 Task: Host a "Tool Tuesday" event to showcase and discuss new Marketplace tools.
Action: Mouse moved to (23, 84)
Screenshot: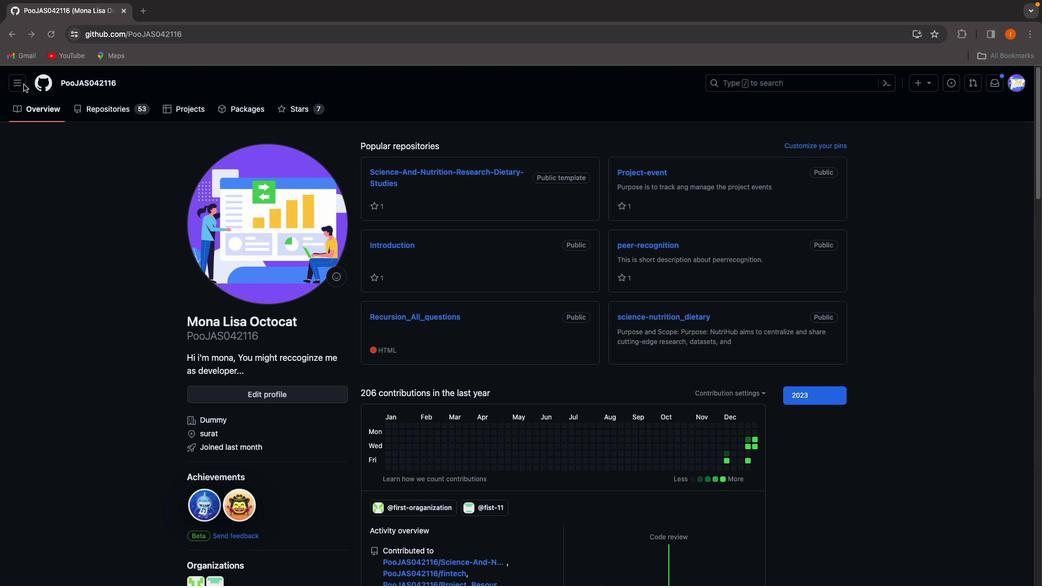 
Action: Mouse pressed left at (23, 84)
Screenshot: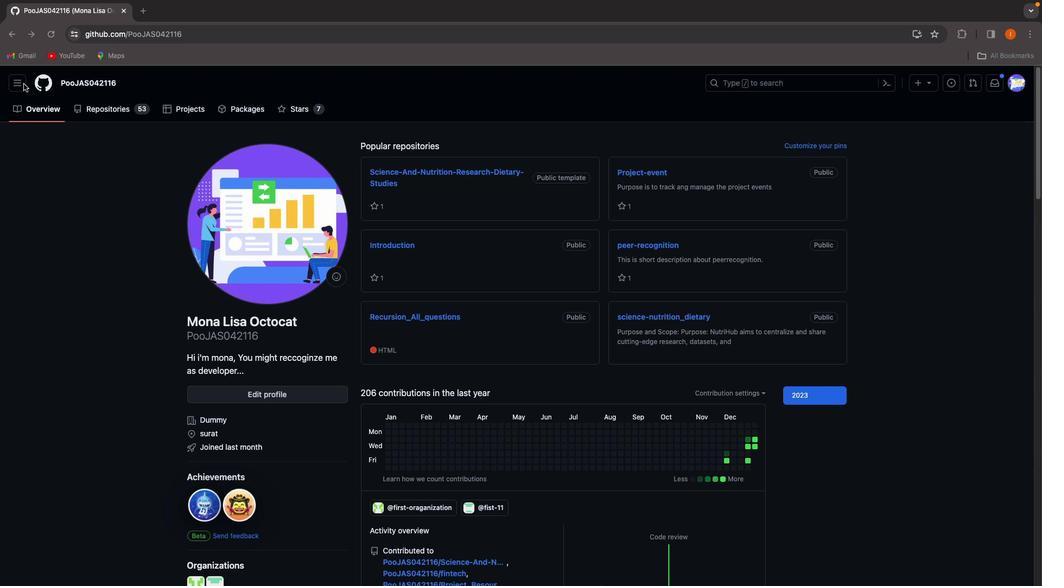 
Action: Mouse moved to (22, 82)
Screenshot: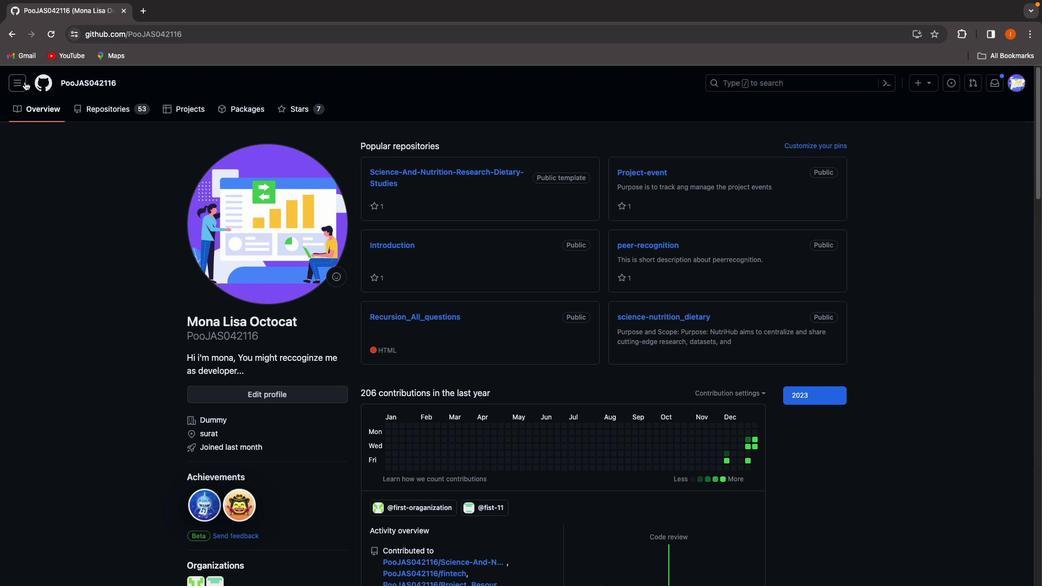 
Action: Mouse pressed left at (22, 82)
Screenshot: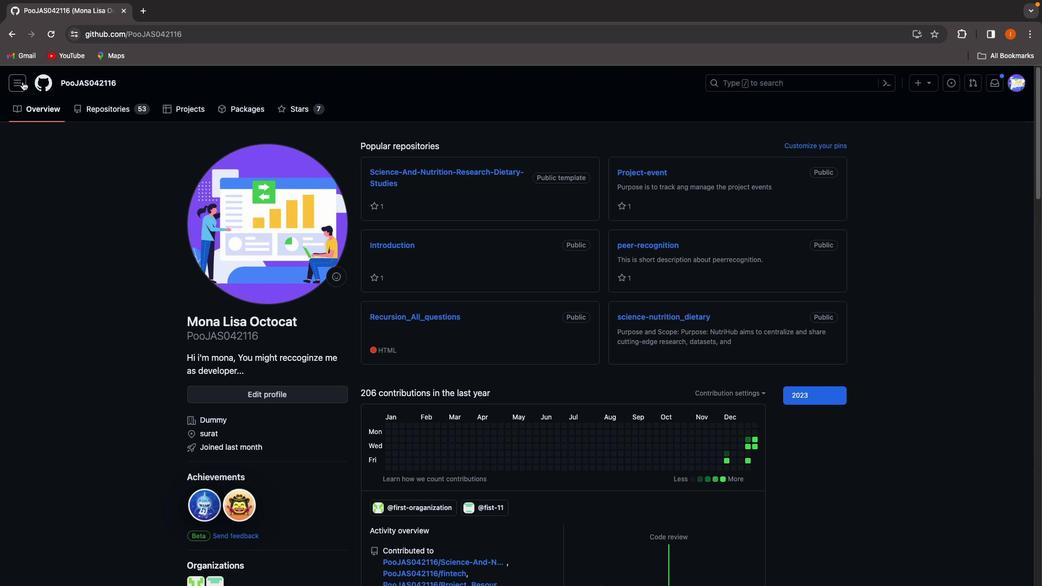 
Action: Mouse moved to (120, 348)
Screenshot: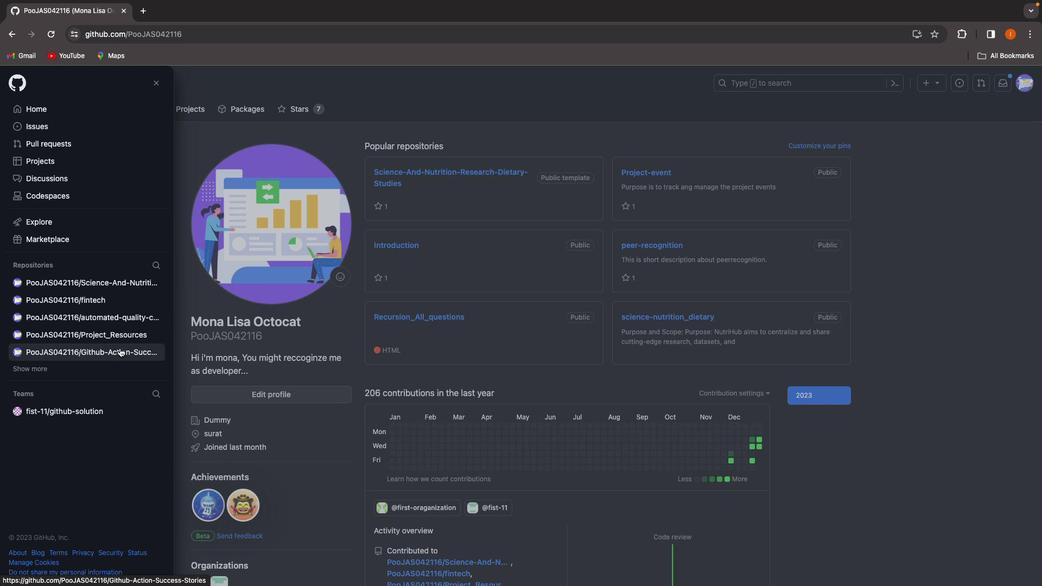 
Action: Mouse pressed left at (120, 348)
Screenshot: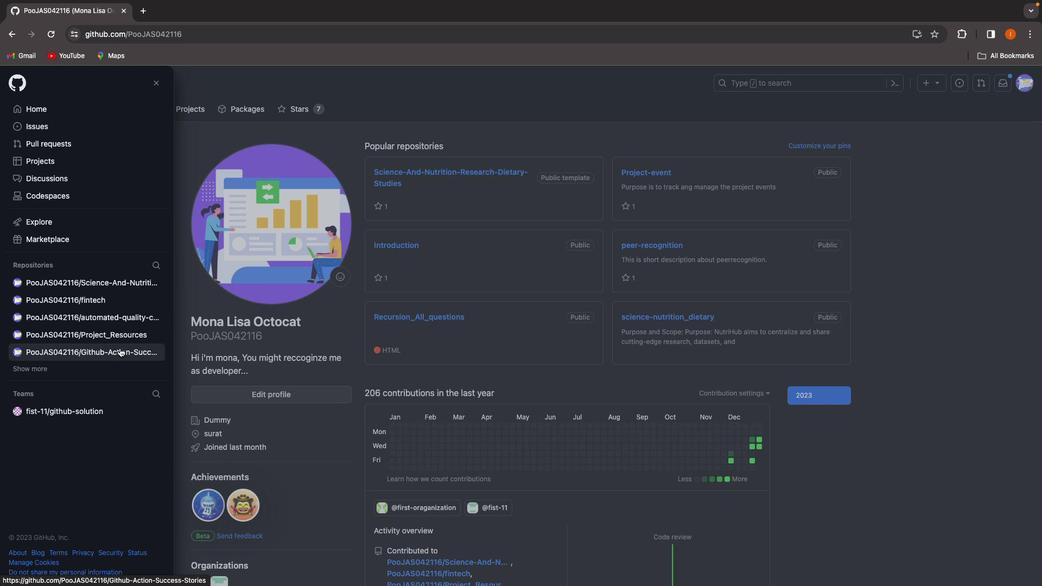 
Action: Mouse moved to (124, 349)
Screenshot: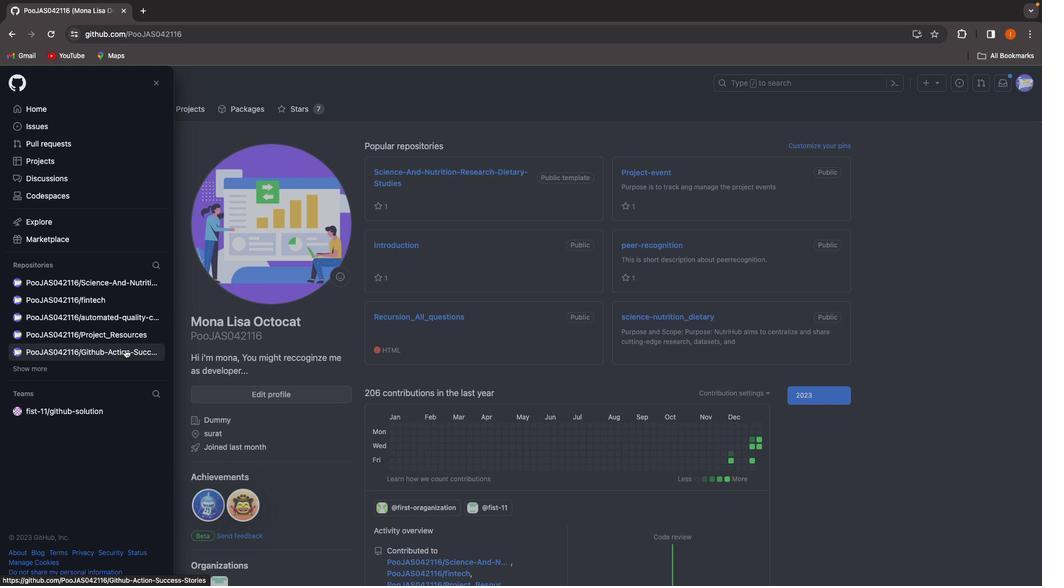 
Action: Mouse pressed left at (124, 349)
Screenshot: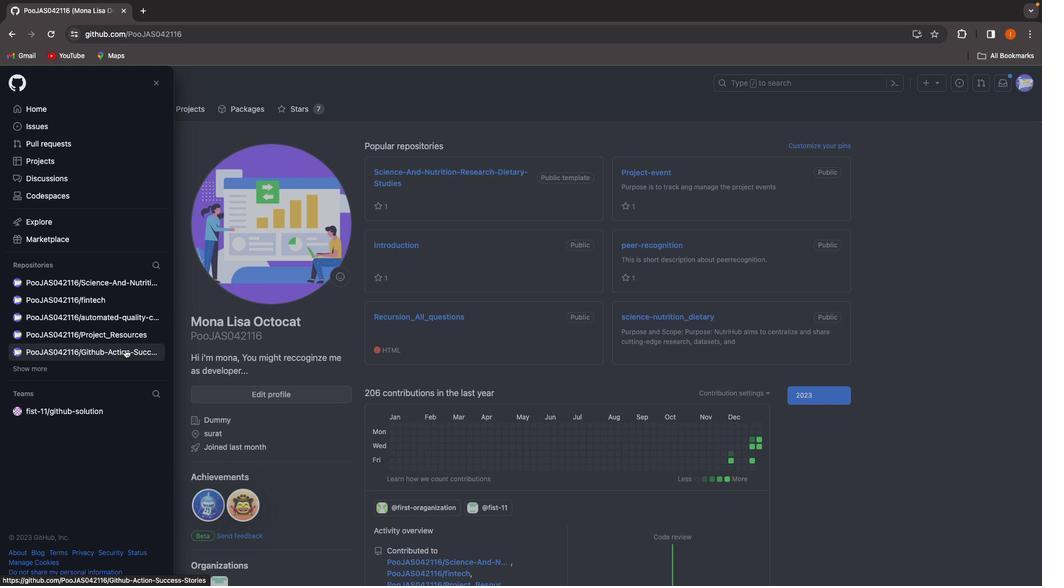 
Action: Mouse moved to (100, 353)
Screenshot: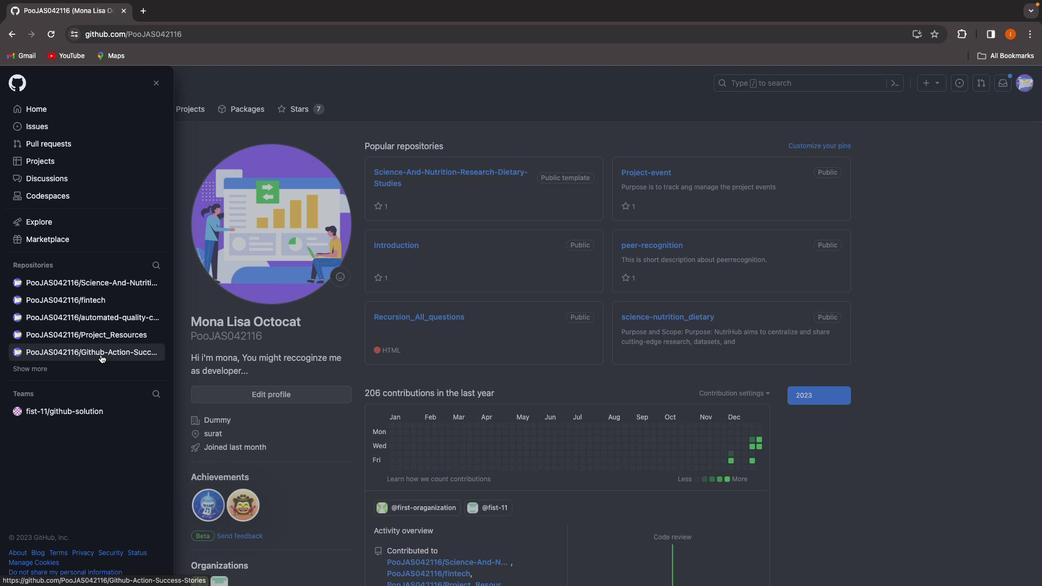 
Action: Mouse pressed left at (100, 353)
Screenshot: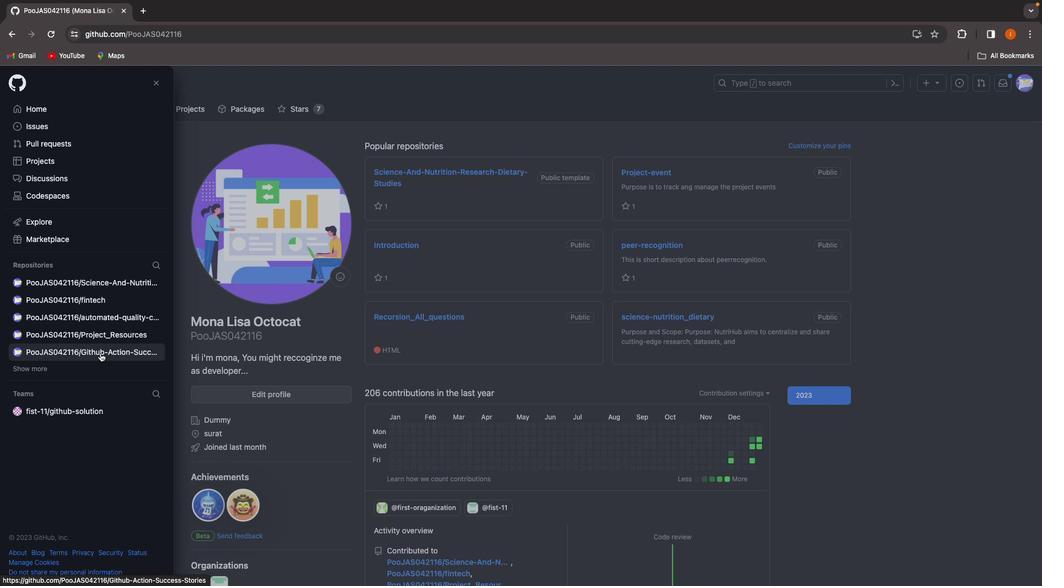 
Action: Mouse pressed left at (100, 353)
Screenshot: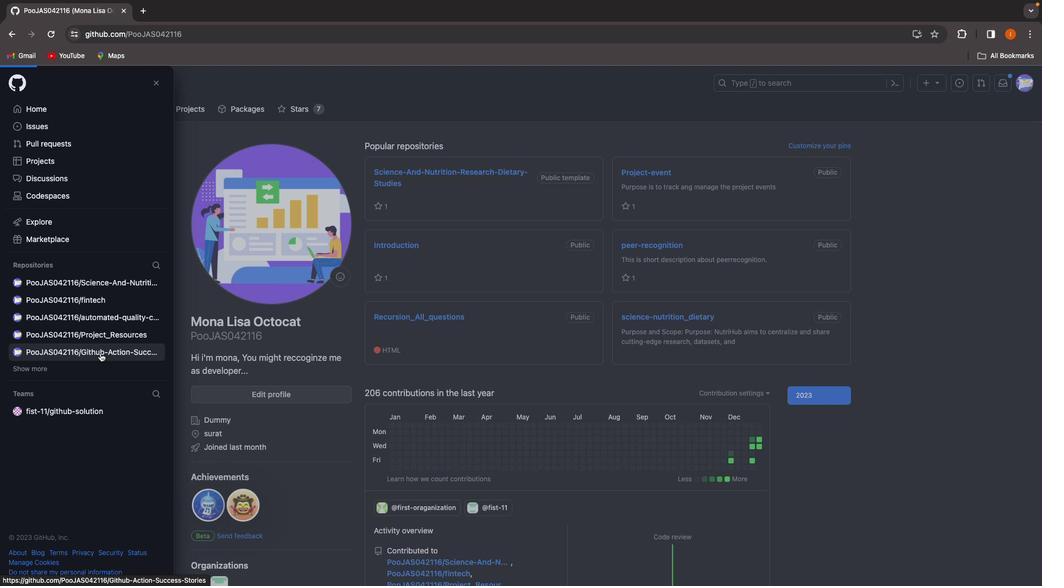 
Action: Mouse moved to (216, 116)
Screenshot: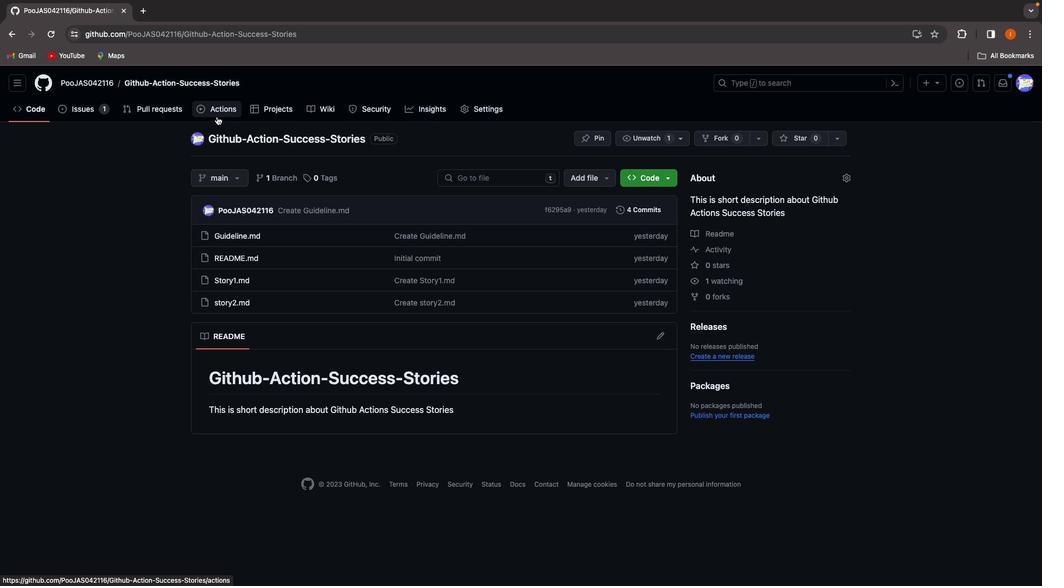 
Action: Mouse pressed left at (216, 116)
Screenshot: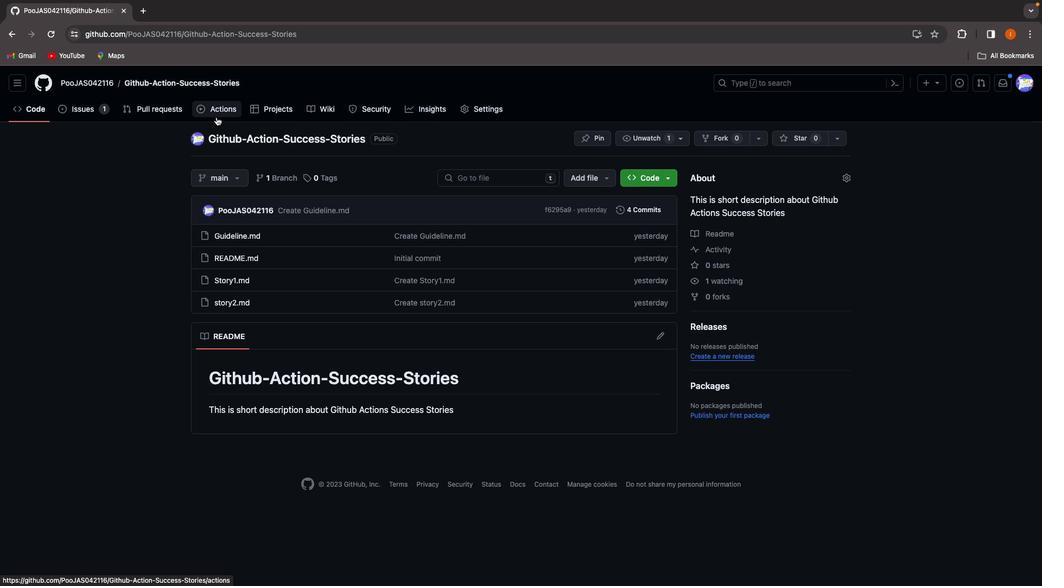 
Action: Mouse moved to (493, 108)
Screenshot: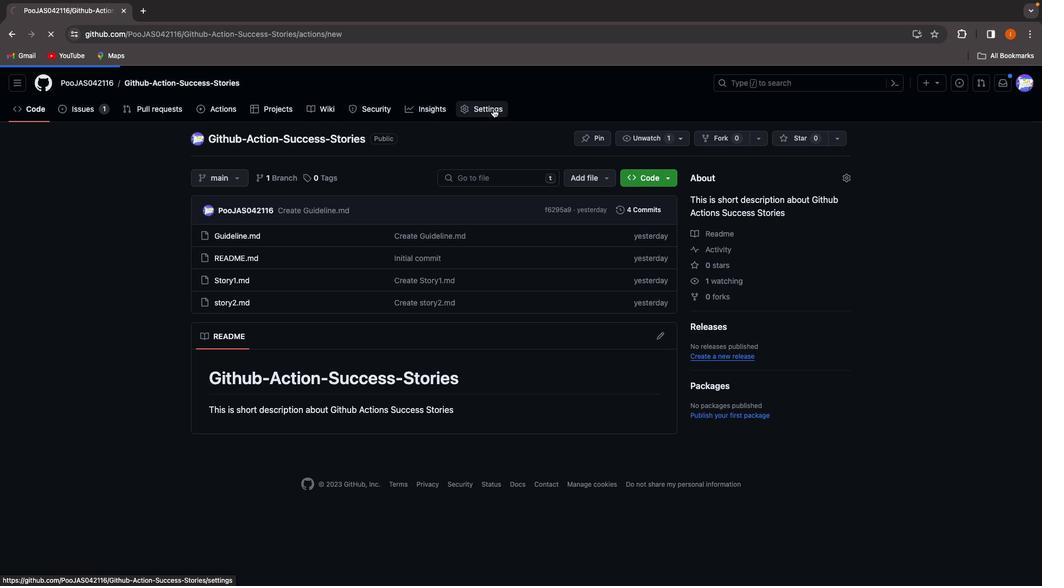 
Action: Mouse pressed left at (493, 108)
Screenshot: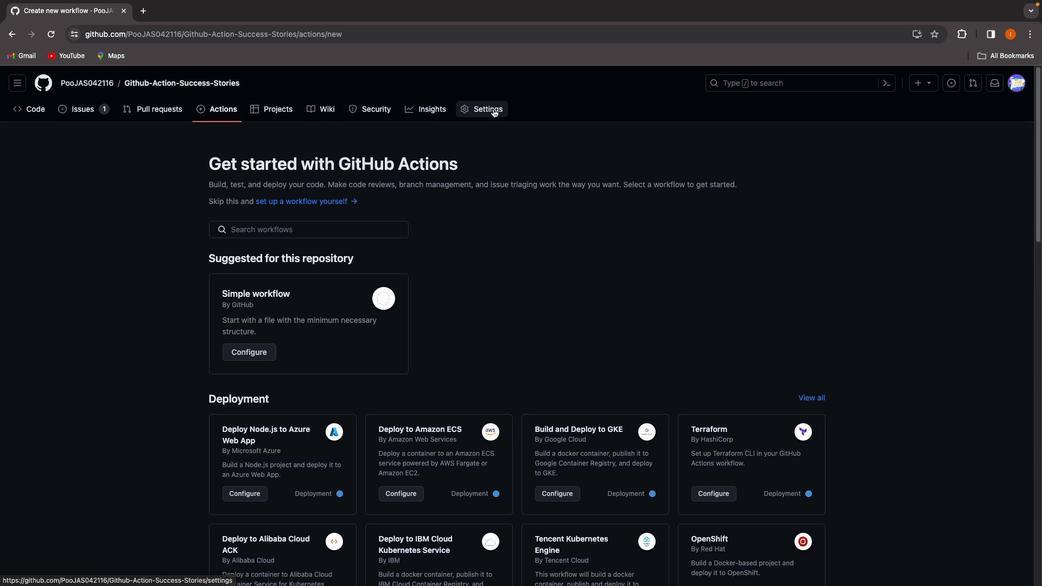 
Action: Mouse pressed left at (493, 108)
Screenshot: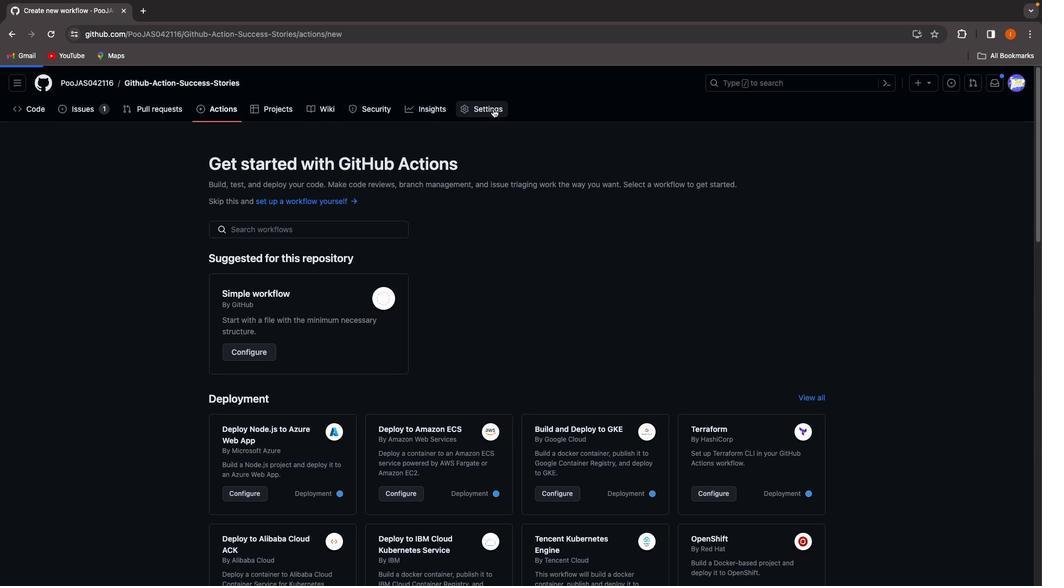 
Action: Mouse moved to (221, 317)
Screenshot: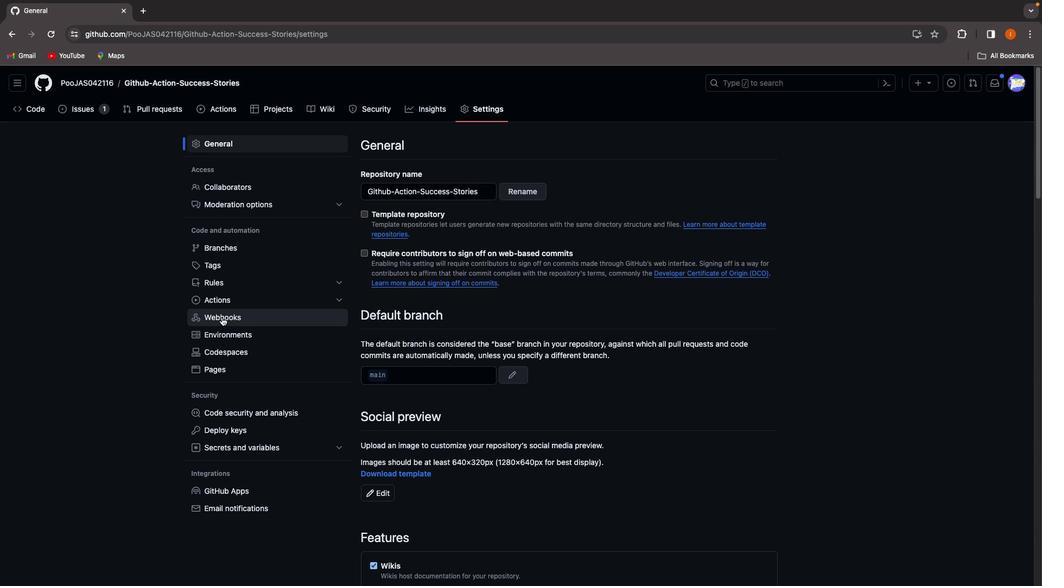 
Action: Mouse pressed left at (221, 317)
Screenshot: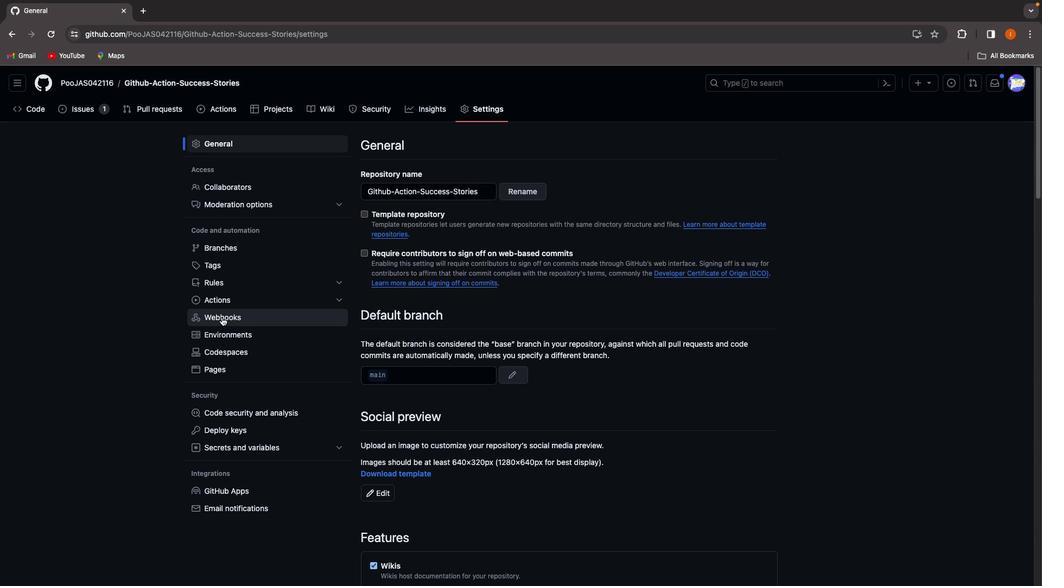 
Action: Mouse moved to (751, 149)
Screenshot: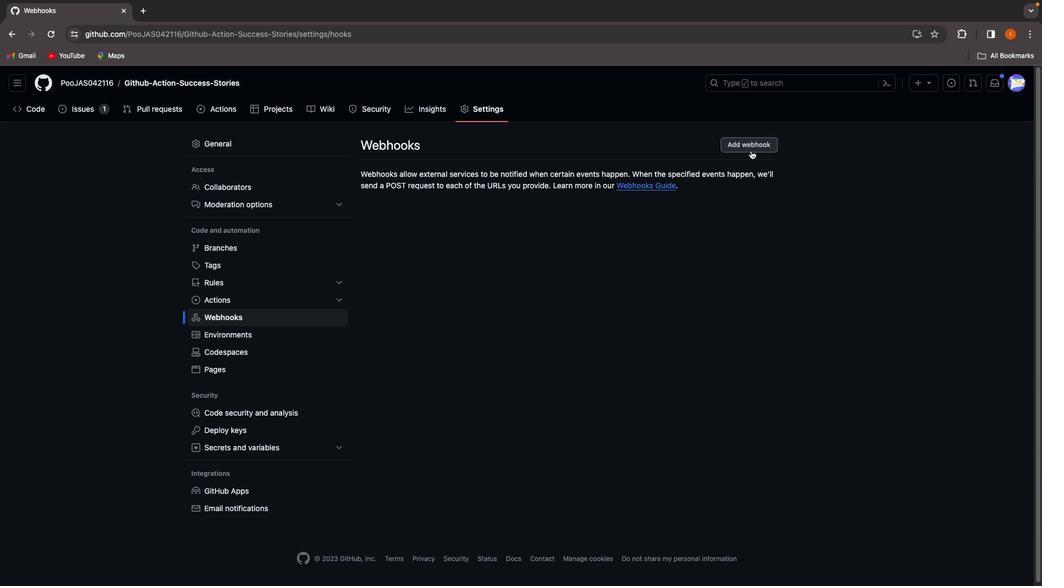 
Action: Mouse pressed left at (751, 149)
Screenshot: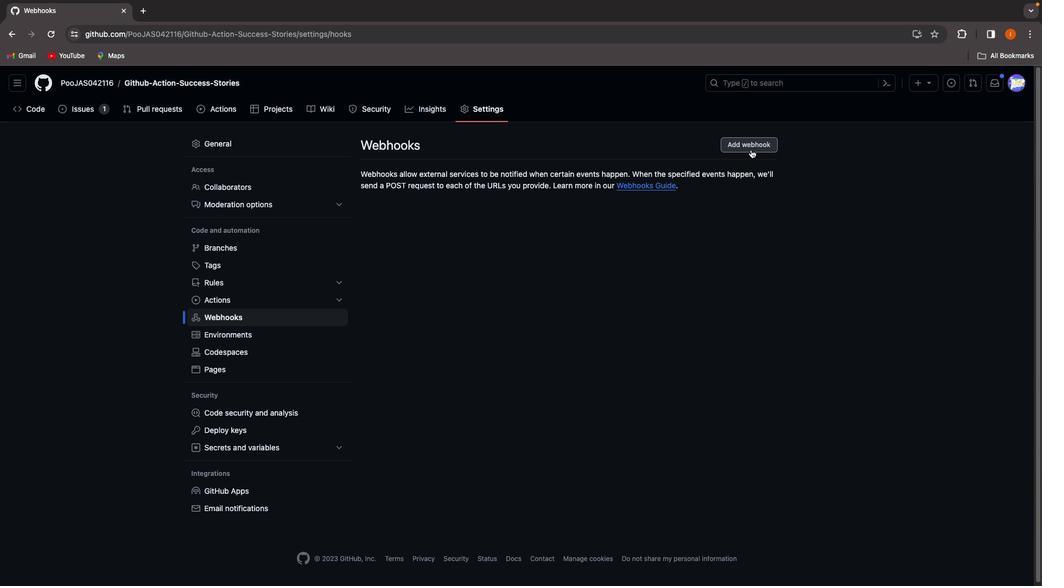 
Action: Mouse moved to (442, 331)
Screenshot: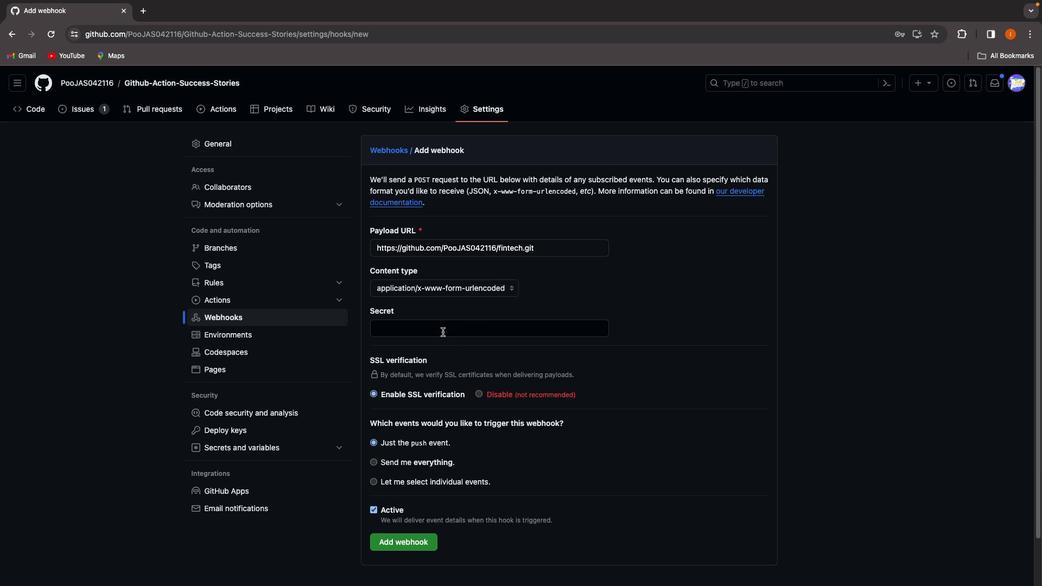 
Action: Mouse pressed left at (442, 331)
Screenshot: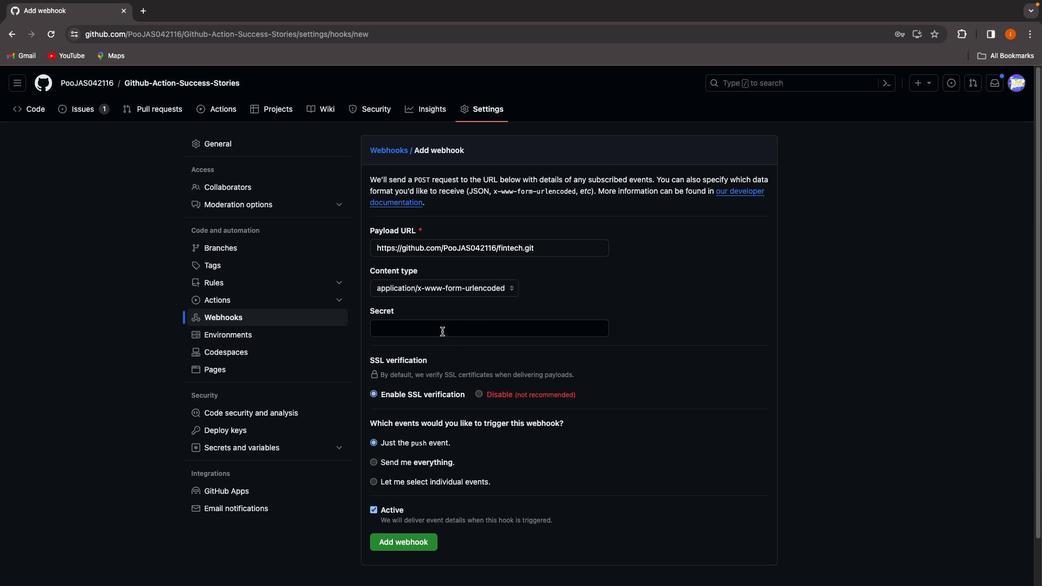 
Action: Mouse moved to (455, 331)
Screenshot: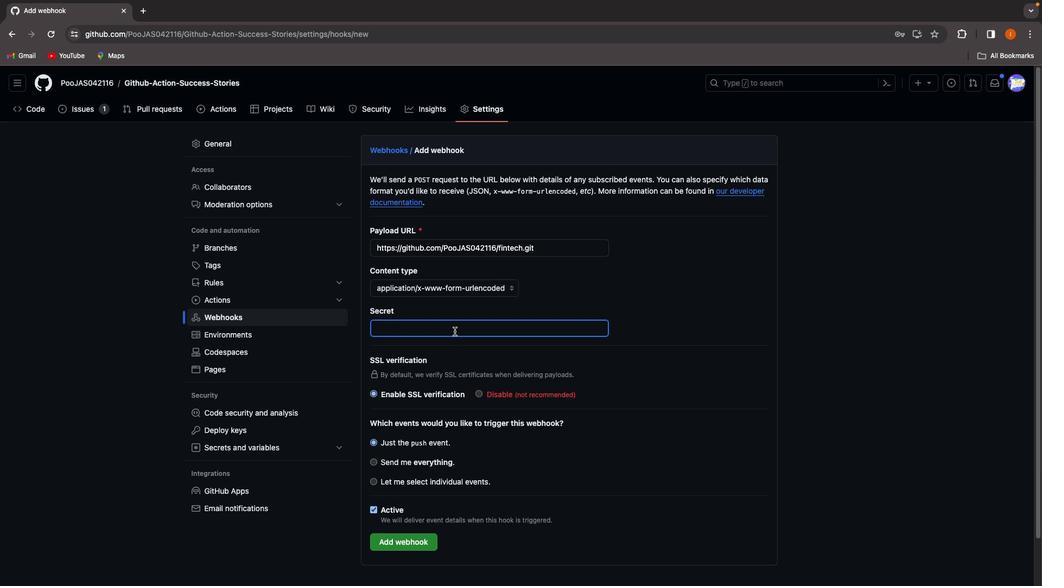 
Action: Key pressed Key.shift'T''o''o''l'Key.spaceKey.shift'T''u''e''s''d''a''y'
Screenshot: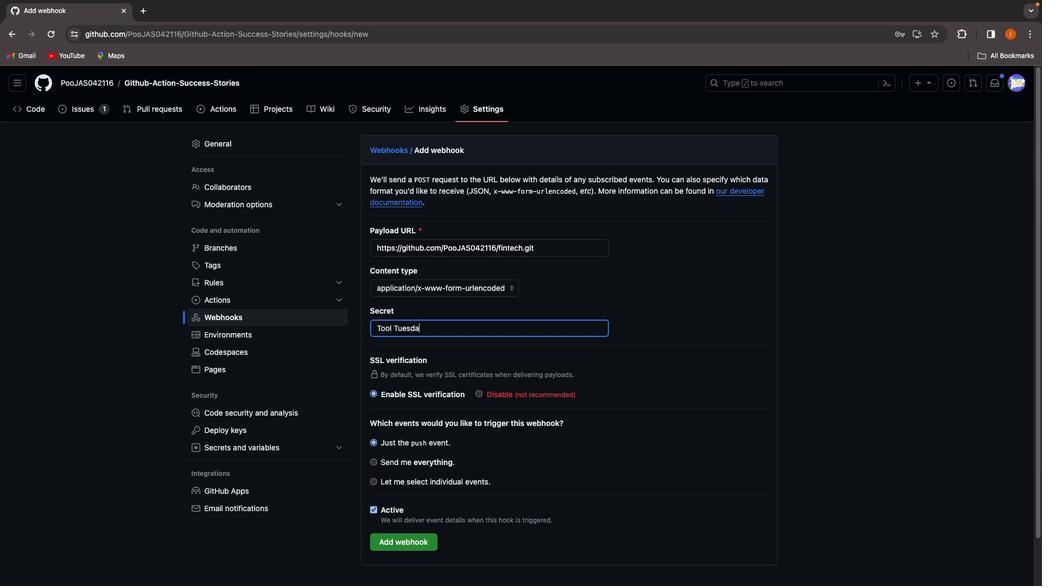 
Action: Mouse moved to (394, 543)
Screenshot: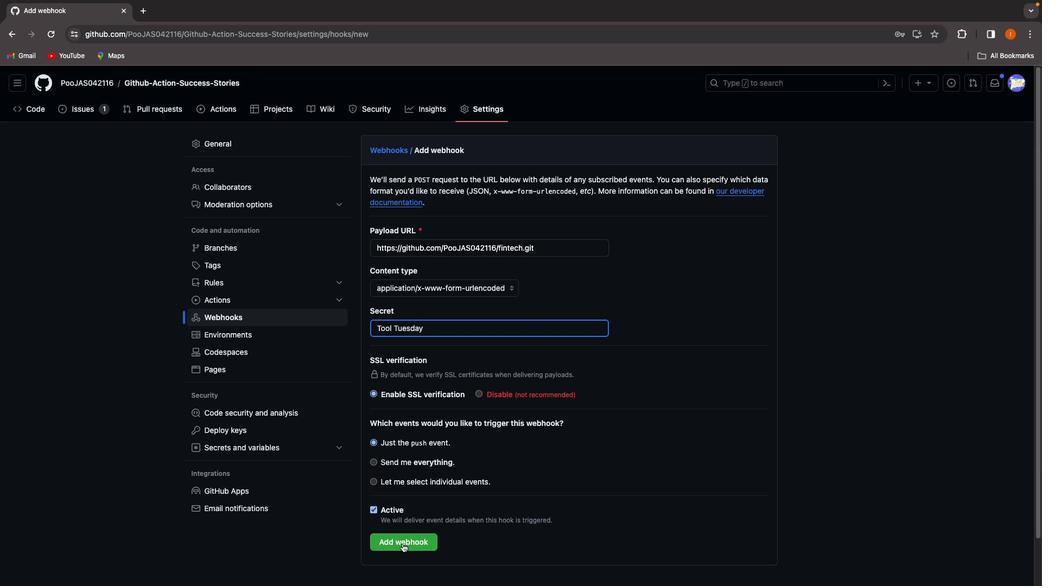 
Action: Mouse pressed left at (394, 543)
Screenshot: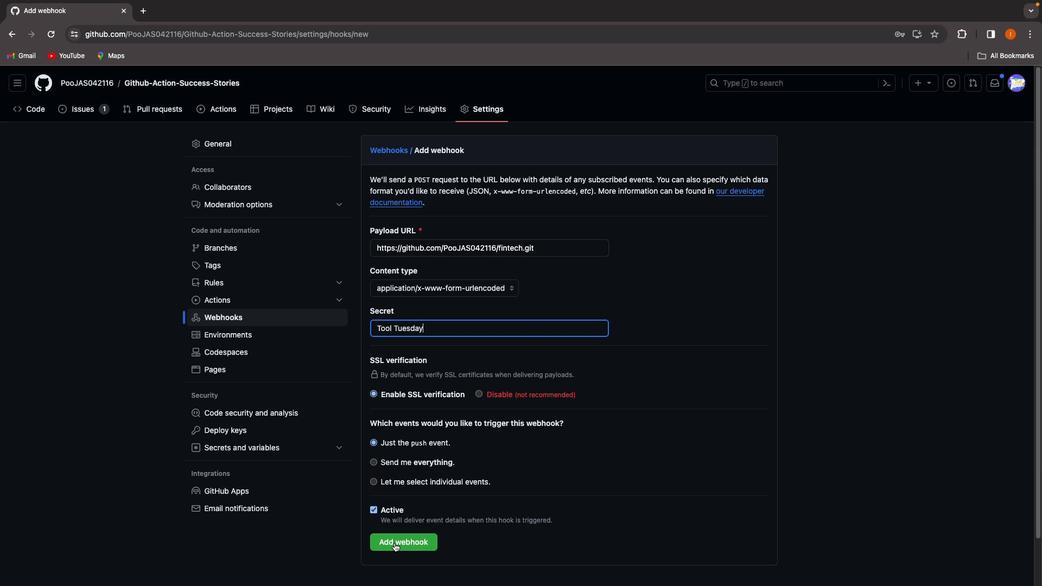 
Action: Mouse moved to (472, 293)
Screenshot: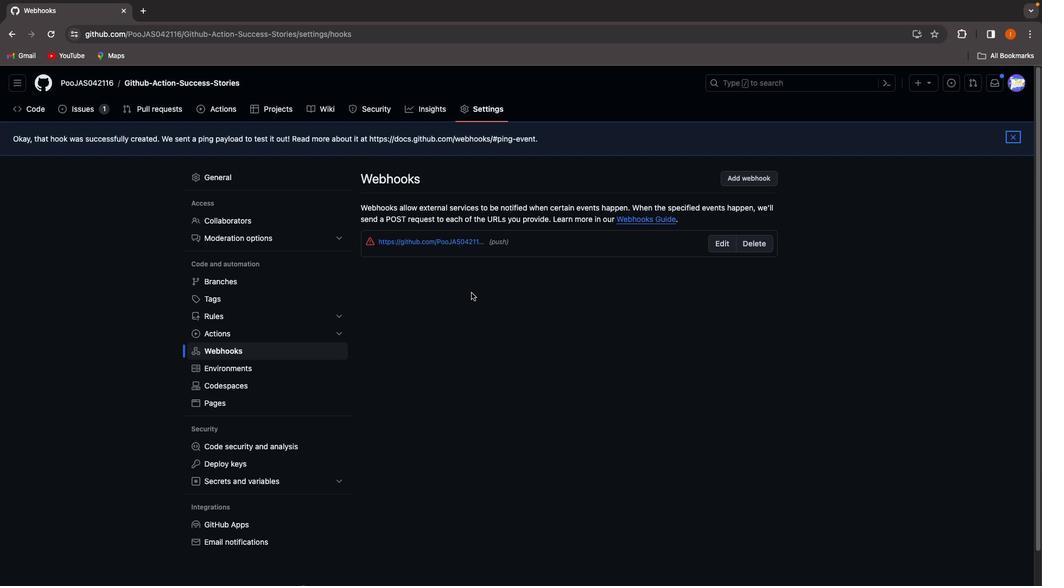 
Action: Mouse scrolled (472, 293) with delta (0, 0)
Screenshot: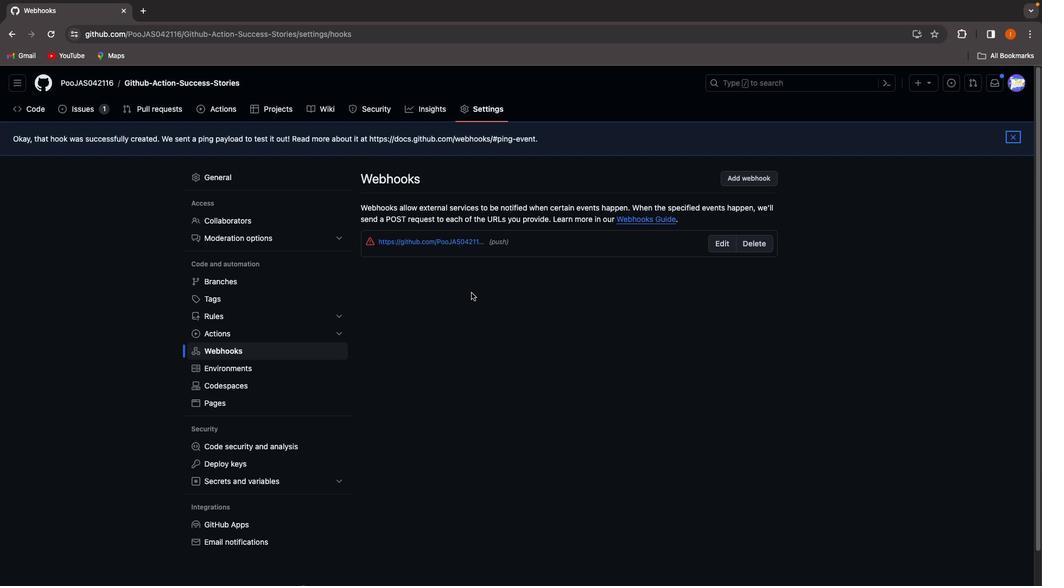 
Action: Mouse scrolled (472, 293) with delta (0, 0)
Screenshot: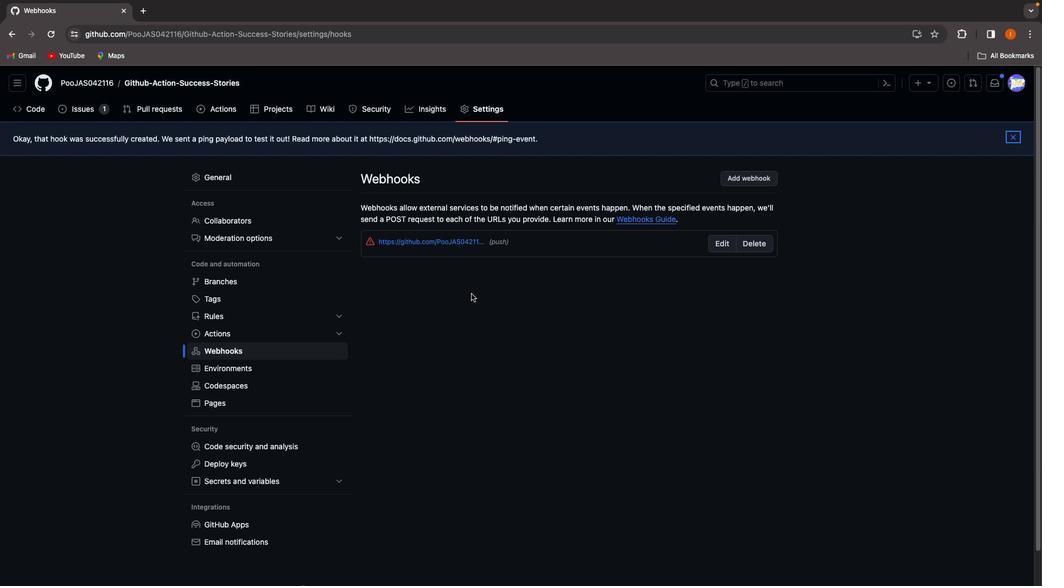 
Action: Mouse moved to (472, 315)
Screenshot: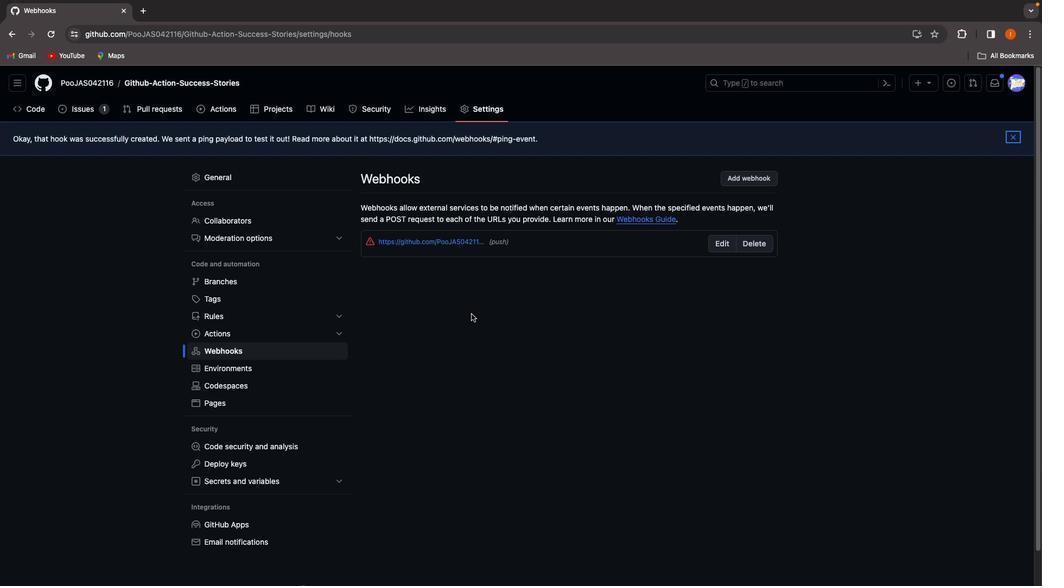 
Action: Mouse scrolled (472, 315) with delta (0, 0)
Screenshot: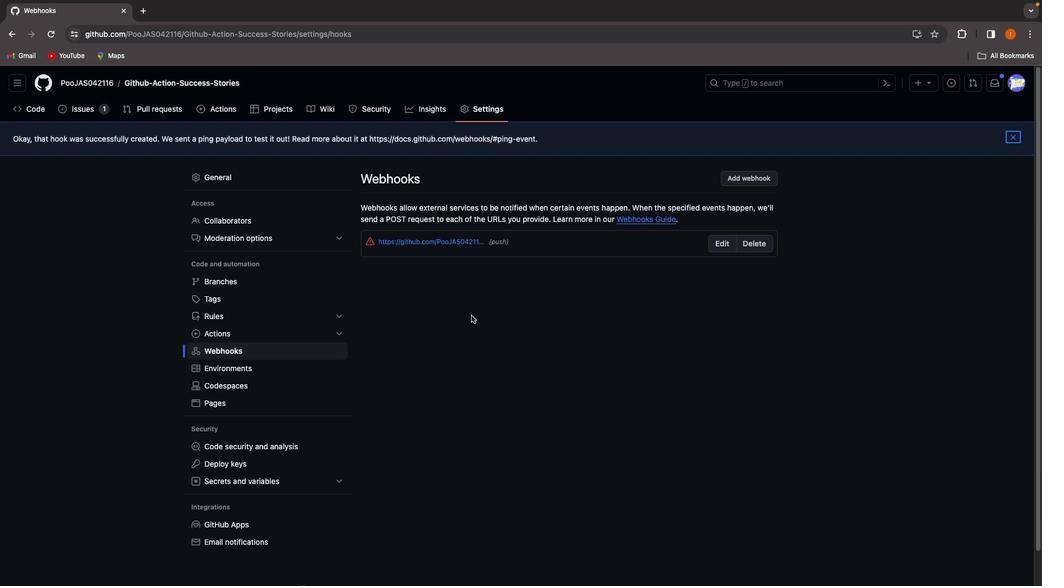 
Action: Mouse scrolled (472, 315) with delta (0, 0)
Screenshot: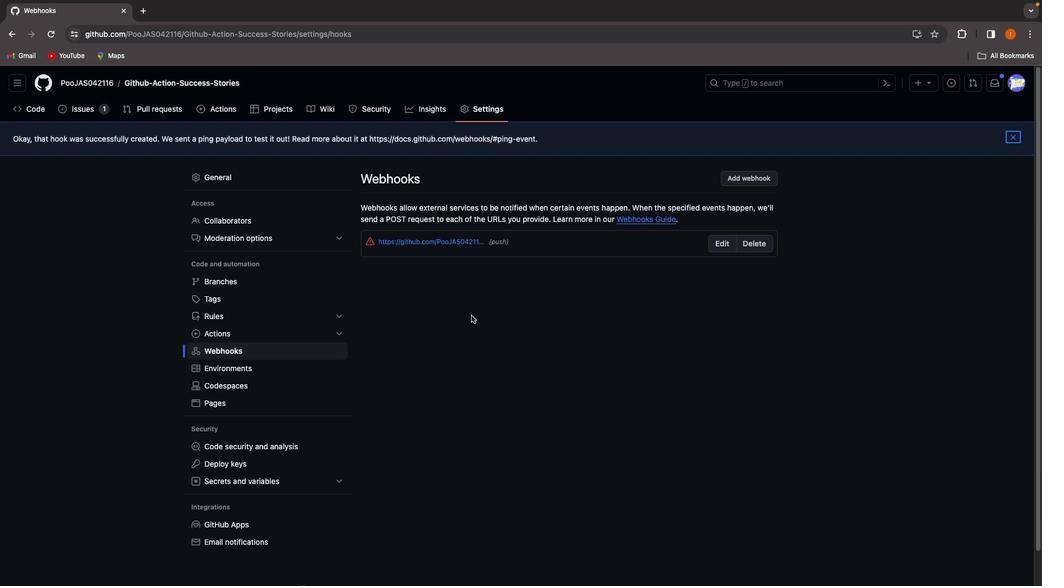 
Action: Mouse scrolled (472, 315) with delta (0, 1)
Screenshot: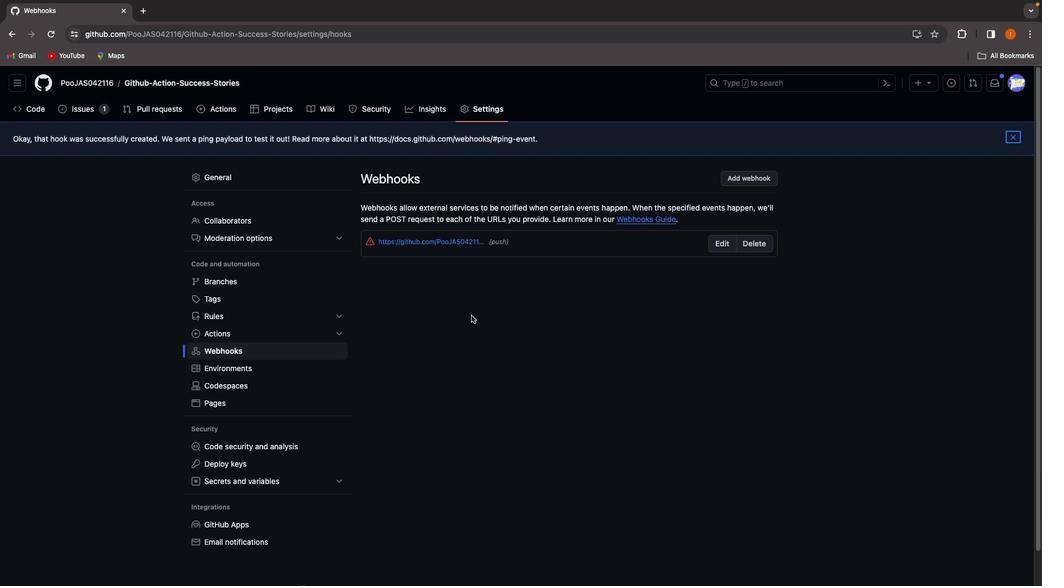 
Action: Mouse scrolled (472, 315) with delta (0, 2)
Screenshot: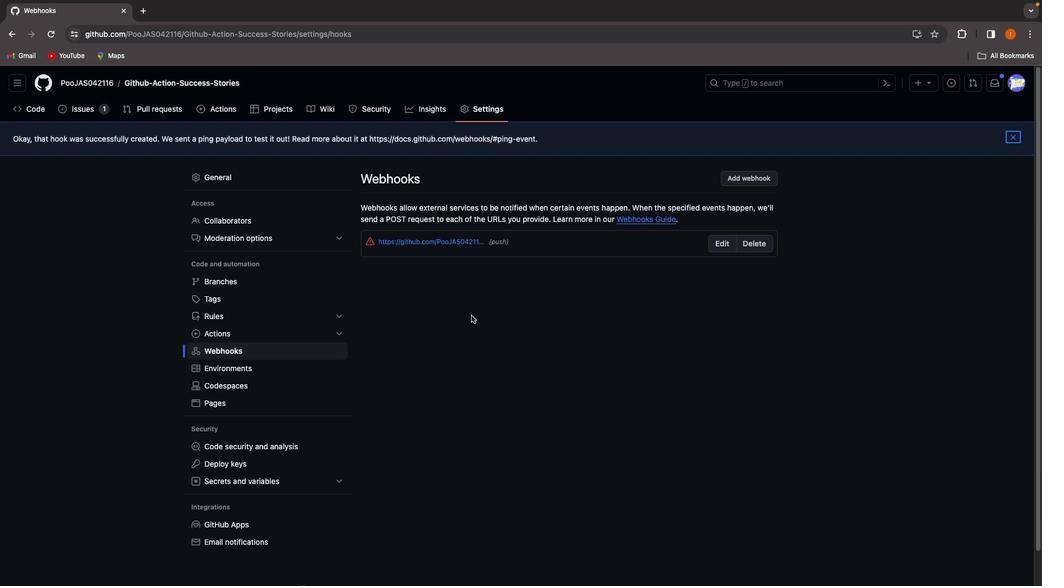 
Action: Mouse moved to (470, 318)
Screenshot: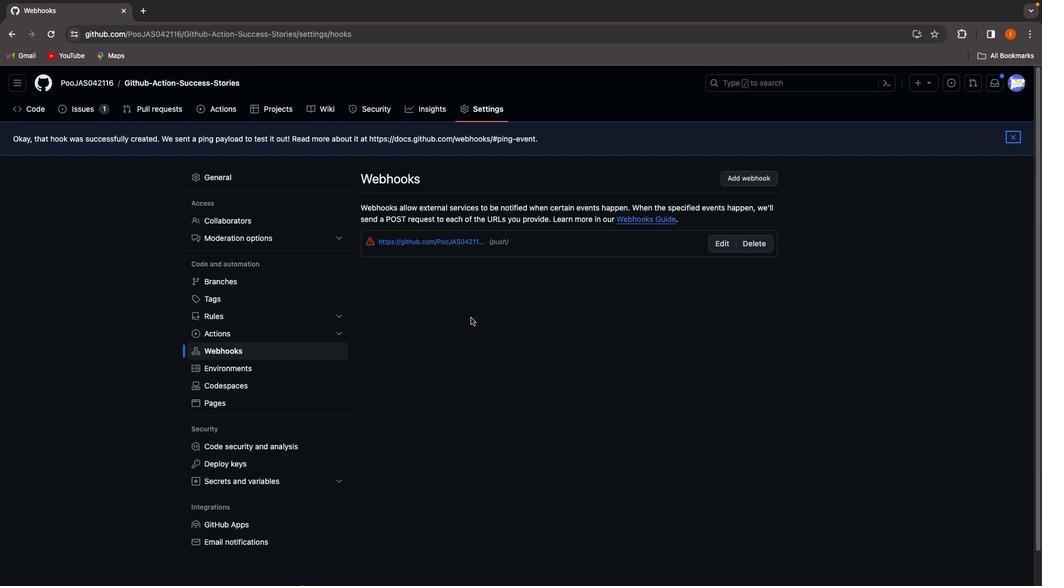 
Action: Mouse scrolled (470, 318) with delta (0, 0)
Screenshot: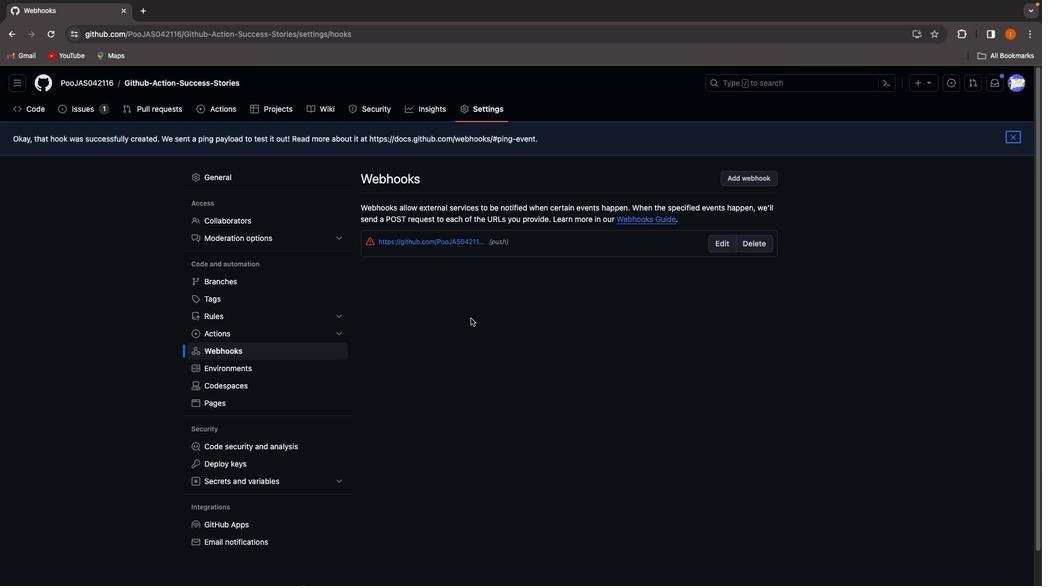
Action: Mouse scrolled (470, 318) with delta (0, 0)
Screenshot: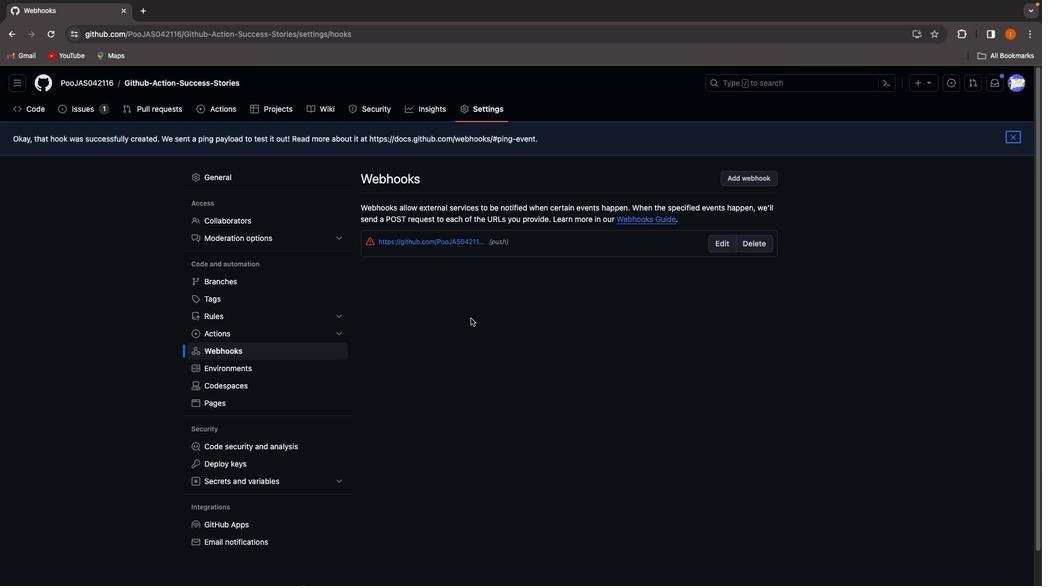 
Action: Mouse scrolled (470, 318) with delta (0, -1)
Screenshot: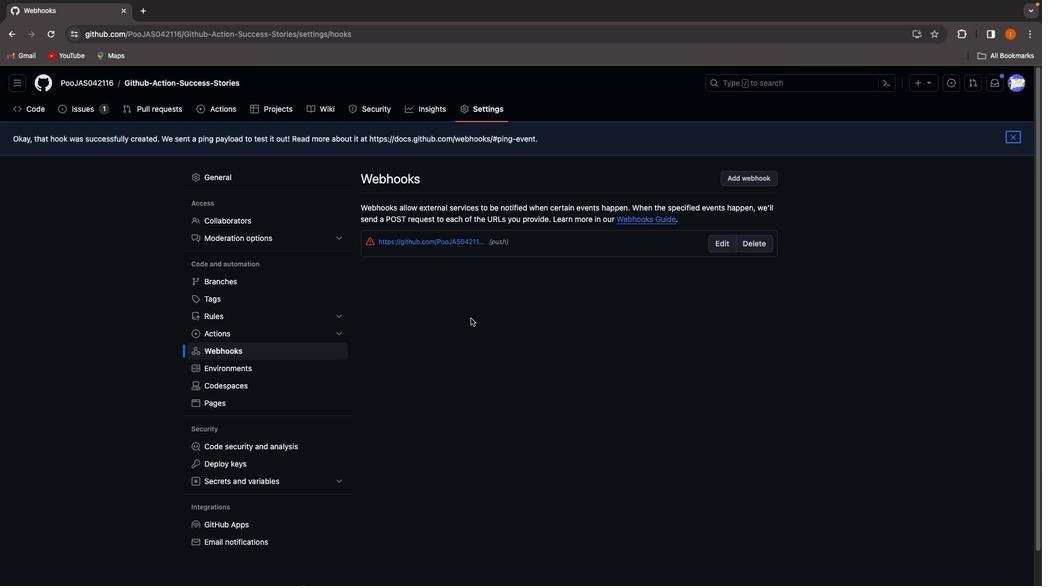 
Action: Mouse scrolled (470, 318) with delta (0, -1)
Screenshot: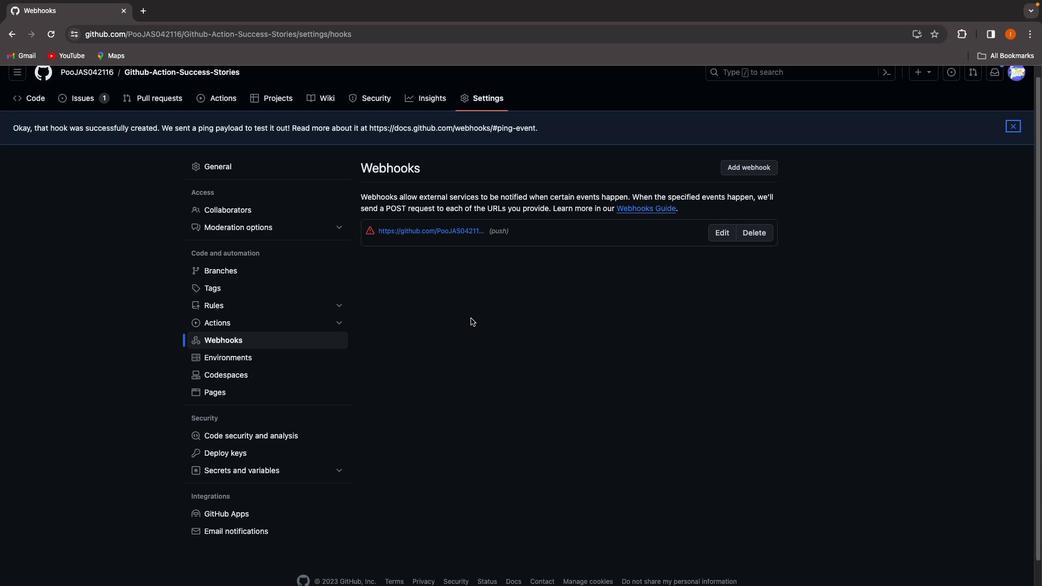 
Action: Mouse moved to (444, 312)
Screenshot: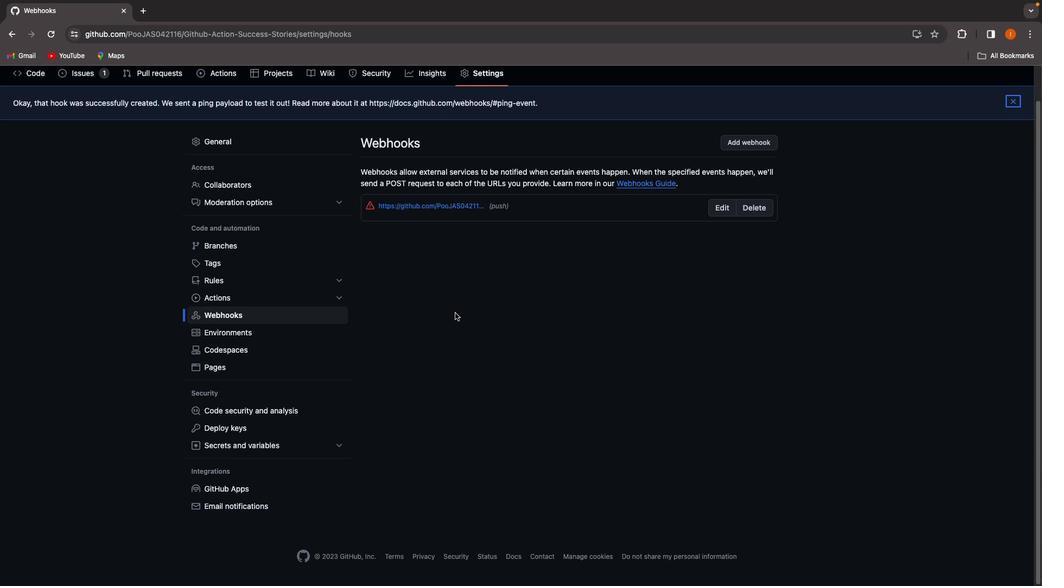 
Action: Mouse scrolled (444, 312) with delta (0, 0)
Screenshot: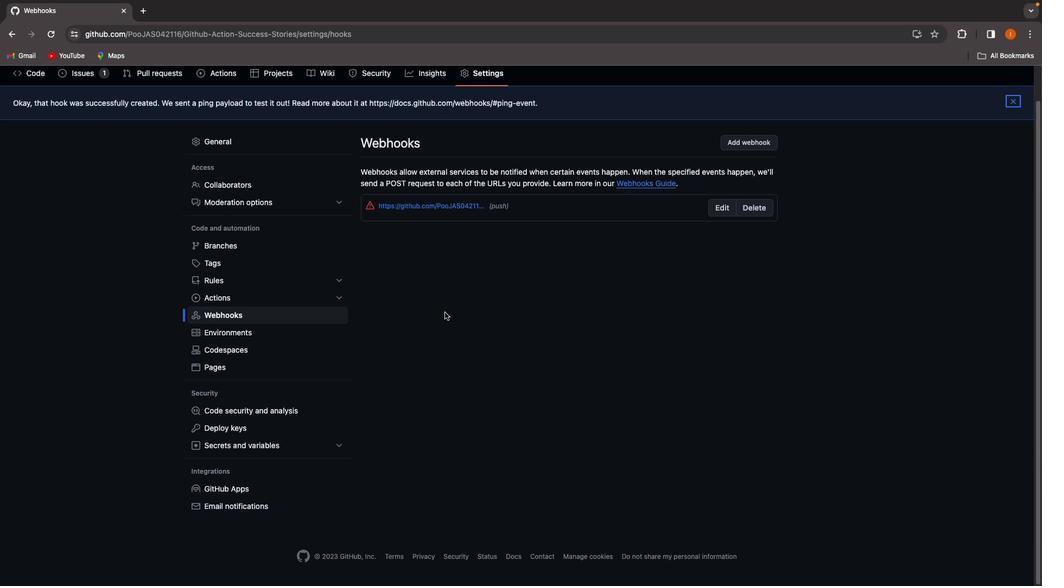 
Action: Mouse scrolled (444, 312) with delta (0, 0)
Screenshot: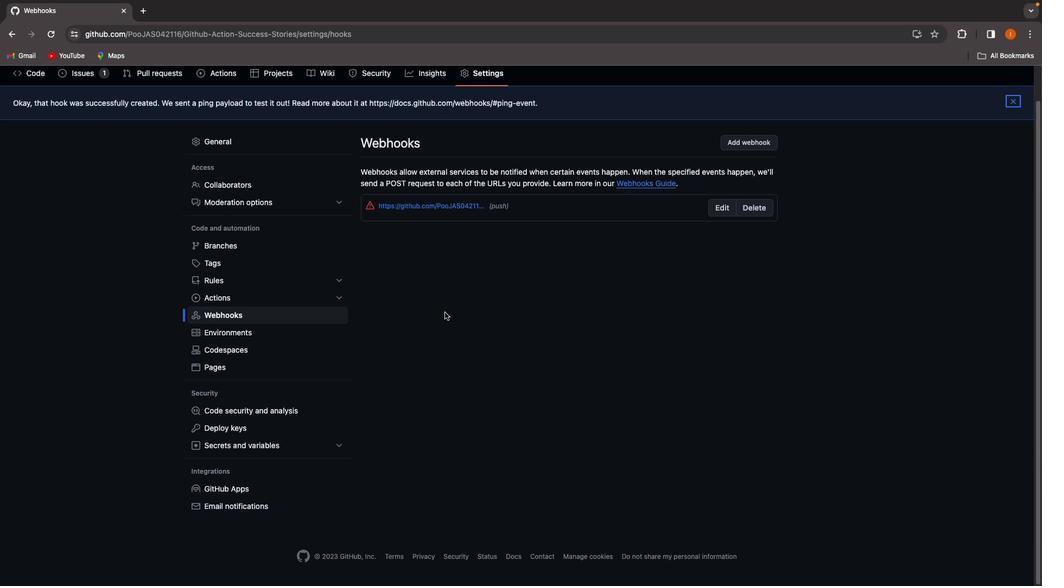 
Action: Mouse scrolled (444, 312) with delta (0, 1)
Screenshot: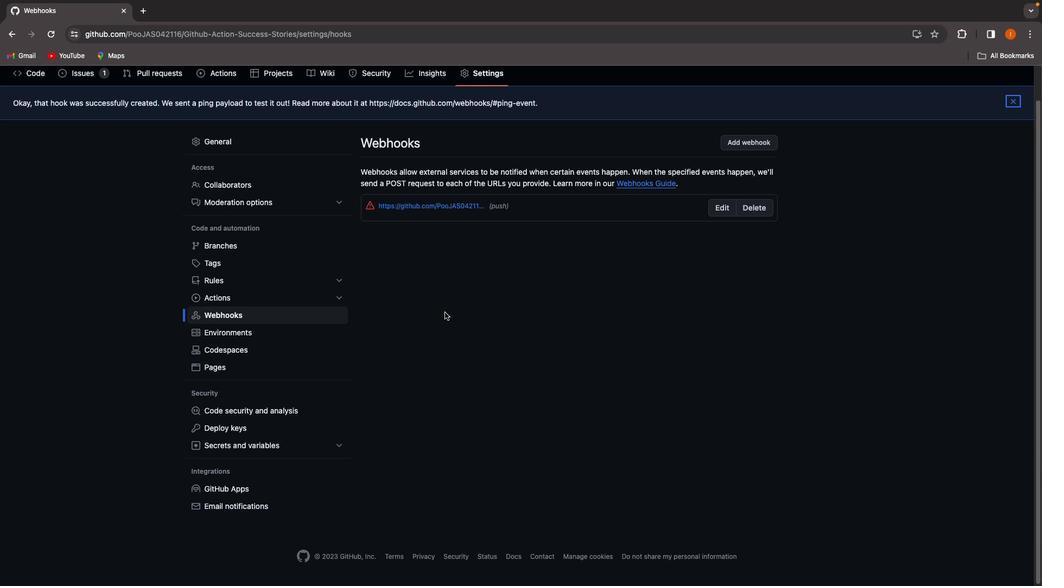 
Action: Mouse moved to (444, 312)
Screenshot: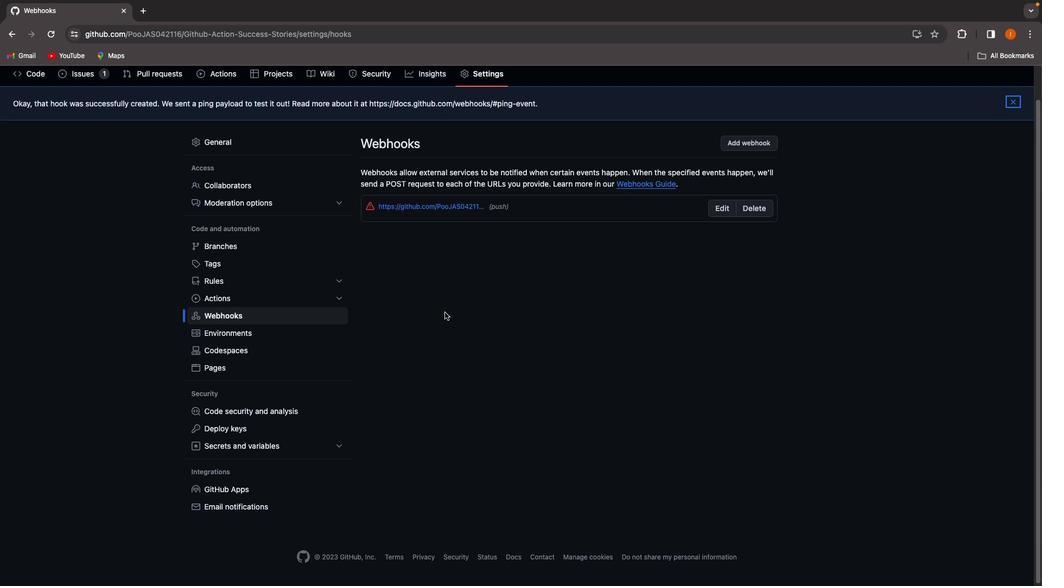 
Action: Mouse scrolled (444, 312) with delta (0, 2)
Screenshot: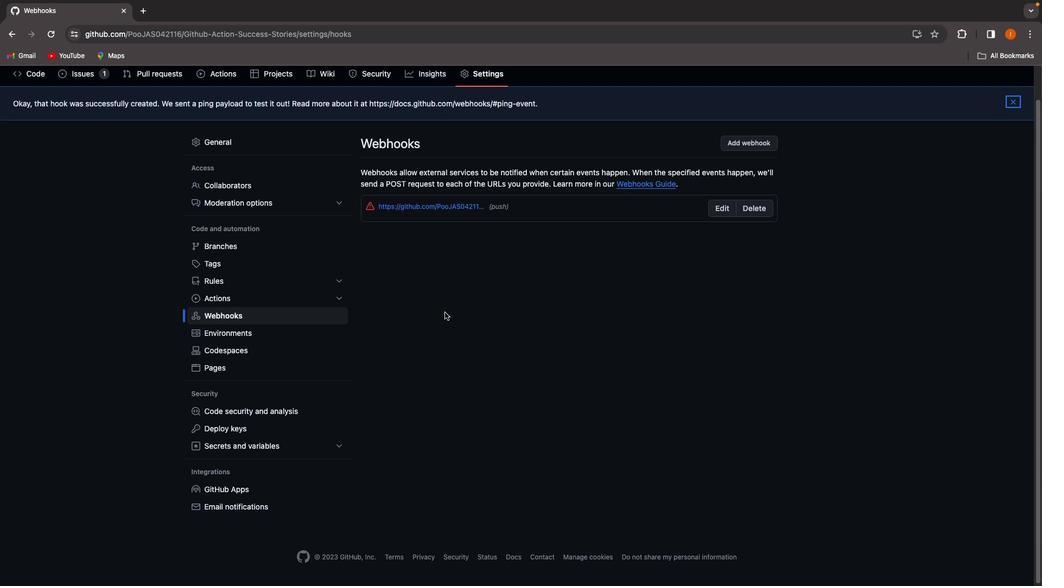 
Action: Mouse moved to (230, 111)
Screenshot: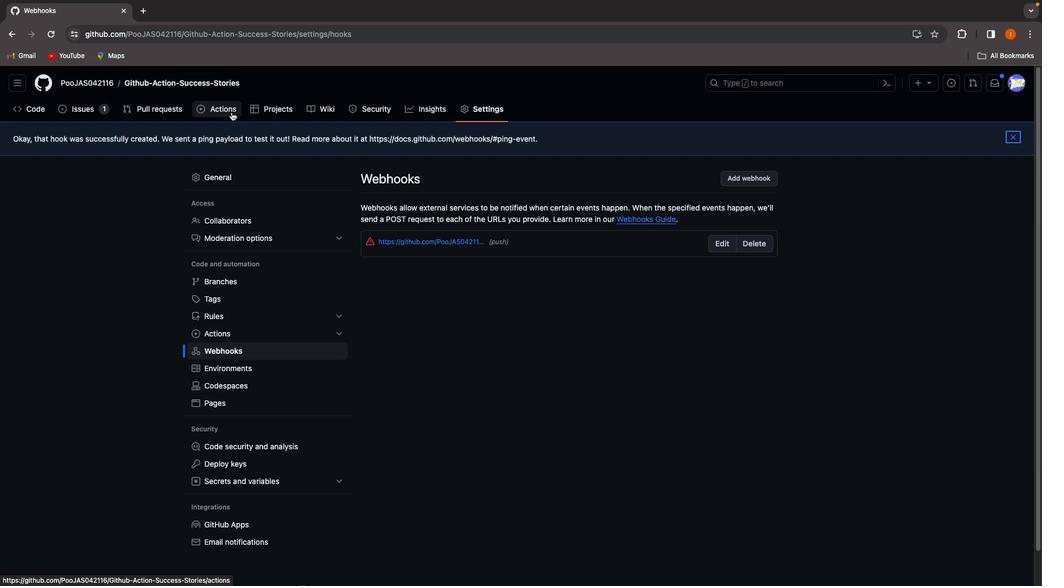 
Action: Mouse pressed left at (230, 111)
Screenshot: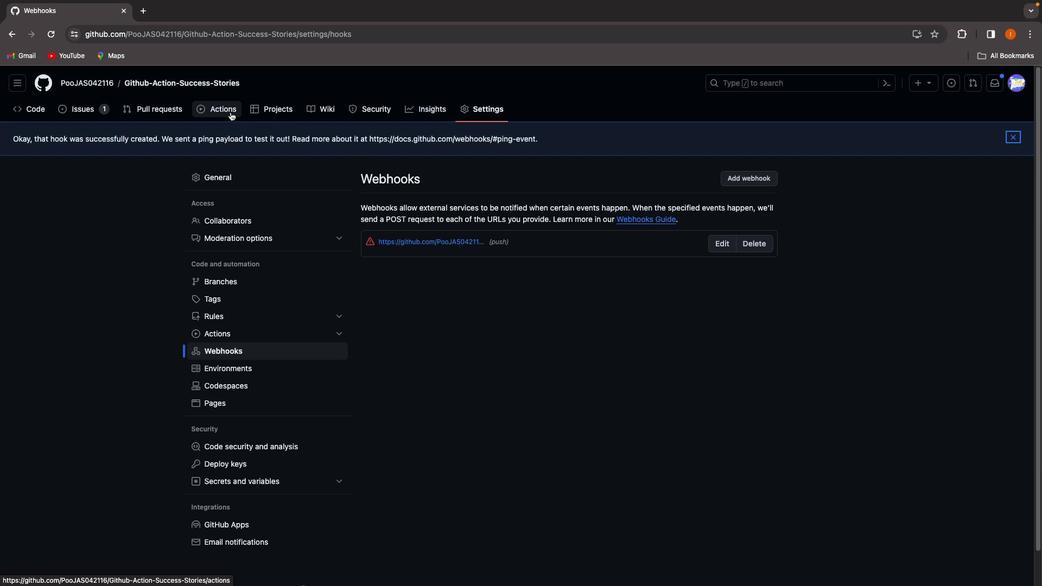 
Action: Mouse moved to (17, 85)
Screenshot: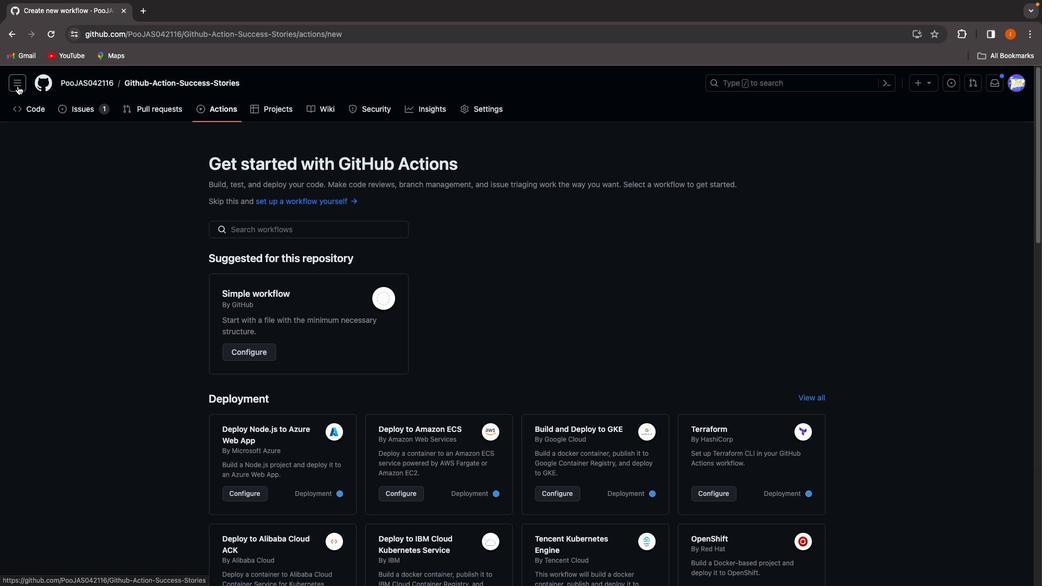 
Action: Mouse pressed left at (17, 85)
Screenshot: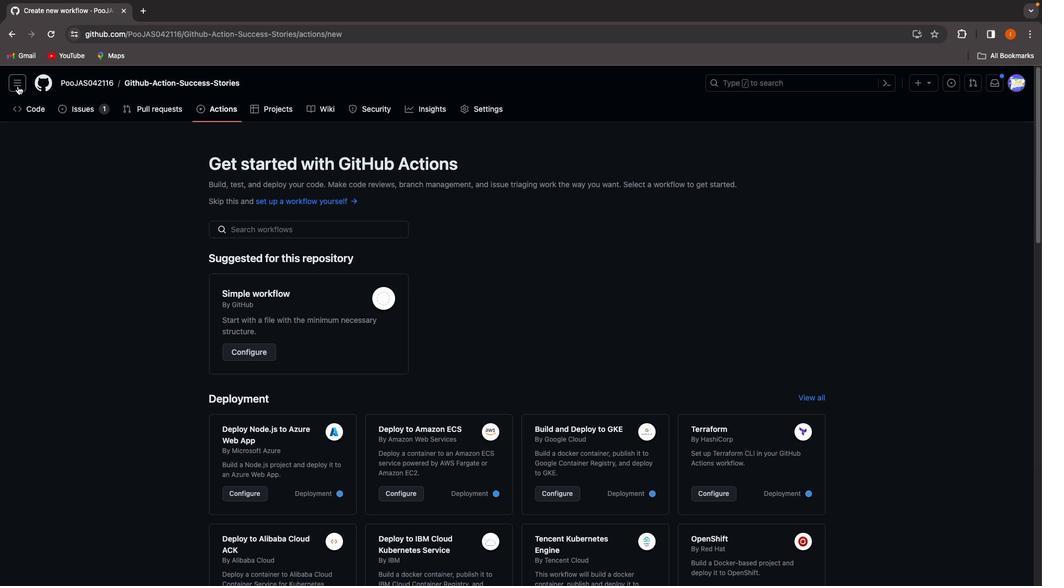 
Action: Mouse moved to (66, 223)
Screenshot: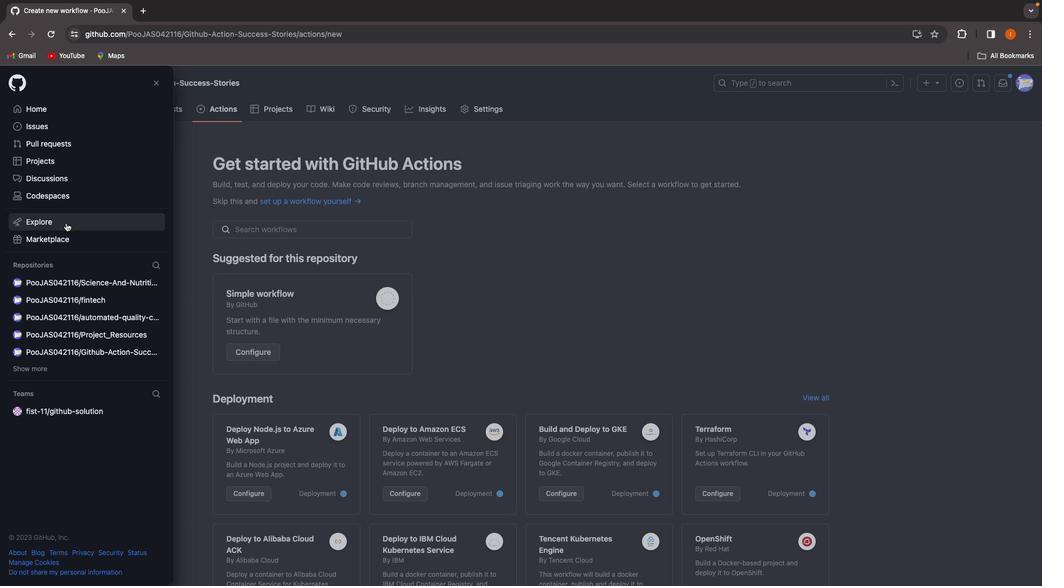 
Action: Mouse pressed left at (66, 223)
Screenshot: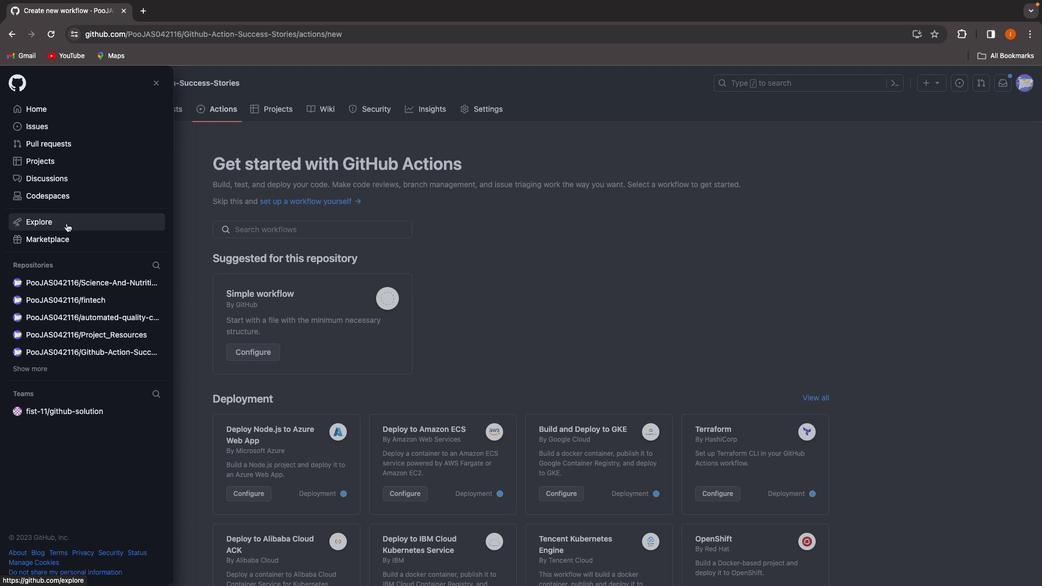 
Action: Mouse moved to (69, 240)
Screenshot: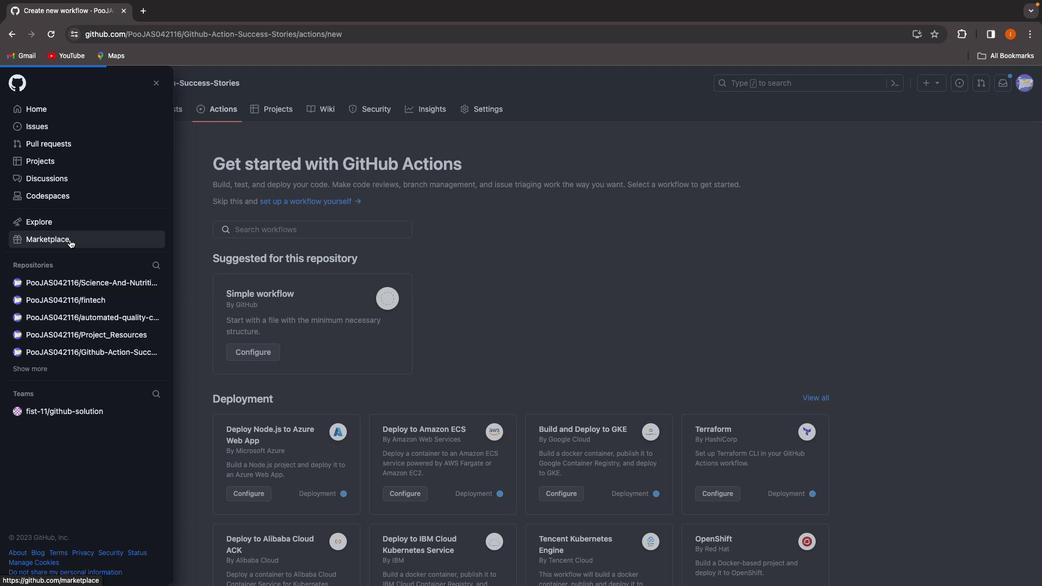 
Action: Mouse pressed left at (69, 240)
Screenshot: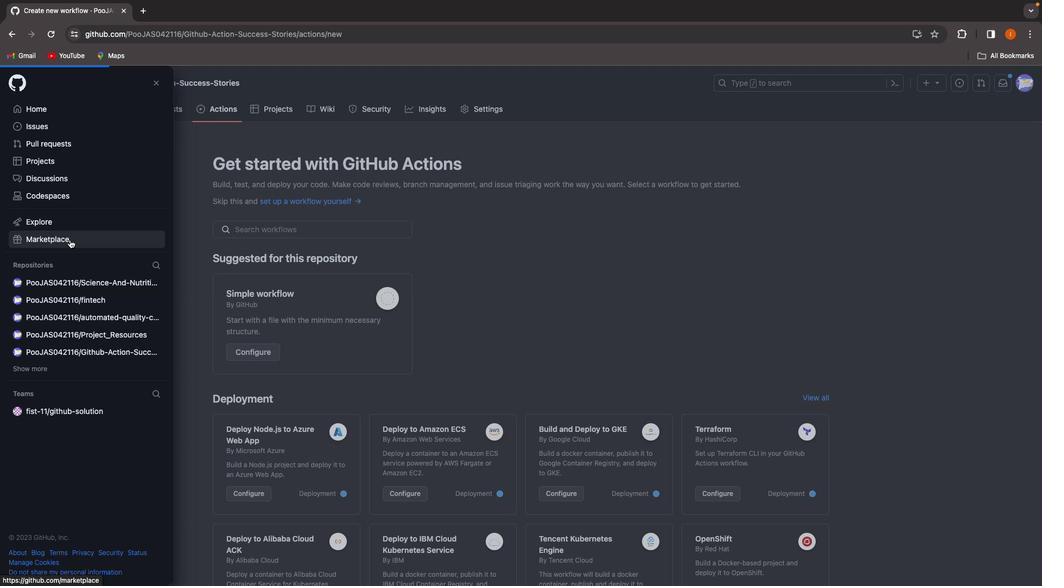 
Action: Mouse moved to (449, 368)
Screenshot: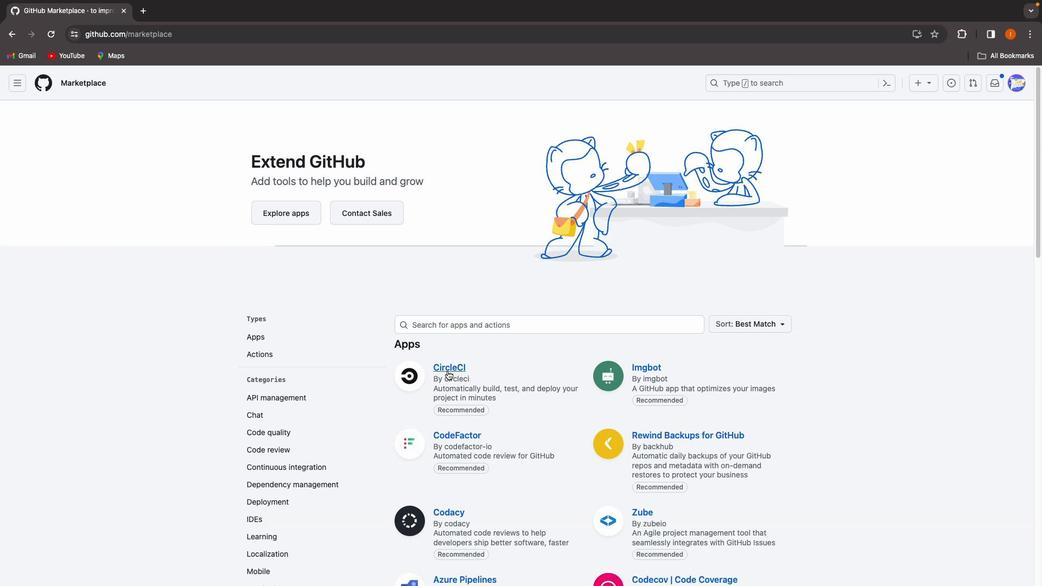 
Action: Mouse pressed left at (449, 368)
Screenshot: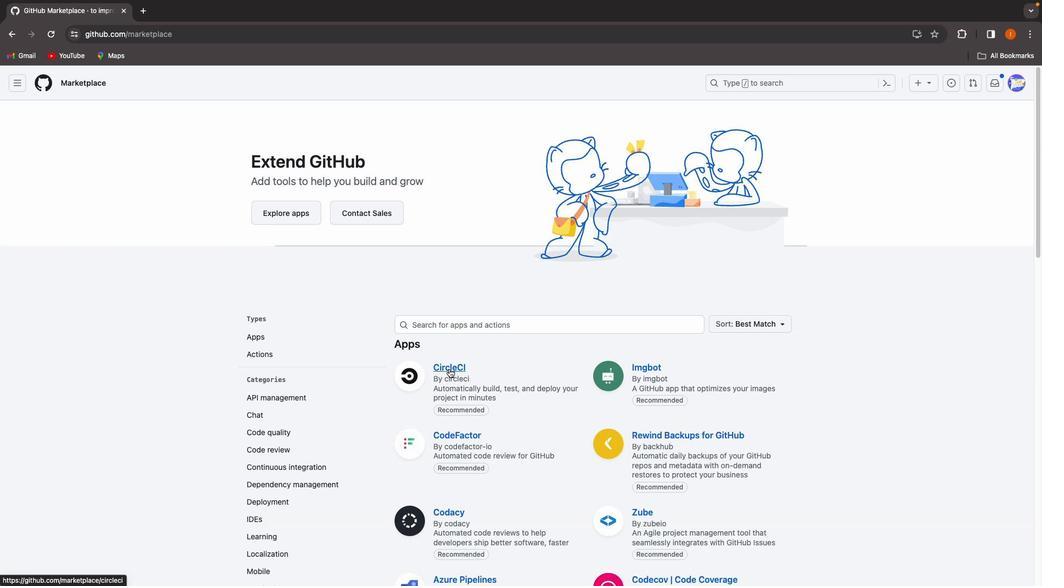 
Action: Mouse pressed left at (449, 368)
Screenshot: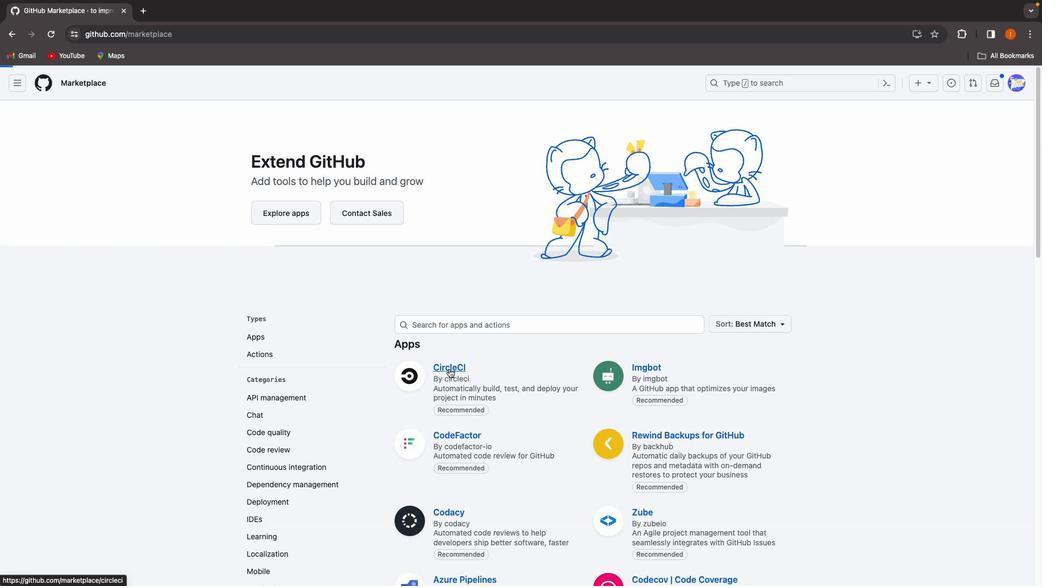 
Action: Mouse moved to (14, 33)
Screenshot: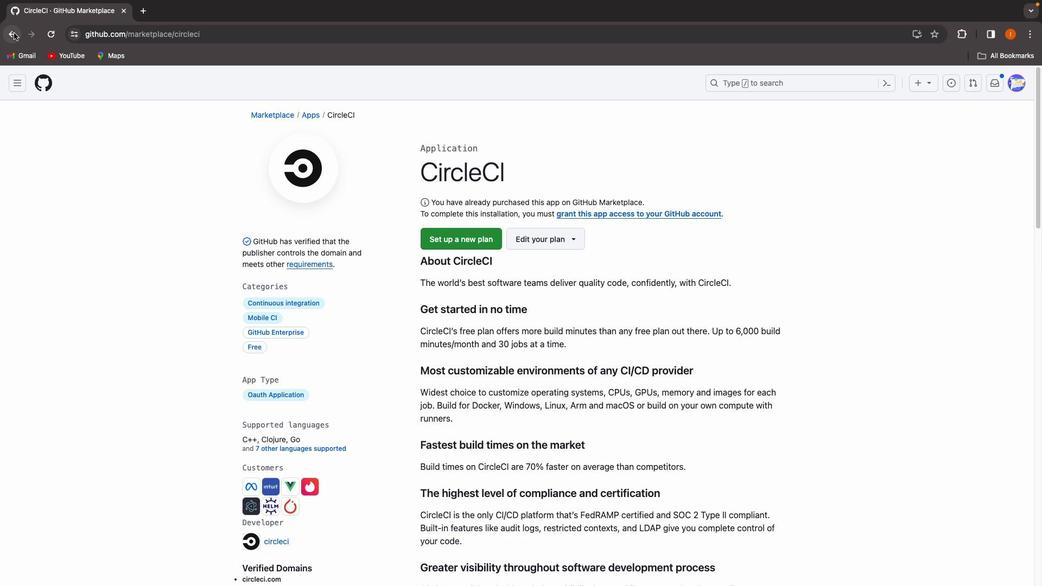 
Action: Mouse pressed left at (14, 33)
Screenshot: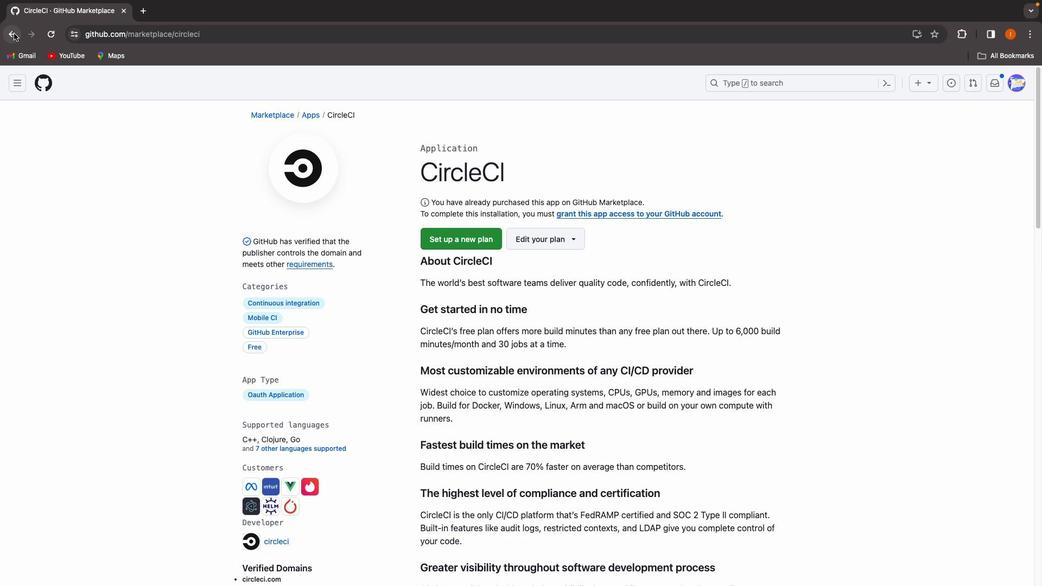 
Action: Mouse moved to (482, 444)
Screenshot: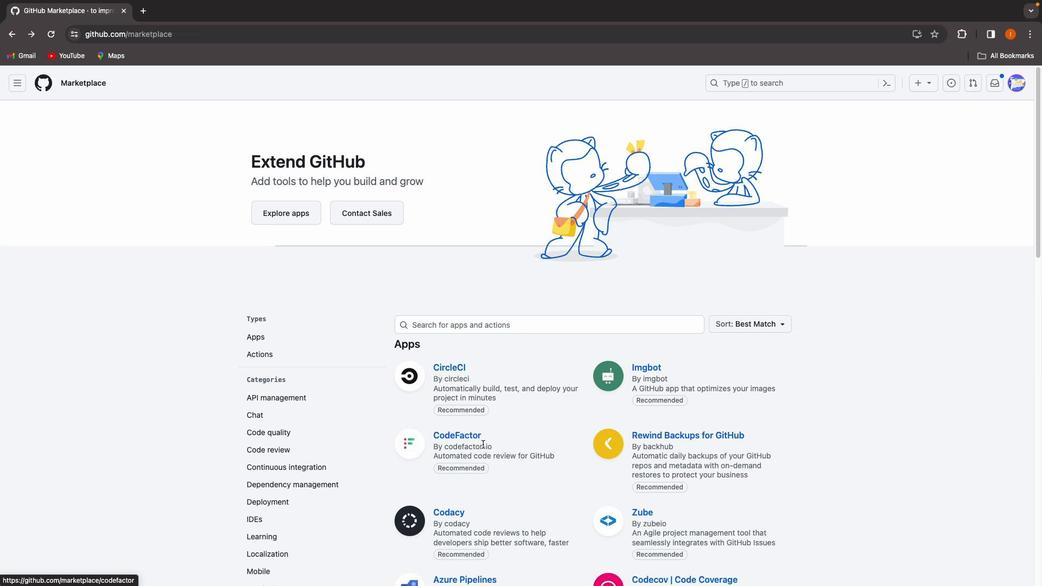 
Action: Mouse scrolled (482, 444) with delta (0, 0)
Screenshot: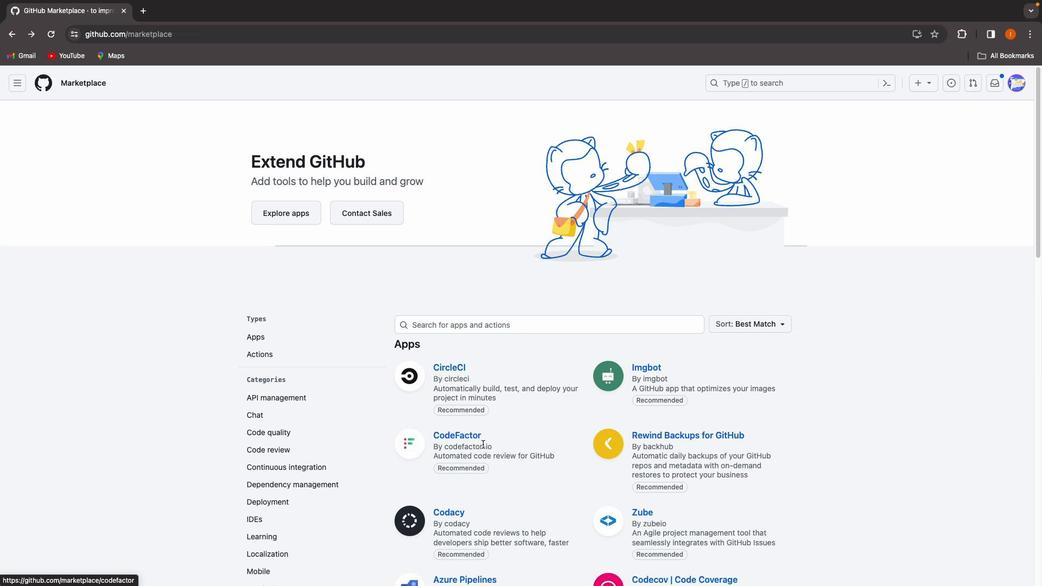 
Action: Mouse scrolled (482, 444) with delta (0, 0)
Screenshot: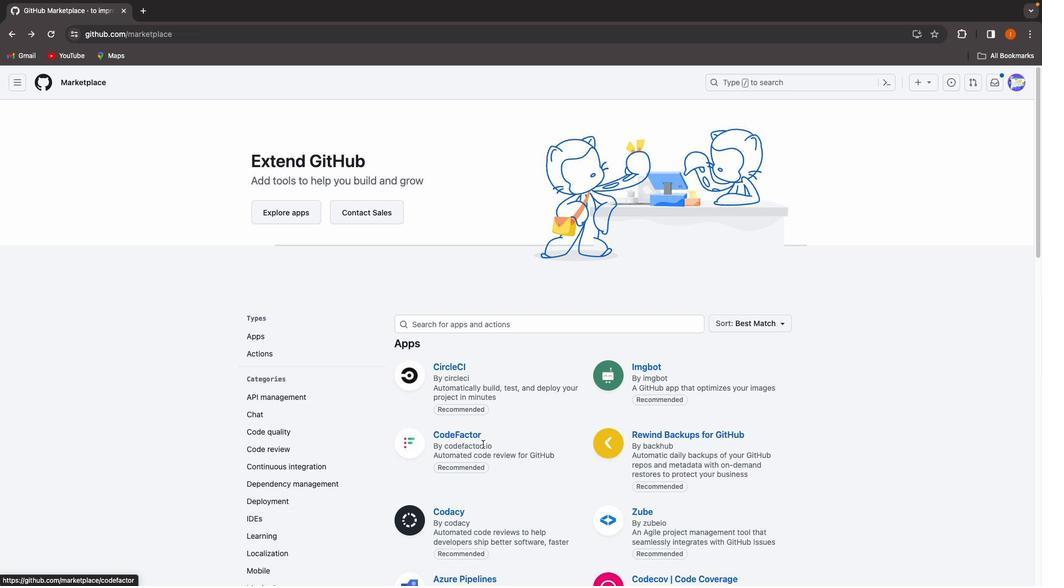 
Action: Mouse scrolled (482, 444) with delta (0, 0)
Screenshot: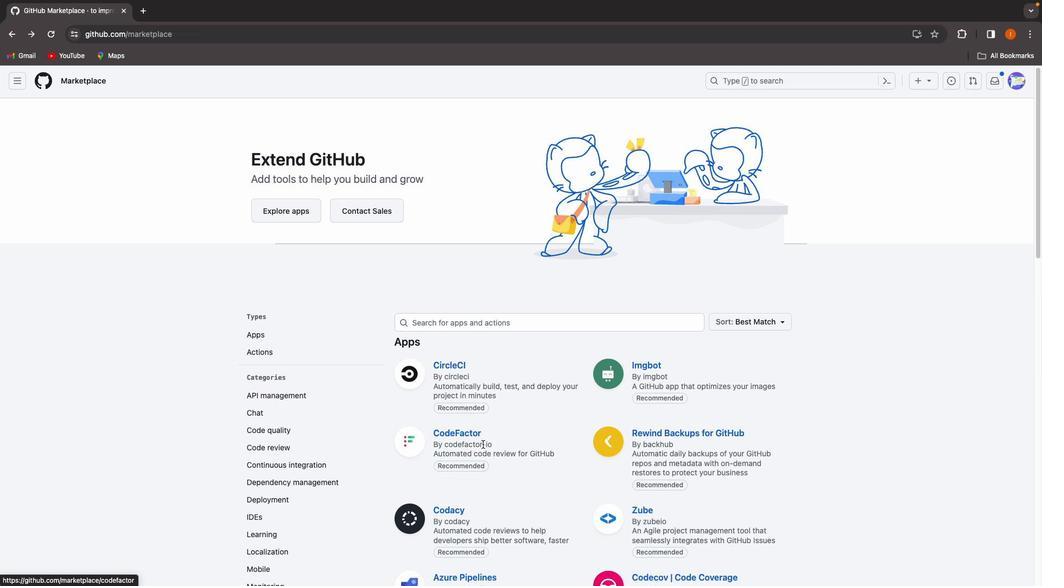 
Action: Mouse scrolled (482, 444) with delta (0, 0)
Screenshot: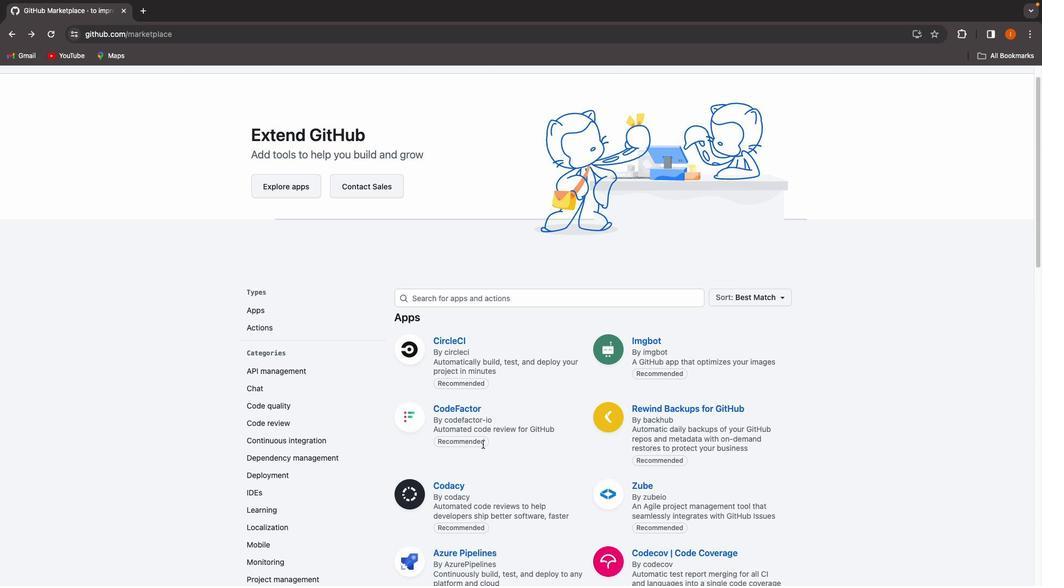 
Action: Mouse moved to (485, 442)
Screenshot: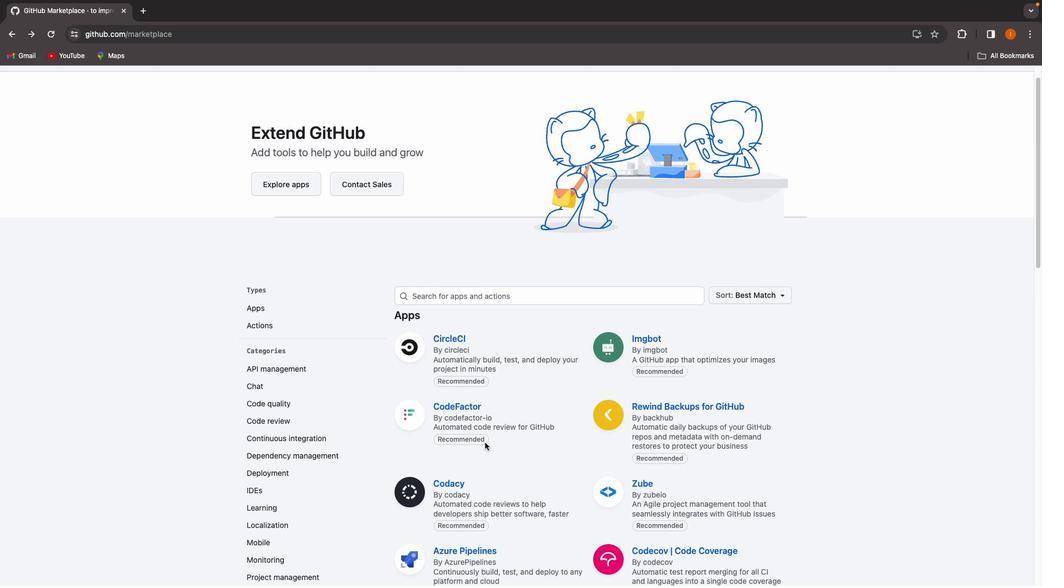 
Action: Mouse scrolled (485, 442) with delta (0, 0)
Screenshot: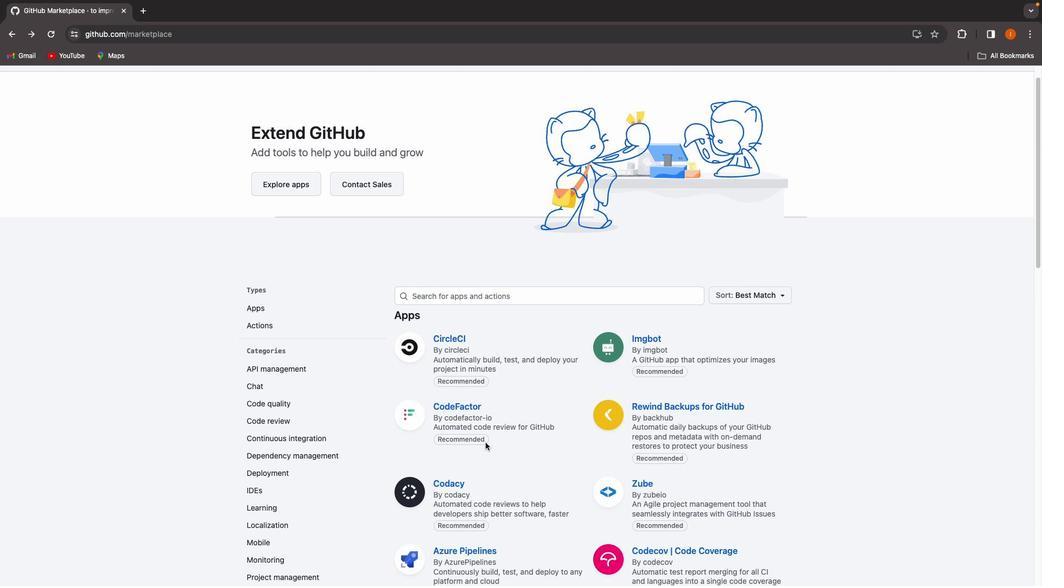 
Action: Mouse scrolled (485, 442) with delta (0, 0)
Screenshot: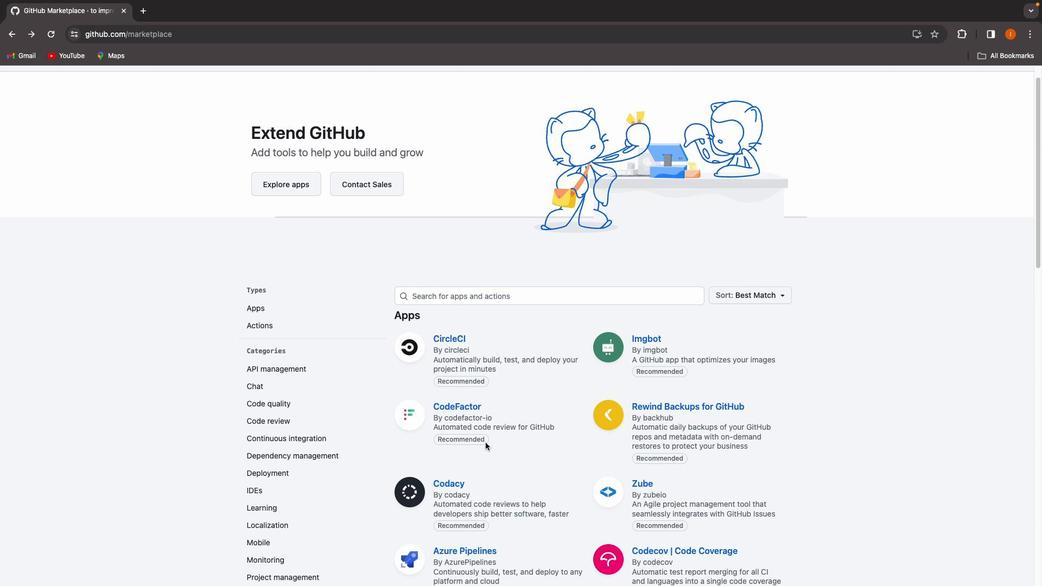 
Action: Mouse scrolled (485, 442) with delta (0, 0)
Screenshot: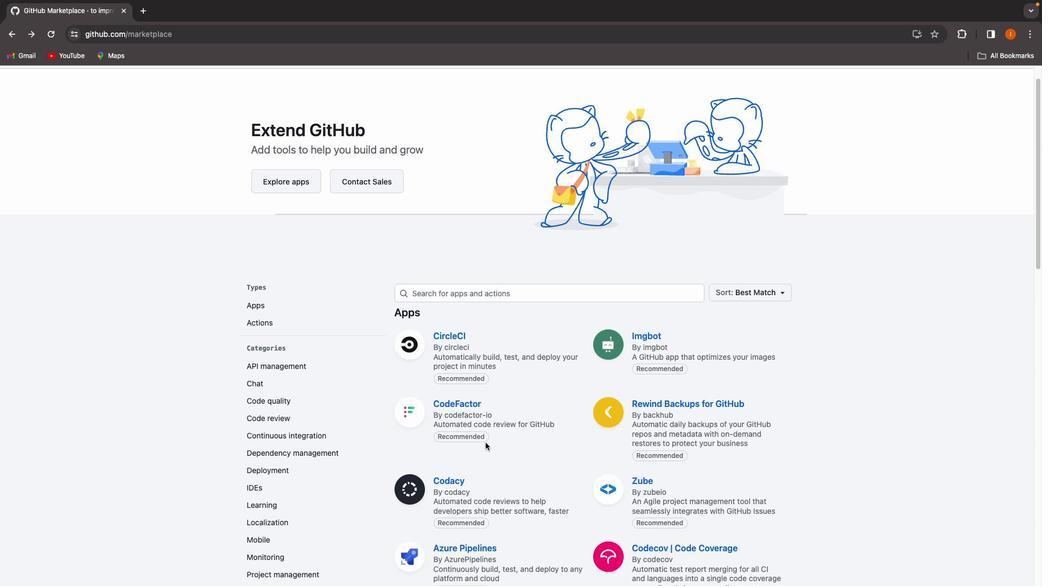 
Action: Mouse scrolled (485, 442) with delta (0, 0)
Screenshot: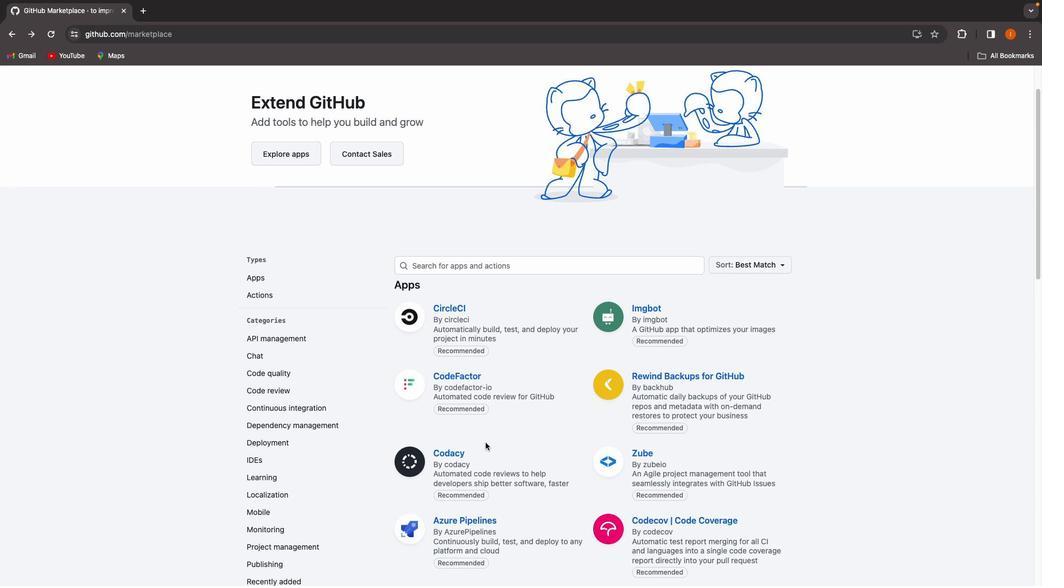 
Action: Mouse scrolled (485, 442) with delta (0, 0)
Screenshot: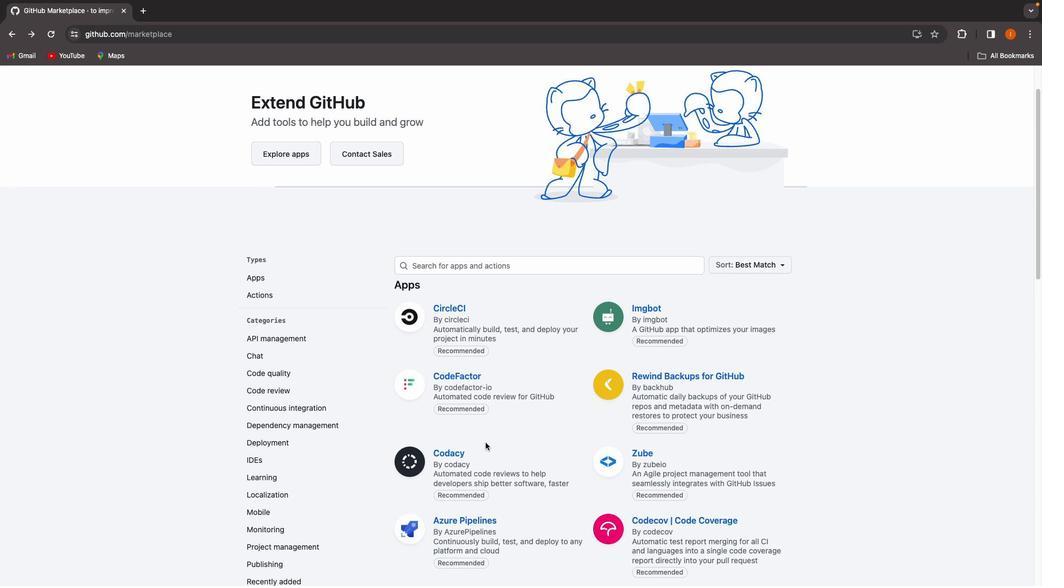 
Action: Mouse scrolled (485, 442) with delta (0, 0)
Screenshot: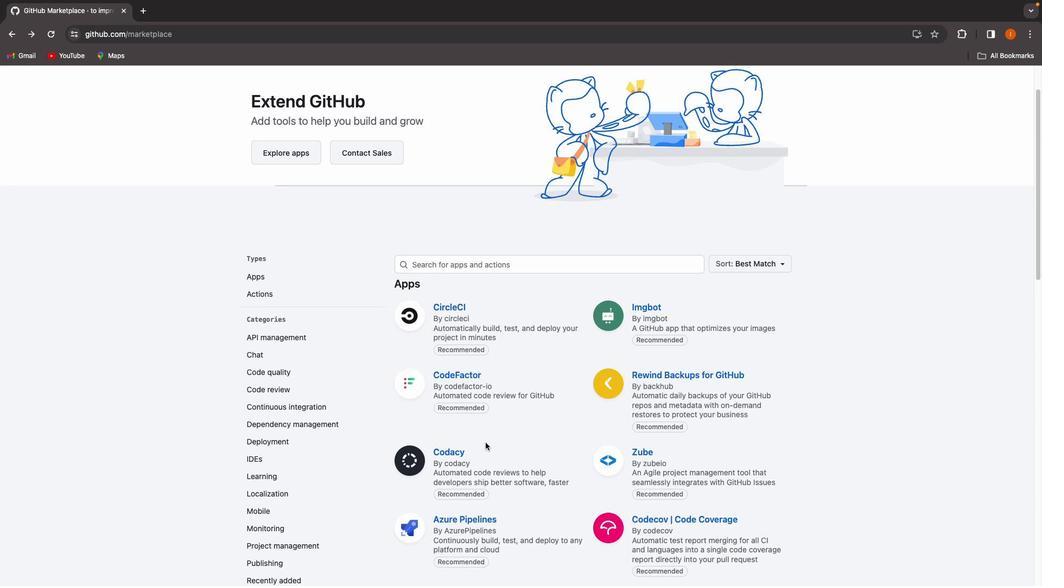 
Action: Mouse scrolled (485, 442) with delta (0, -1)
Screenshot: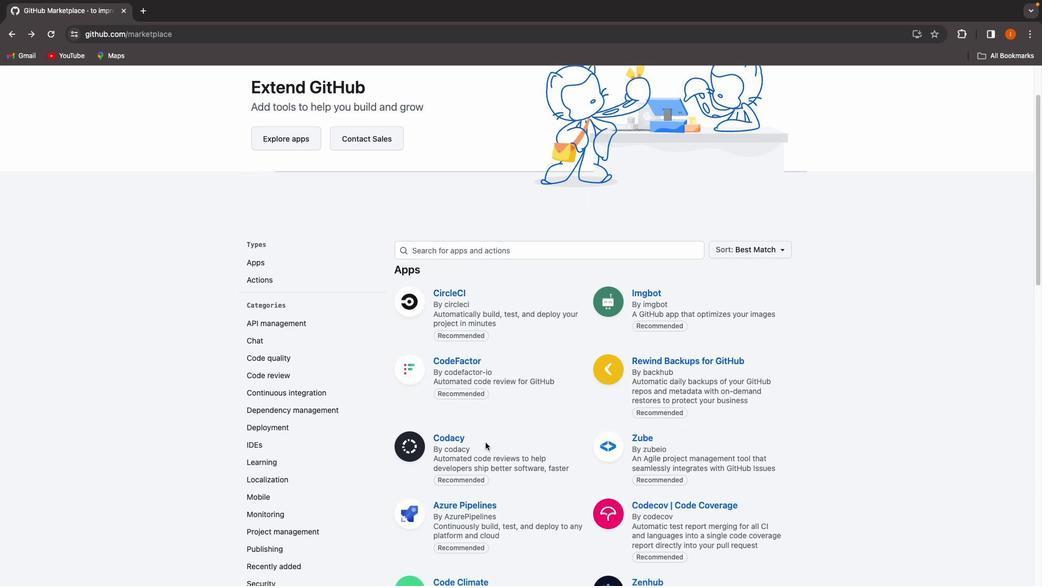 
Action: Mouse moved to (485, 436)
Screenshot: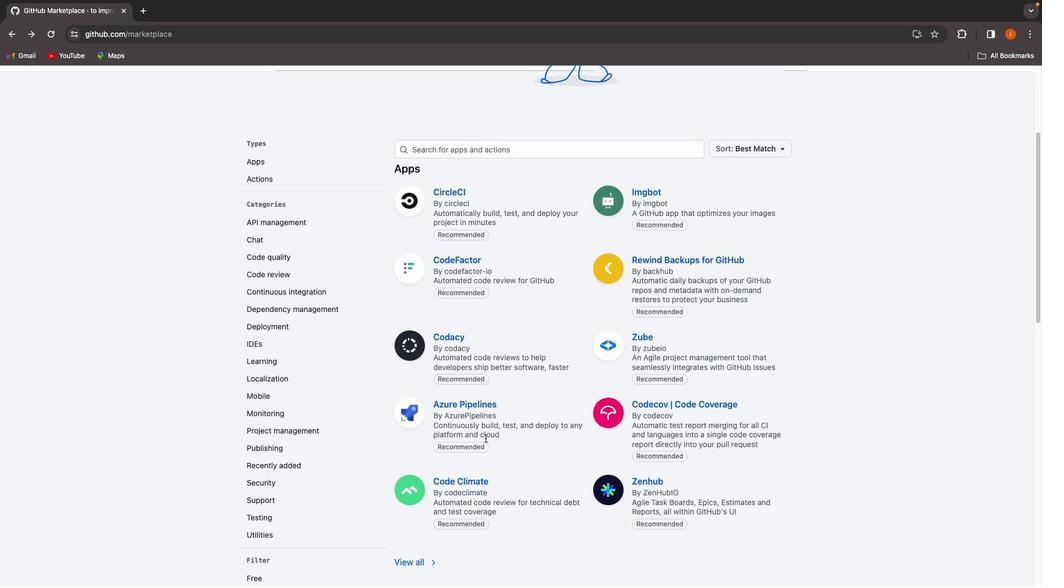 
Action: Mouse scrolled (485, 436) with delta (0, 0)
Screenshot: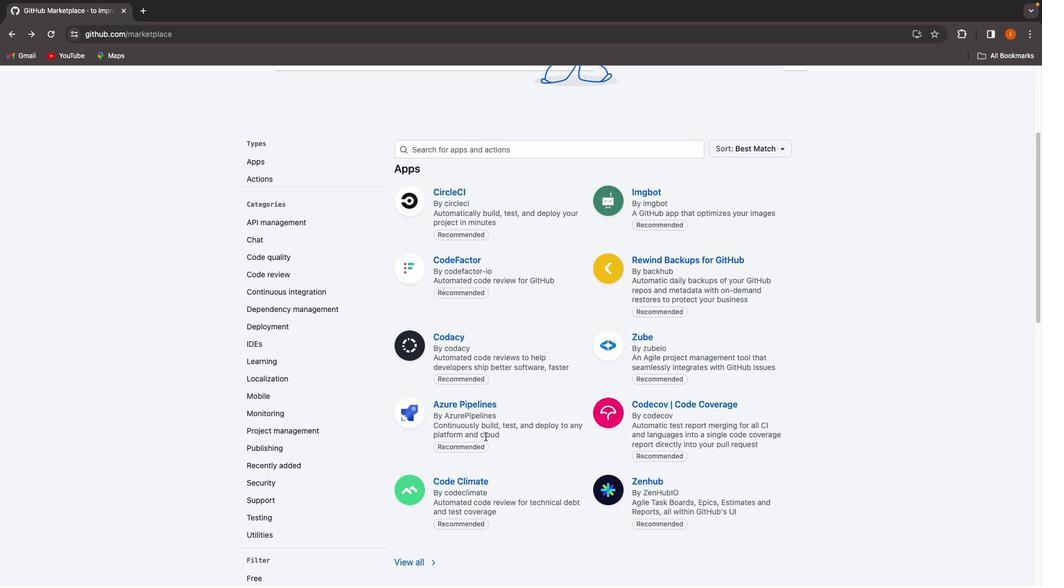 
Action: Mouse scrolled (485, 436) with delta (0, 0)
Screenshot: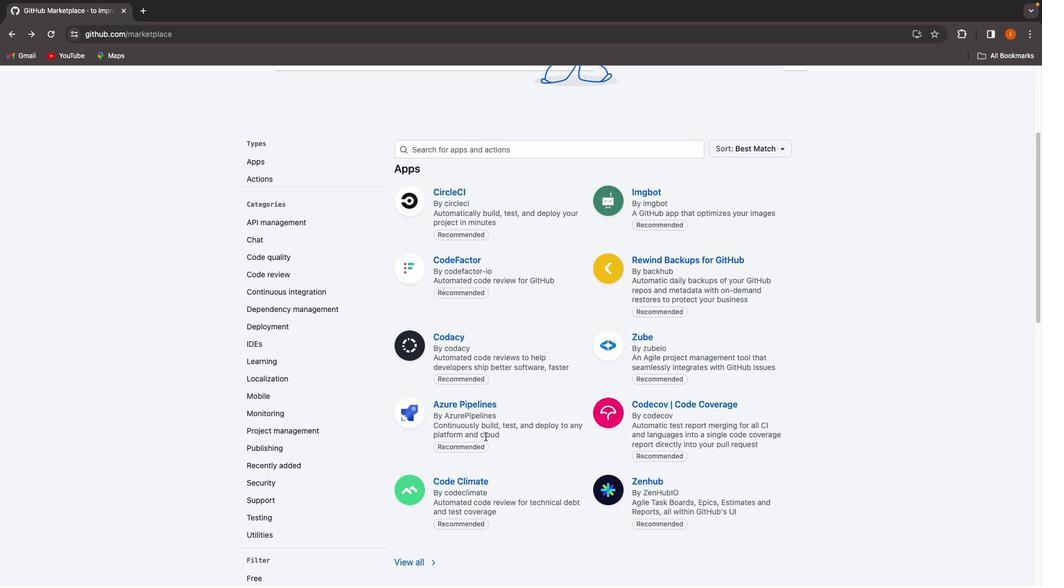 
Action: Mouse scrolled (485, 436) with delta (0, 1)
Screenshot: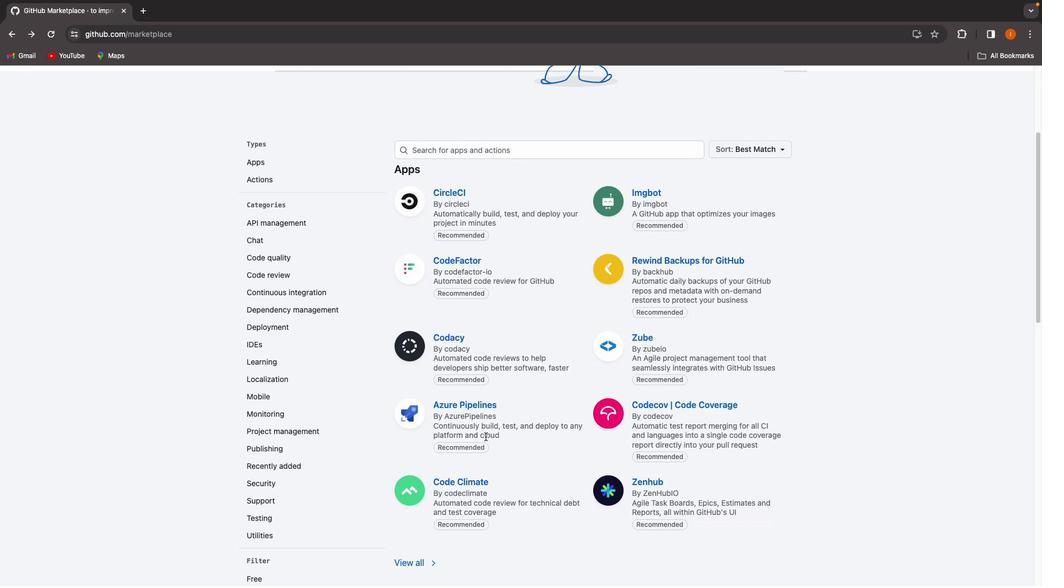 
Action: Mouse scrolled (485, 436) with delta (0, 2)
Screenshot: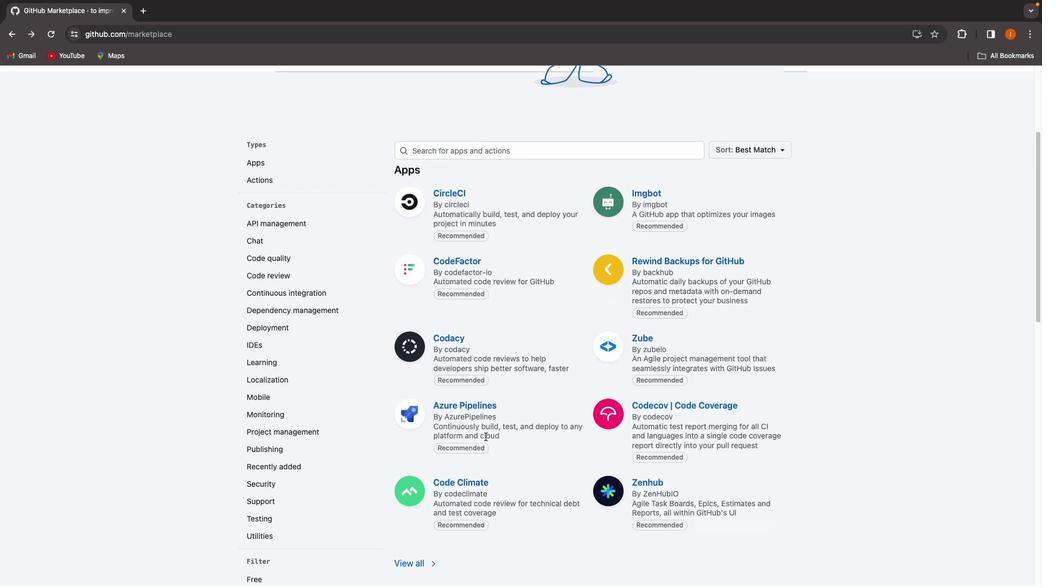 
Action: Mouse scrolled (485, 436) with delta (0, 2)
Screenshot: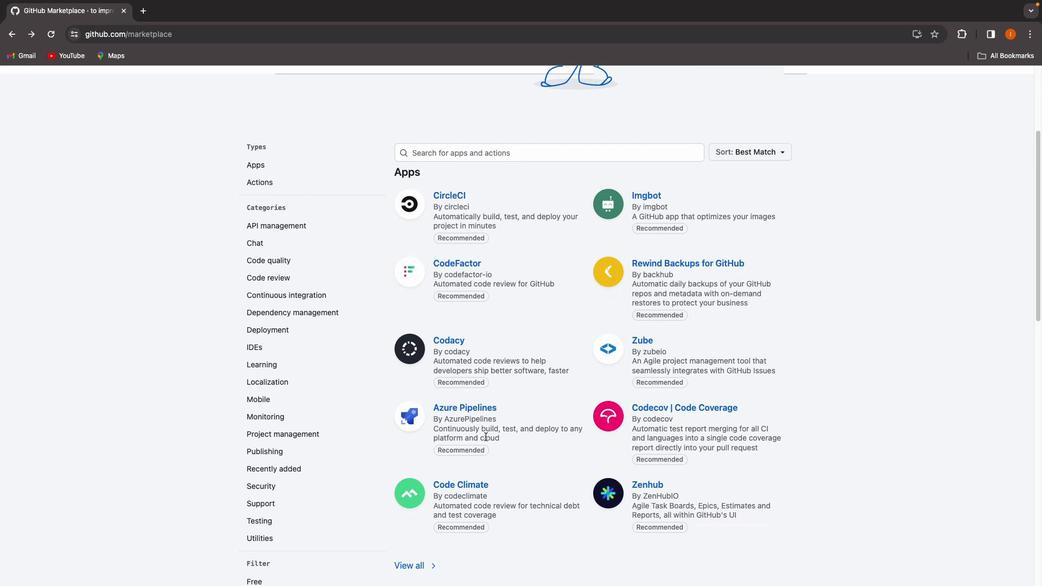 
Action: Mouse moved to (447, 369)
Screenshot: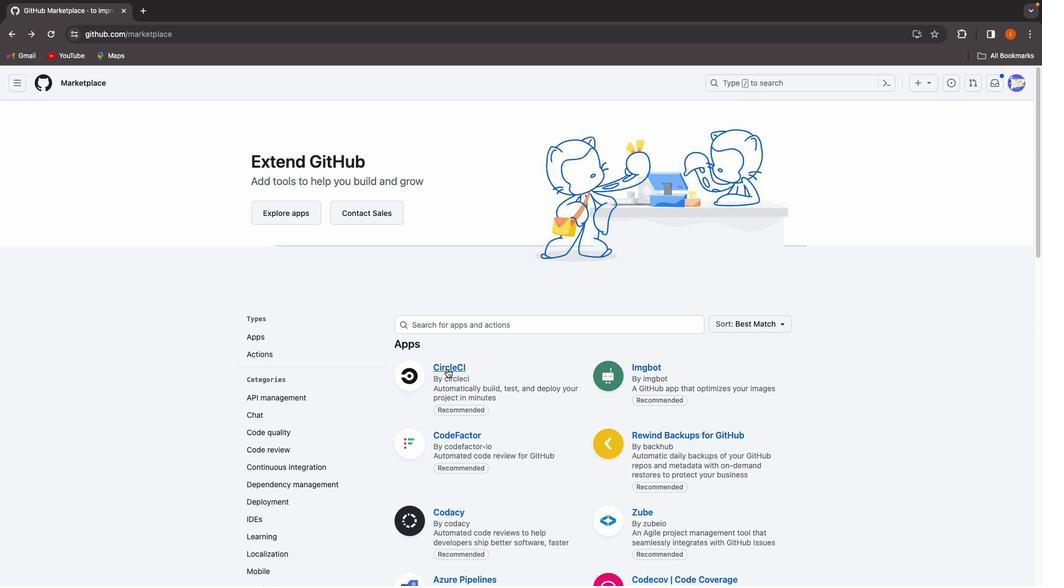 
Action: Mouse pressed left at (447, 369)
Screenshot: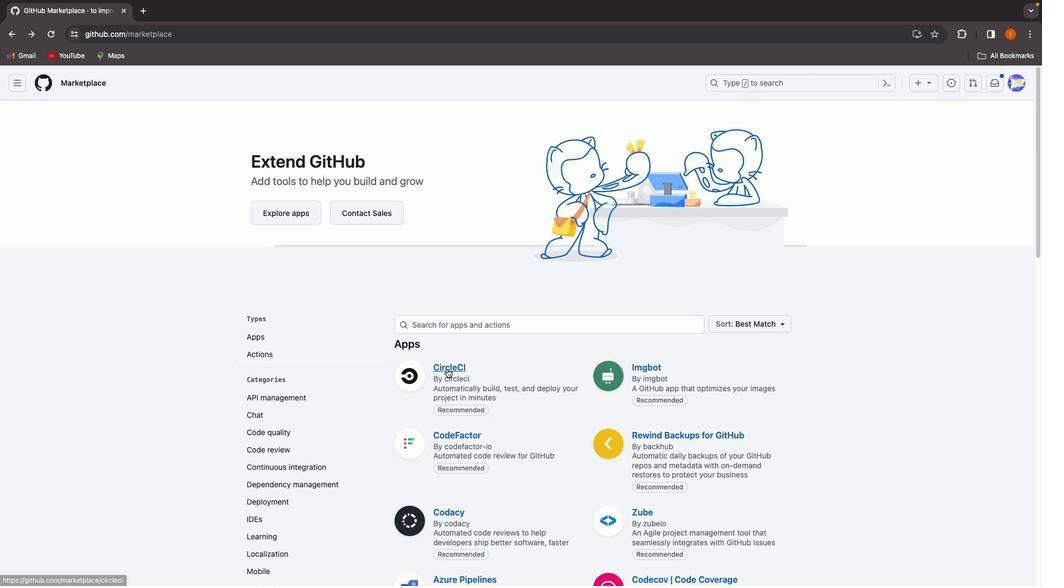 
Action: Mouse pressed left at (447, 369)
Screenshot: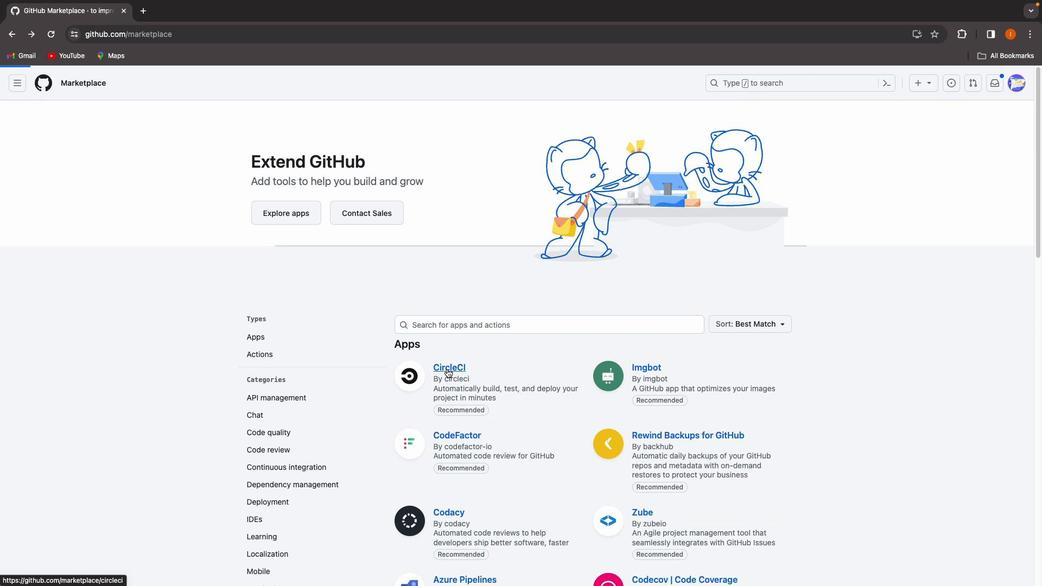 
Action: Mouse moved to (462, 234)
Screenshot: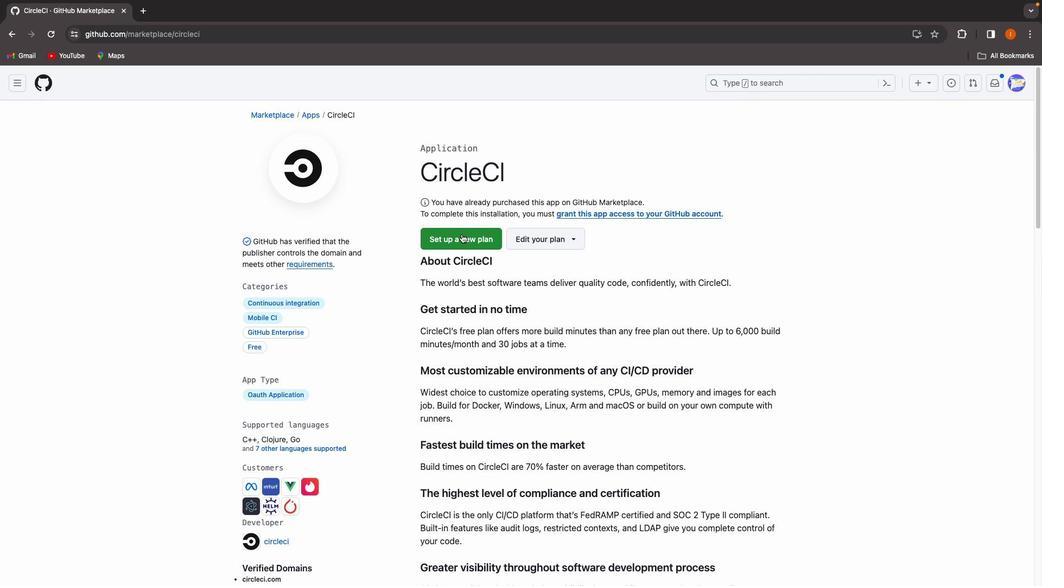 
Action: Mouse pressed left at (462, 234)
Screenshot: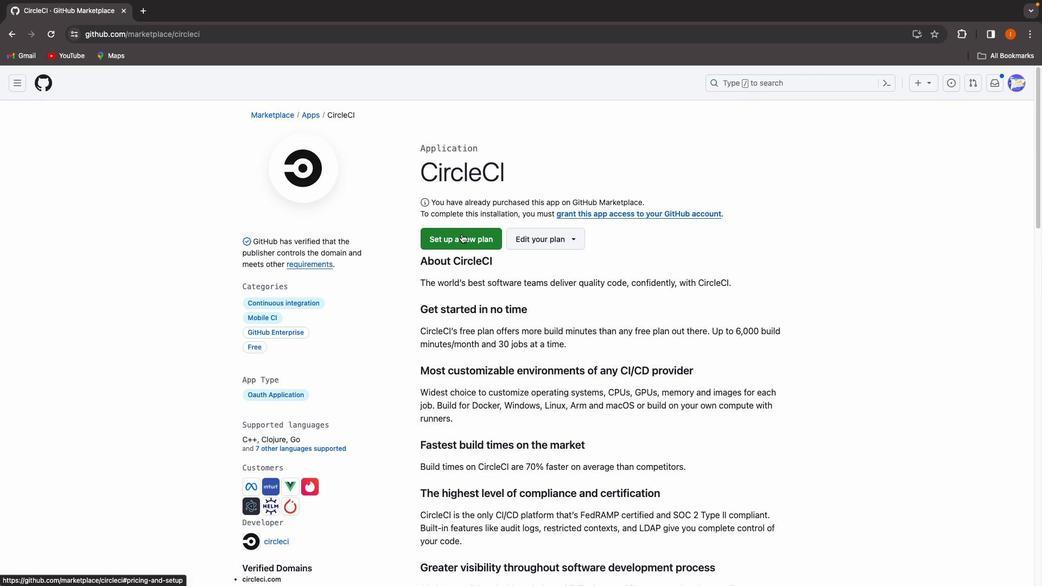 
Action: Mouse moved to (609, 423)
Screenshot: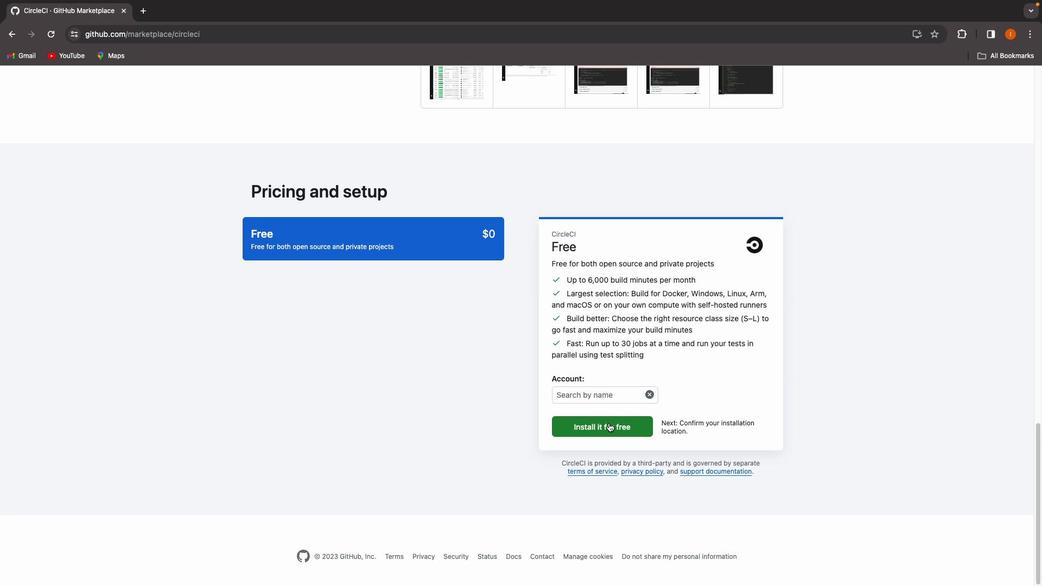 
Action: Mouse pressed left at (609, 423)
Screenshot: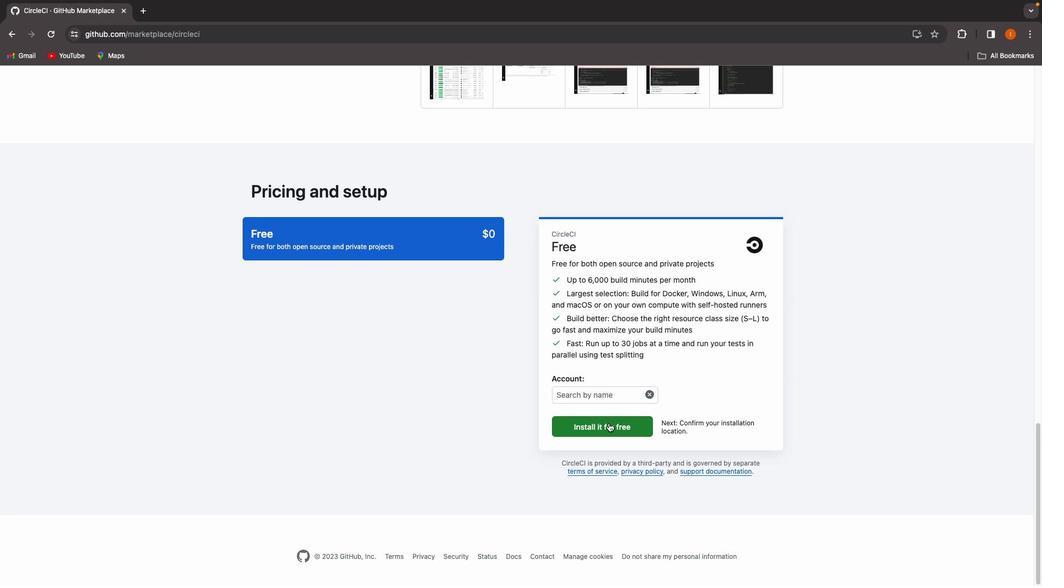 
Action: Mouse moved to (784, 227)
Screenshot: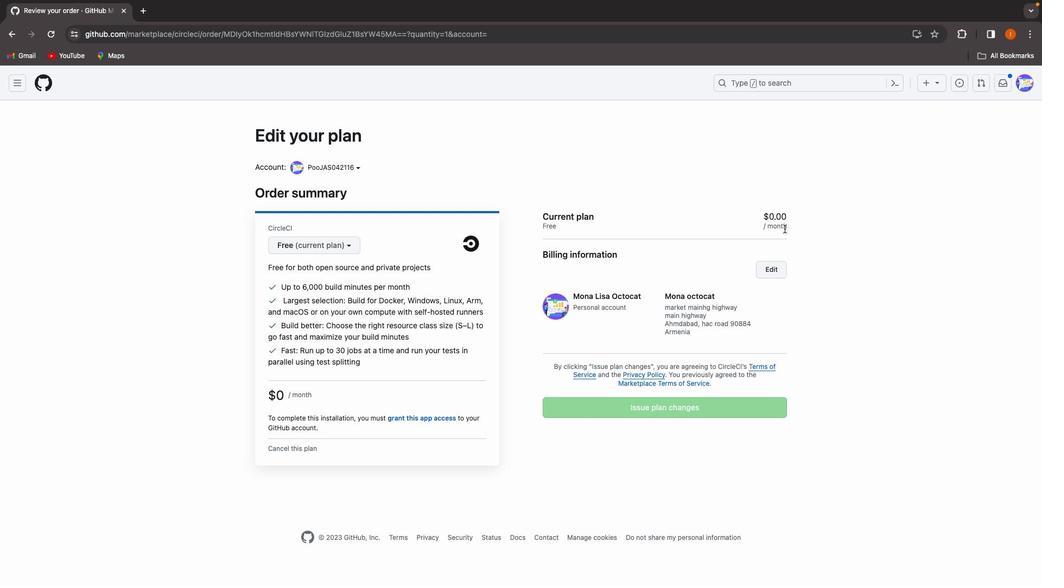 
Action: Mouse pressed left at (784, 227)
Screenshot: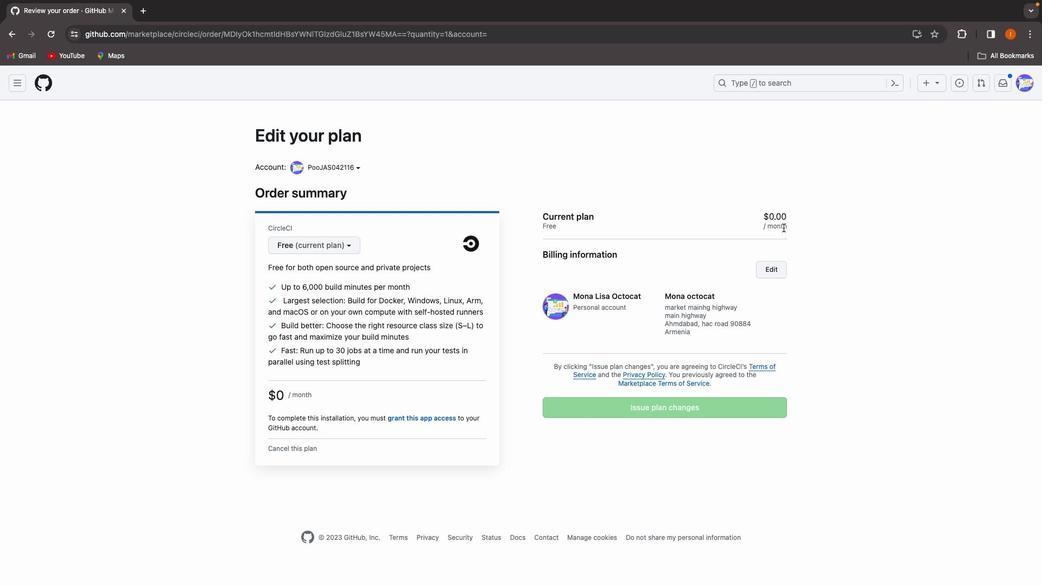 
Action: Mouse moved to (777, 271)
Screenshot: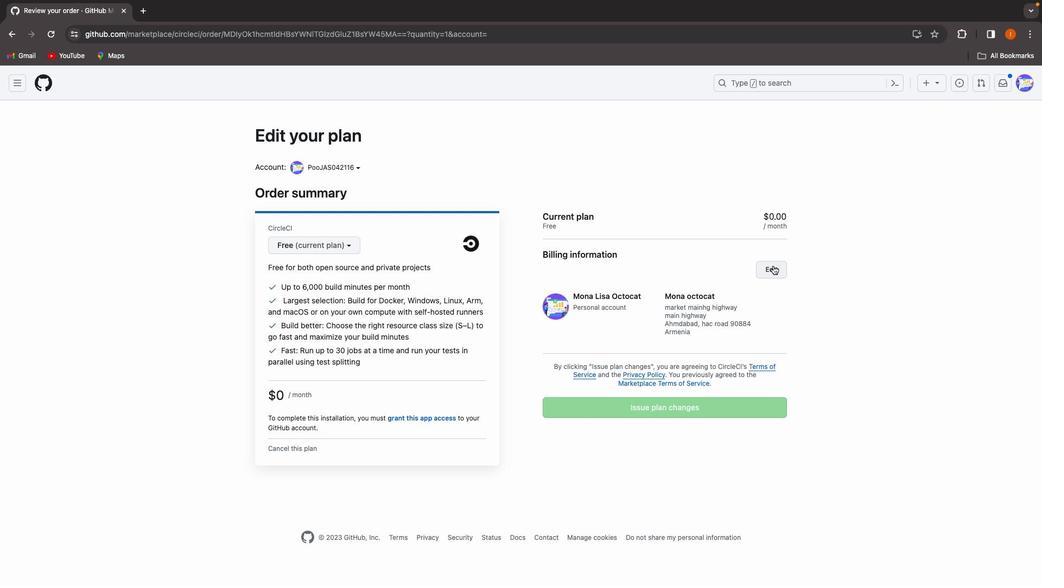 
Action: Mouse pressed left at (777, 271)
Screenshot: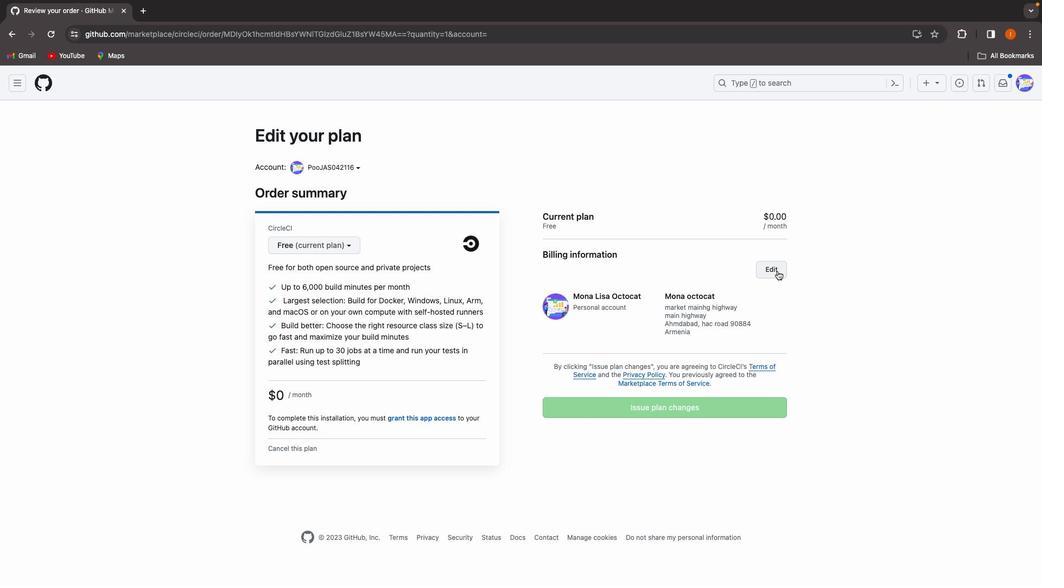 
Action: Mouse moved to (728, 536)
Screenshot: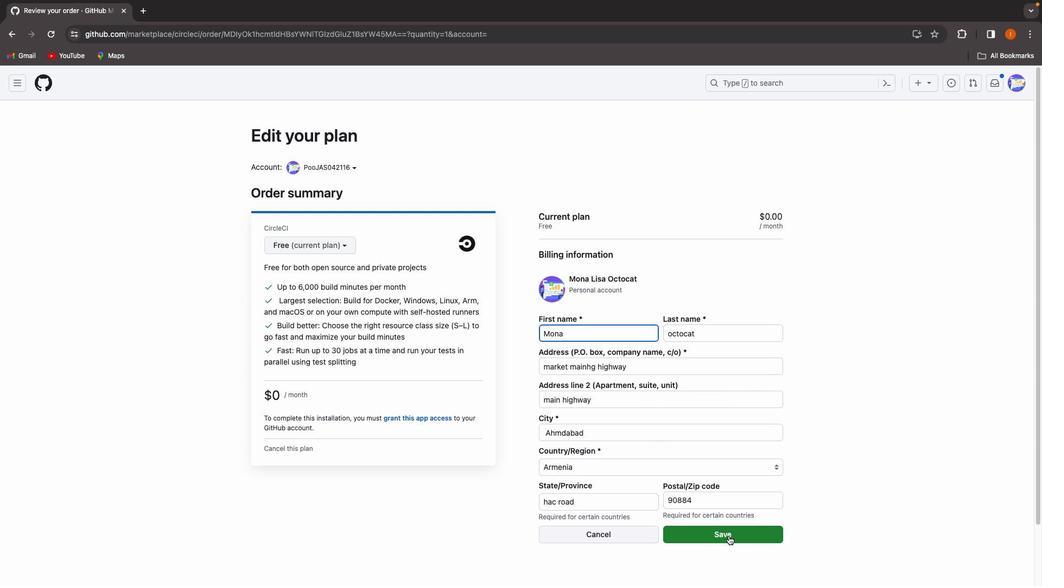 
Action: Mouse pressed left at (728, 536)
Screenshot: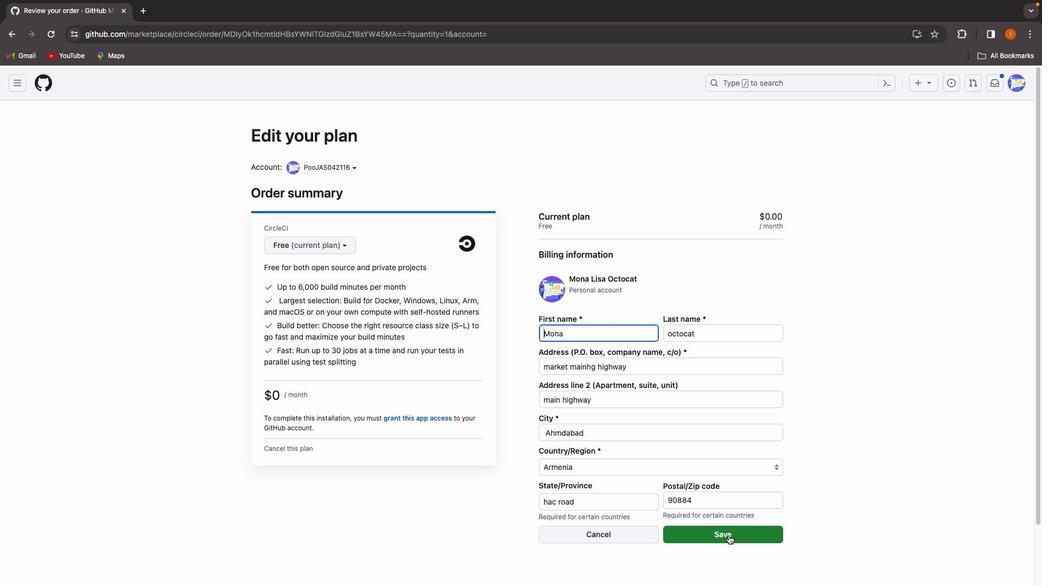 
Action: Mouse moved to (760, 306)
Screenshot: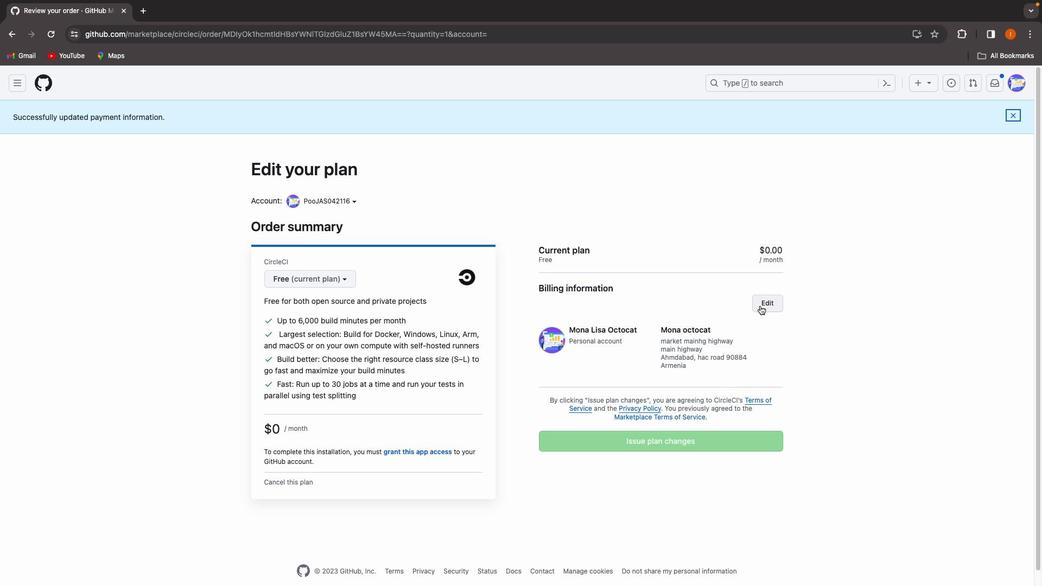 
Action: Mouse scrolled (760, 306) with delta (0, 0)
Screenshot: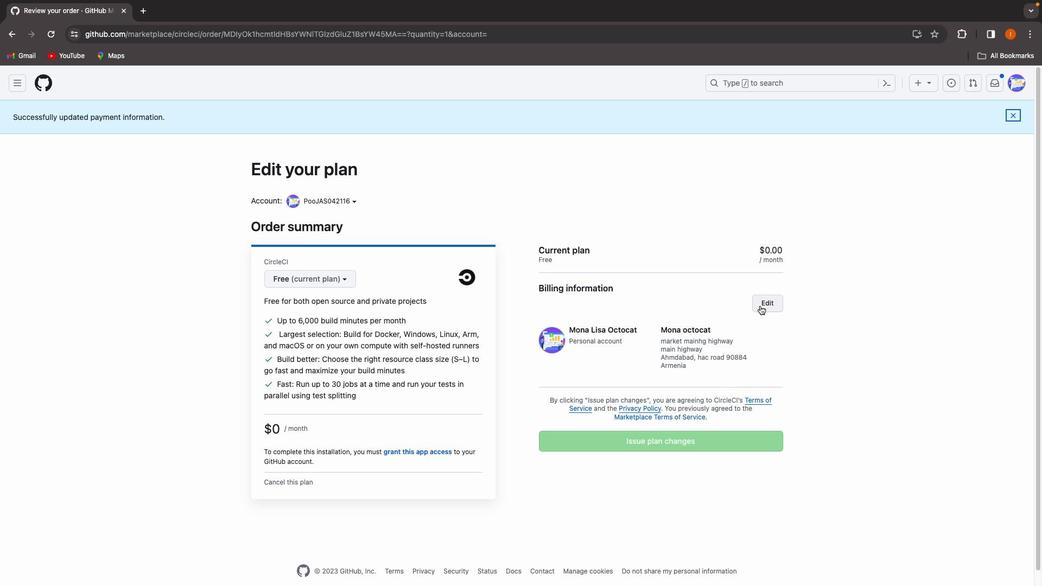 
Action: Mouse moved to (760, 306)
Screenshot: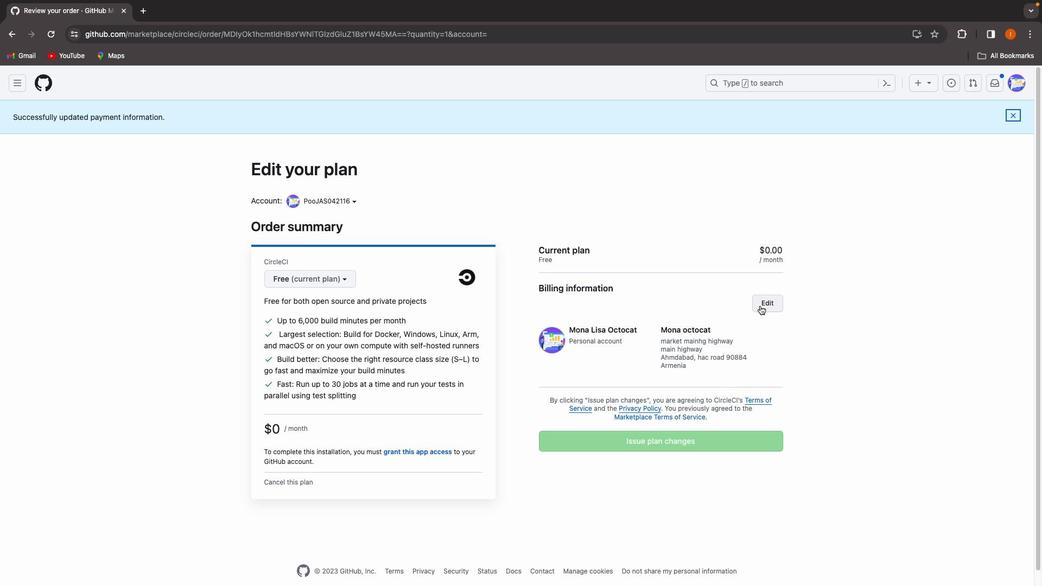 
Action: Mouse scrolled (760, 306) with delta (0, 0)
Screenshot: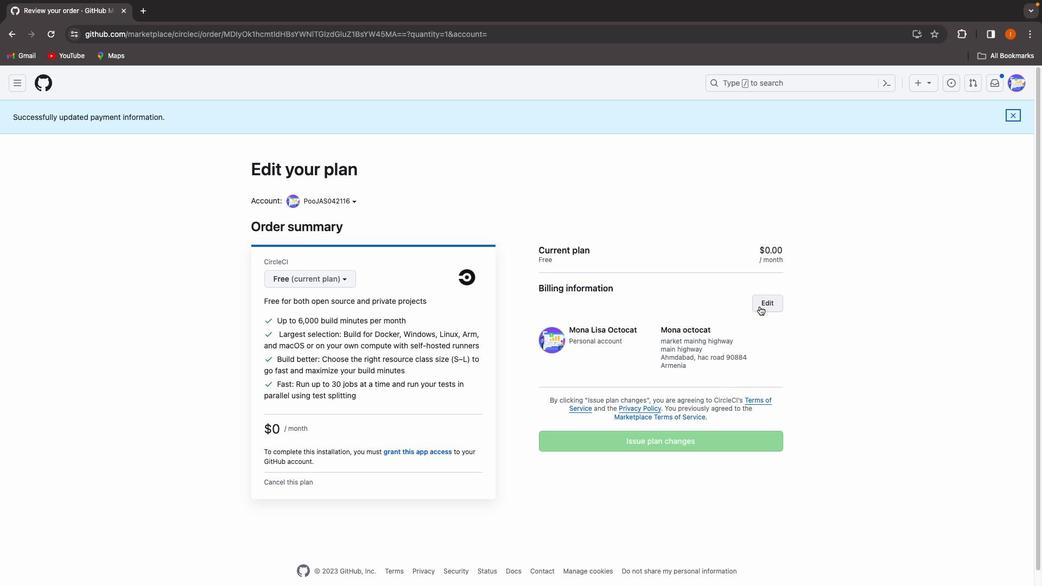 
Action: Mouse moved to (760, 306)
Screenshot: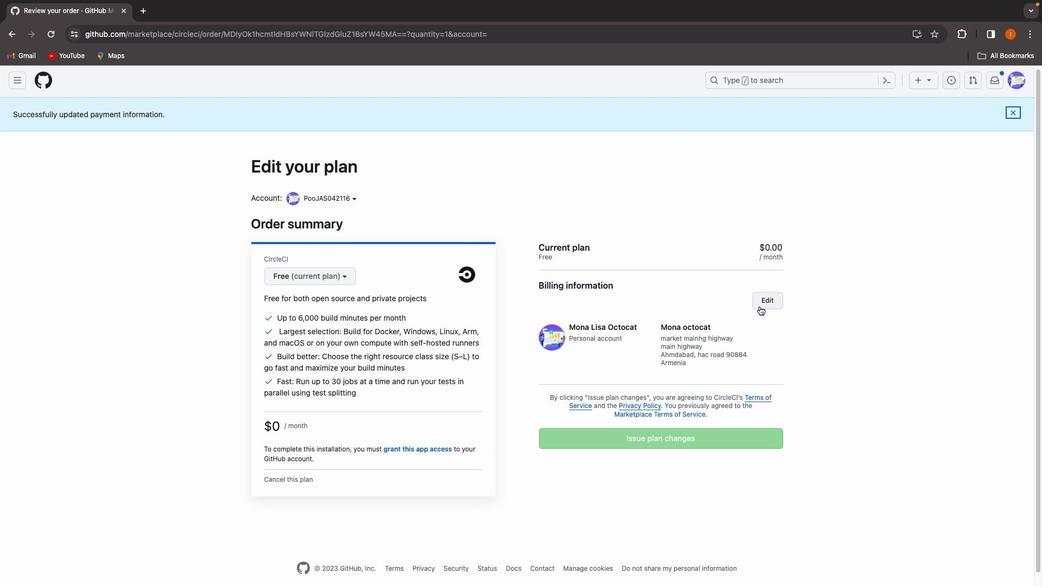
Action: Mouse scrolled (760, 306) with delta (0, 0)
Screenshot: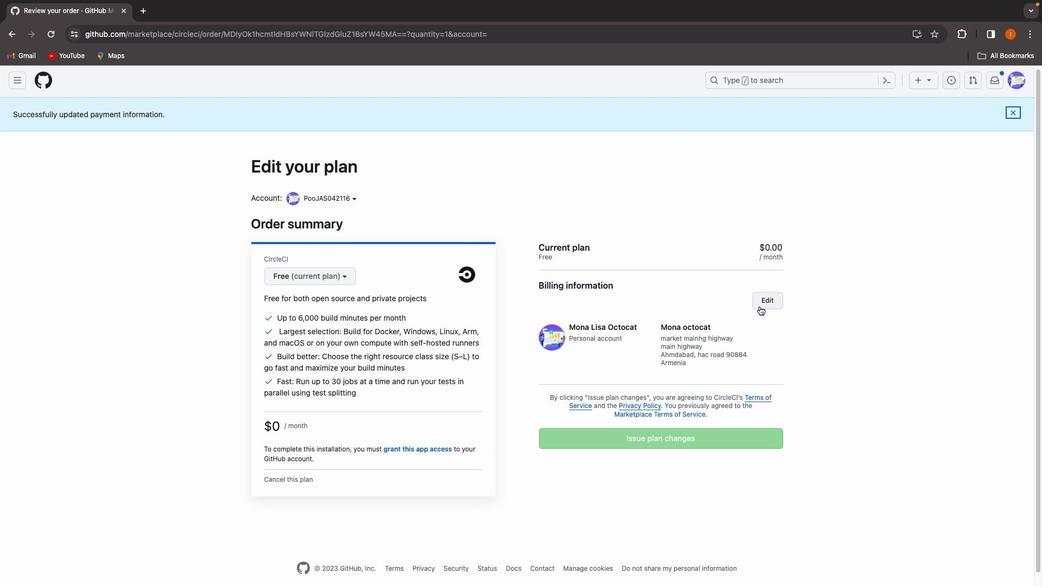 
Action: Mouse moved to (756, 318)
Screenshot: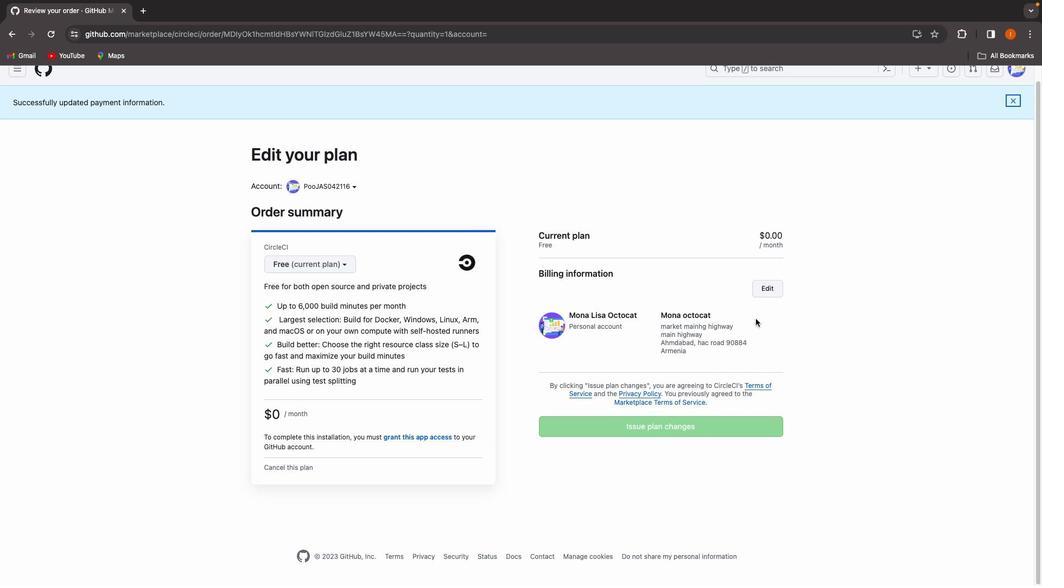 
Action: Mouse scrolled (756, 318) with delta (0, 0)
Screenshot: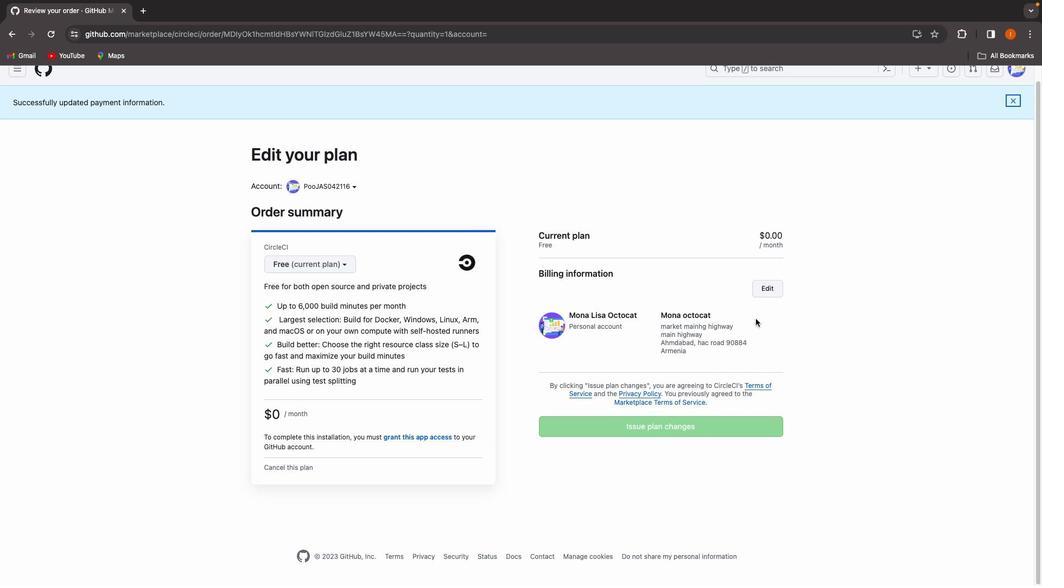 
Action: Mouse scrolled (756, 318) with delta (0, 0)
Screenshot: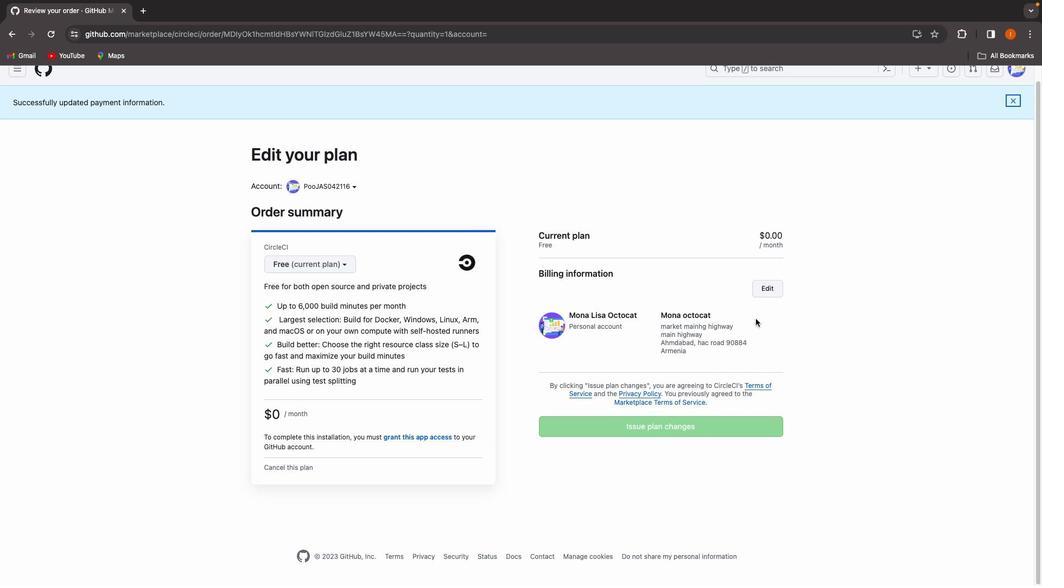 
Action: Mouse scrolled (756, 318) with delta (0, -1)
Screenshot: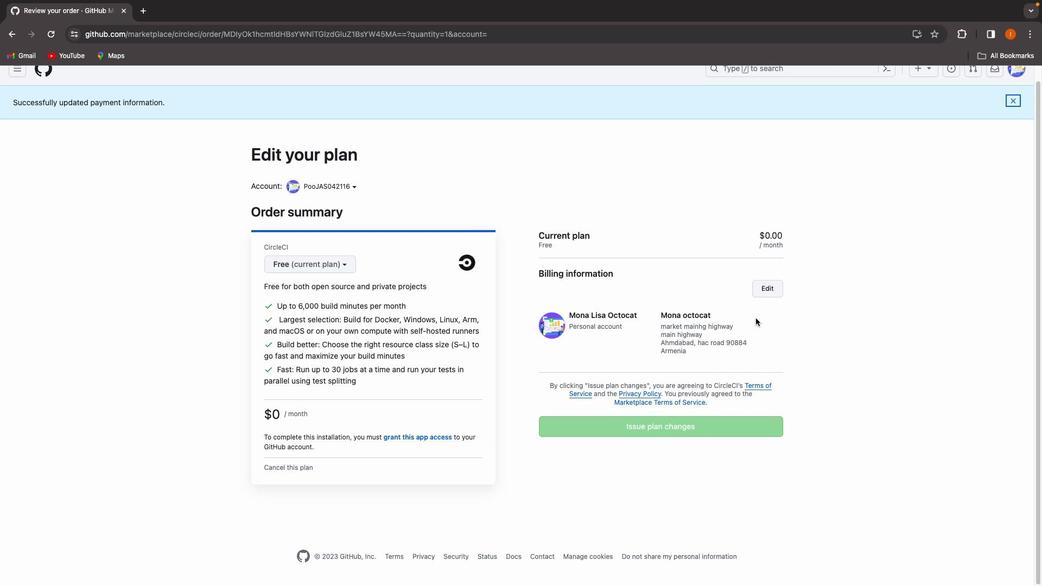 
Action: Mouse scrolled (756, 318) with delta (0, 0)
Screenshot: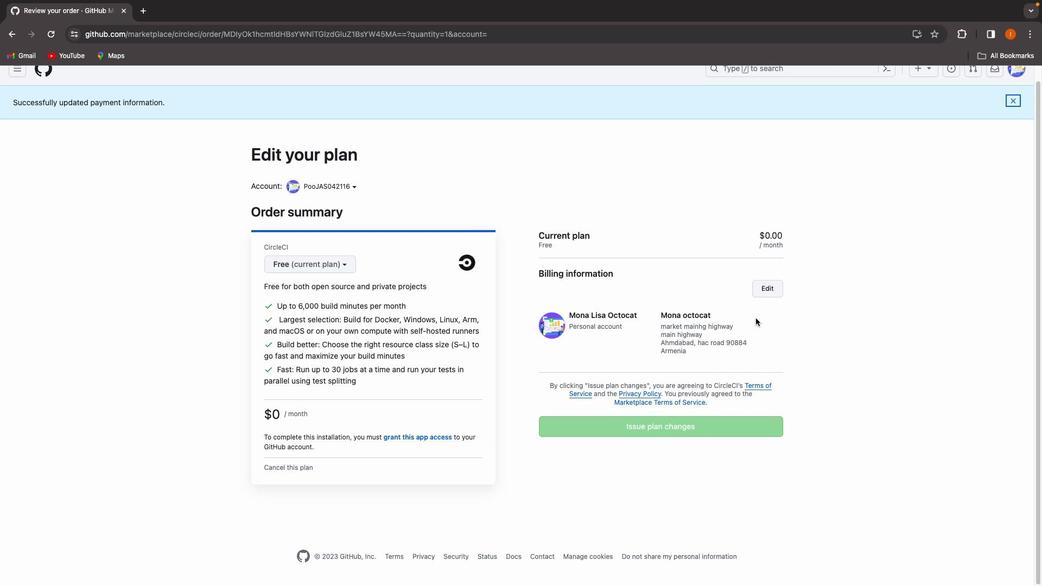 
Action: Mouse moved to (756, 318)
Screenshot: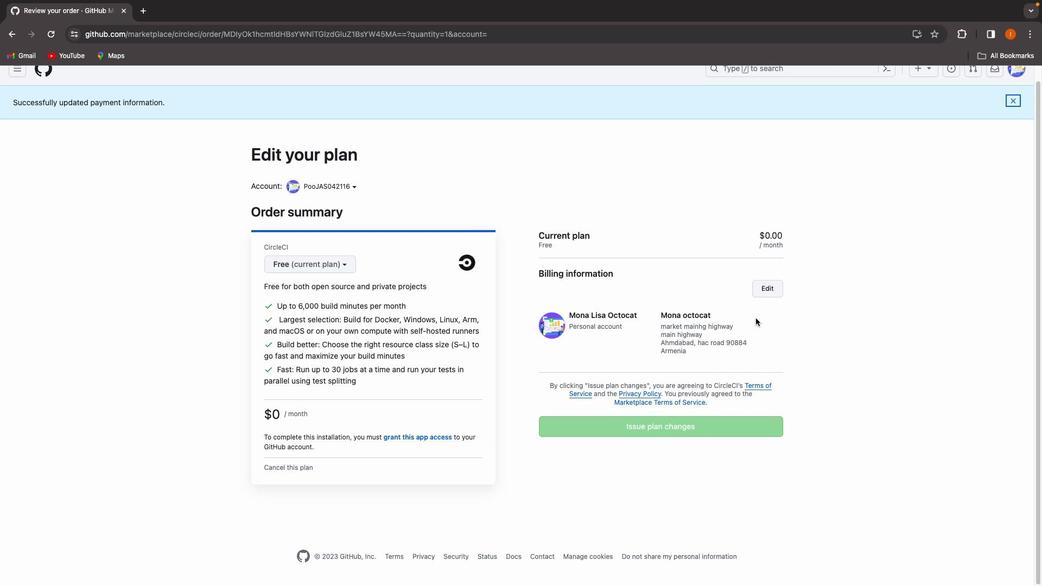 
Action: Mouse scrolled (756, 318) with delta (0, 0)
Screenshot: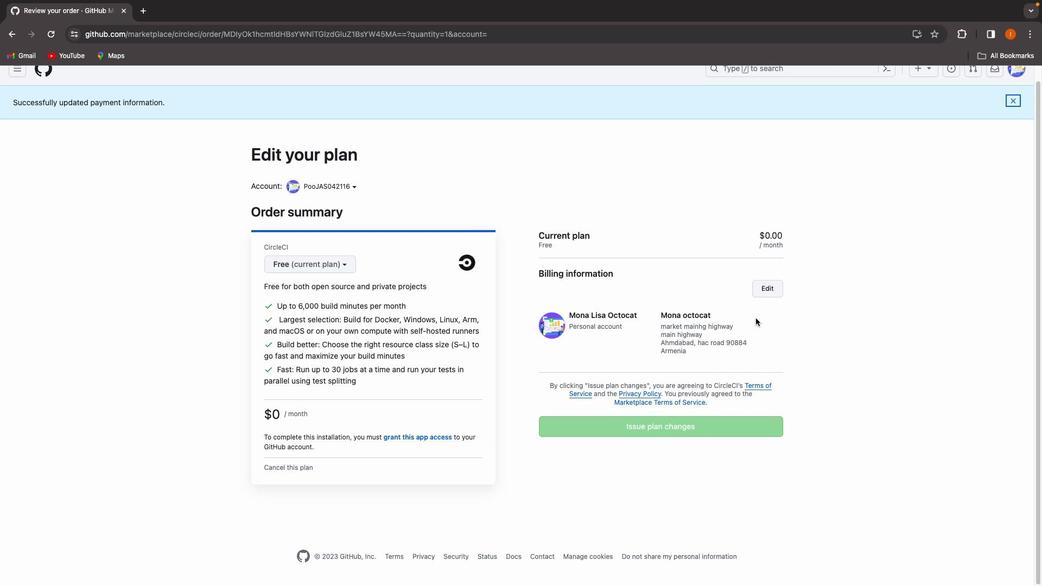 
Action: Mouse scrolled (756, 318) with delta (0, -1)
Screenshot: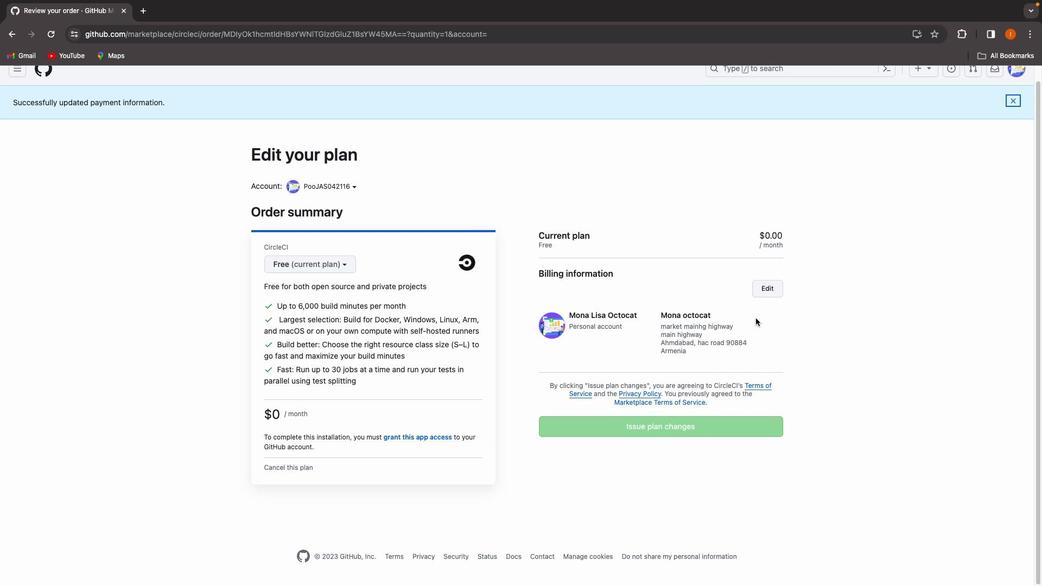
Action: Mouse scrolled (756, 318) with delta (0, -2)
Screenshot: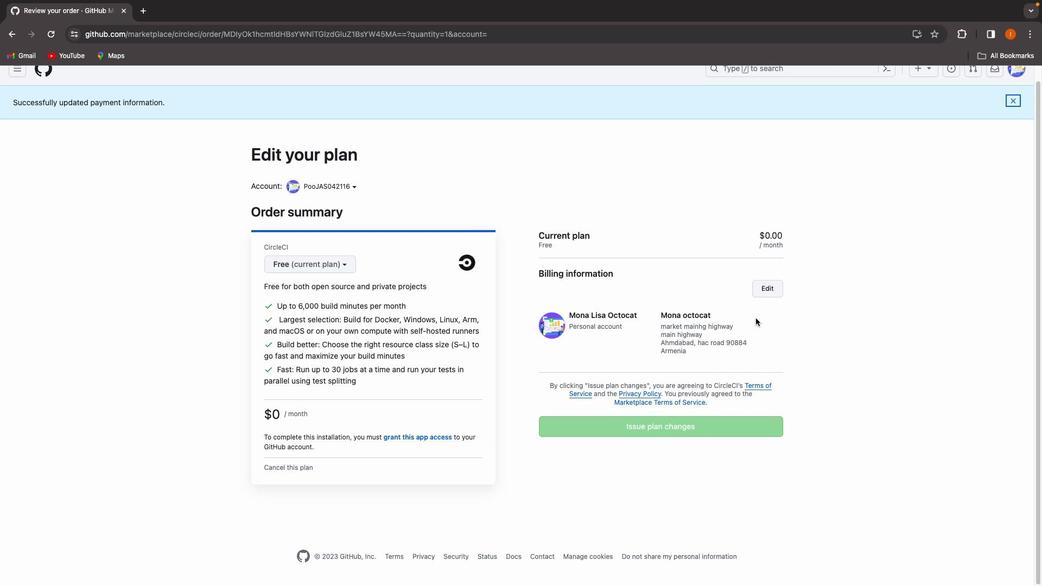 
Action: Mouse scrolled (756, 318) with delta (0, 0)
Screenshot: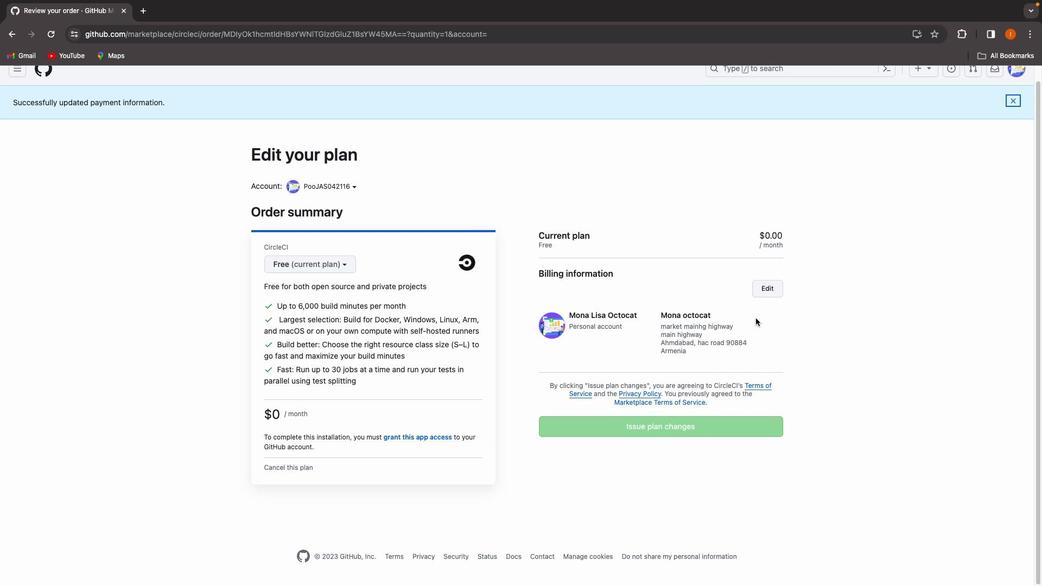 
Action: Mouse scrolled (756, 318) with delta (0, 0)
Screenshot: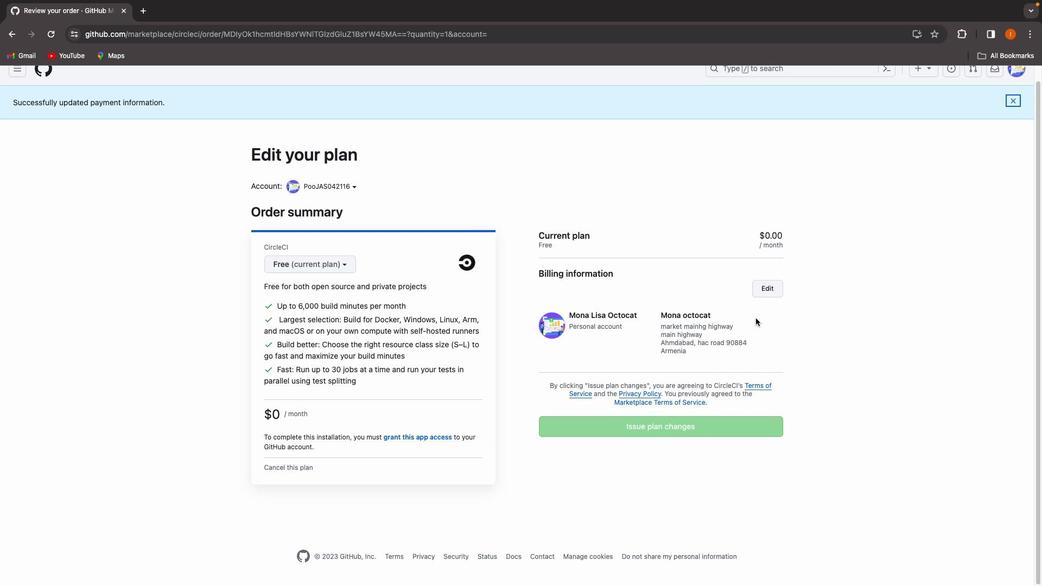 
Action: Mouse moved to (756, 318)
Screenshot: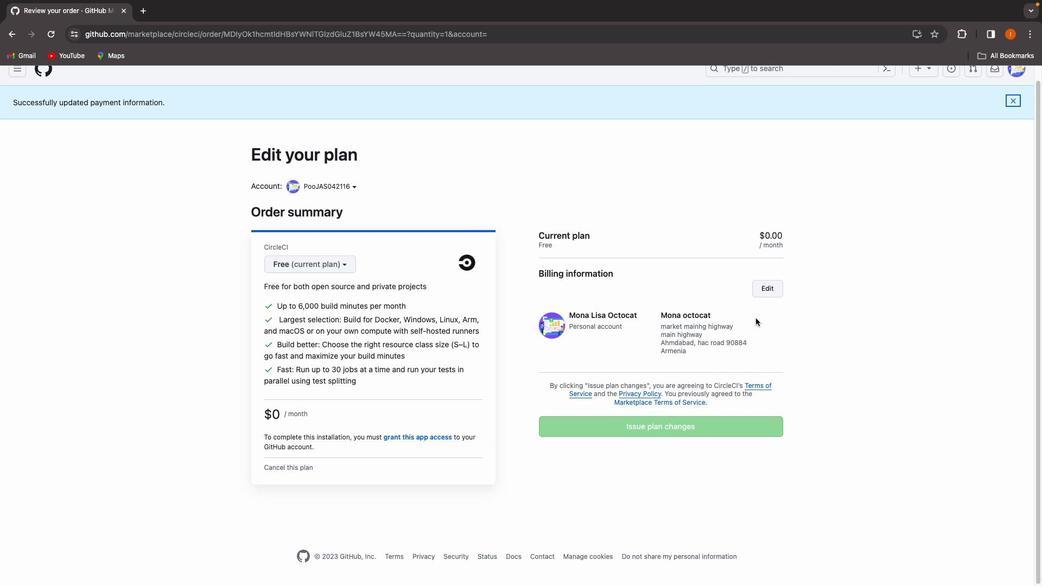 
Action: Mouse scrolled (756, 318) with delta (0, 1)
Screenshot: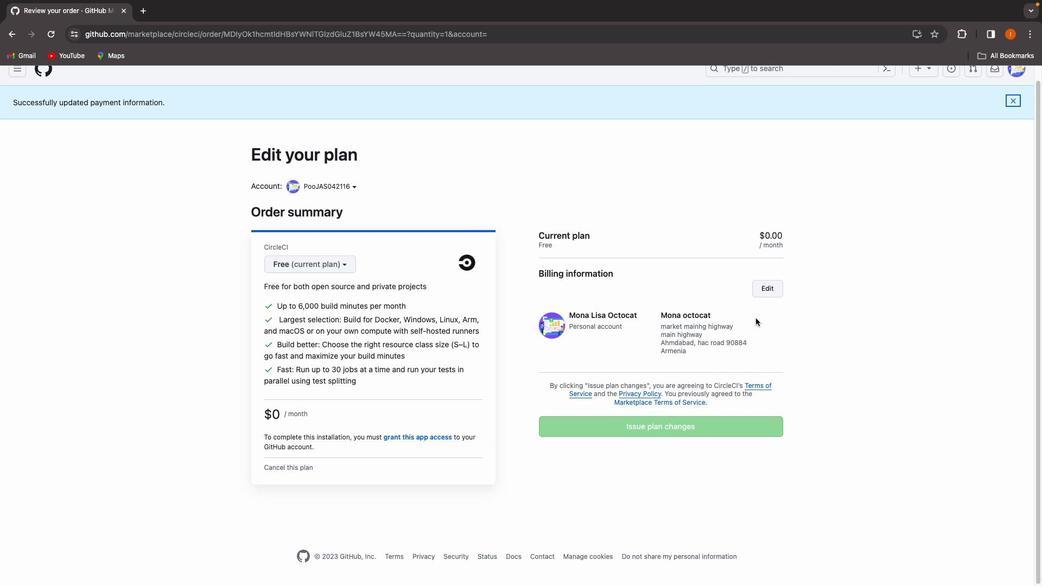 
Action: Mouse moved to (756, 318)
Screenshot: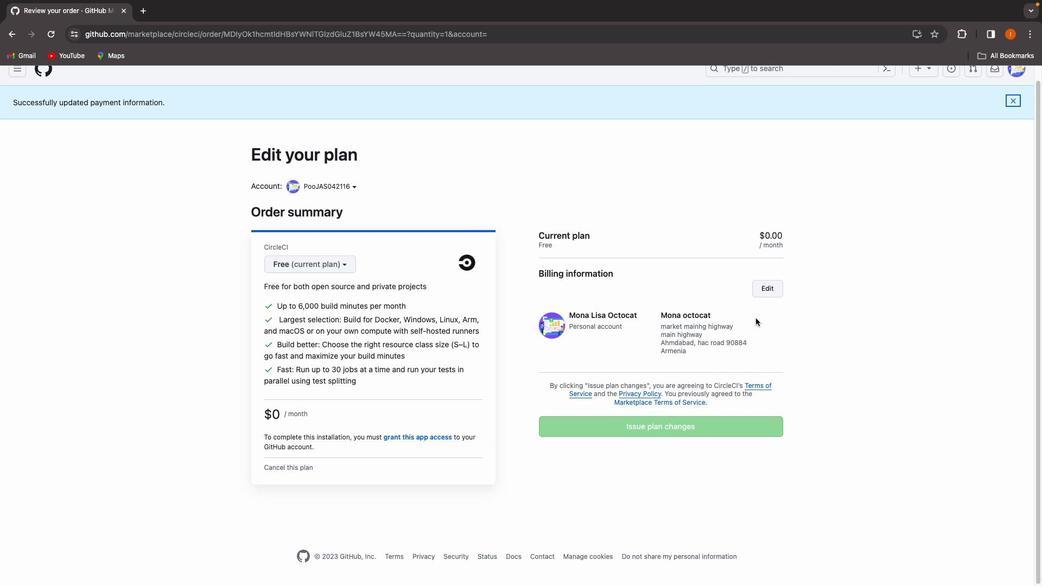 
Action: Mouse scrolled (756, 318) with delta (0, 2)
Screenshot: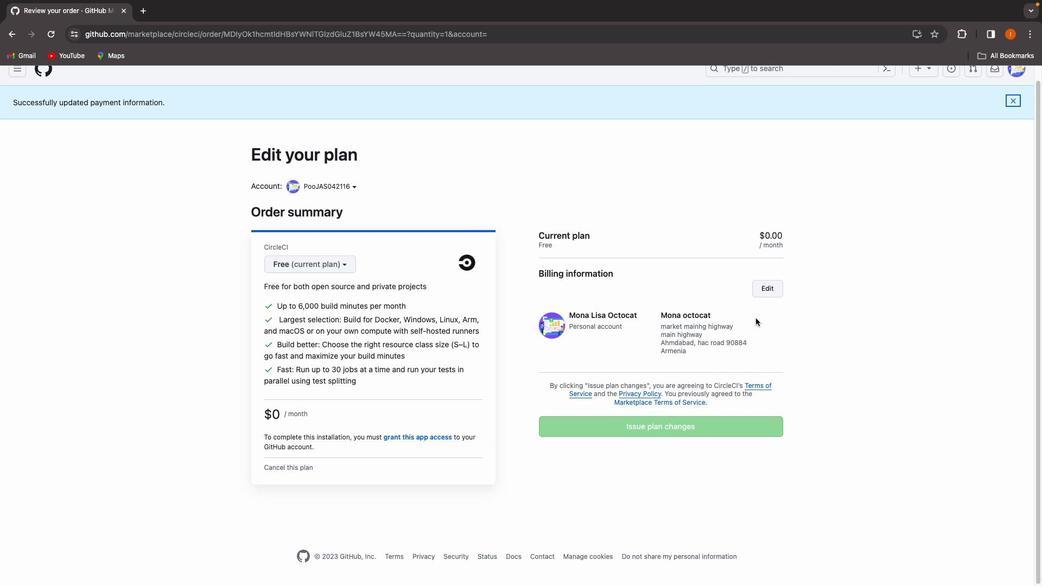 
Action: Mouse moved to (756, 318)
Screenshot: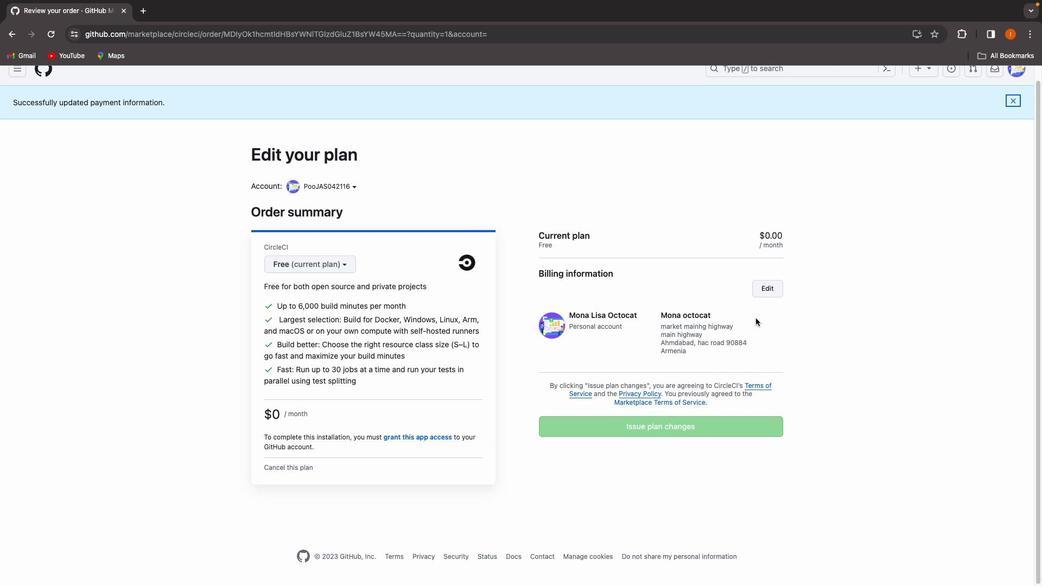 
Action: Mouse scrolled (756, 318) with delta (0, 3)
Screenshot: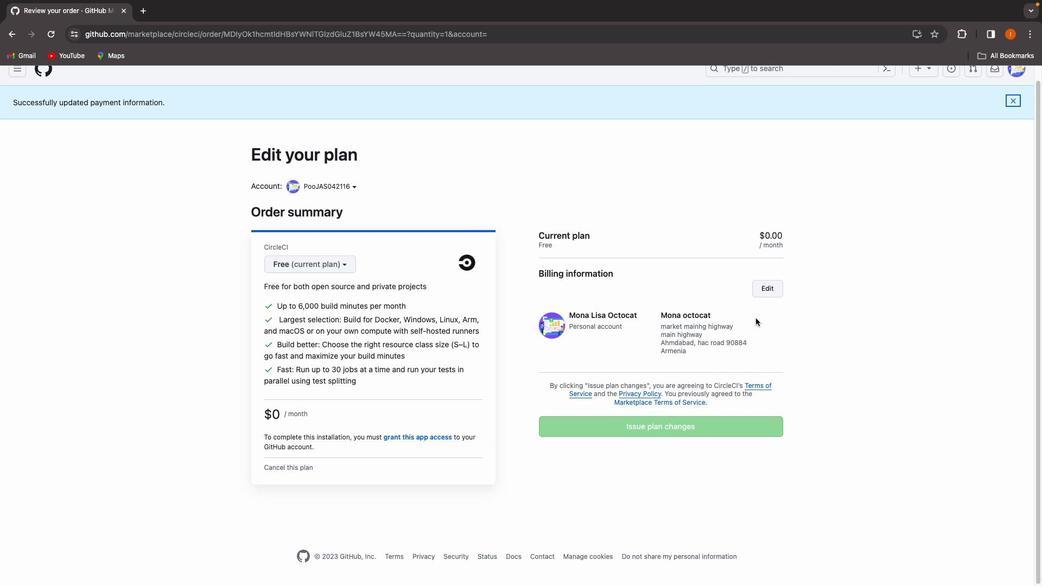 
Action: Mouse moved to (751, 321)
Screenshot: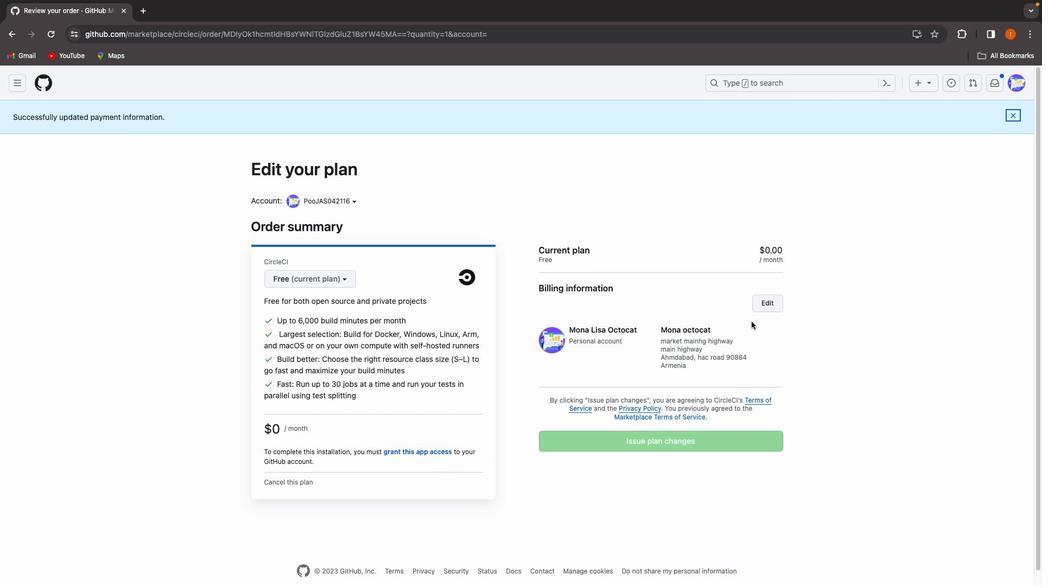 
Action: Mouse scrolled (751, 321) with delta (0, 0)
Screenshot: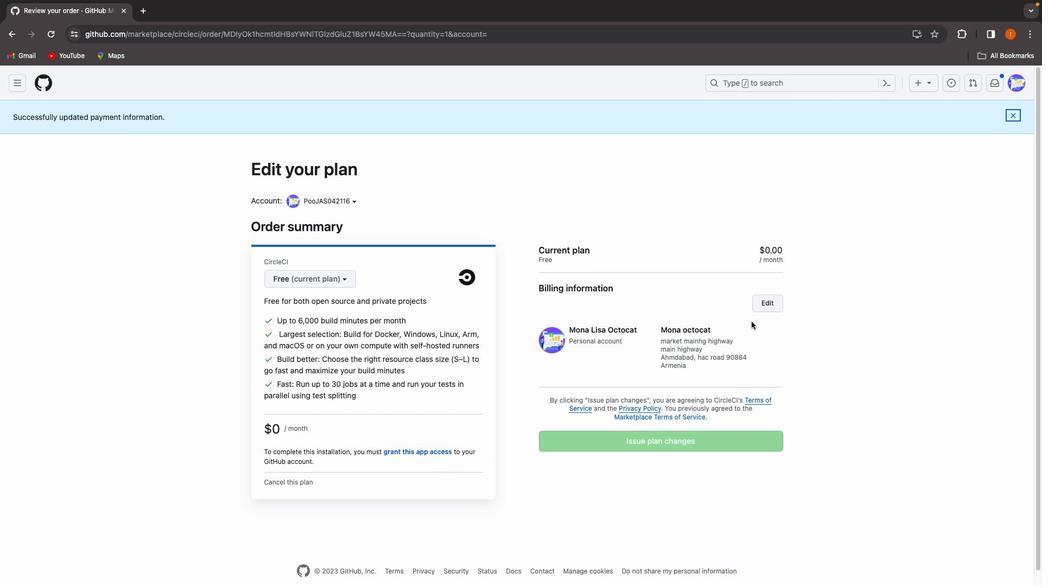 
Action: Mouse scrolled (751, 321) with delta (0, 0)
Screenshot: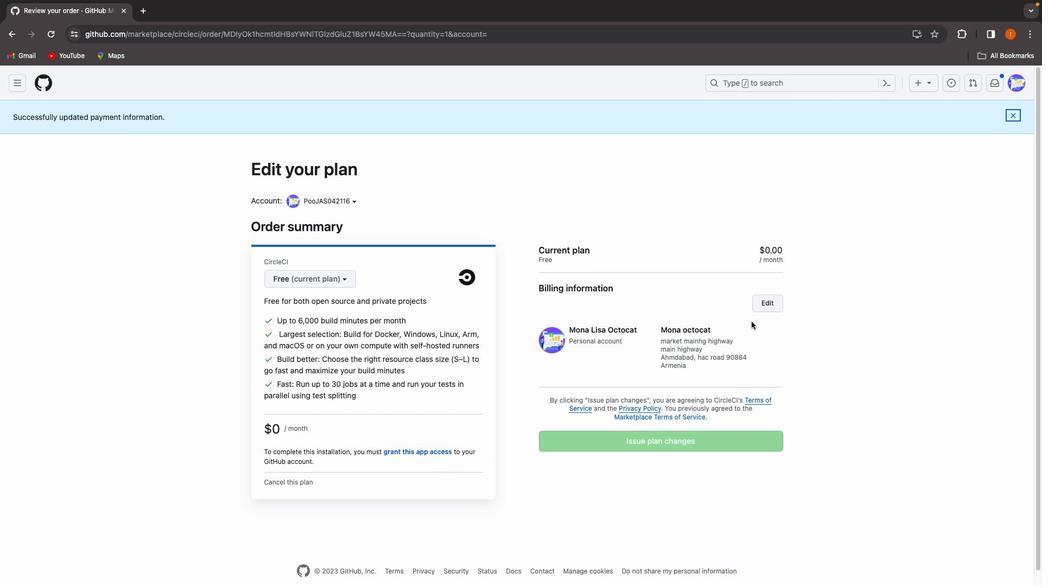 
Action: Mouse scrolled (751, 321) with delta (0, 1)
Screenshot: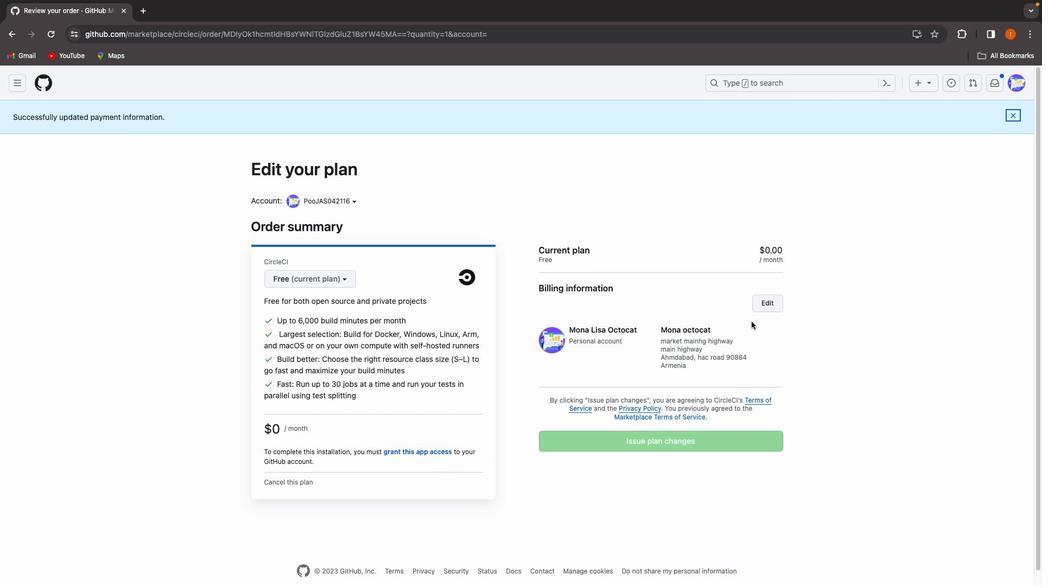 
Action: Mouse scrolled (751, 321) with delta (0, 2)
Screenshot: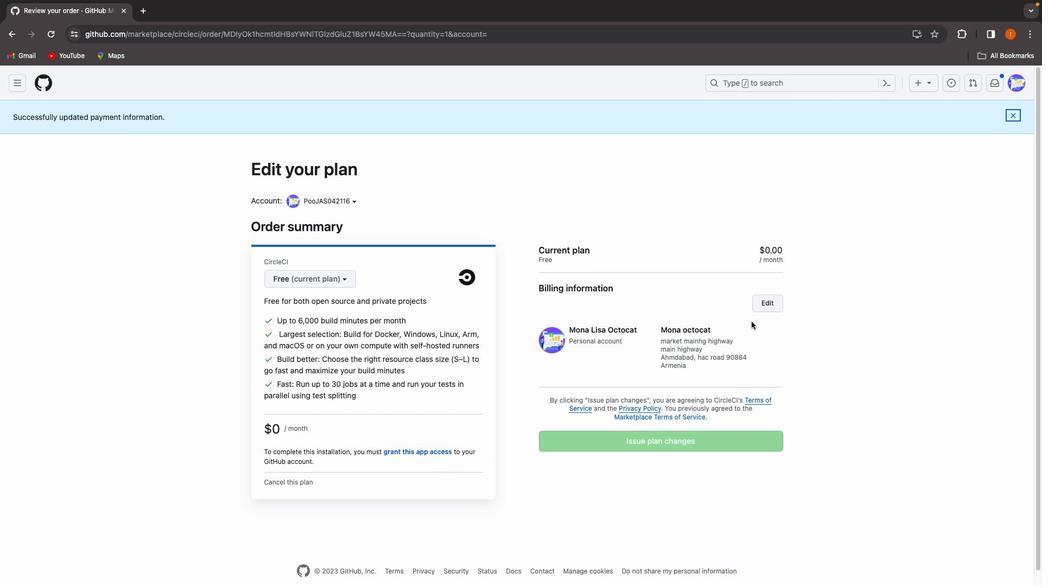 
Action: Mouse scrolled (751, 321) with delta (0, 3)
Screenshot: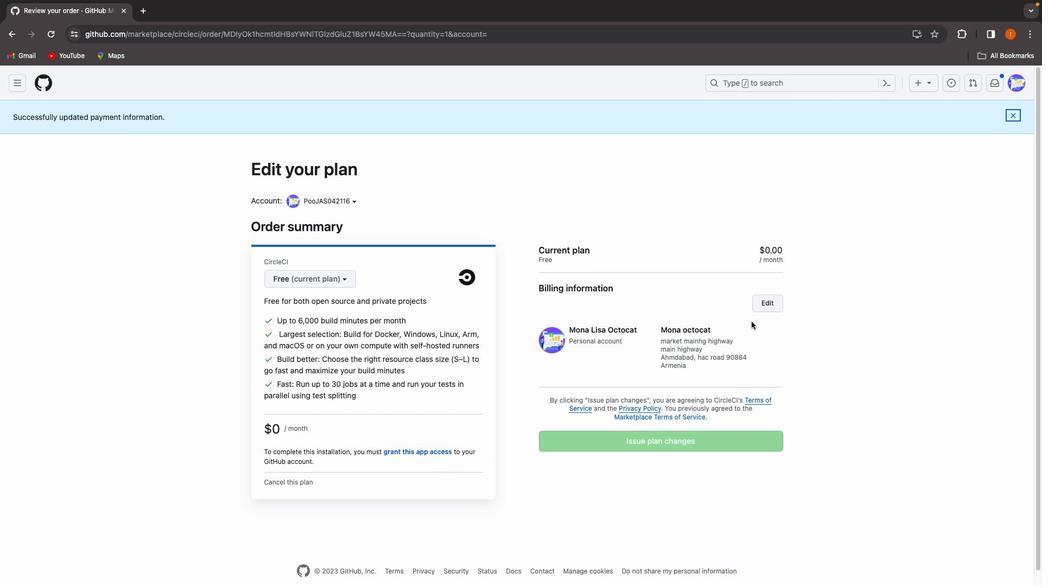 
Action: Mouse moved to (744, 344)
Screenshot: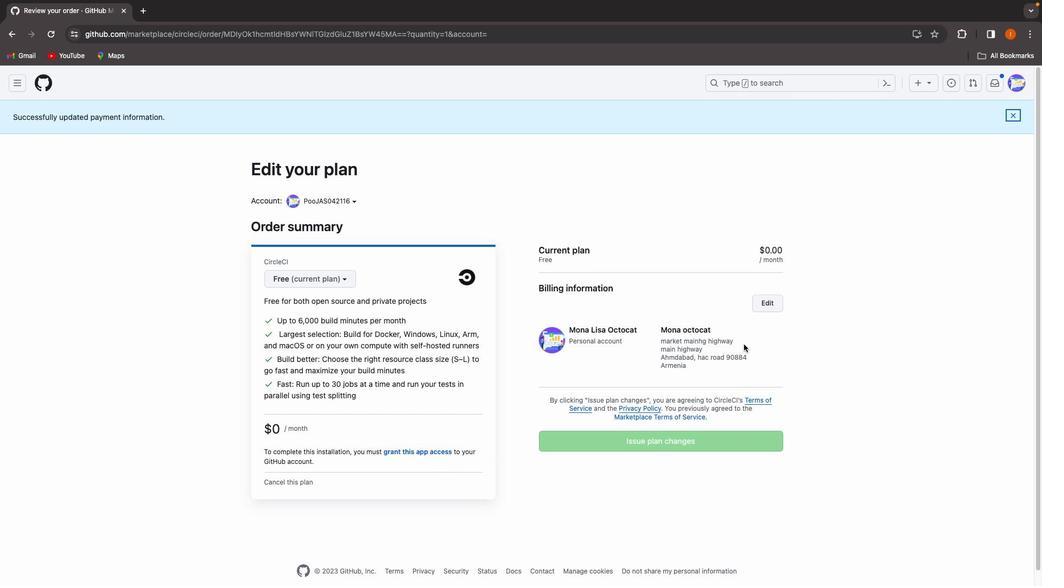 
Action: Mouse scrolled (744, 344) with delta (0, 0)
Screenshot: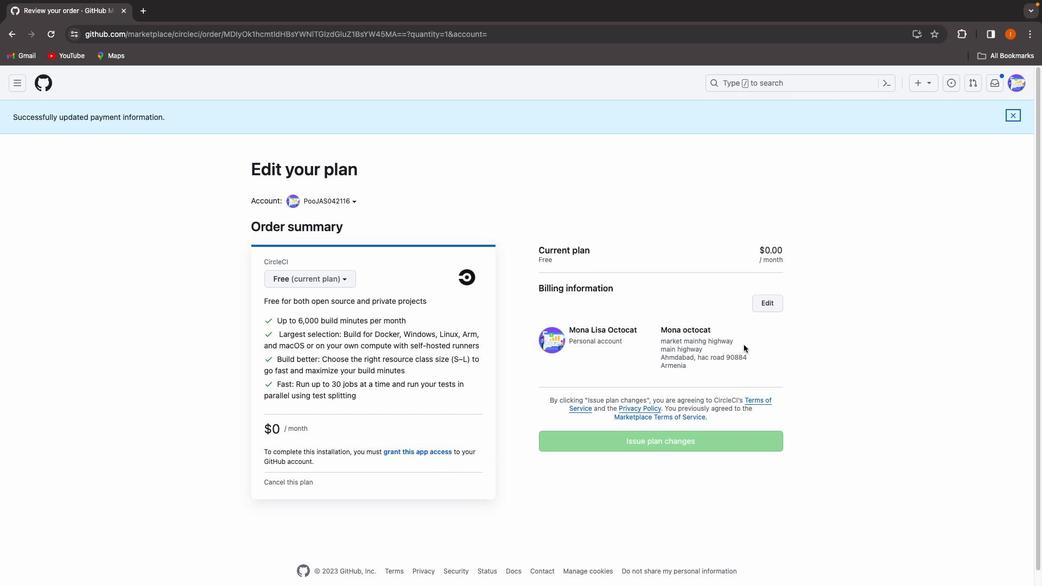 
Action: Mouse scrolled (744, 344) with delta (0, 0)
Screenshot: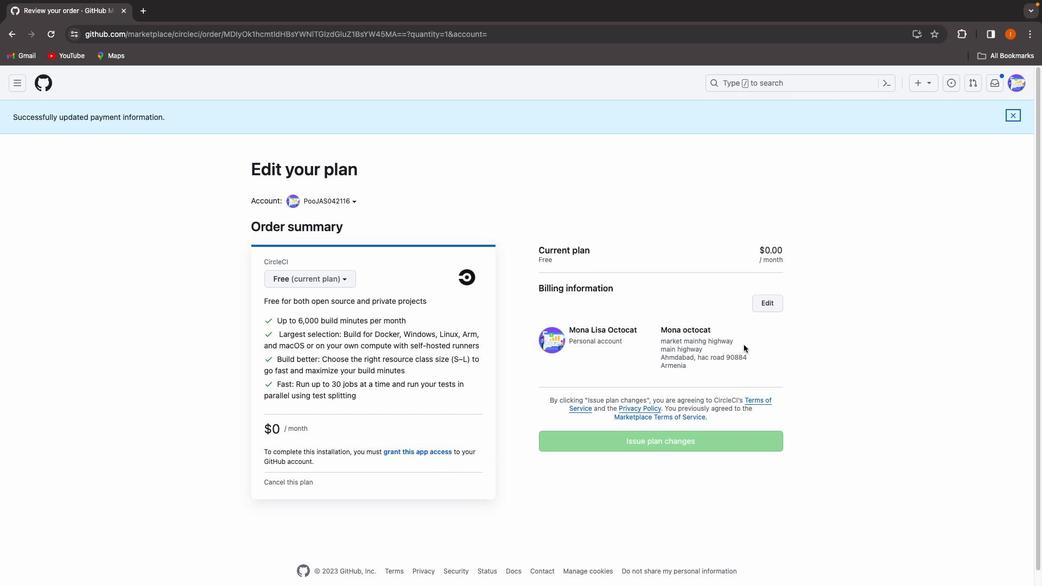 
Action: Mouse scrolled (744, 344) with delta (0, 1)
Screenshot: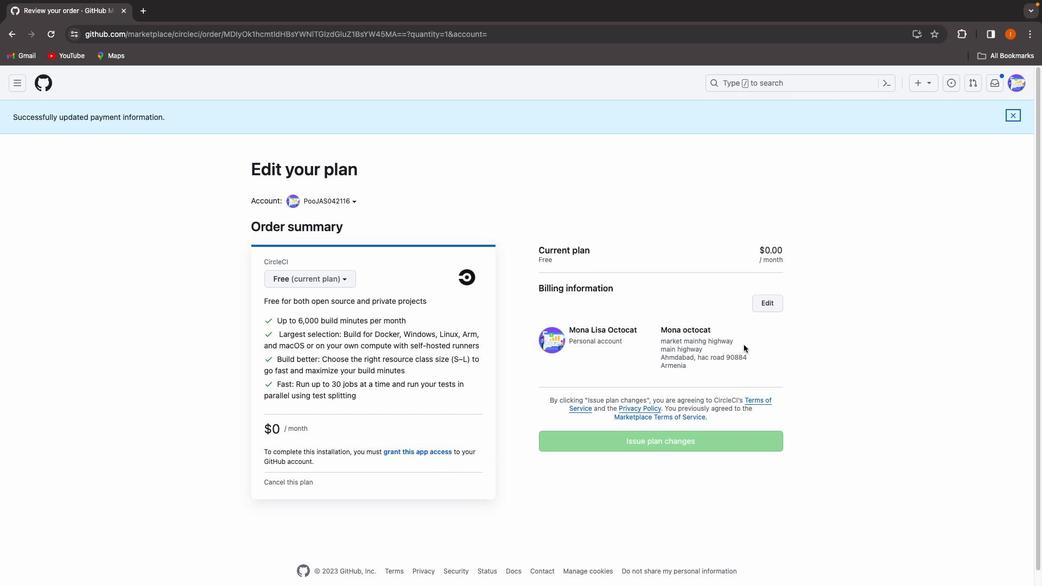 
Action: Mouse scrolled (744, 344) with delta (0, 2)
Screenshot: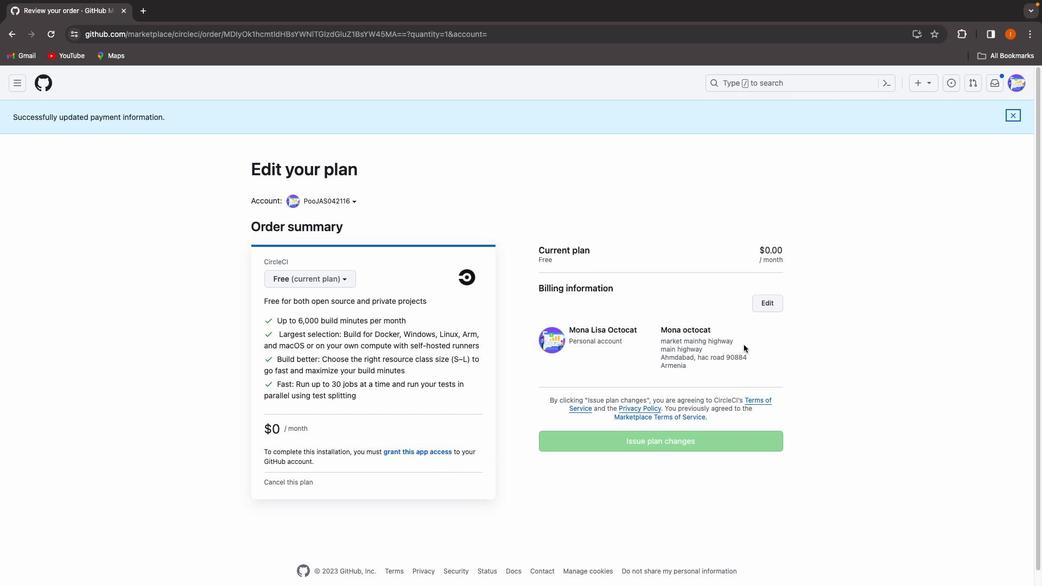 
Action: Mouse scrolled (744, 344) with delta (0, 3)
Screenshot: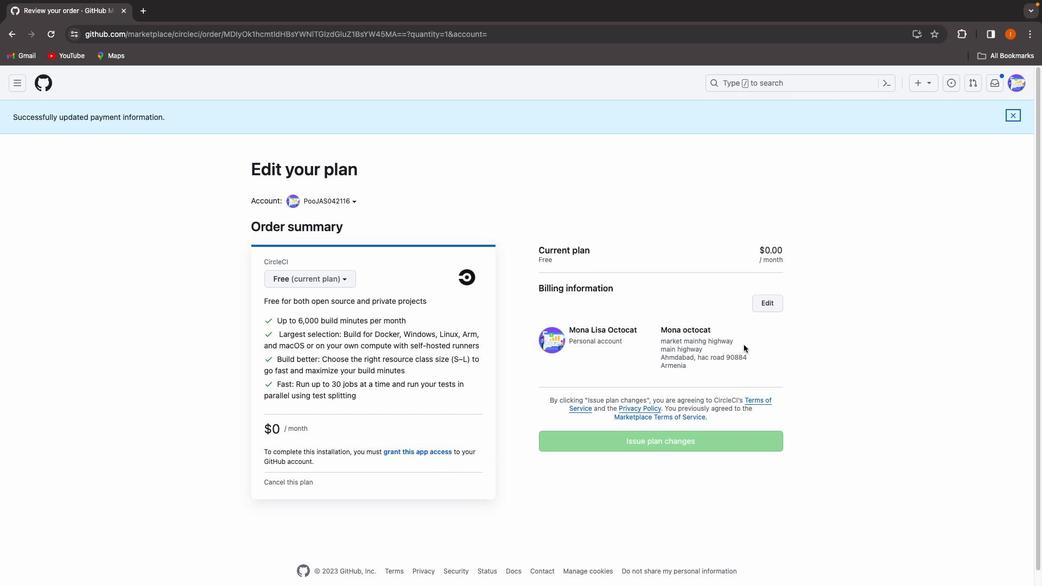 
Action: Mouse moved to (737, 348)
Screenshot: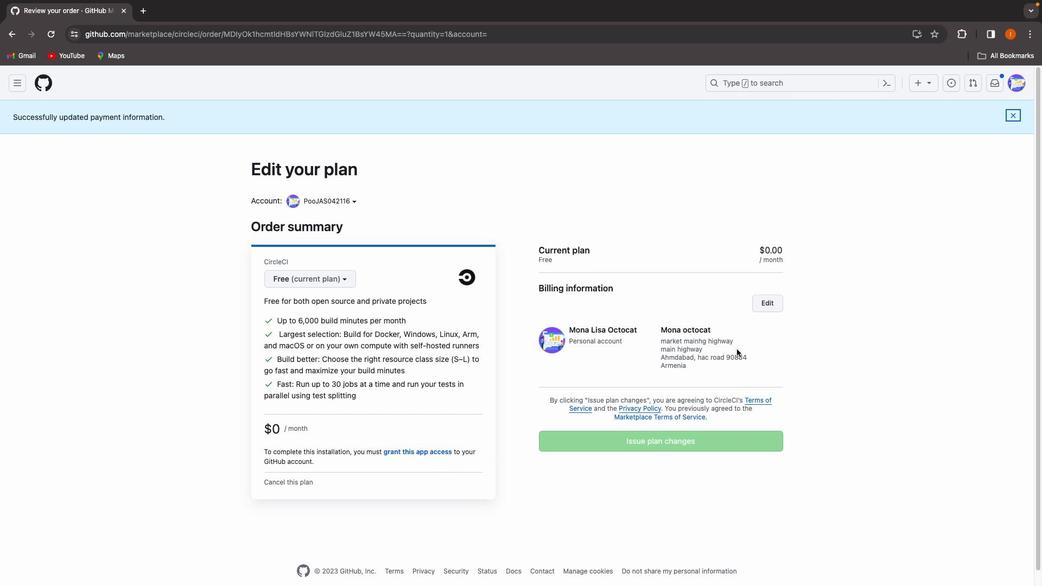 
Action: Mouse scrolled (737, 348) with delta (0, 0)
Screenshot: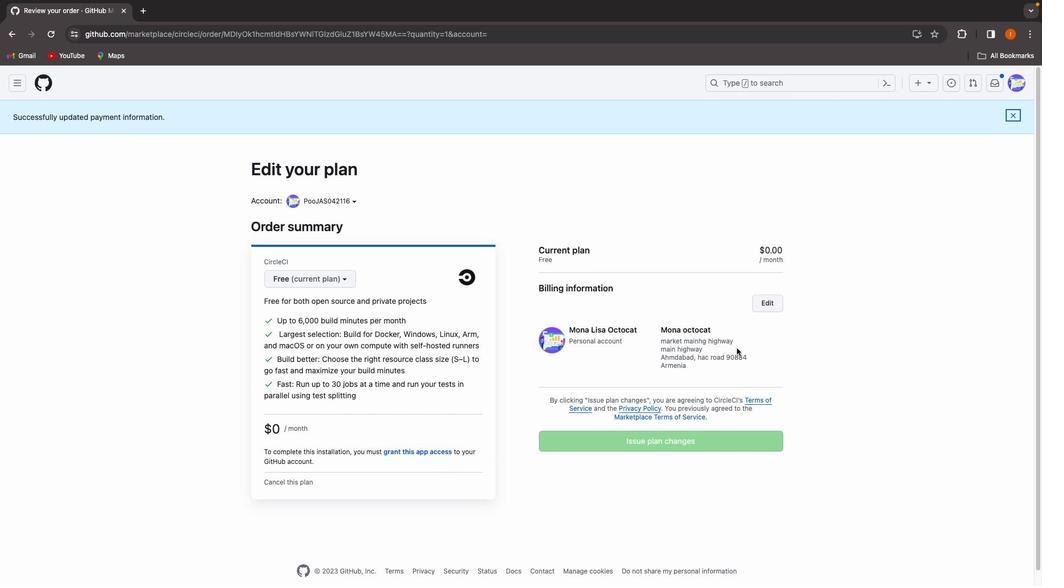 
Action: Mouse scrolled (737, 348) with delta (0, 0)
Screenshot: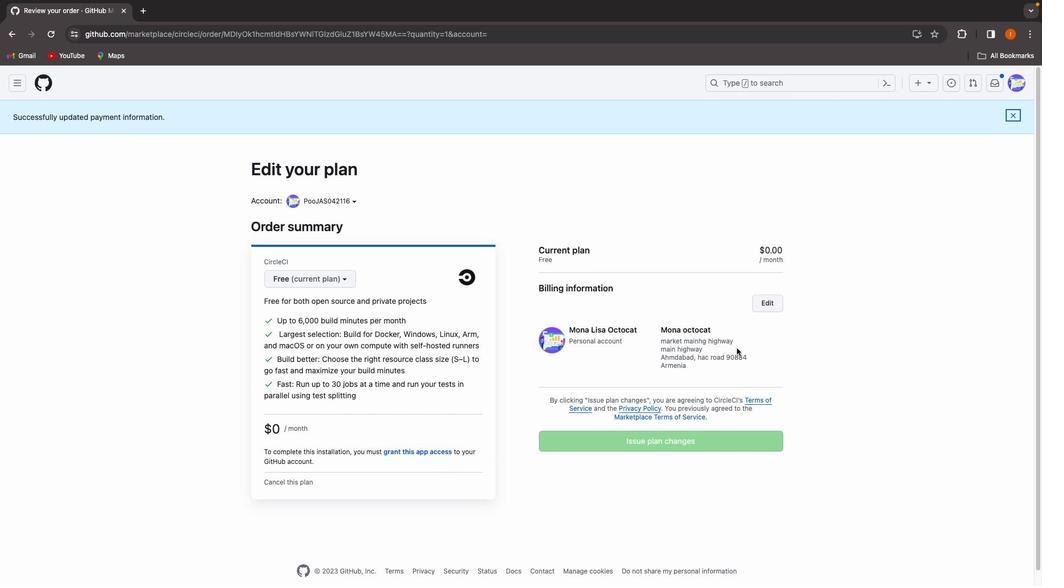 
Action: Mouse scrolled (737, 348) with delta (0, 1)
Screenshot: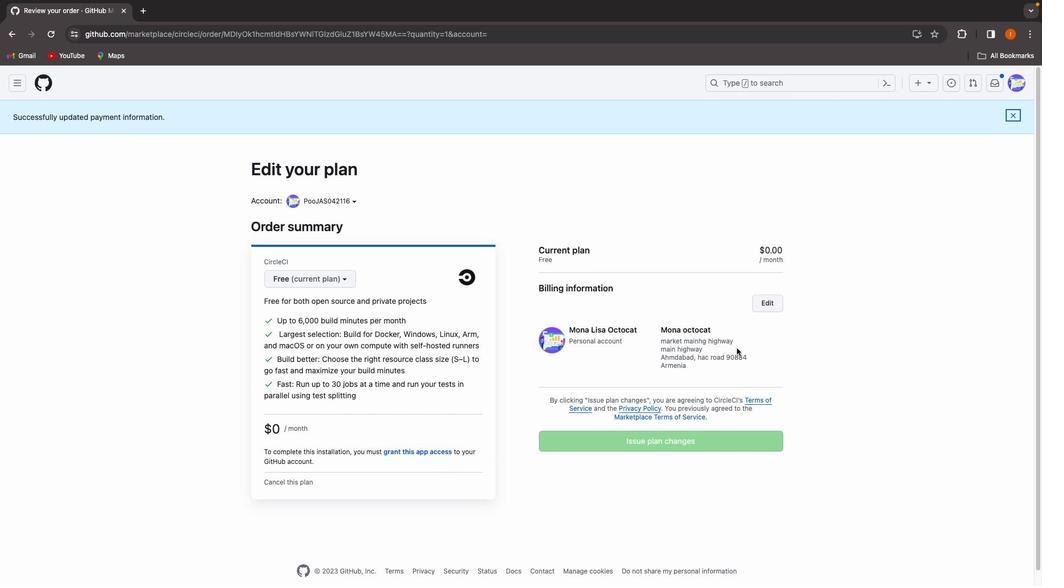 
Action: Mouse scrolled (737, 348) with delta (0, 2)
Screenshot: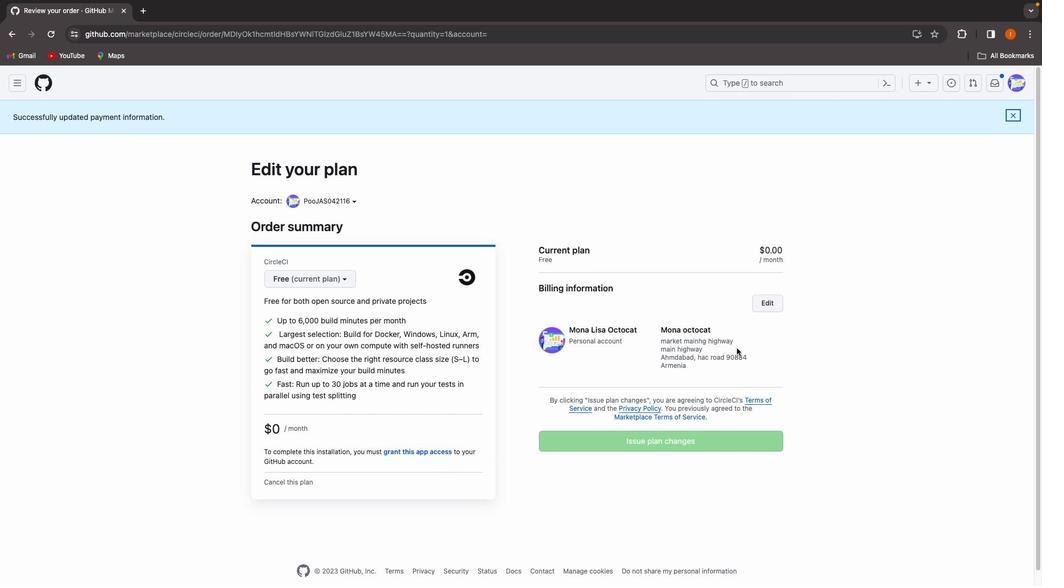 
Action: Mouse moved to (13, 35)
Screenshot: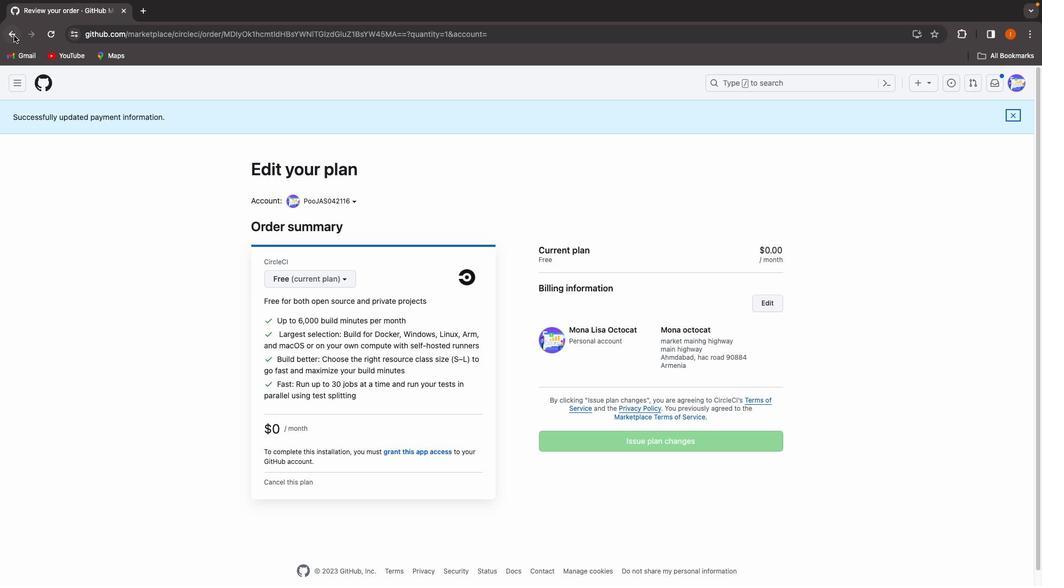 
Action: Mouse pressed left at (13, 35)
Screenshot: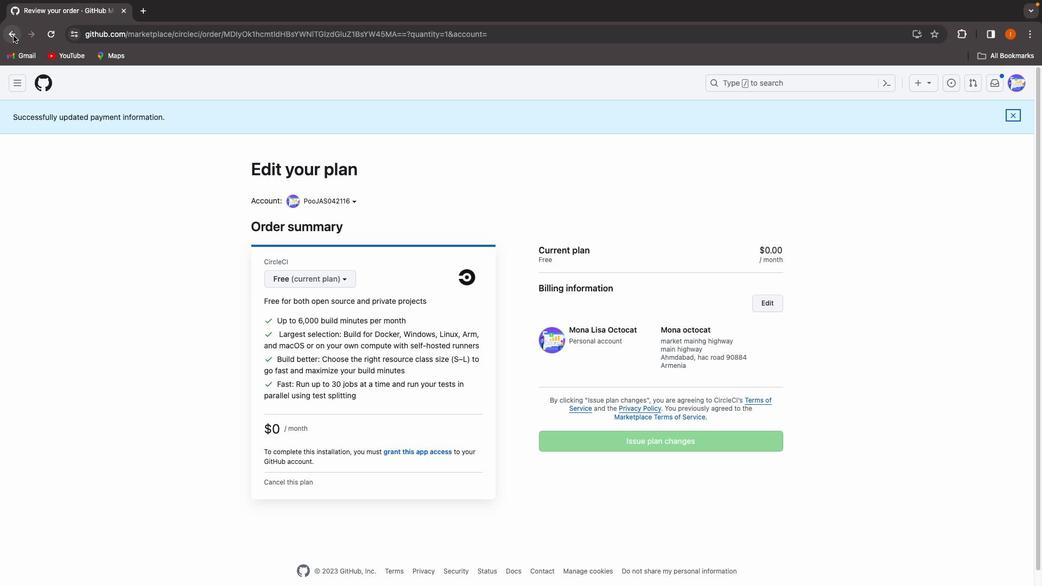 
Action: Mouse moved to (11, 34)
Screenshot: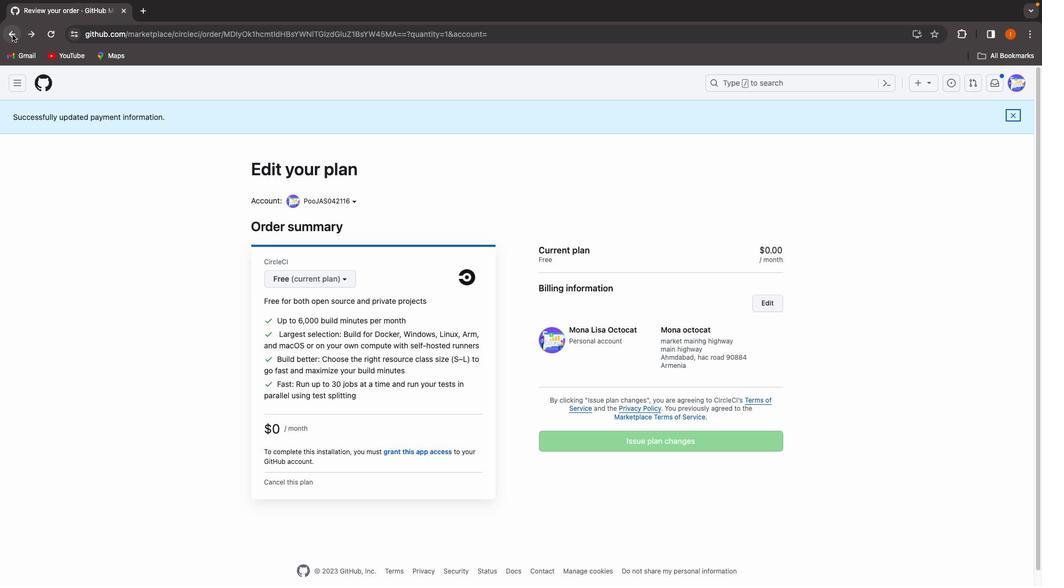 
Action: Mouse pressed left at (11, 34)
Screenshot: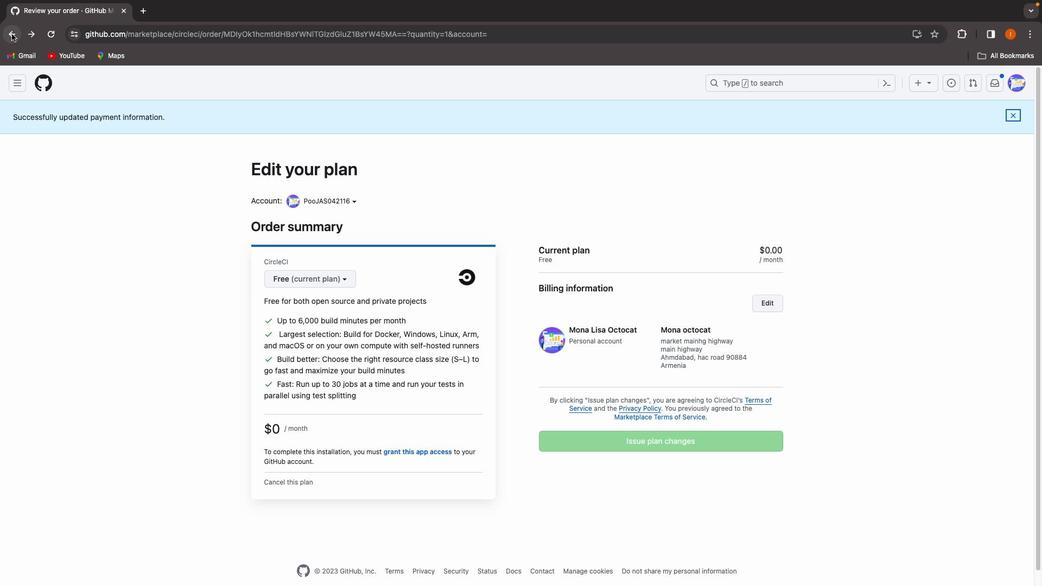 
Action: Mouse moved to (614, 431)
Screenshot: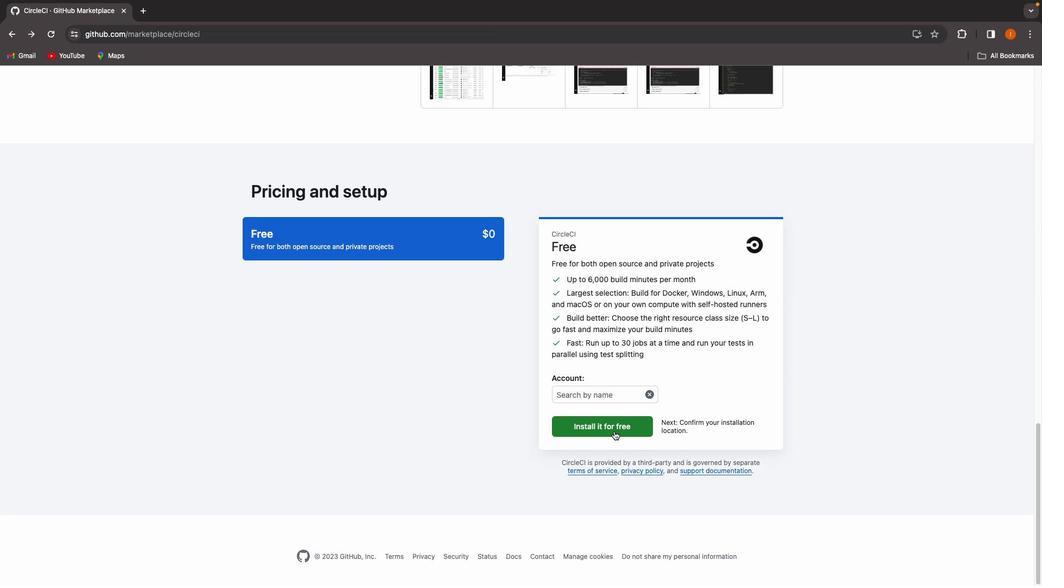 
Action: Mouse pressed left at (614, 431)
Screenshot: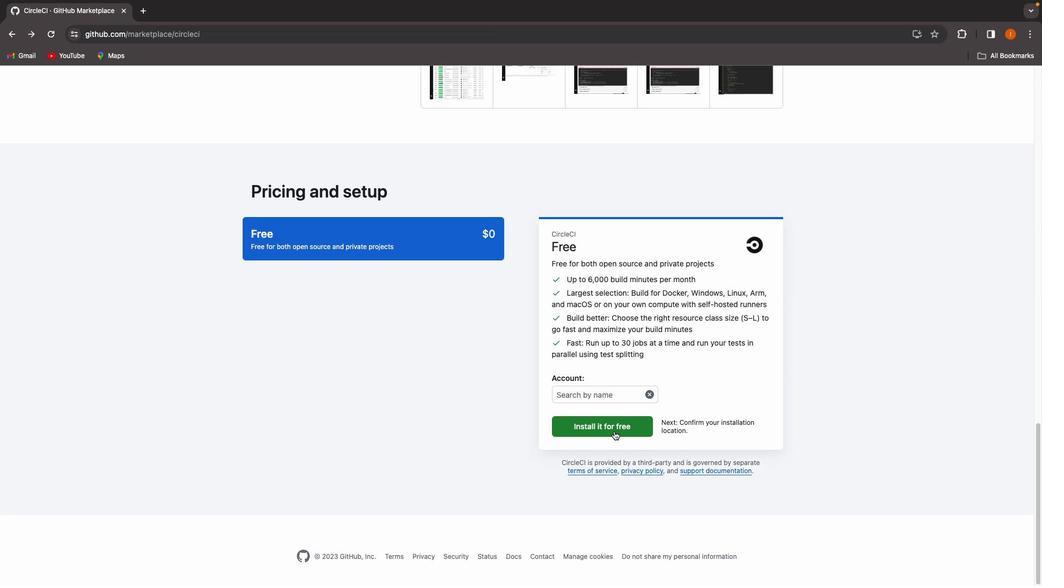 
Action: Mouse moved to (633, 228)
Screenshot: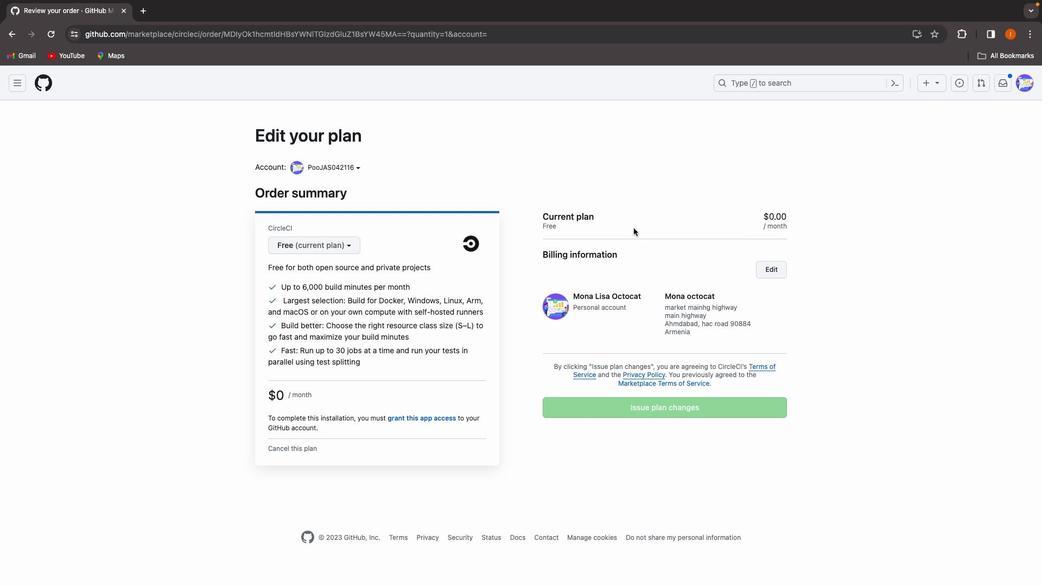 
Action: Mouse pressed left at (633, 228)
Screenshot: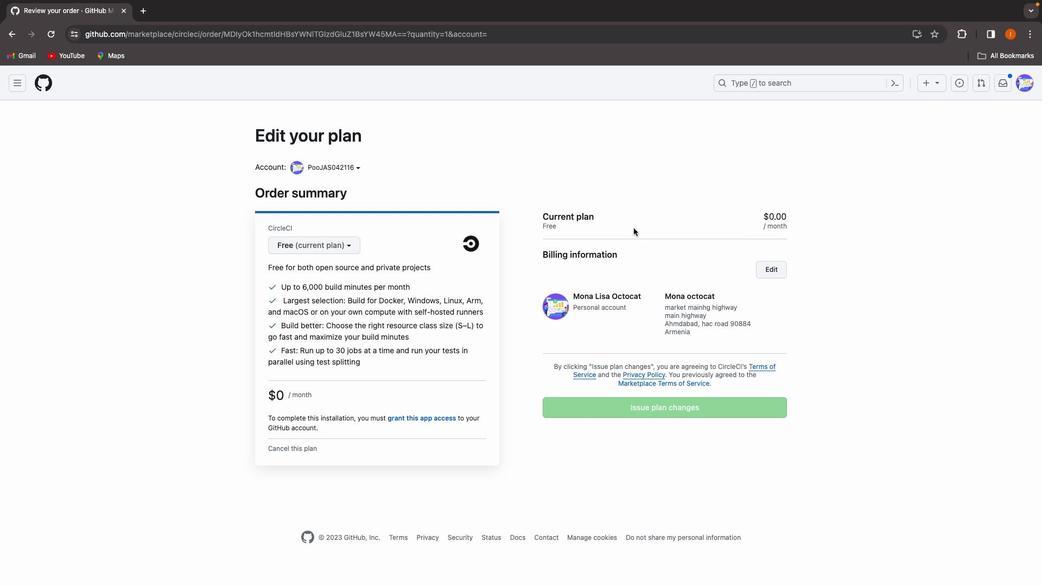 
Action: Mouse moved to (770, 222)
Screenshot: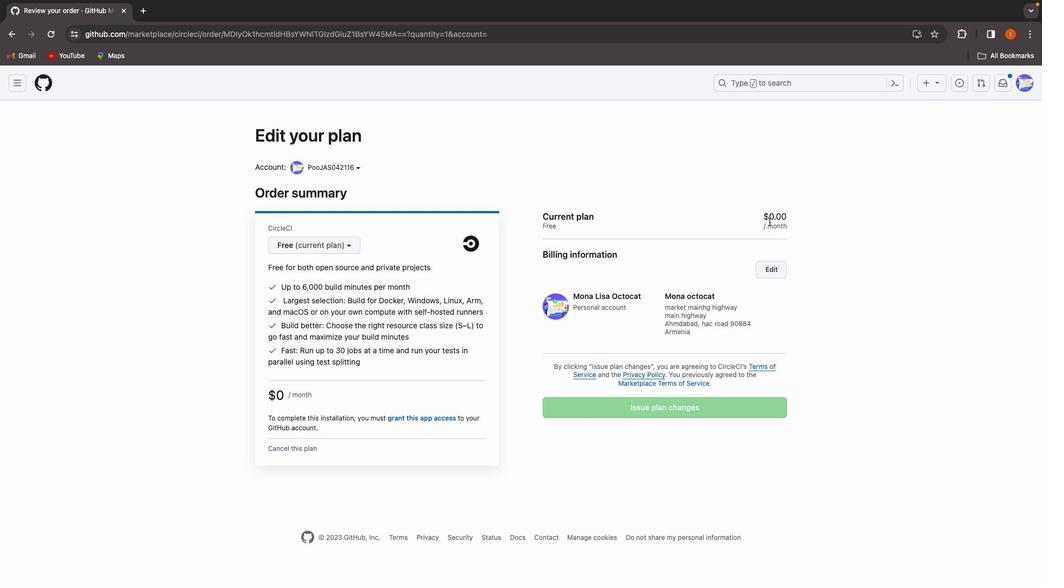 
Action: Mouse pressed left at (770, 222)
Screenshot: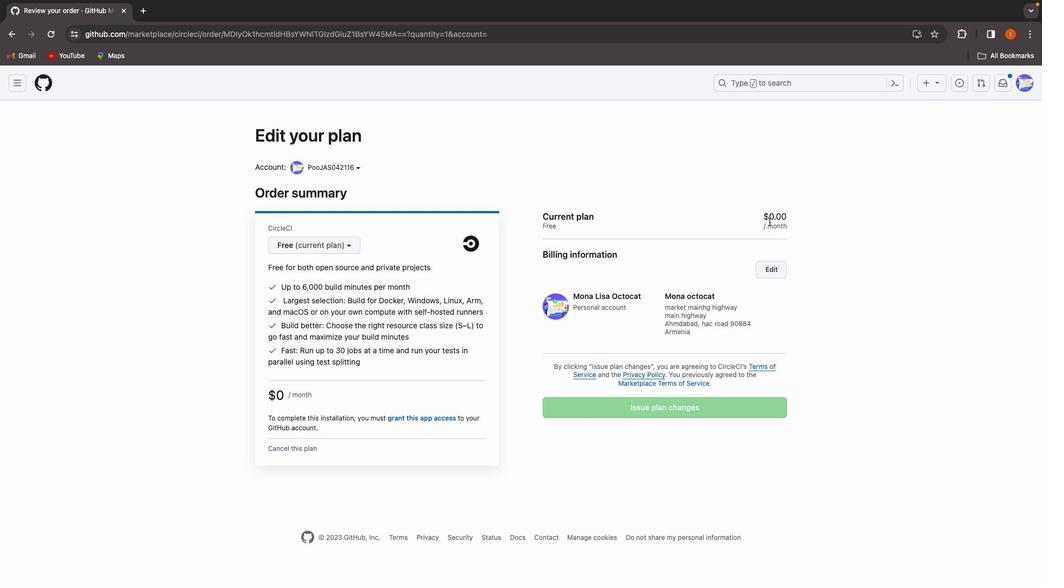 
Action: Mouse moved to (693, 468)
Screenshot: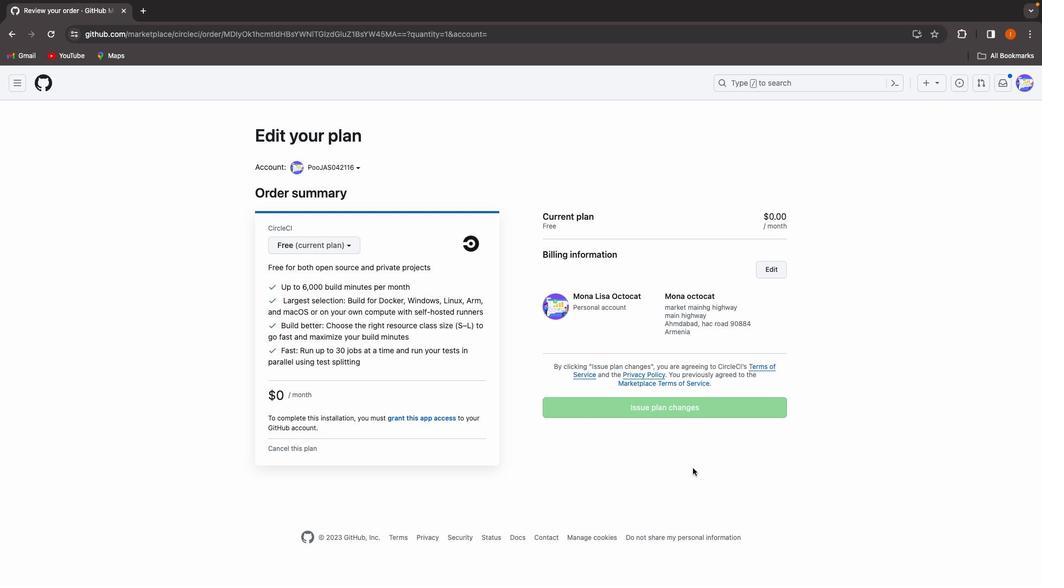 
Action: Mouse scrolled (693, 468) with delta (0, 0)
Screenshot: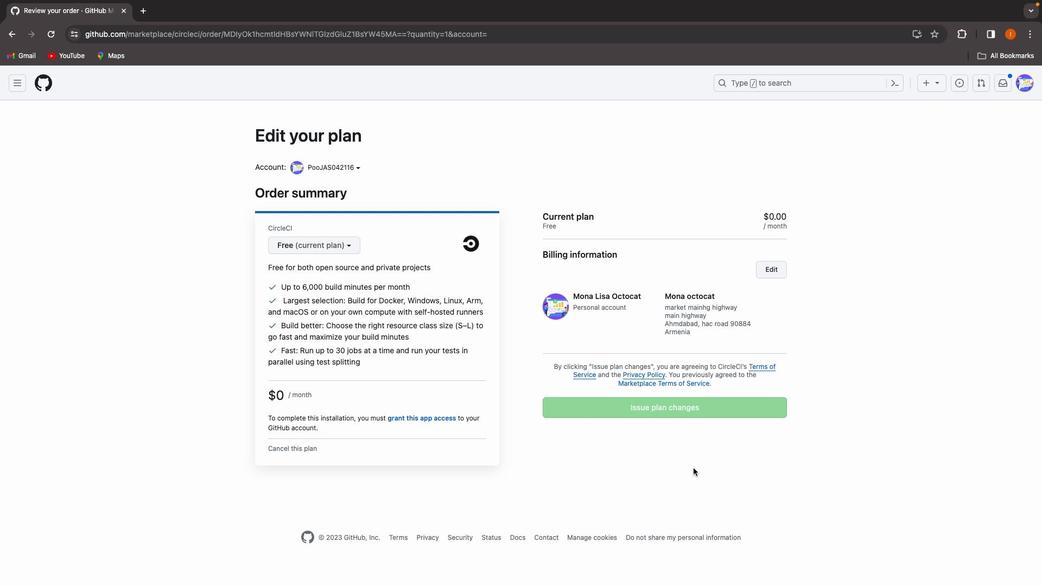 
Action: Mouse moved to (693, 468)
Screenshot: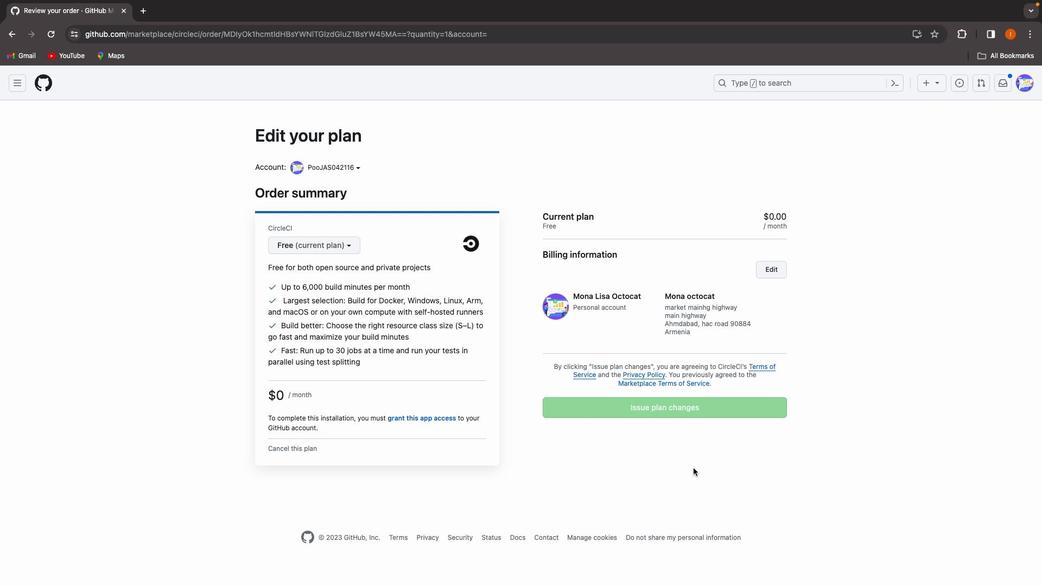 
Action: Mouse scrolled (693, 468) with delta (0, 0)
Screenshot: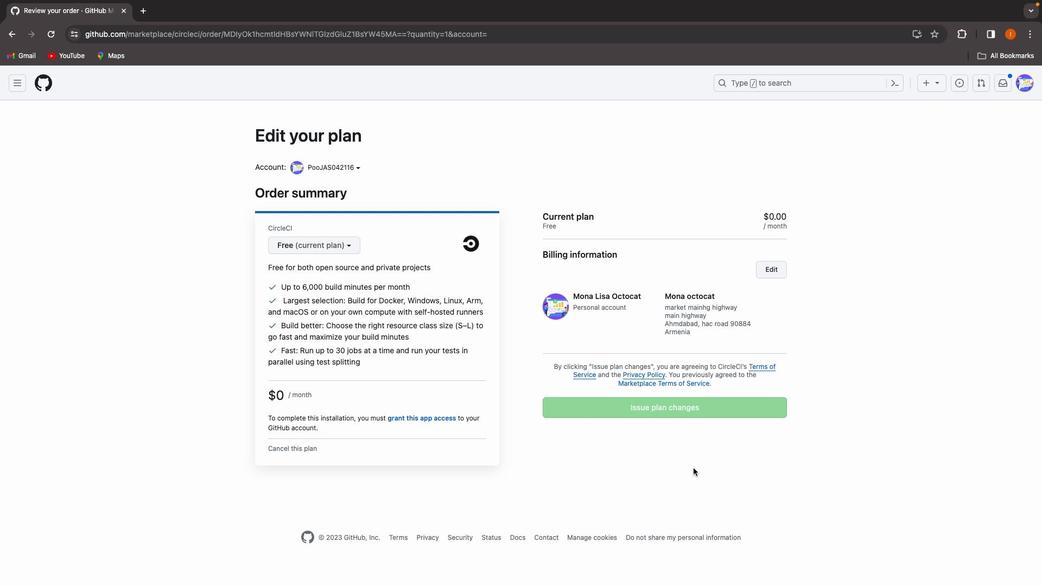 
Action: Mouse moved to (693, 468)
Screenshot: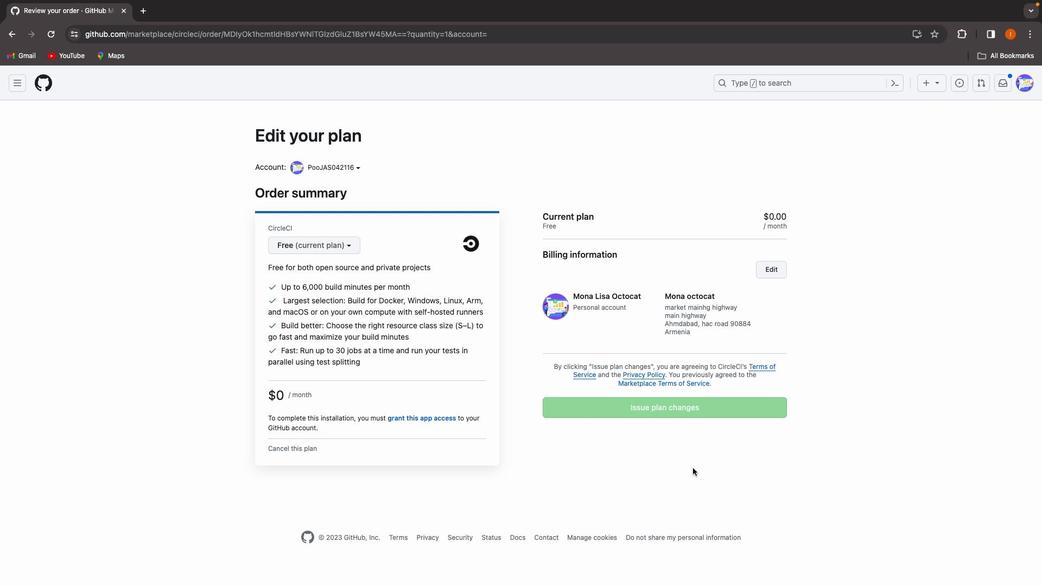 
Action: Mouse scrolled (693, 468) with delta (0, 1)
Screenshot: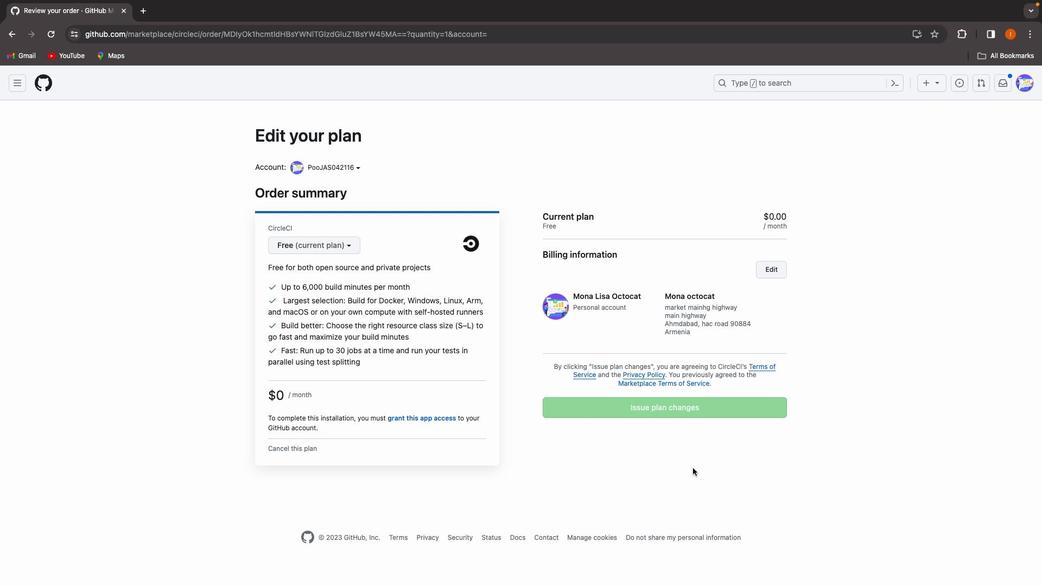 
Action: Mouse moved to (693, 468)
Screenshot: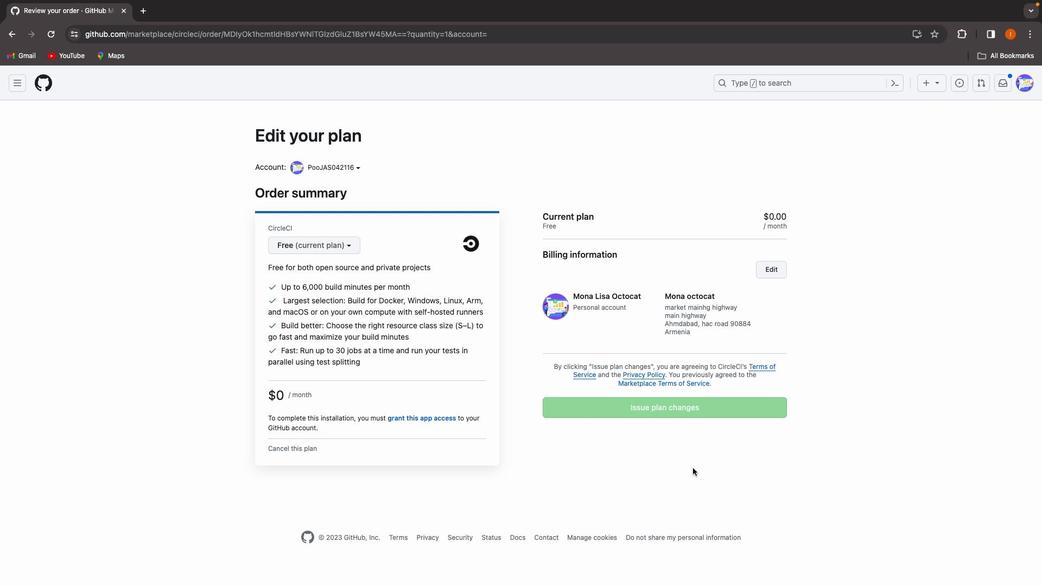 
Action: Mouse scrolled (693, 468) with delta (0, 2)
Screenshot: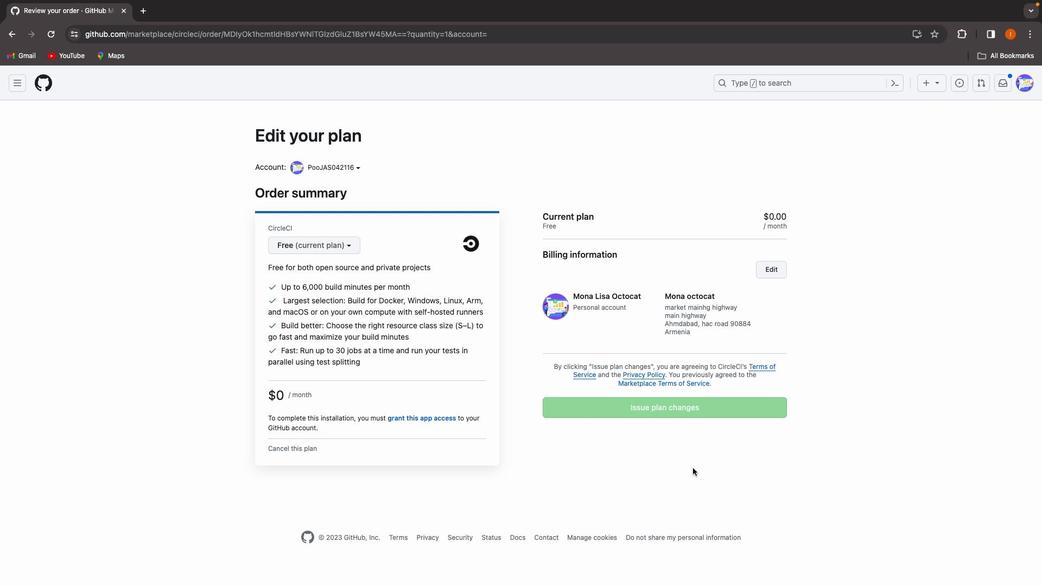 
Action: Mouse moved to (693, 468)
Screenshot: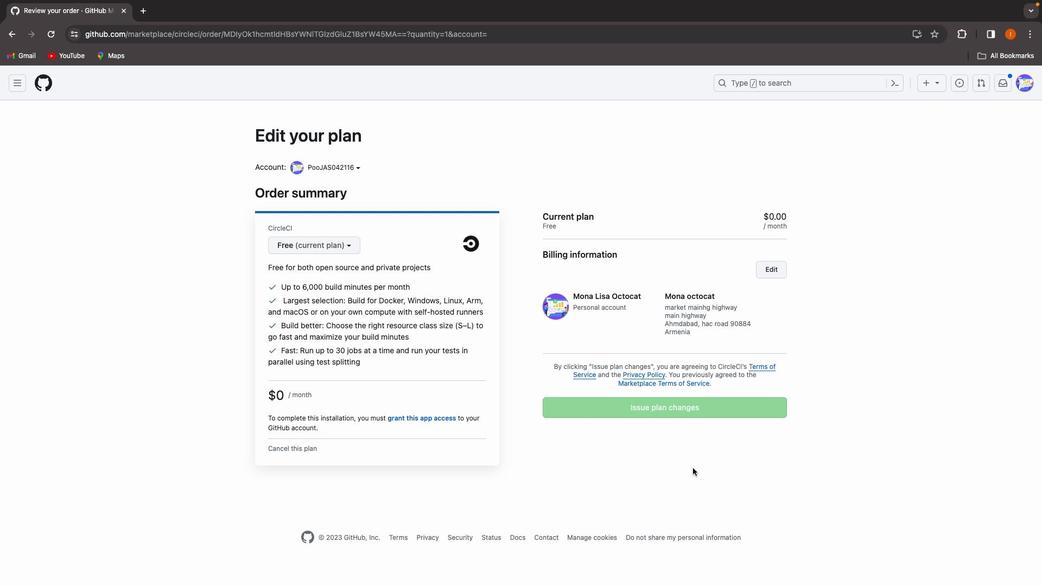 
Action: Mouse scrolled (693, 468) with delta (0, 3)
Screenshot: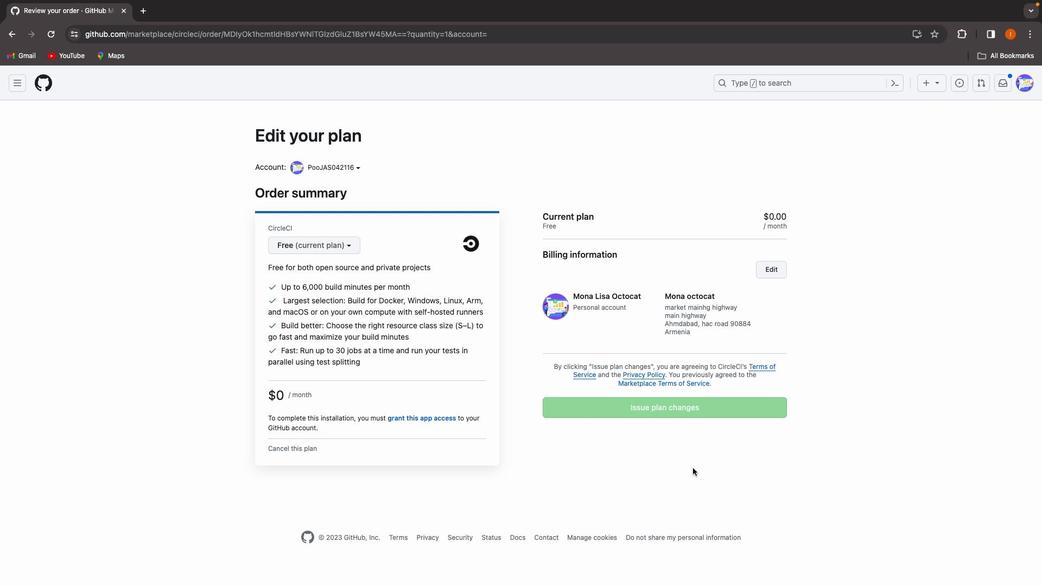 
Action: Mouse moved to (693, 468)
Screenshot: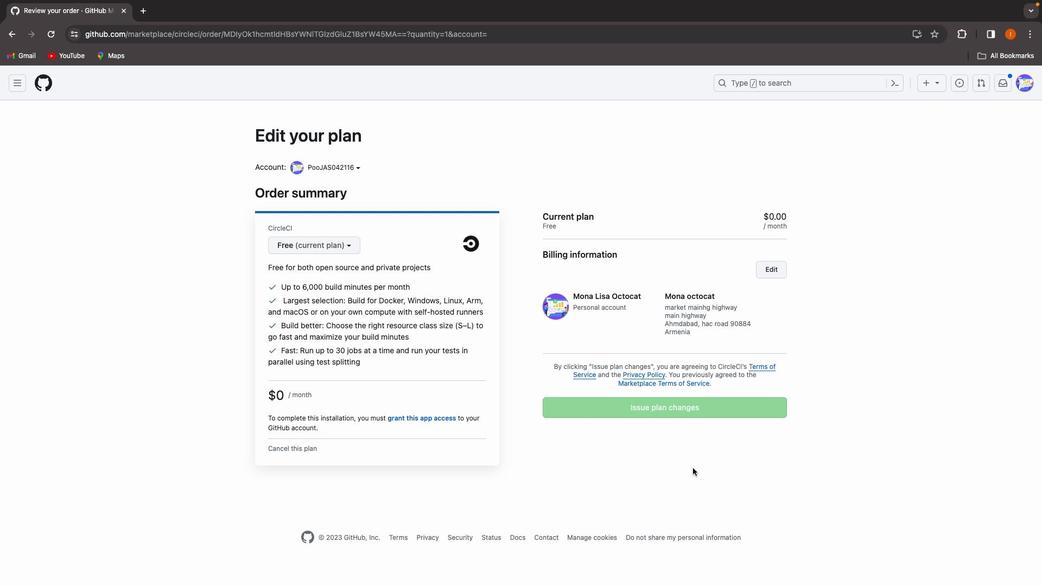 
Action: Mouse scrolled (693, 468) with delta (0, 3)
Screenshot: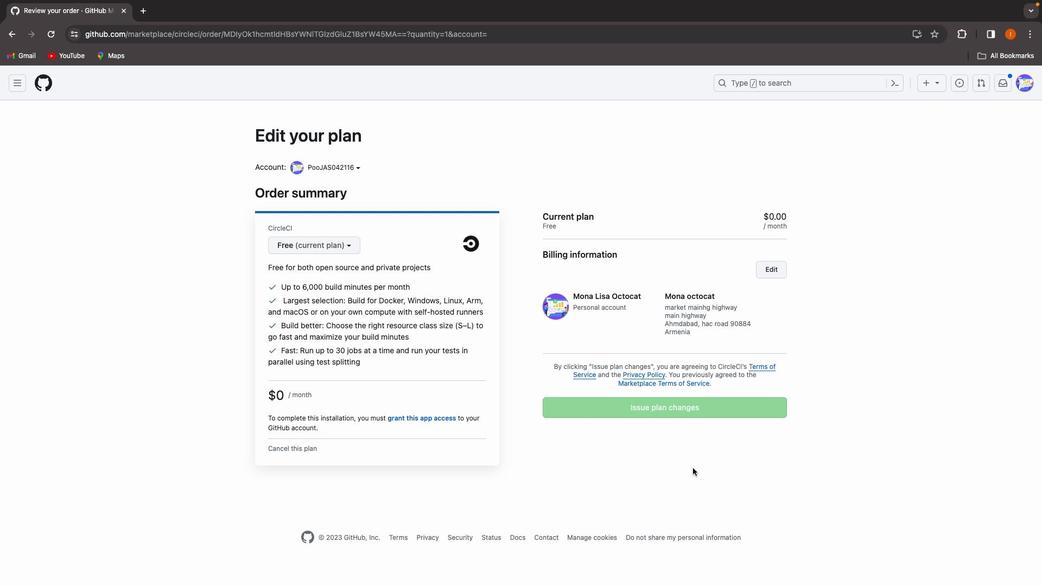
Action: Mouse moved to (694, 468)
Screenshot: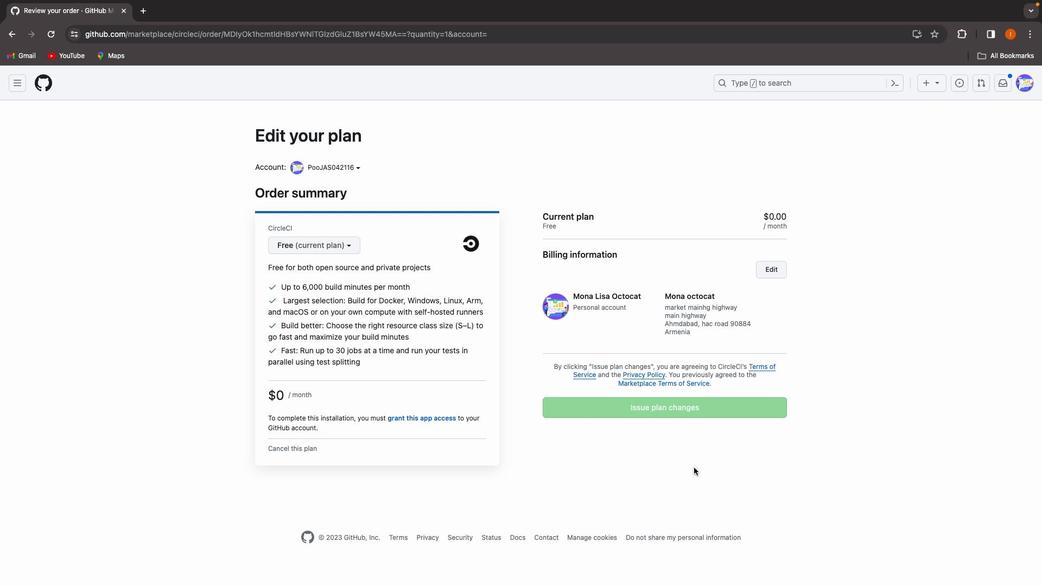 
Action: Mouse scrolled (694, 468) with delta (0, 0)
Screenshot: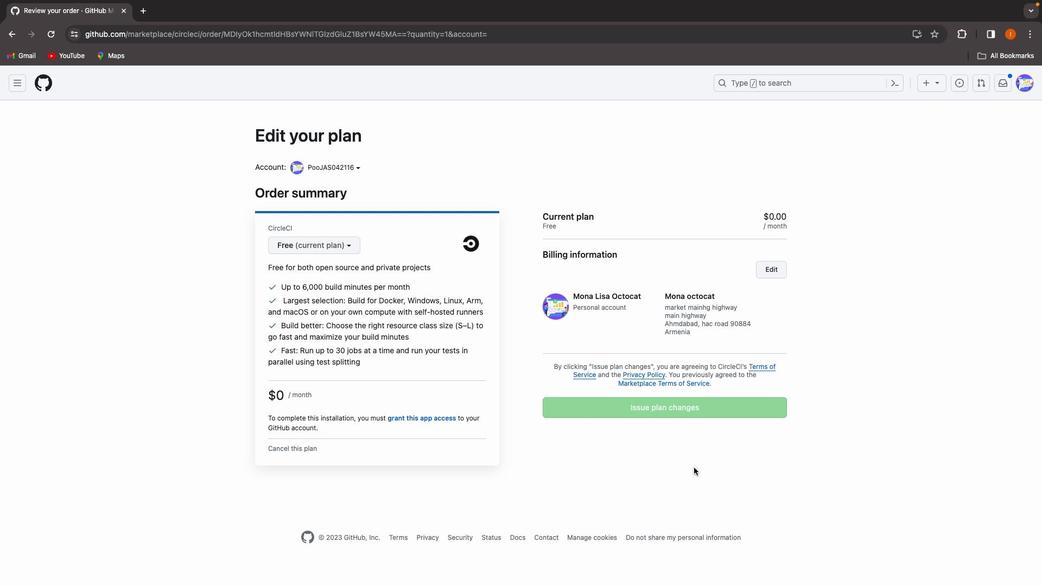 
Action: Mouse scrolled (694, 468) with delta (0, 0)
Screenshot: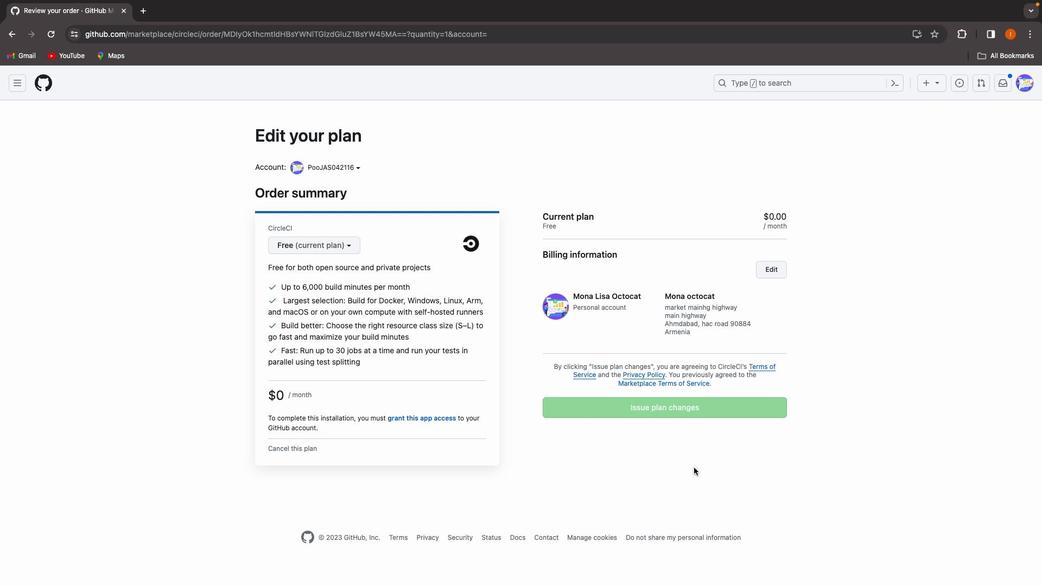
Action: Mouse scrolled (694, 468) with delta (0, 1)
Screenshot: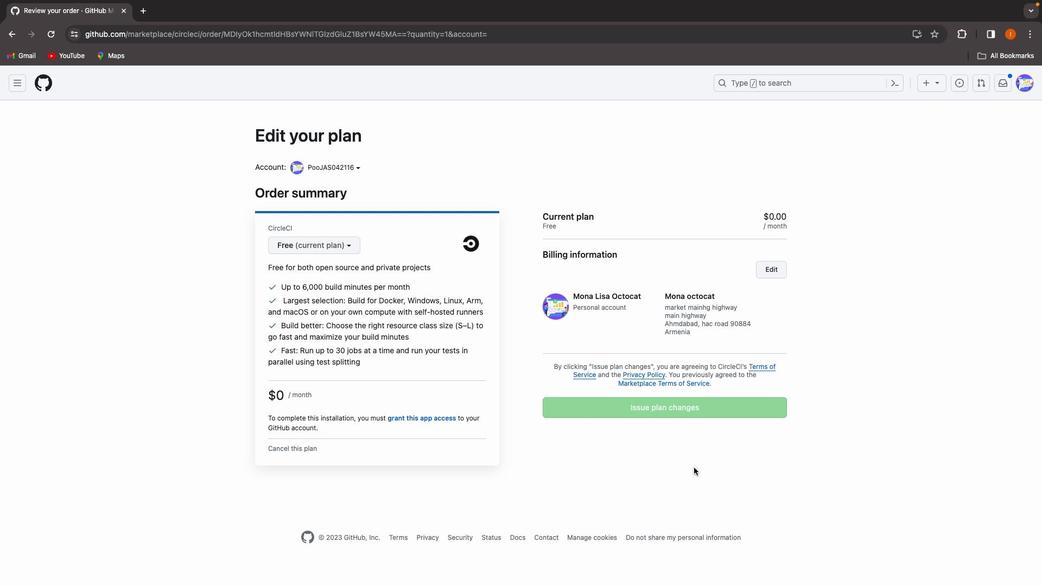 
Action: Mouse scrolled (694, 468) with delta (0, 2)
Screenshot: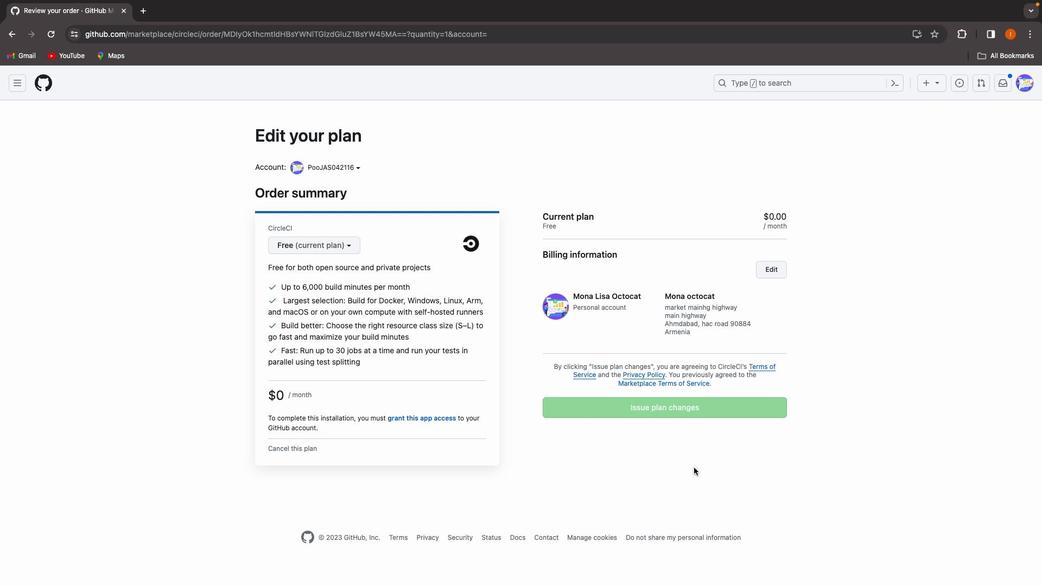 
Action: Mouse moved to (369, 345)
Screenshot: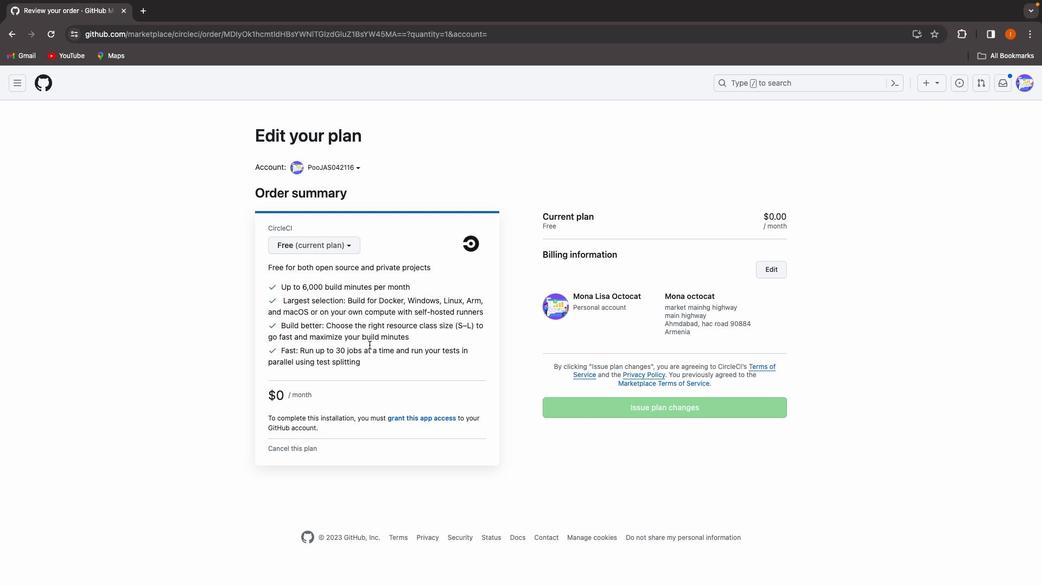 
Action: Mouse scrolled (369, 345) with delta (0, 0)
Screenshot: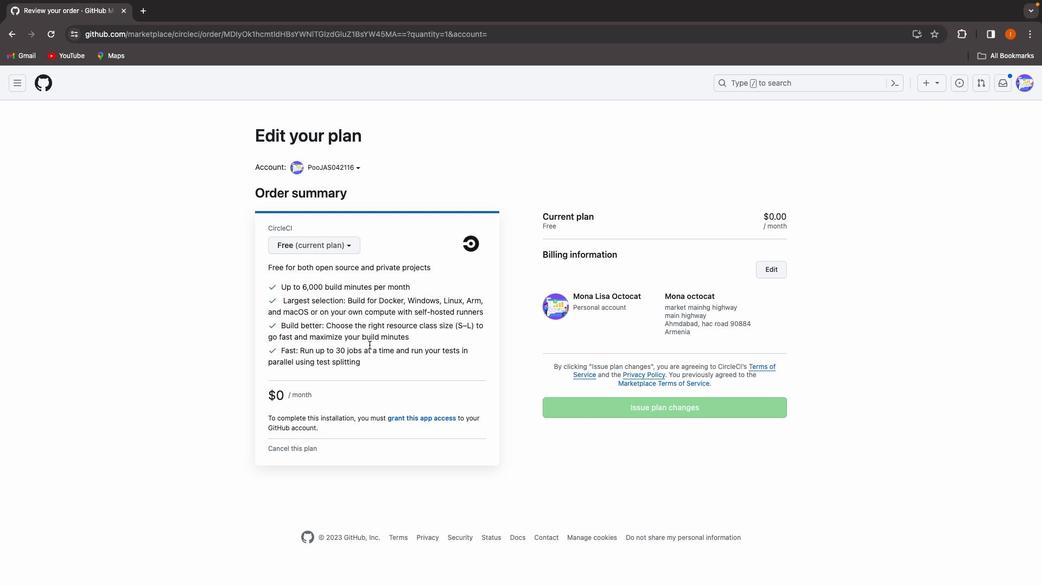 
Action: Mouse scrolled (369, 345) with delta (0, 0)
Screenshot: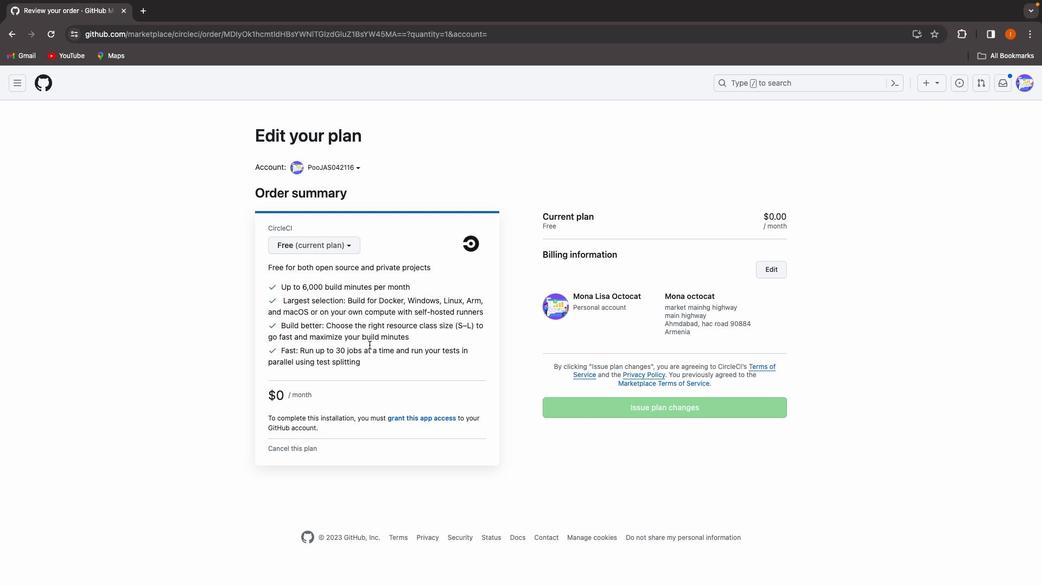 
Action: Mouse scrolled (369, 345) with delta (0, 1)
Screenshot: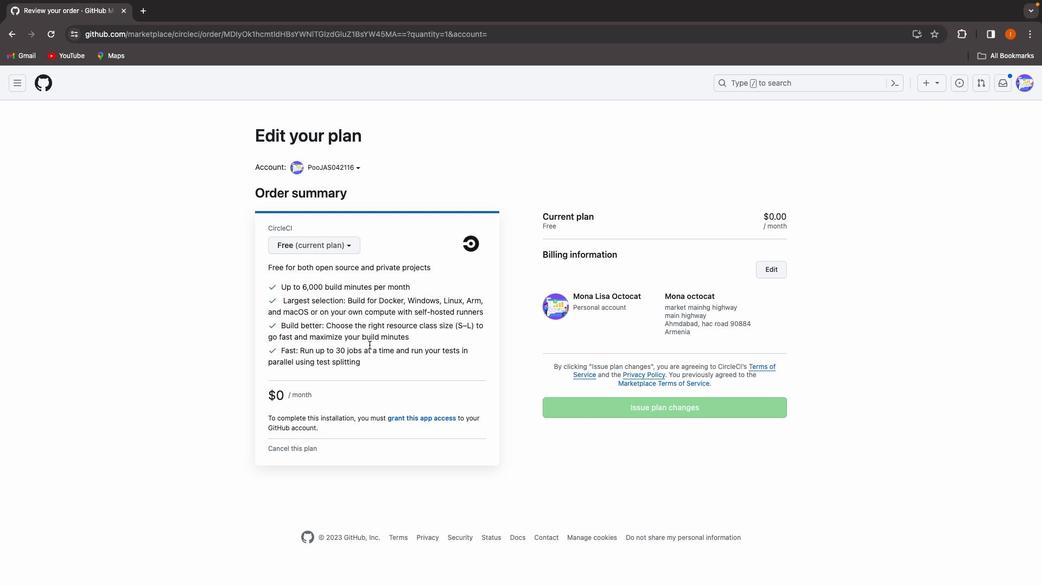 
Action: Mouse scrolled (369, 345) with delta (0, 2)
Screenshot: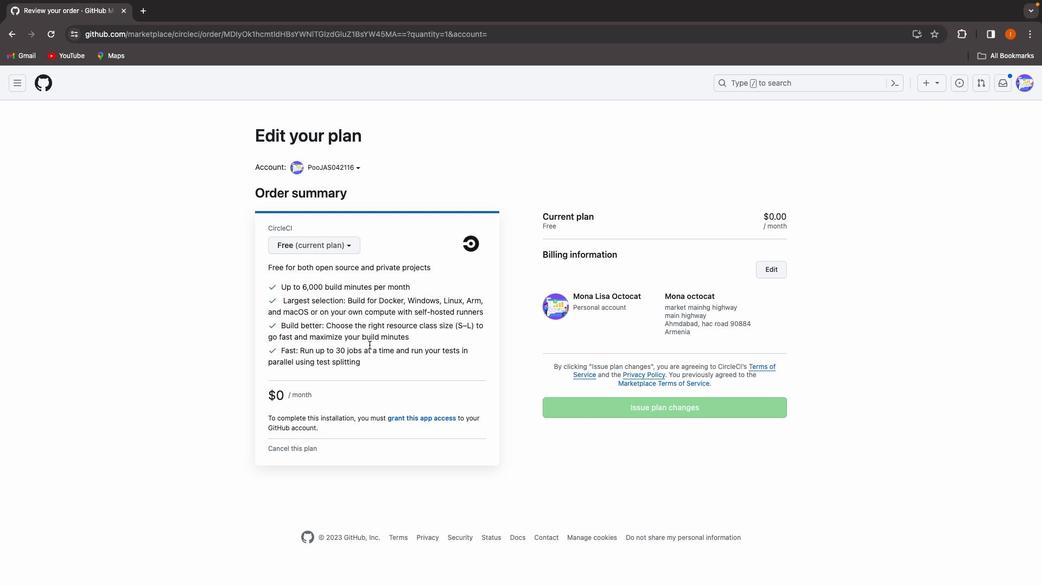 
Action: Mouse moved to (366, 351)
Screenshot: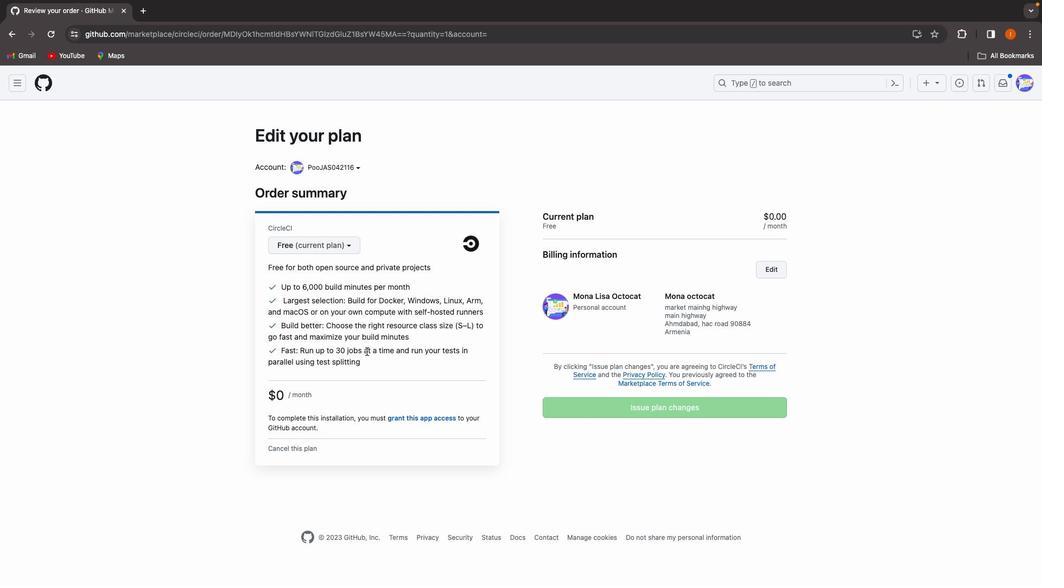 
Action: Mouse scrolled (366, 351) with delta (0, 0)
Screenshot: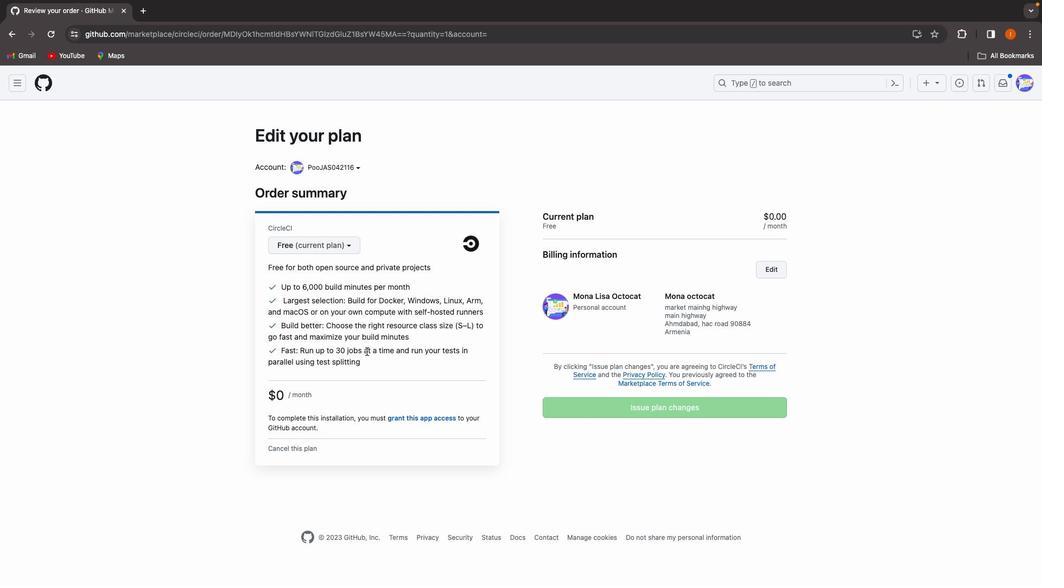 
Action: Mouse scrolled (366, 351) with delta (0, 0)
Screenshot: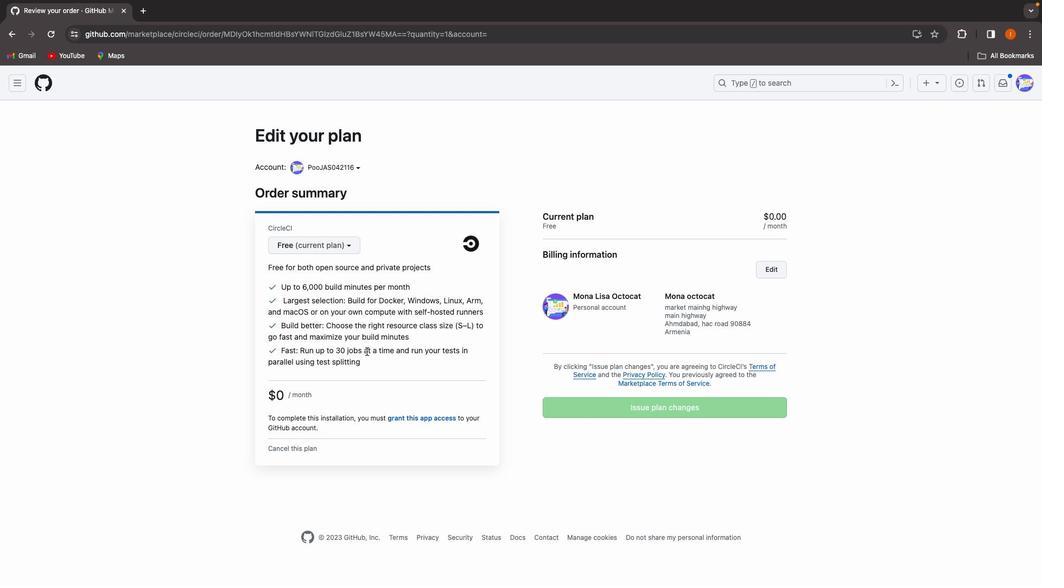 
Action: Mouse scrolled (366, 351) with delta (0, -1)
Screenshot: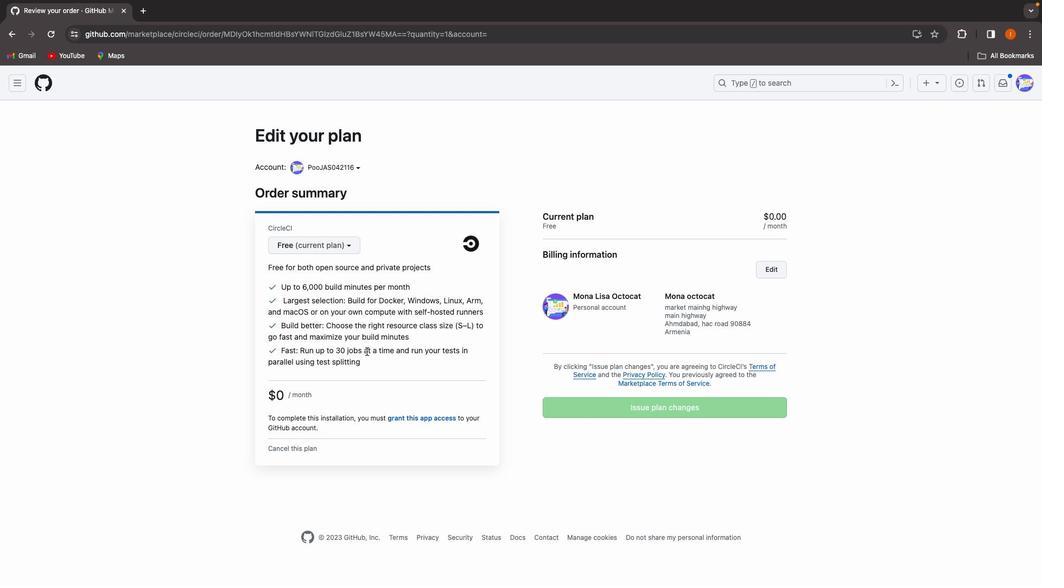 
Action: Mouse scrolled (366, 351) with delta (0, -2)
Screenshot: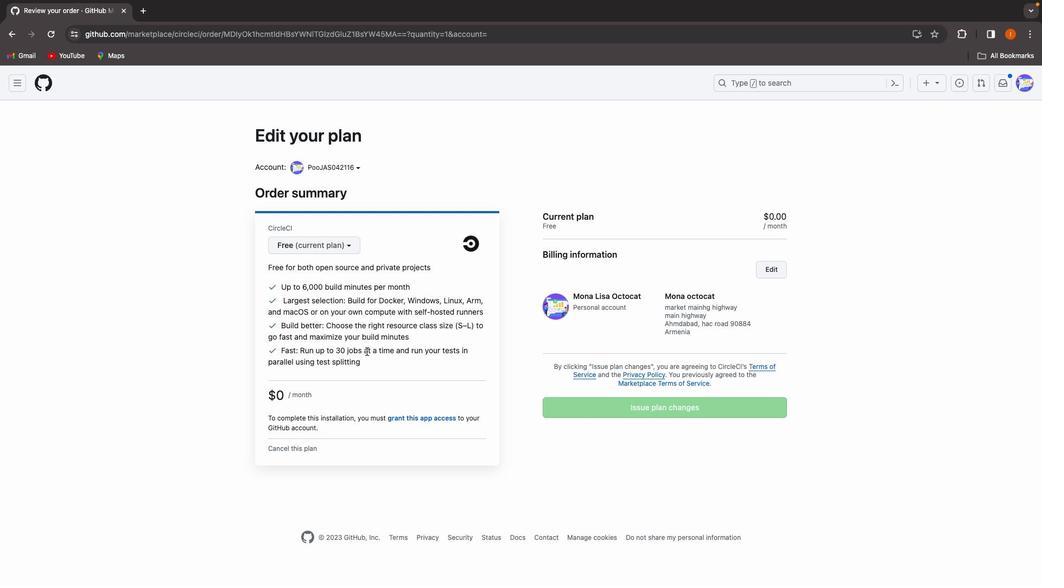
Action: Mouse moved to (325, 192)
Screenshot: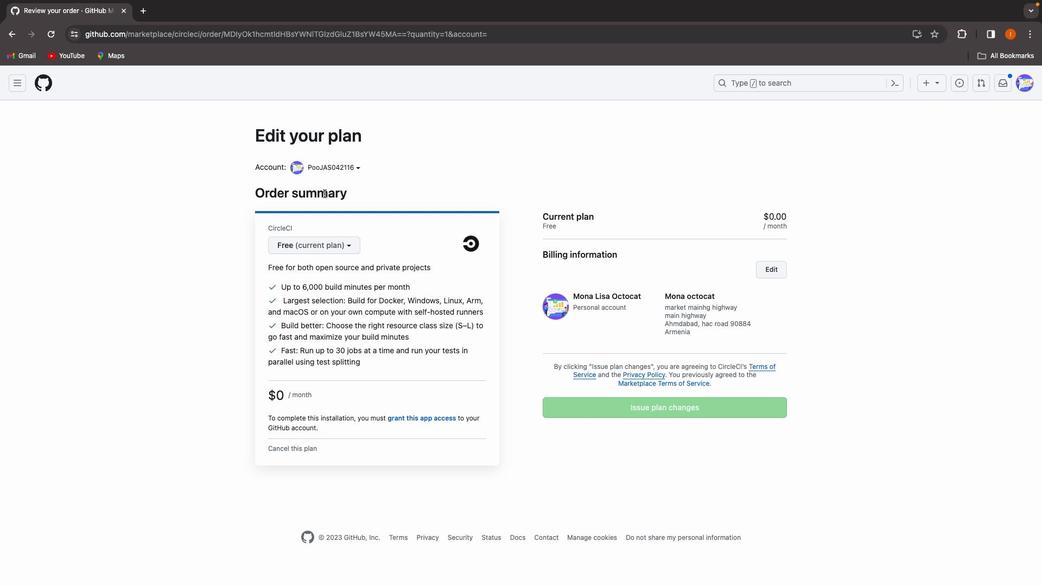 
Action: Mouse pressed left at (325, 192)
Screenshot: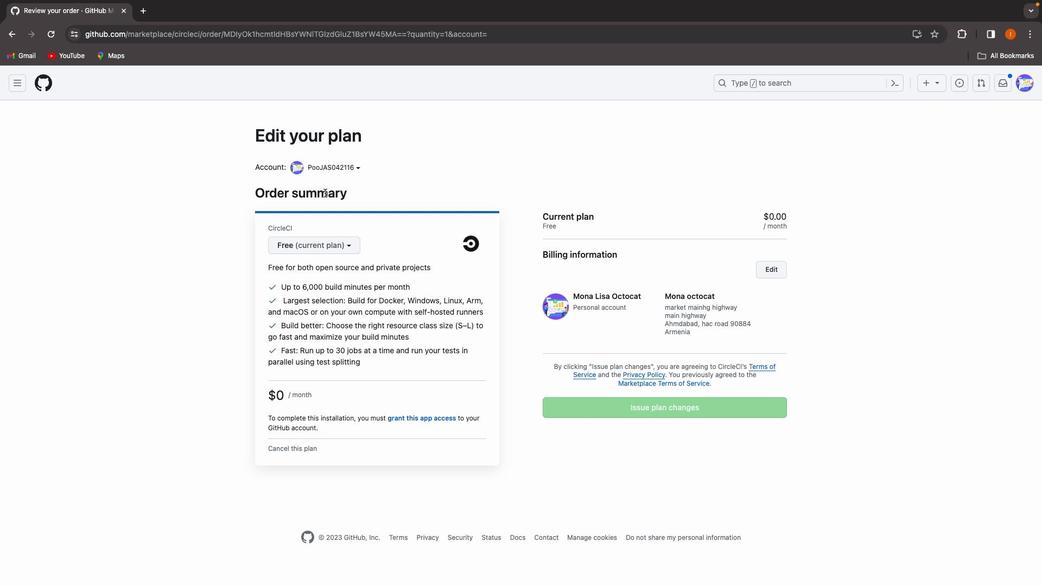 
Action: Mouse moved to (378, 337)
Screenshot: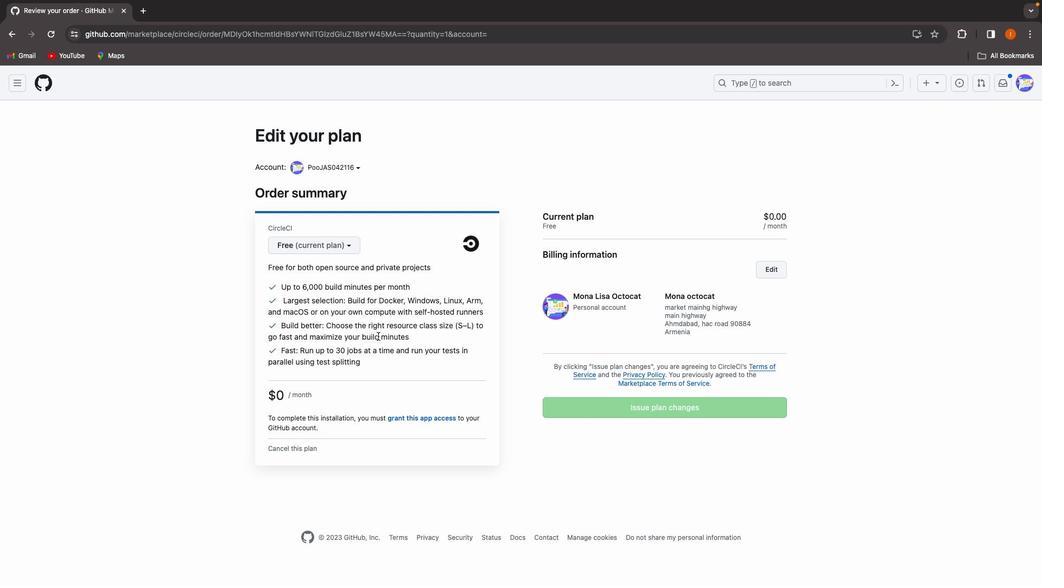 
Action: Mouse pressed left at (378, 337)
Screenshot: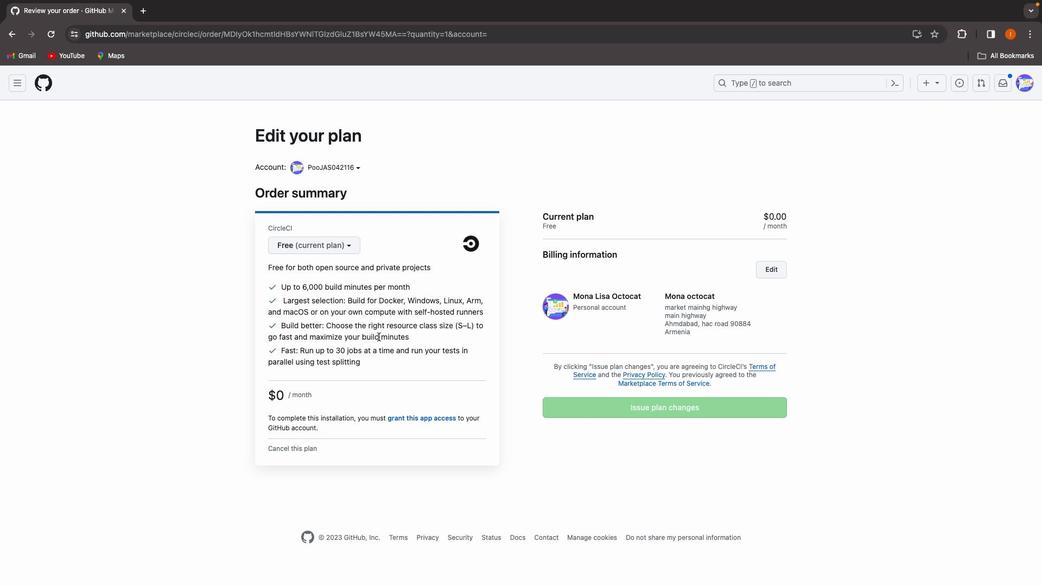 
Action: Mouse moved to (335, 282)
Screenshot: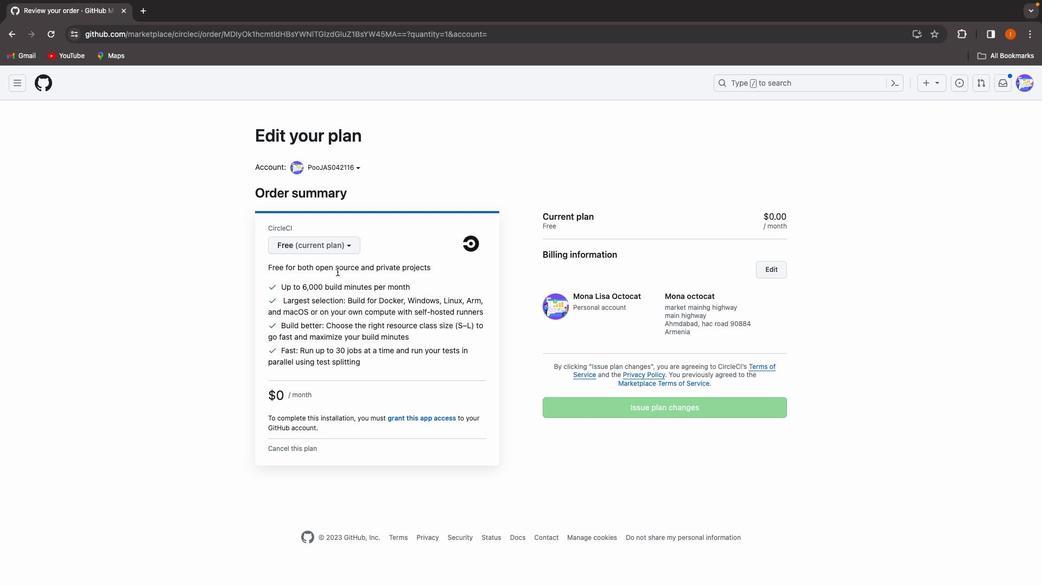 
Action: Mouse scrolled (335, 282) with delta (0, 0)
Screenshot: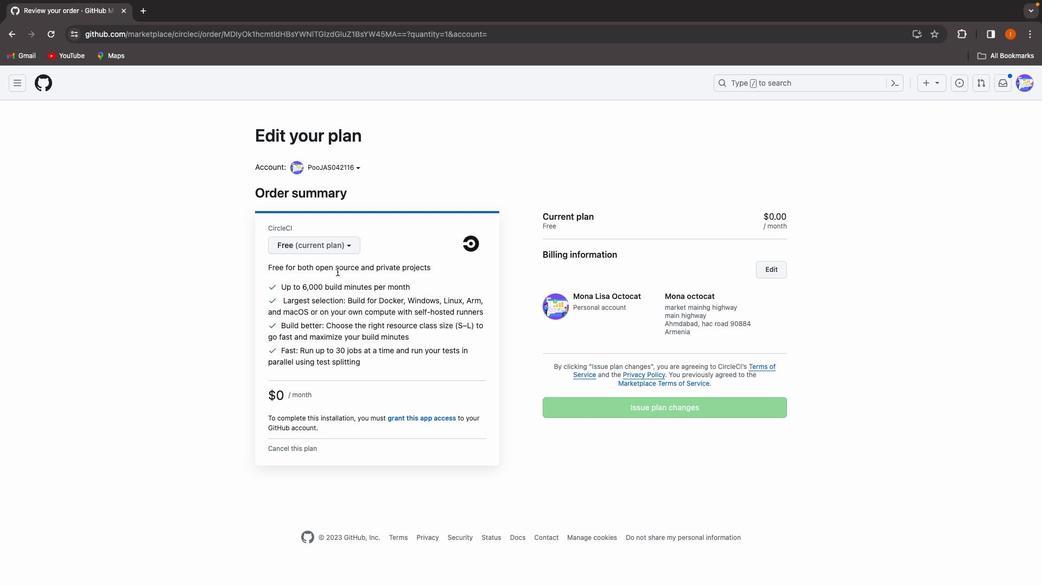 
Action: Mouse moved to (335, 285)
Screenshot: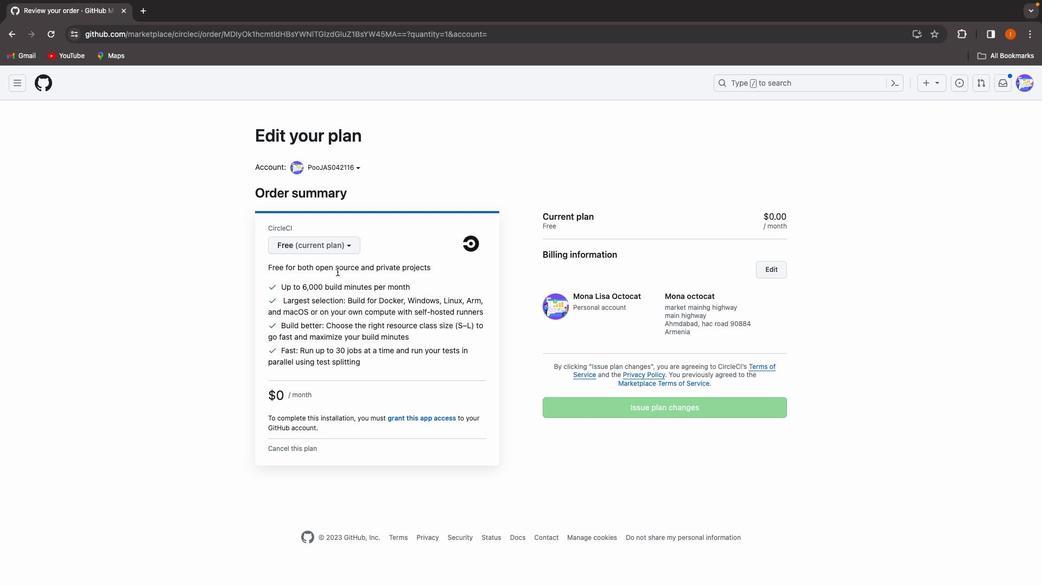 
Action: Mouse scrolled (335, 285) with delta (0, 0)
Screenshot: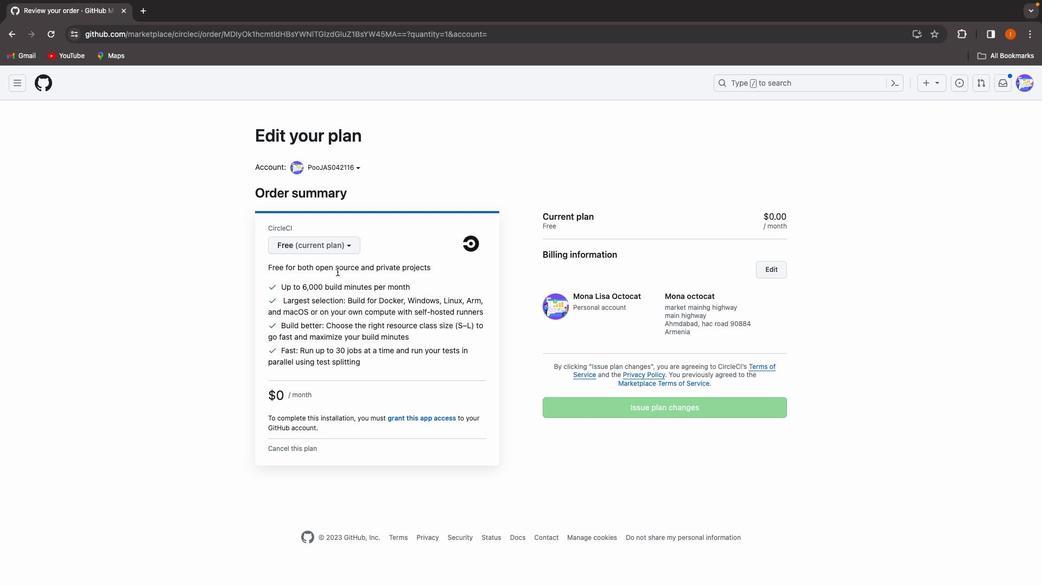 
Action: Mouse moved to (335, 287)
Screenshot: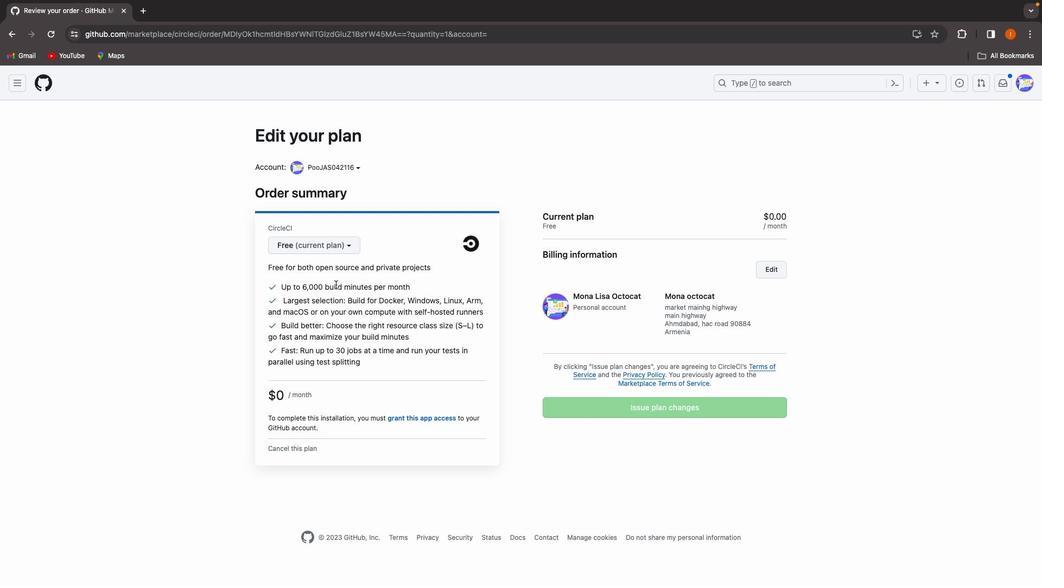 
Action: Mouse scrolled (335, 287) with delta (0, 2)
Screenshot: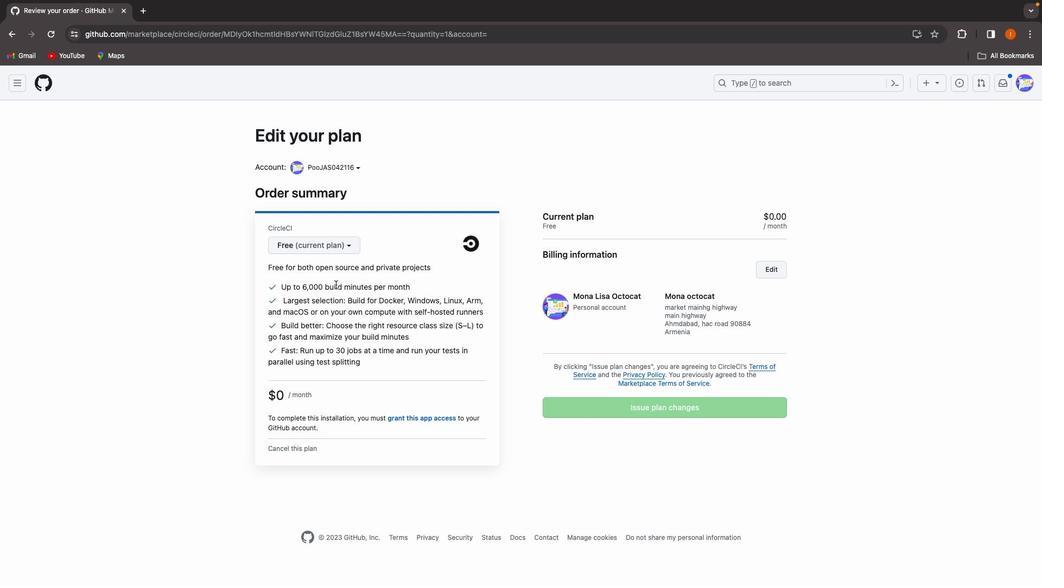 
Action: Mouse moved to (335, 288)
Screenshot: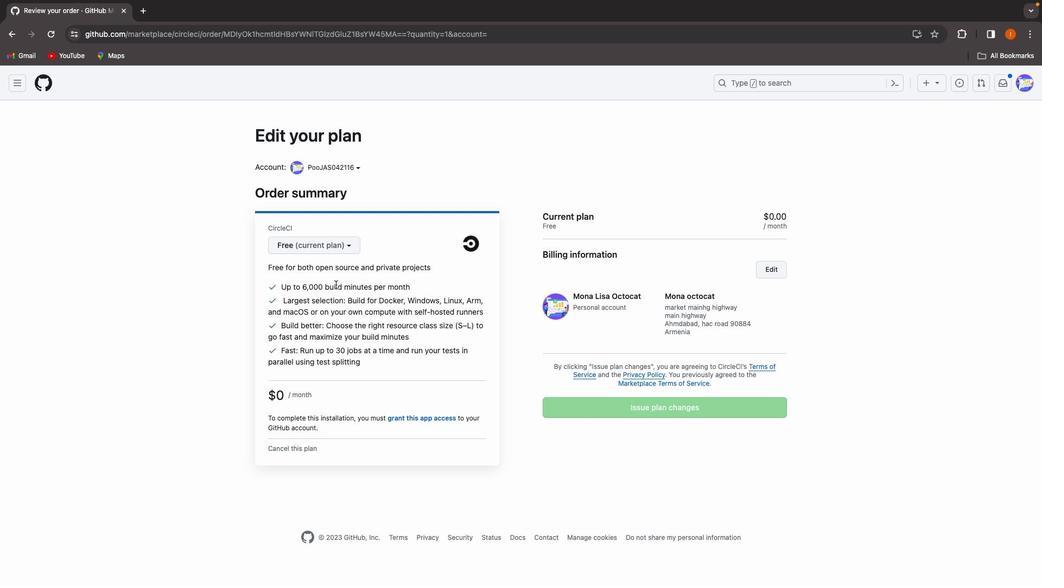 
Action: Mouse scrolled (335, 288) with delta (0, 2)
Screenshot: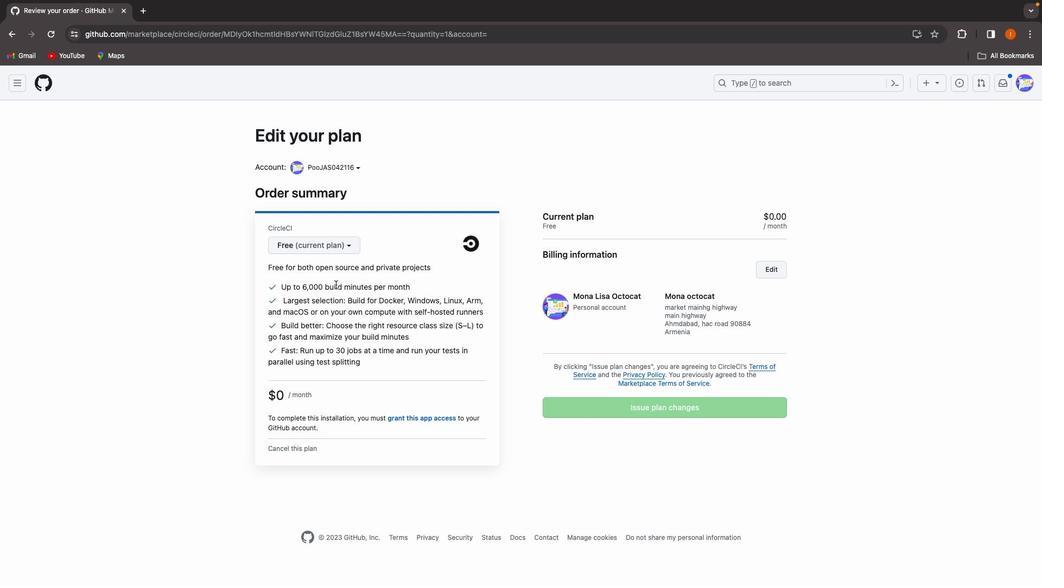 
Action: Mouse moved to (16, 34)
Screenshot: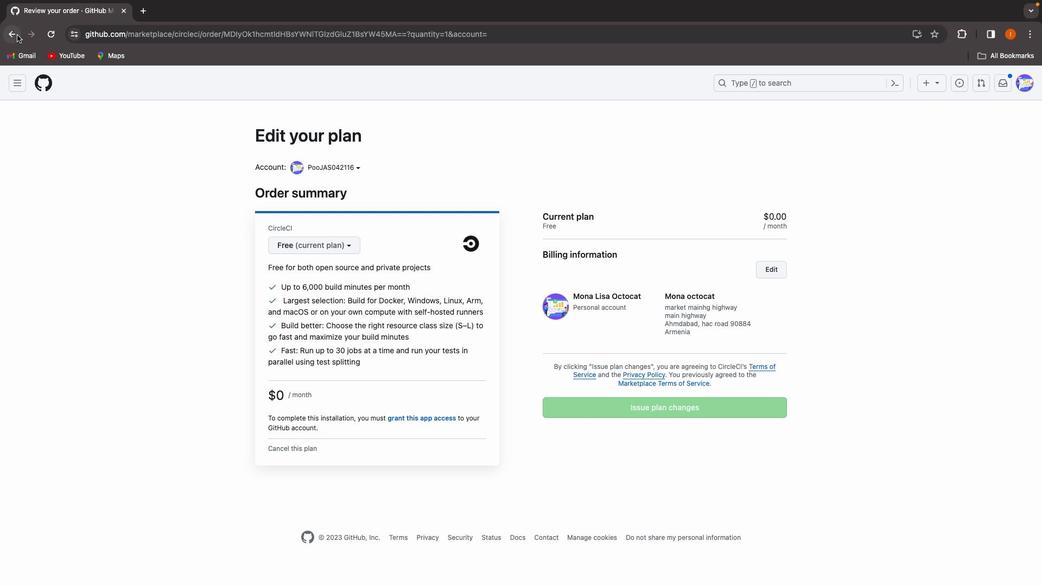 
Action: Mouse pressed left at (16, 34)
Screenshot: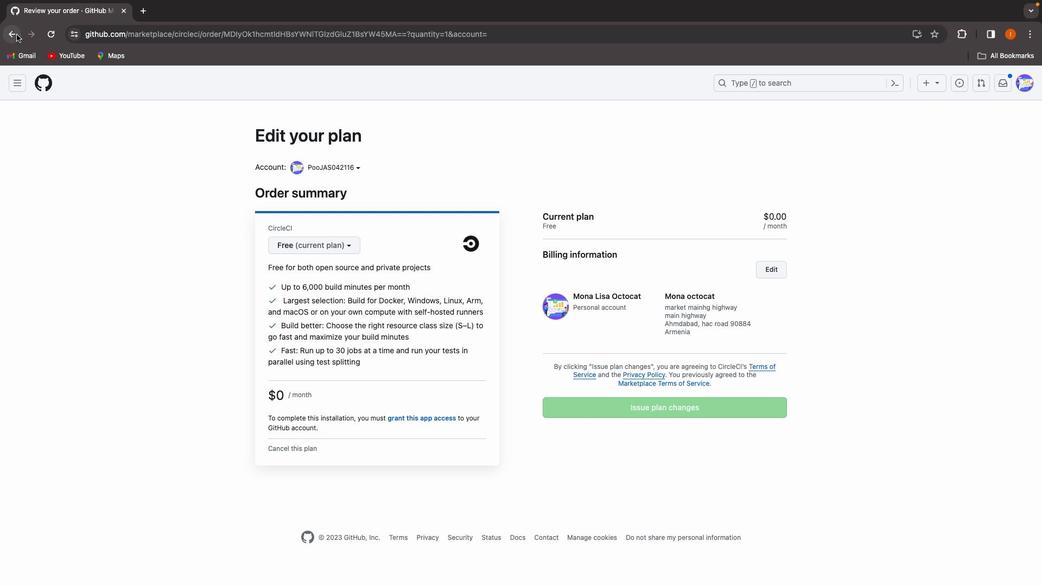 
Action: Mouse moved to (368, 236)
Screenshot: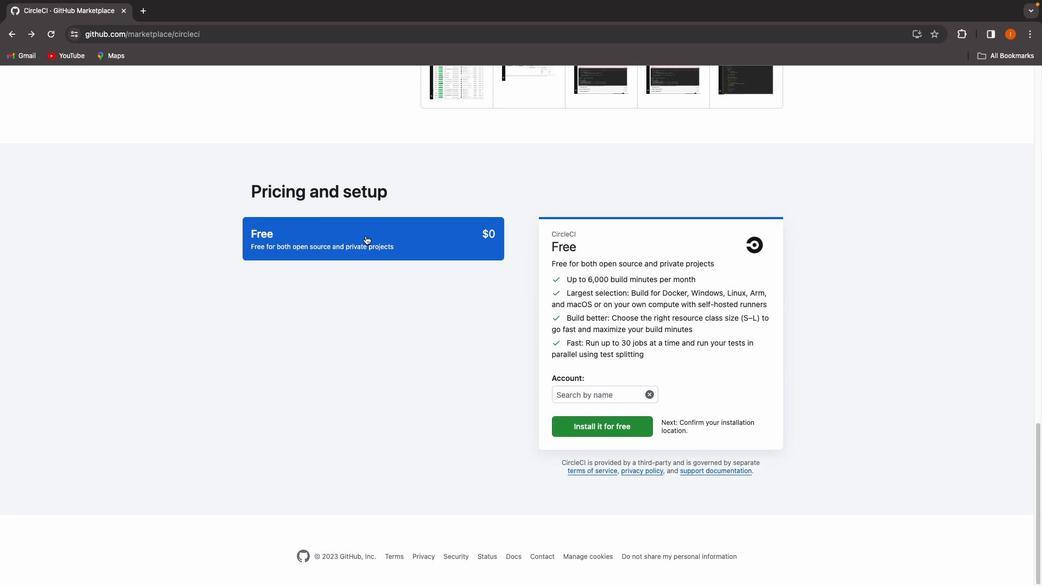 
Action: Mouse scrolled (368, 236) with delta (0, 0)
Screenshot: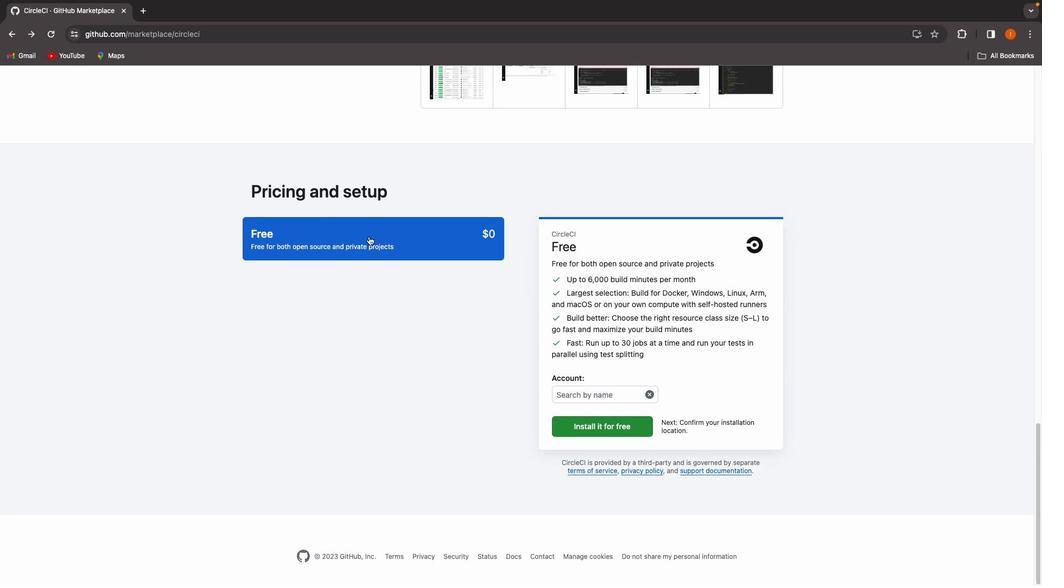 
Action: Mouse moved to (372, 242)
Screenshot: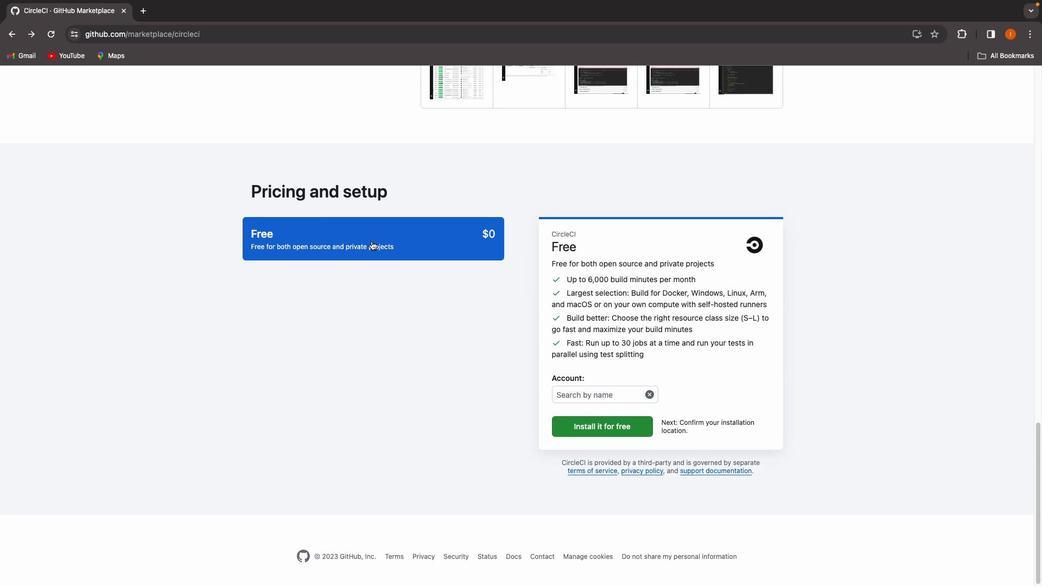 
Action: Mouse scrolled (372, 242) with delta (0, 0)
Screenshot: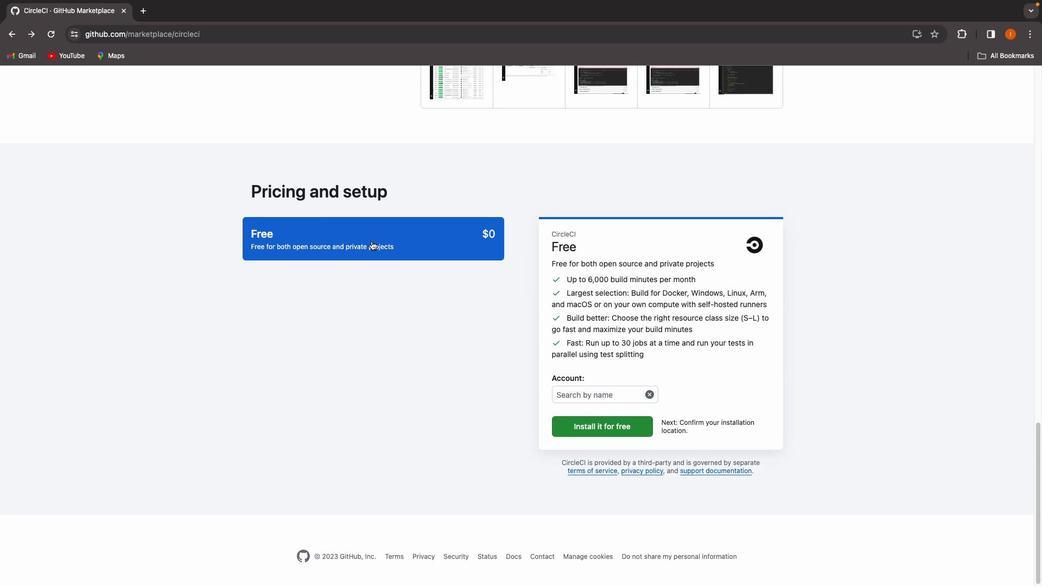 
Action: Mouse moved to (372, 242)
Screenshot: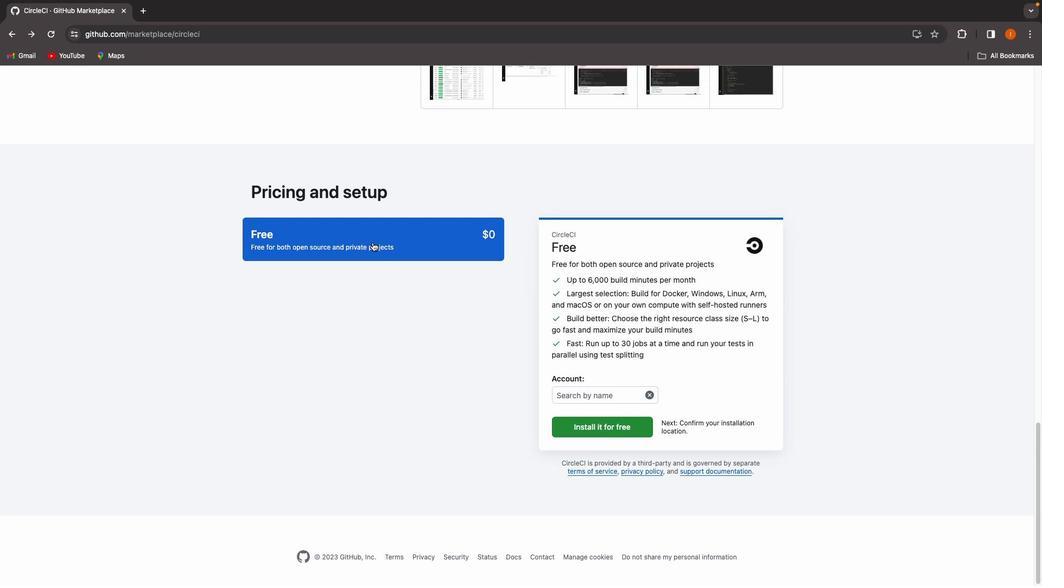 
Action: Mouse scrolled (372, 242) with delta (0, 0)
Screenshot: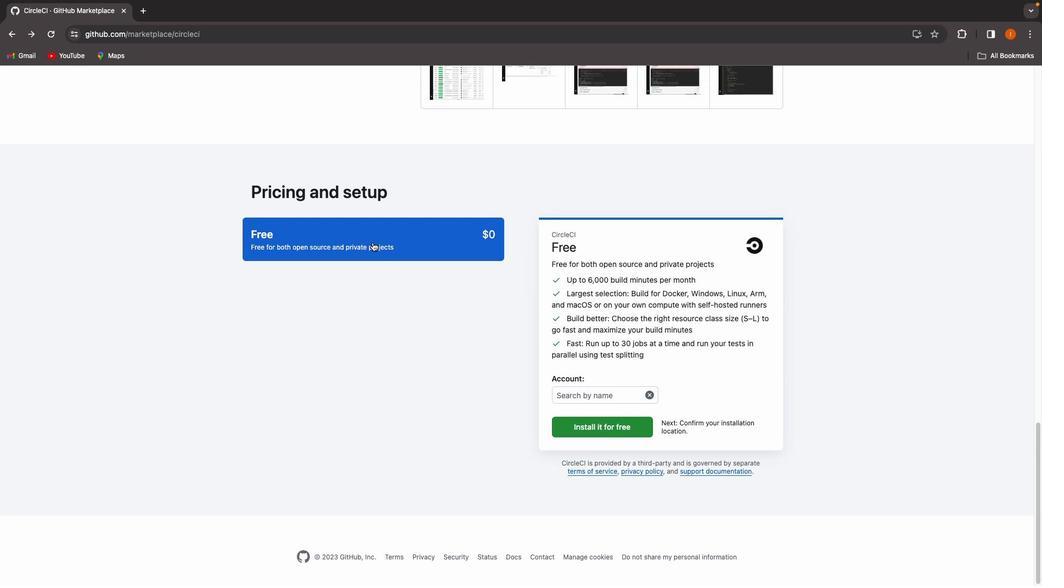 
Action: Mouse moved to (373, 243)
Screenshot: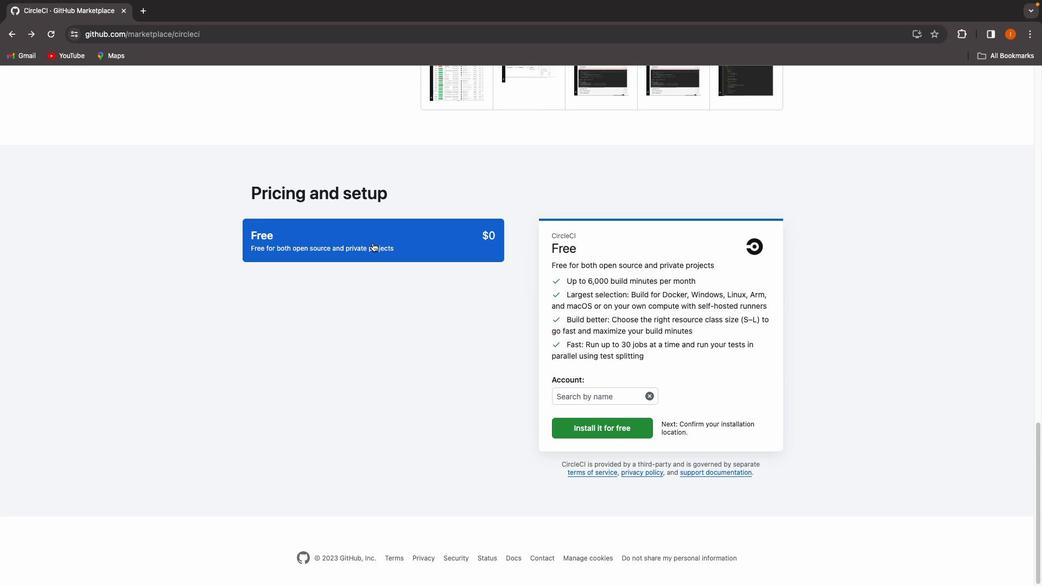 
Action: Mouse scrolled (373, 243) with delta (0, 1)
Screenshot: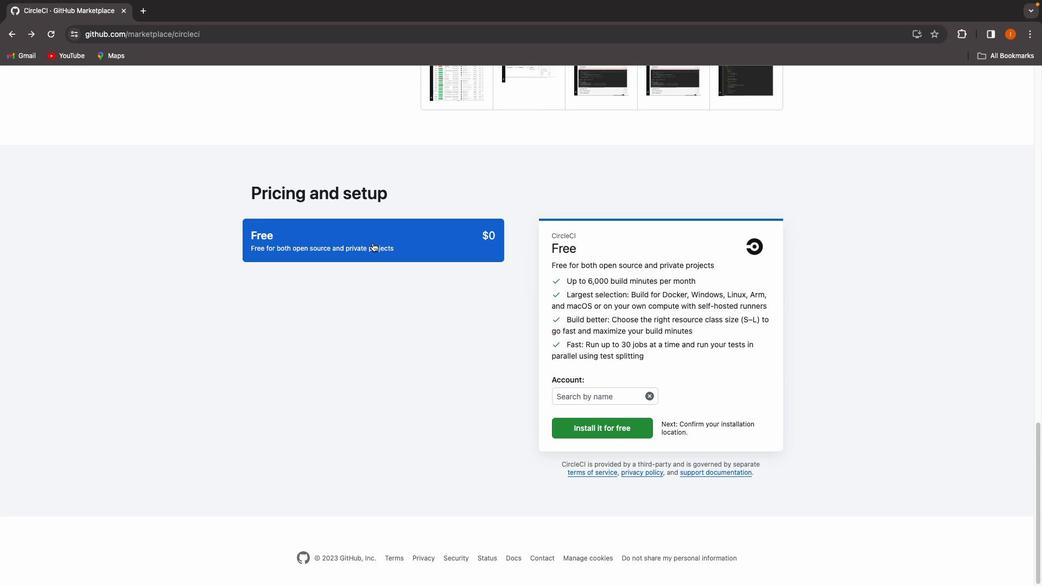
Action: Mouse moved to (588, 525)
Screenshot: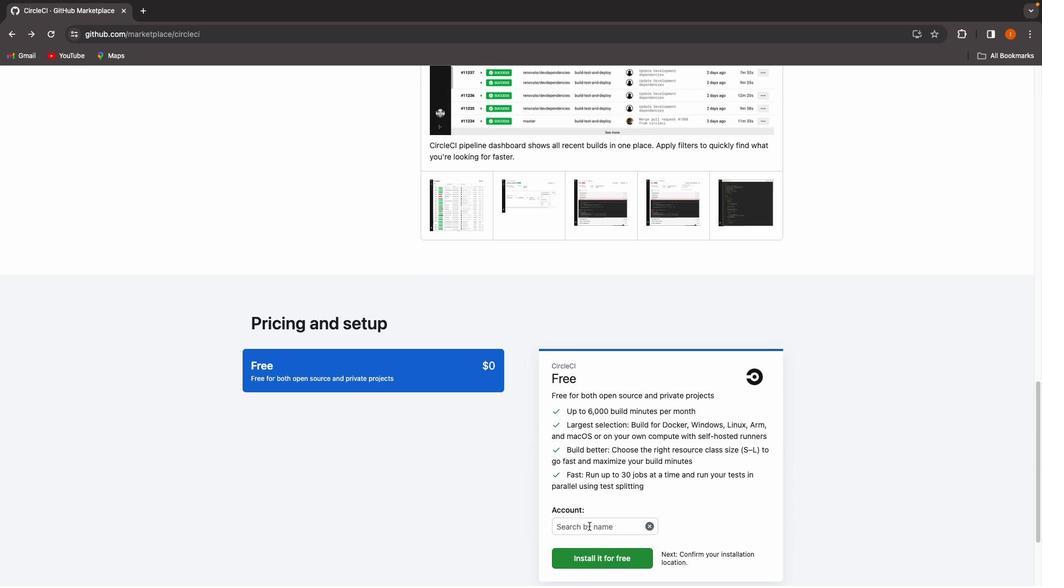 
Action: Mouse pressed left at (588, 525)
Screenshot: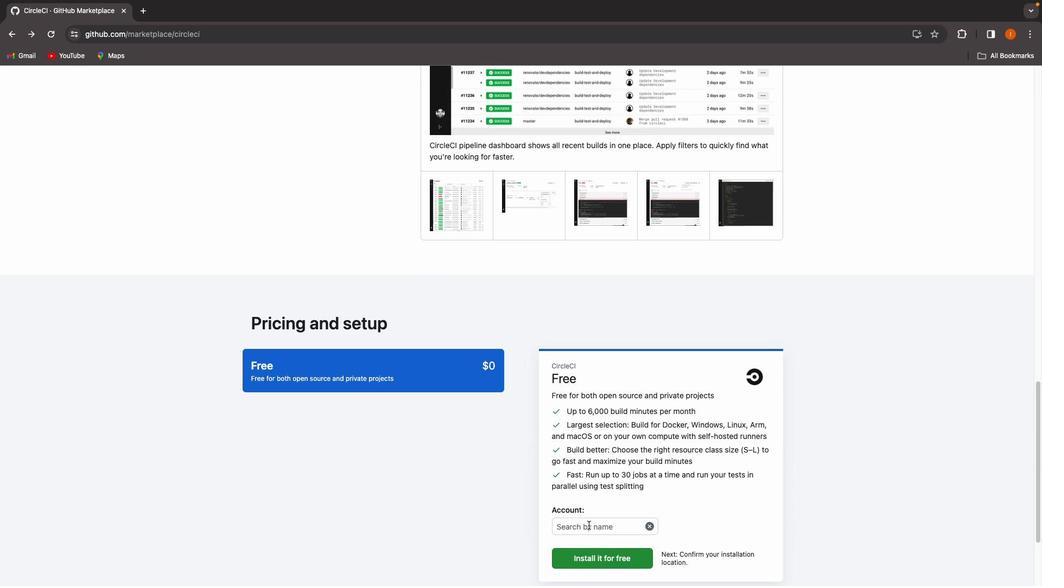 
Action: Mouse moved to (610, 533)
Screenshot: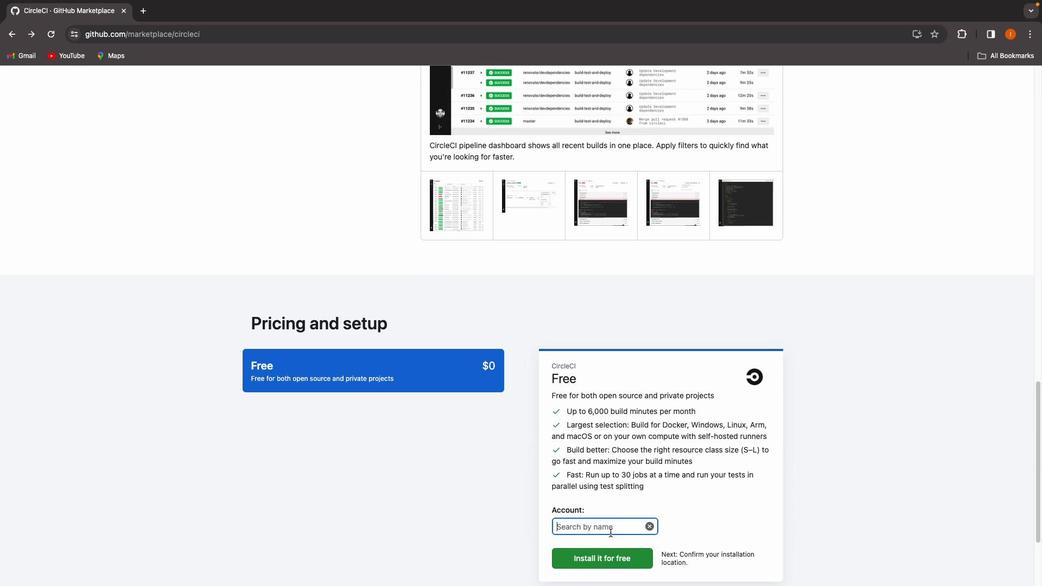 
Action: Mouse pressed left at (610, 533)
Screenshot: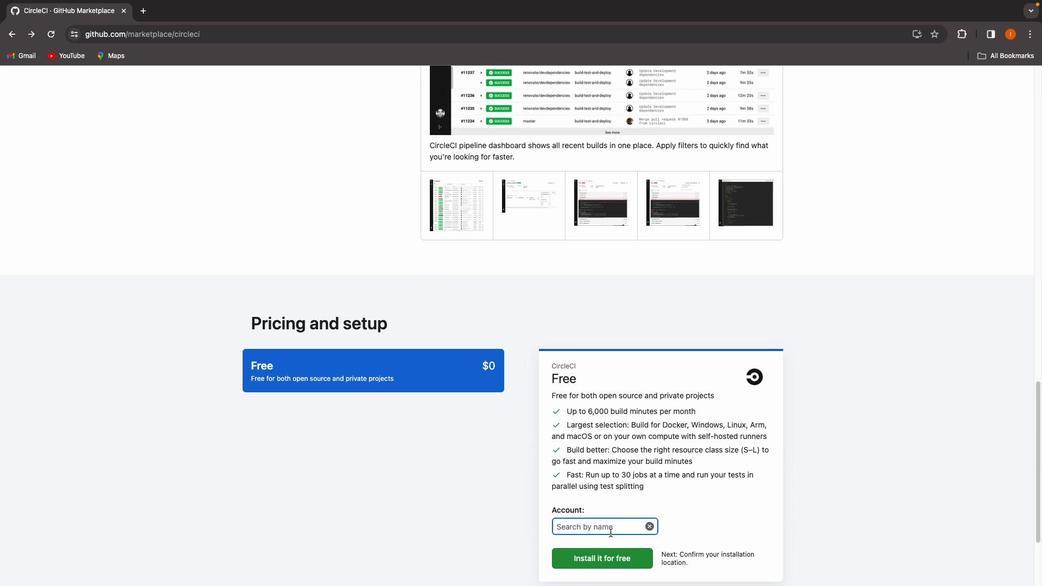 
Action: Mouse moved to (514, 466)
Screenshot: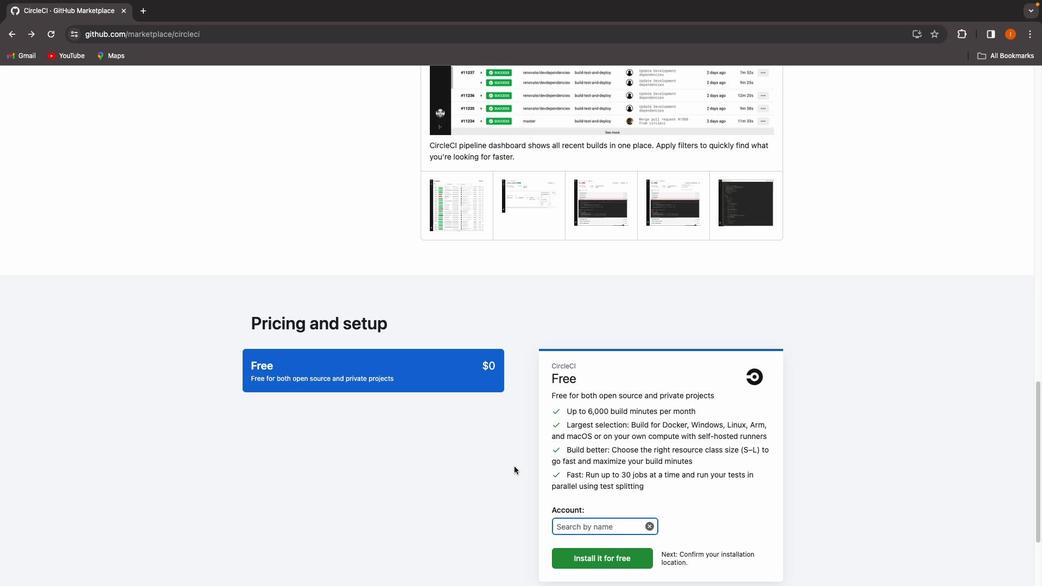 
Action: Mouse scrolled (514, 466) with delta (0, 0)
Screenshot: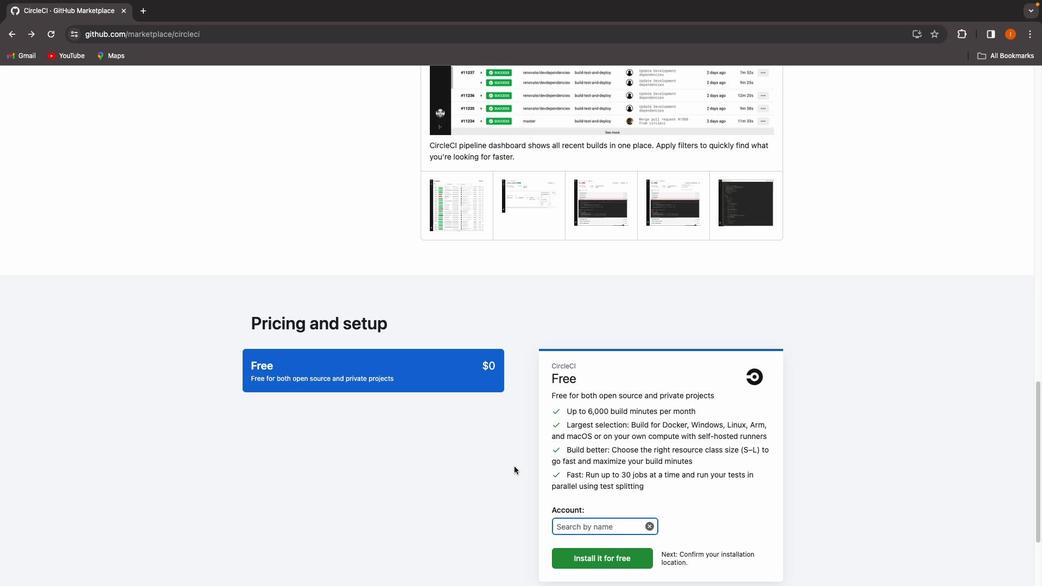 
Action: Mouse moved to (514, 466)
Screenshot: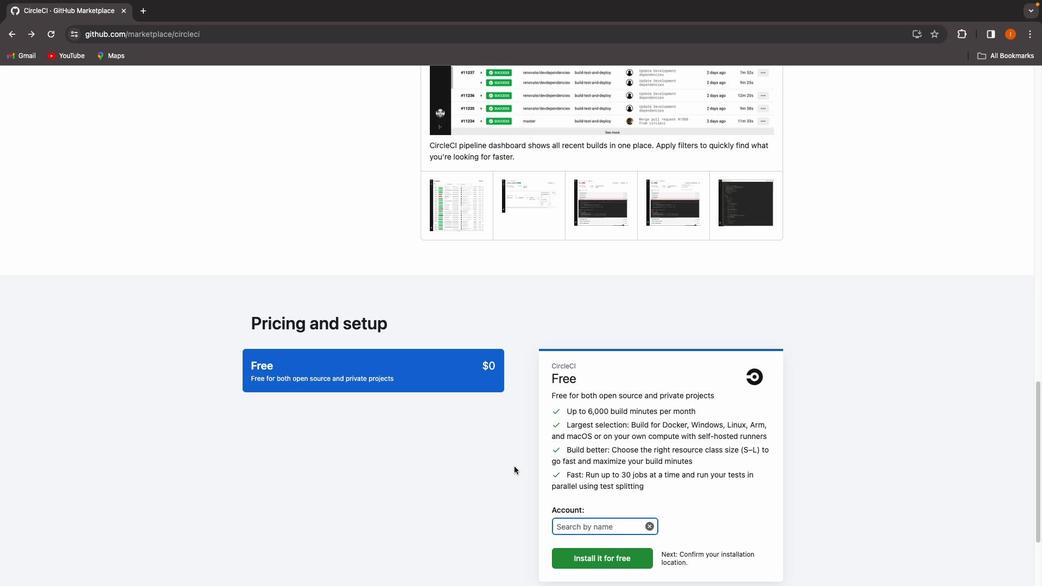 
Action: Mouse scrolled (514, 466) with delta (0, 0)
Screenshot: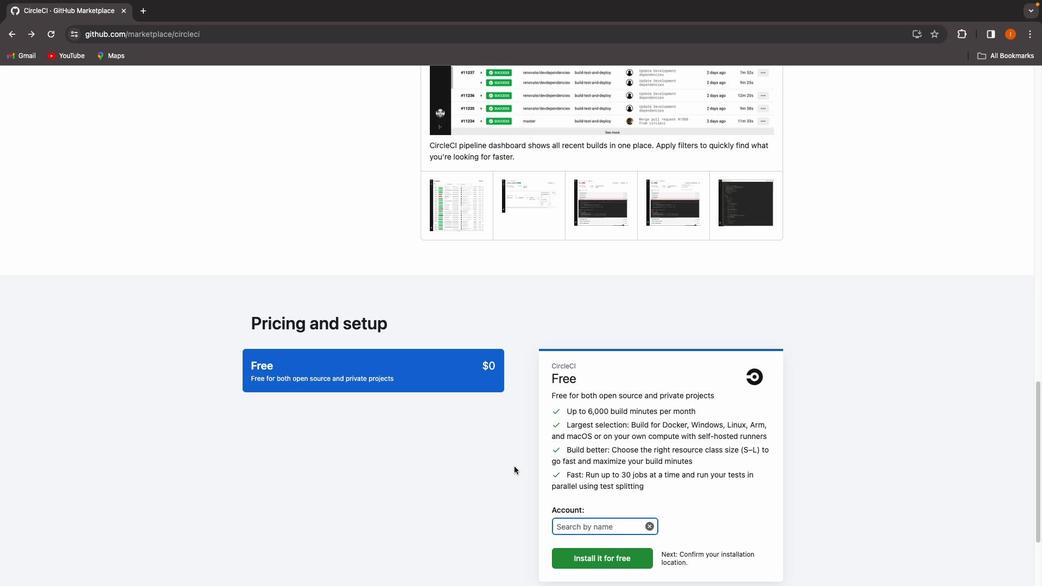 
Action: Mouse moved to (515, 466)
Screenshot: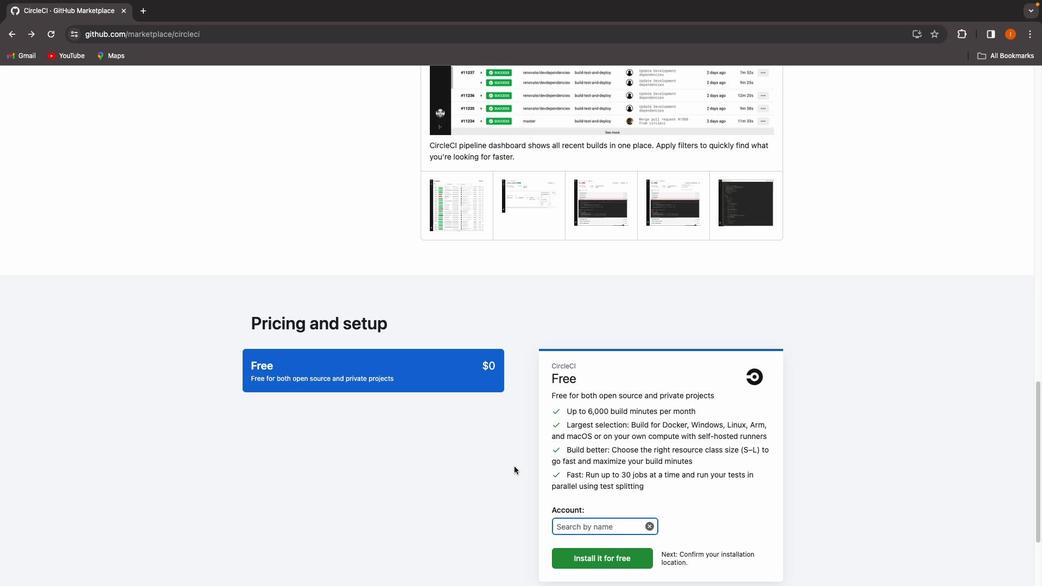 
Action: Mouse scrolled (515, 466) with delta (0, 1)
Screenshot: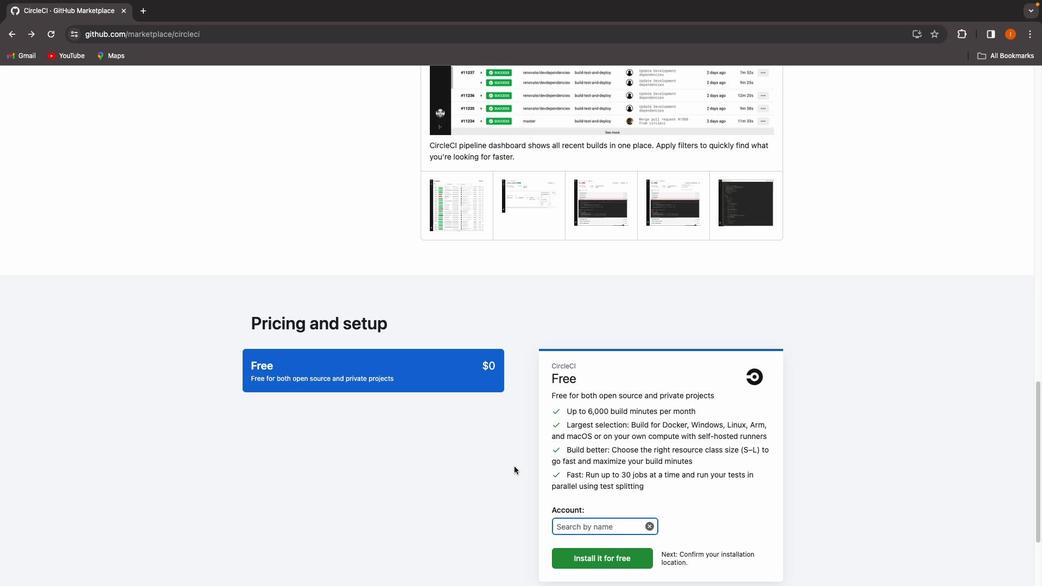 
Action: Mouse moved to (515, 466)
Screenshot: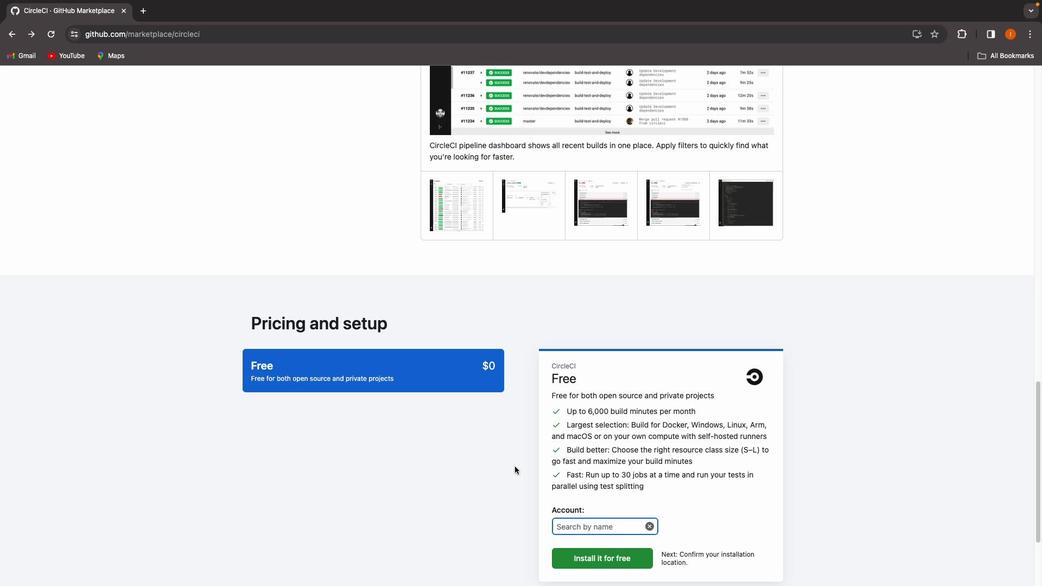 
Action: Mouse scrolled (515, 466) with delta (0, 2)
Screenshot: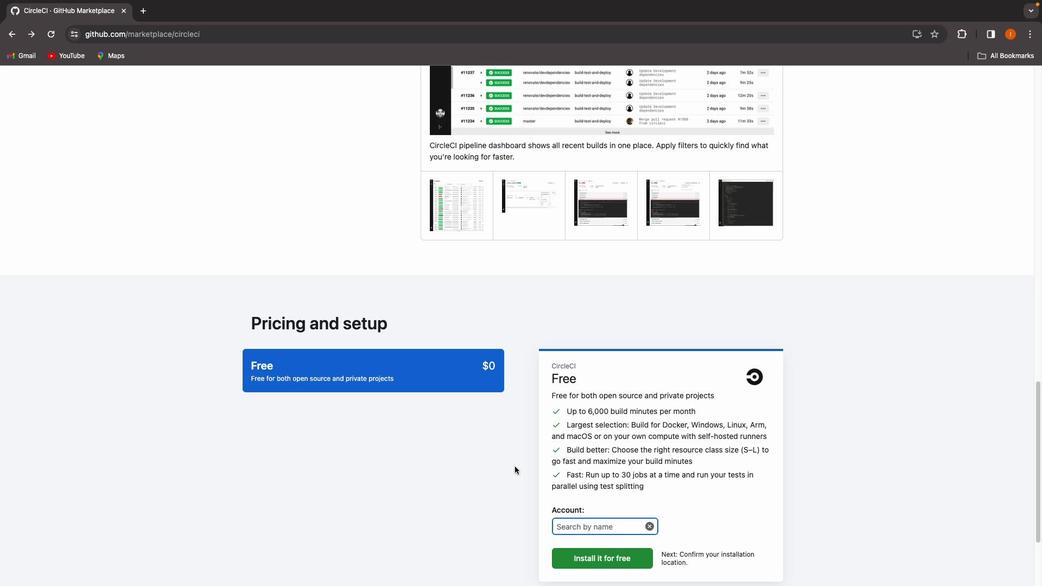 
Action: Mouse moved to (516, 467)
Screenshot: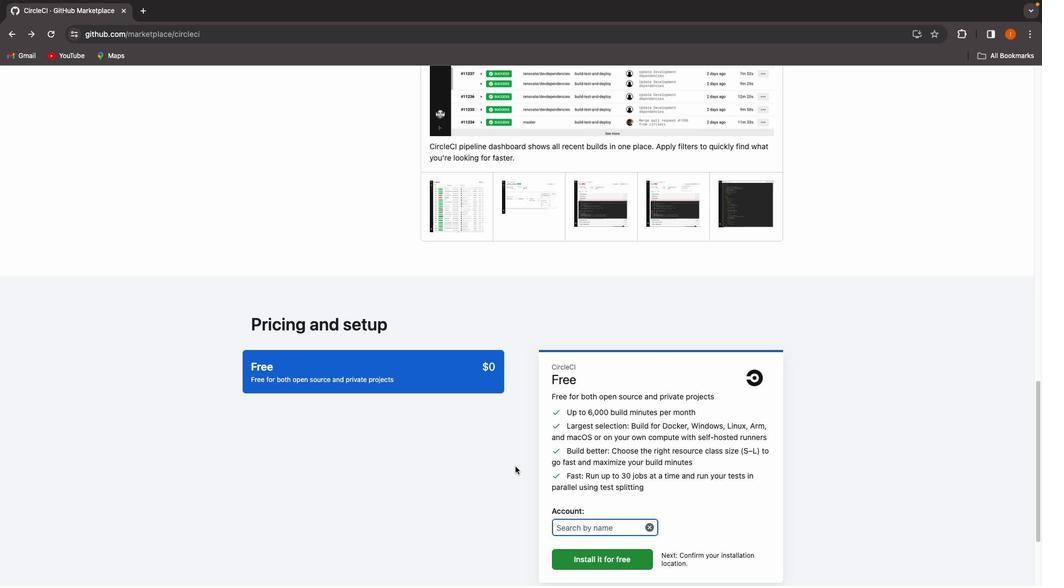 
Action: Mouse scrolled (516, 467) with delta (0, 3)
Screenshot: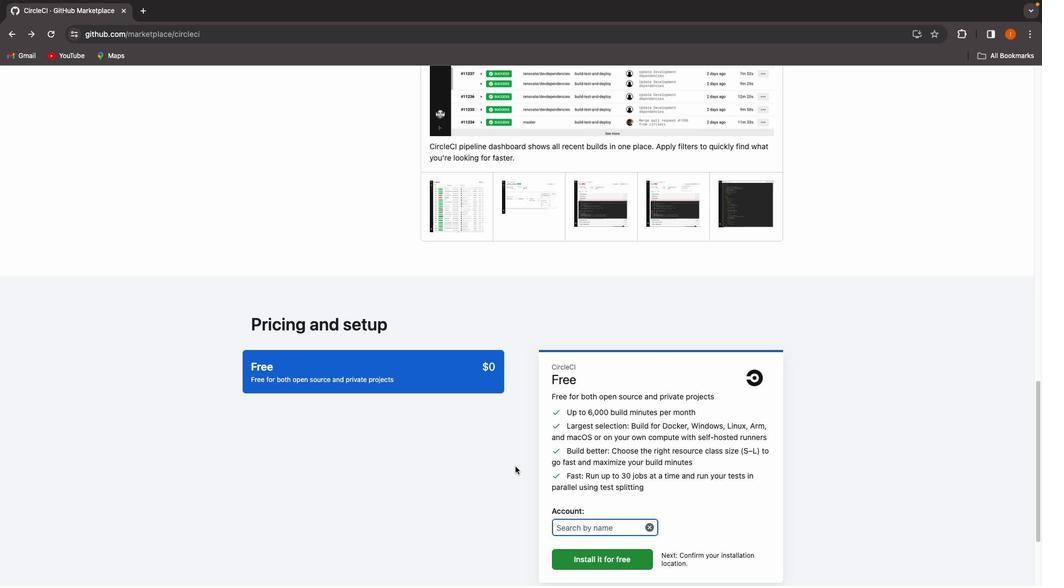 
Action: Mouse moved to (516, 466)
Screenshot: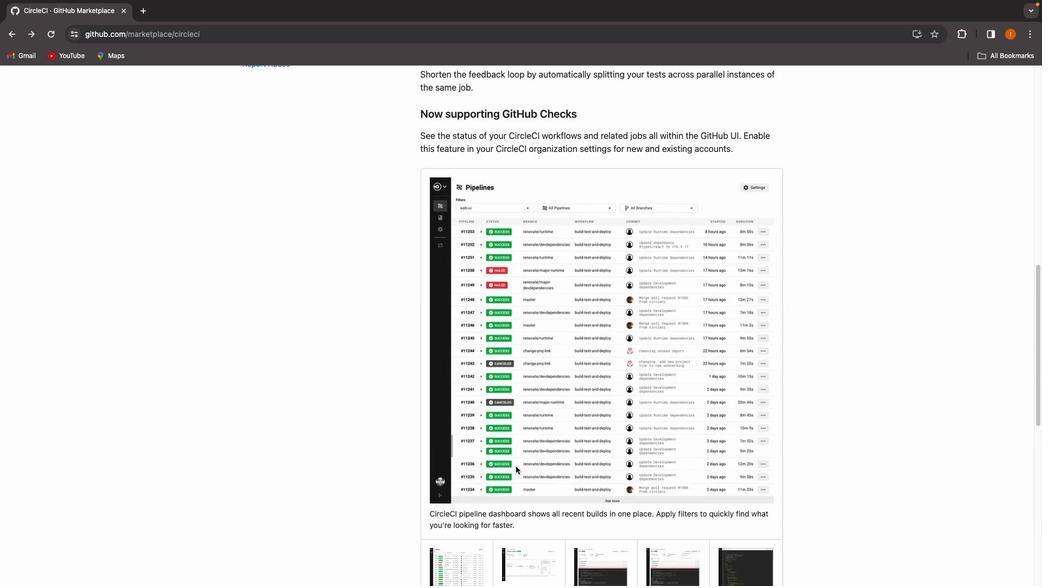 
Action: Mouse scrolled (516, 466) with delta (0, 0)
Screenshot: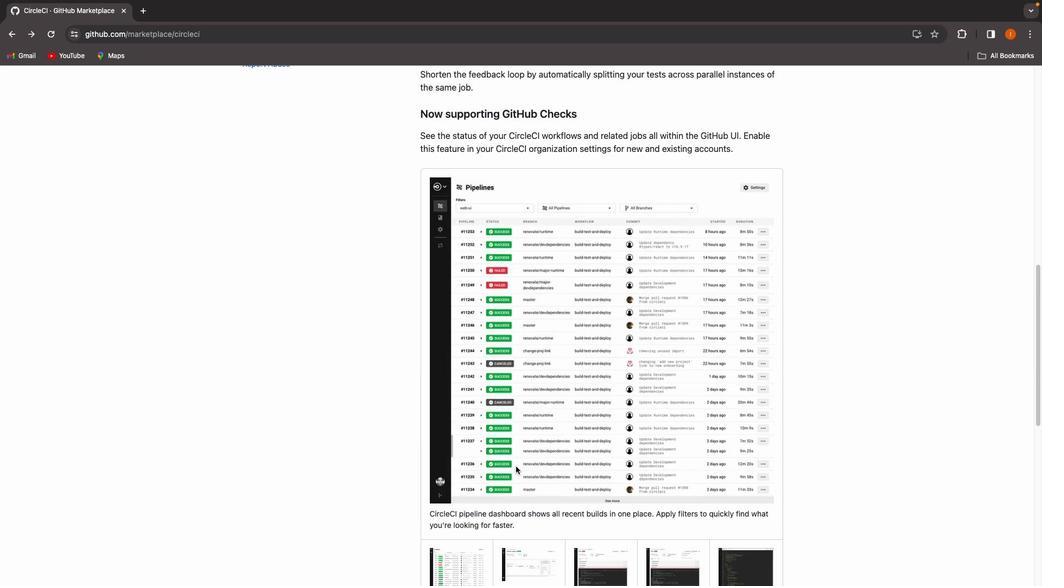 
Action: Mouse scrolled (516, 466) with delta (0, 0)
Screenshot: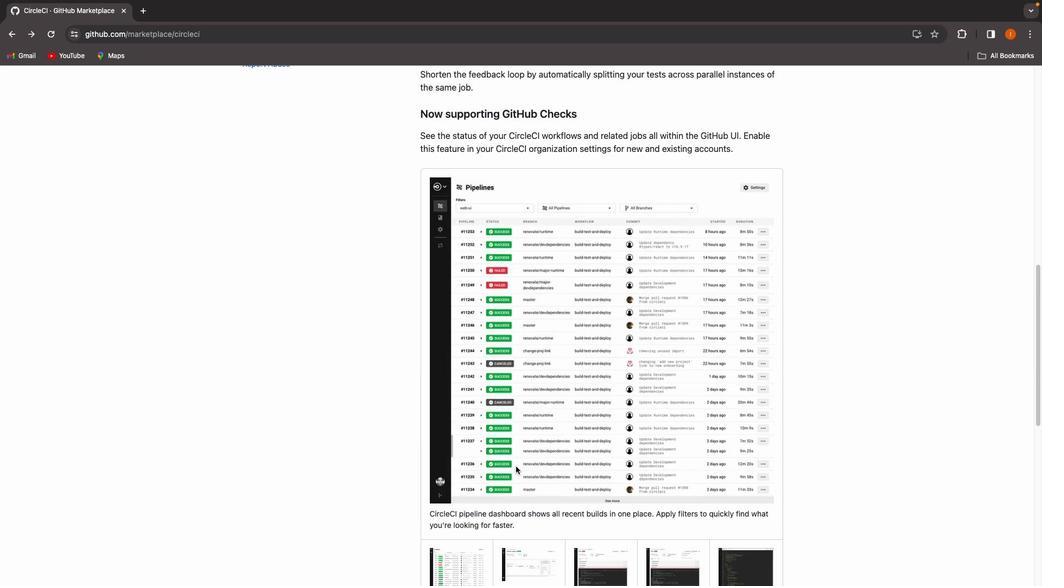 
Action: Mouse scrolled (516, 466) with delta (0, 1)
Screenshot: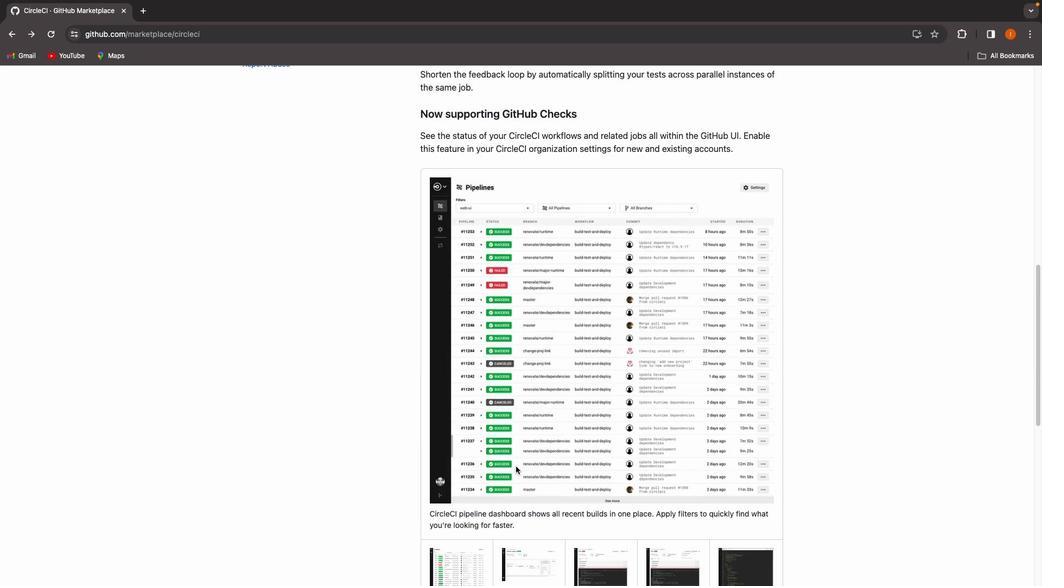 
Action: Mouse scrolled (516, 466) with delta (0, 2)
Screenshot: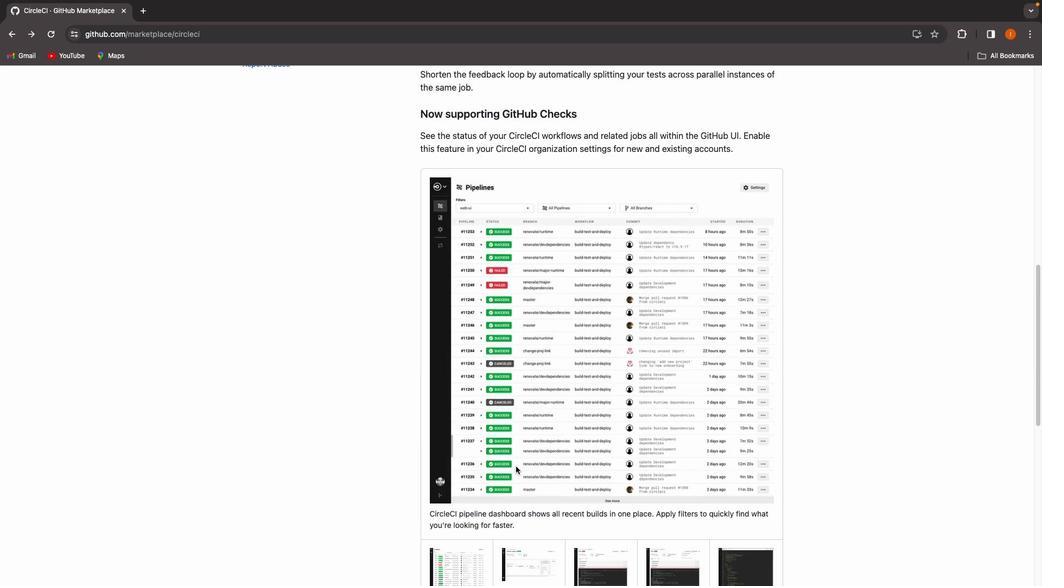 
Action: Mouse moved to (516, 466)
Screenshot: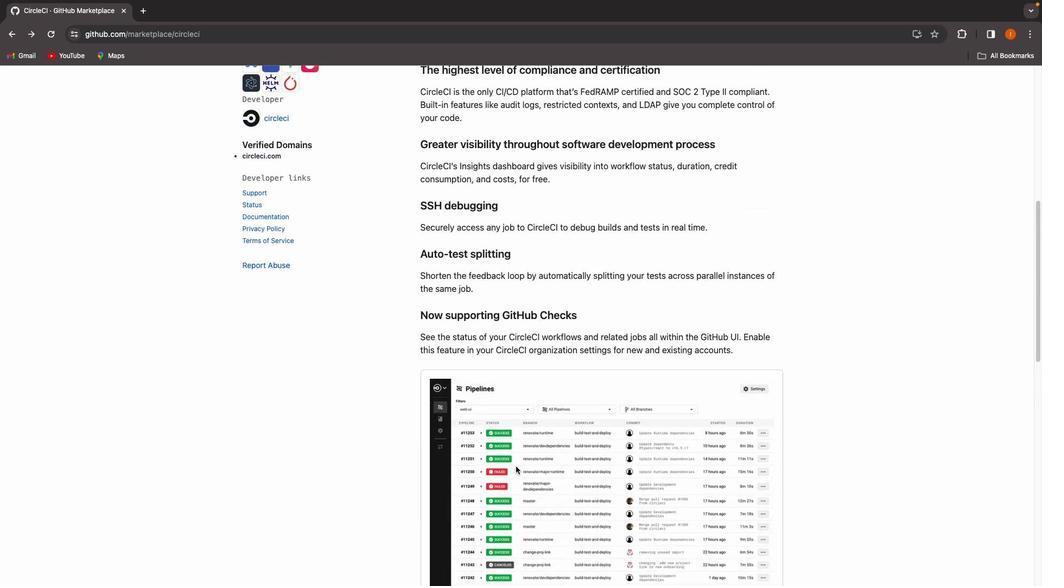 
Action: Mouse scrolled (516, 466) with delta (0, 0)
Screenshot: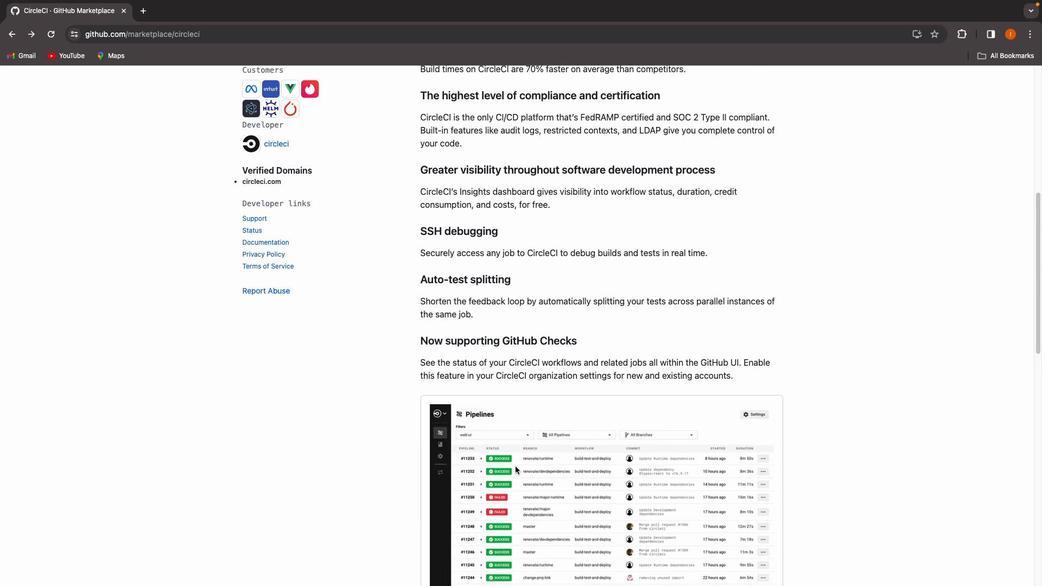
Action: Mouse scrolled (516, 466) with delta (0, 0)
Screenshot: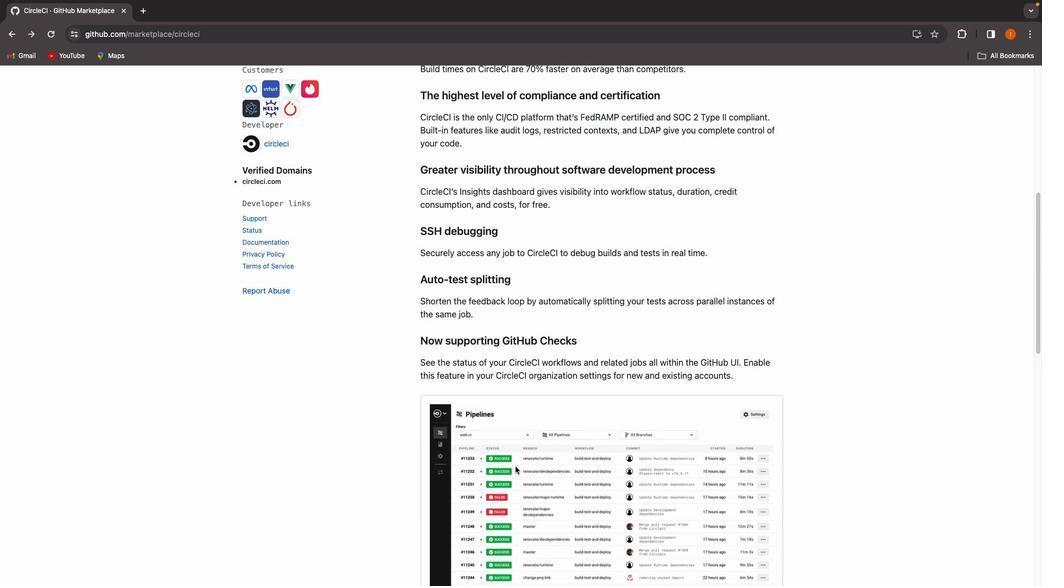 
Action: Mouse scrolled (516, 466) with delta (0, 1)
Screenshot: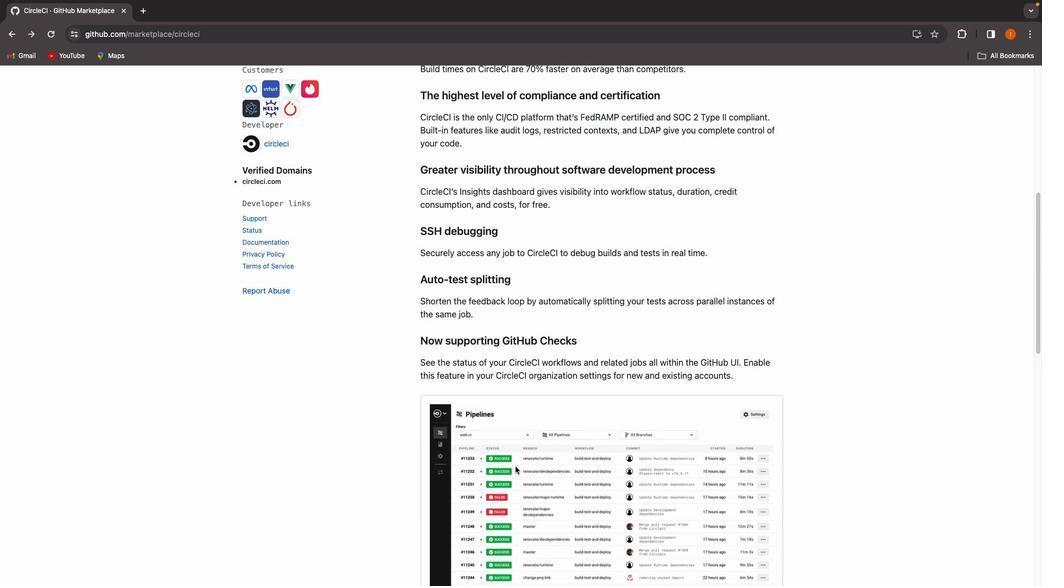
Action: Mouse scrolled (516, 466) with delta (0, 2)
Screenshot: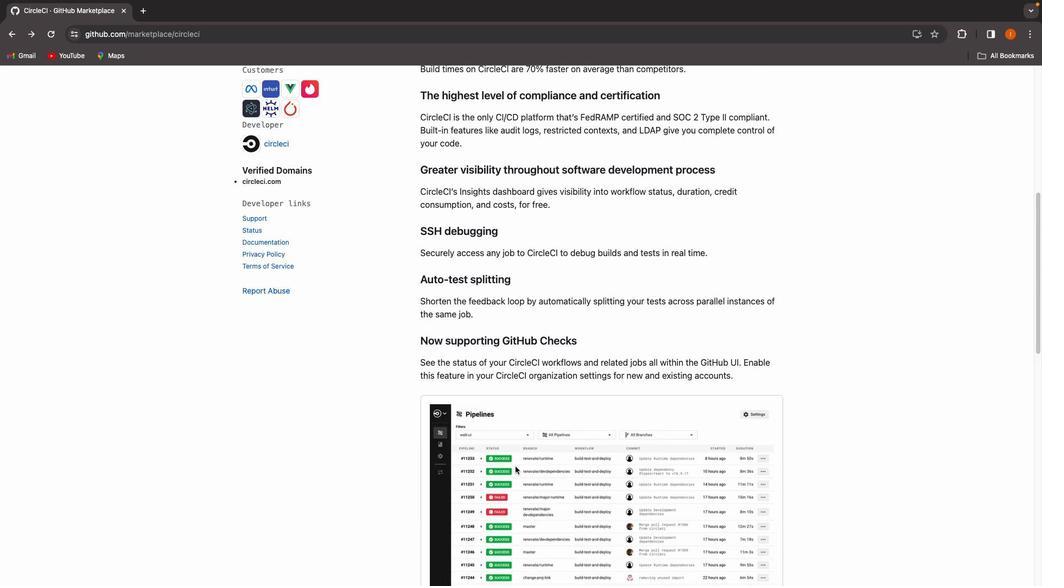
Action: Mouse scrolled (516, 466) with delta (0, 0)
Screenshot: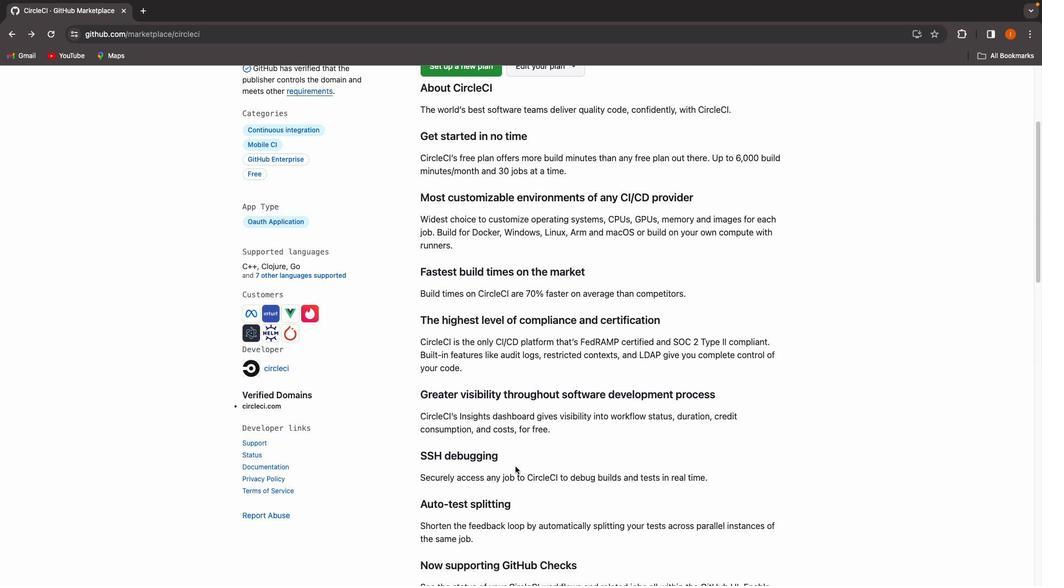 
Action: Mouse scrolled (516, 466) with delta (0, 0)
Screenshot: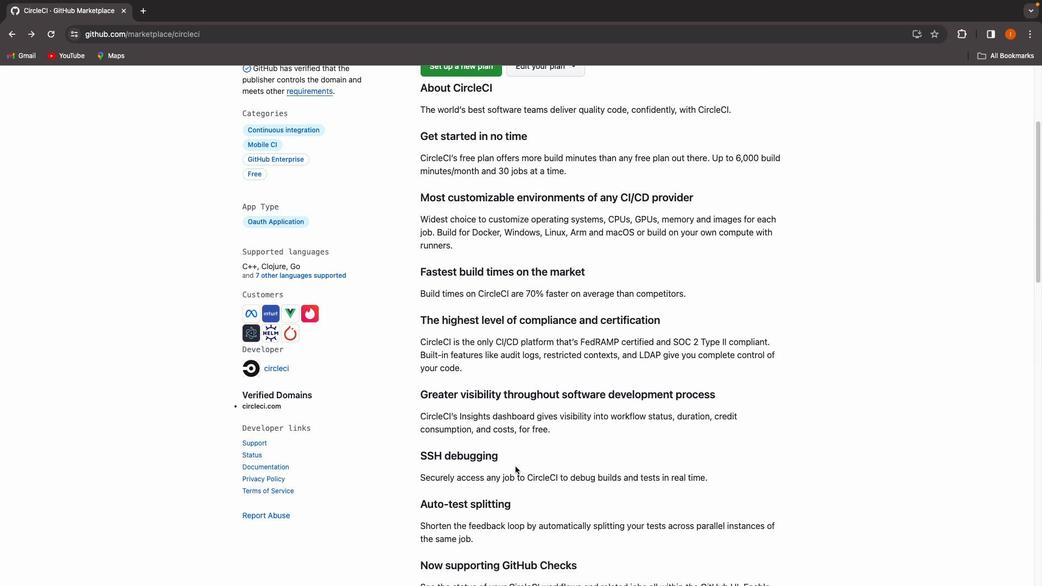 
Action: Mouse scrolled (516, 466) with delta (0, 1)
Screenshot: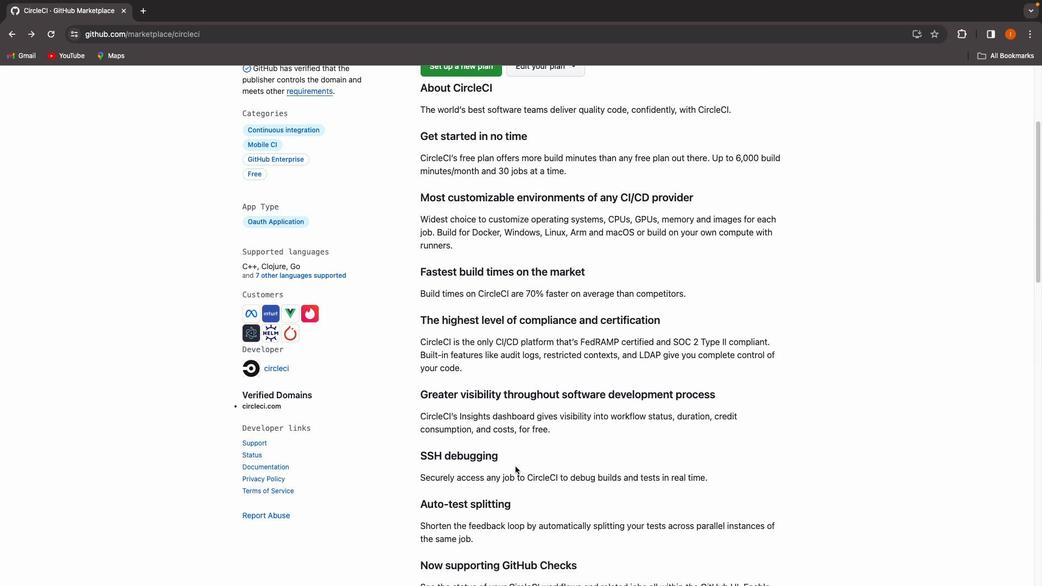 
Action: Mouse scrolled (516, 466) with delta (0, 2)
Screenshot: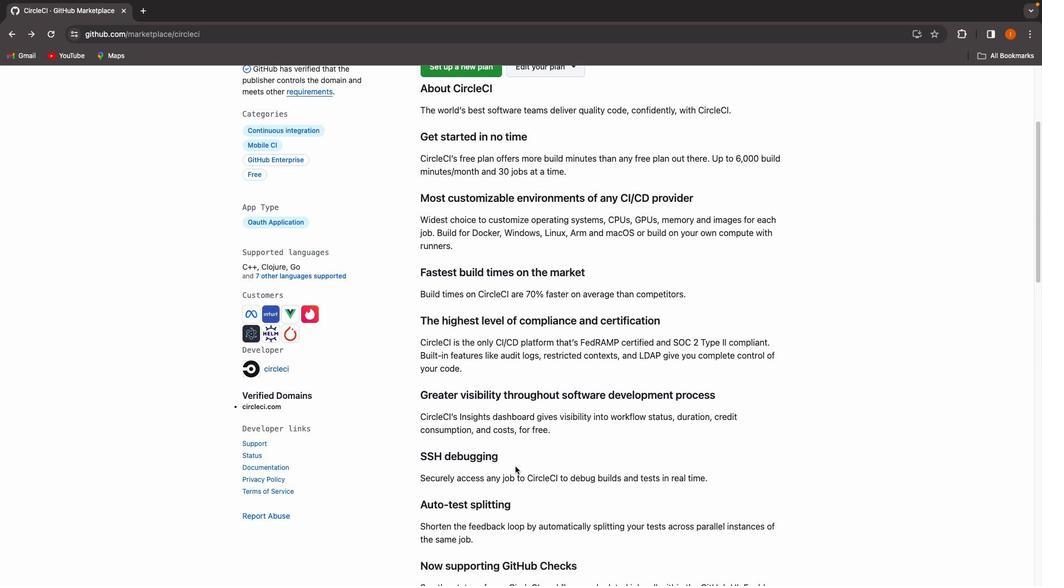 
Action: Mouse scrolled (516, 466) with delta (0, 0)
Screenshot: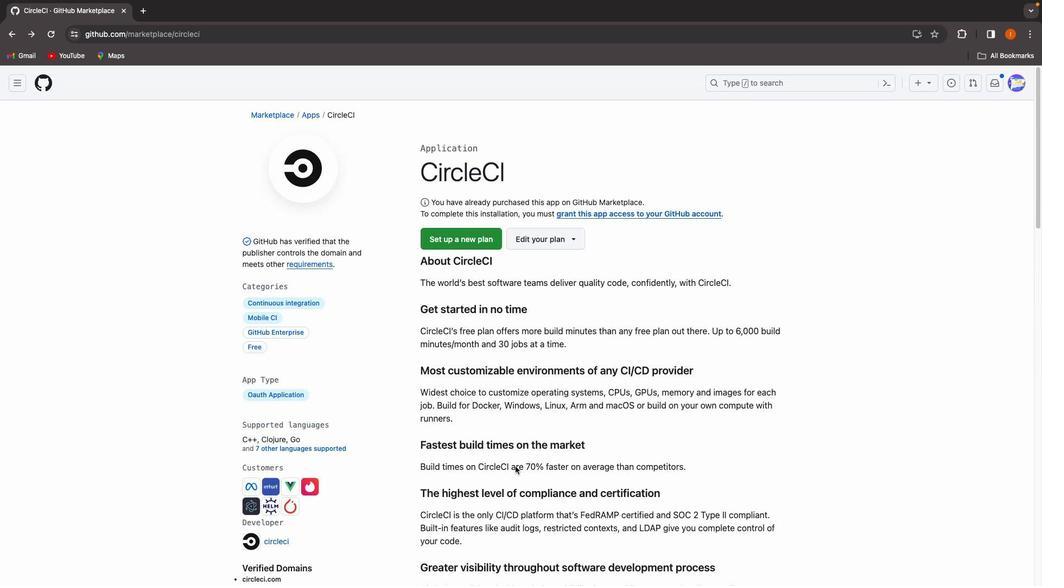 
Action: Mouse scrolled (516, 466) with delta (0, 0)
Screenshot: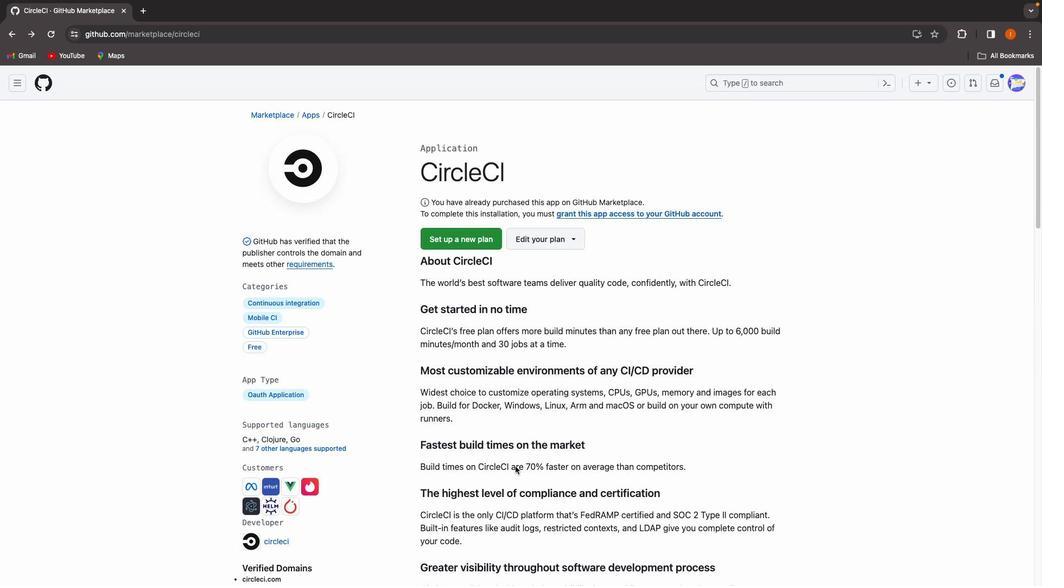 
Action: Mouse scrolled (516, 466) with delta (0, 1)
Screenshot: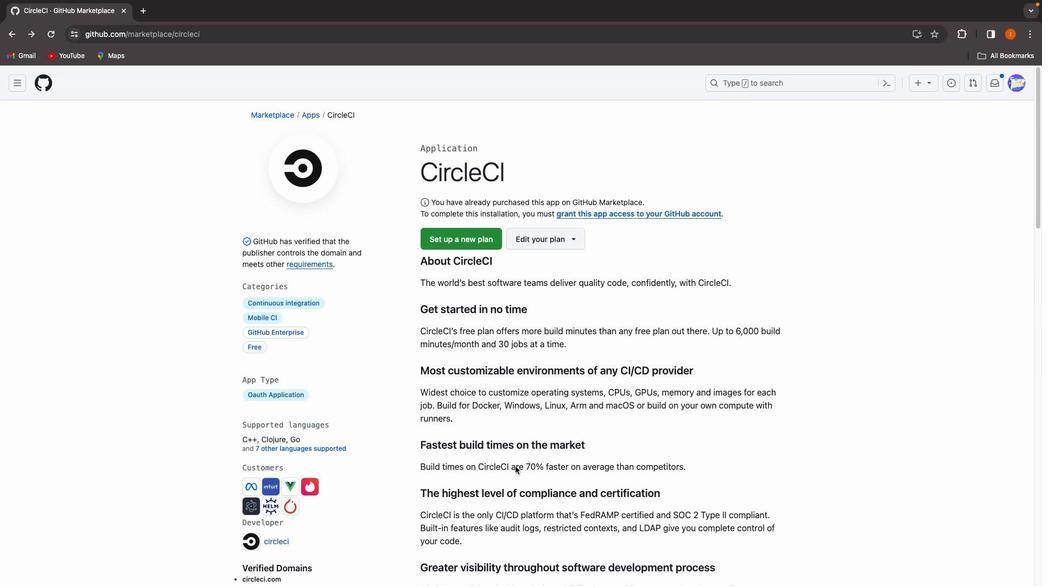 
Action: Mouse scrolled (516, 466) with delta (0, 2)
Screenshot: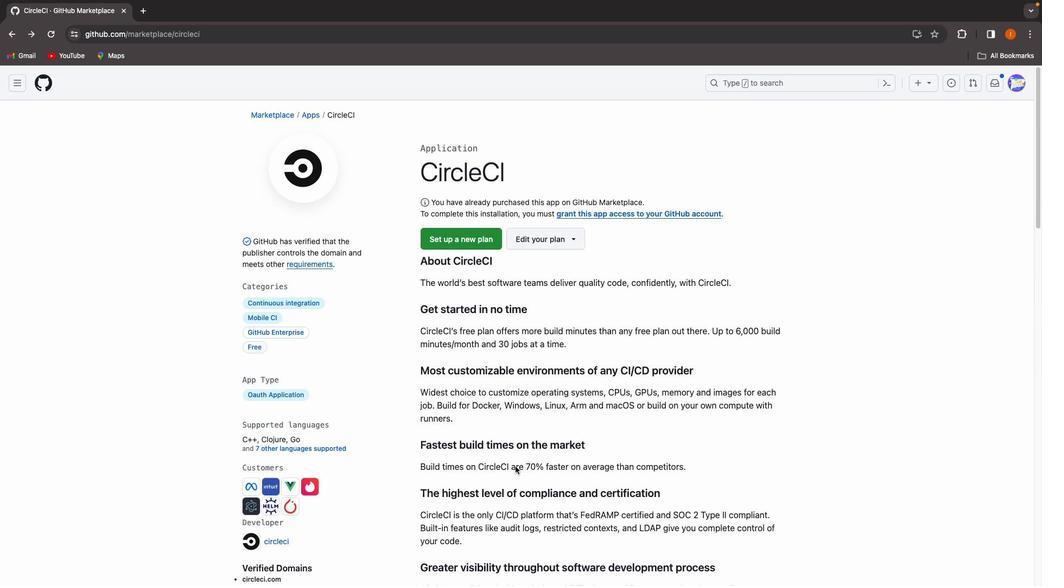 
Action: Mouse moved to (14, 39)
Screenshot: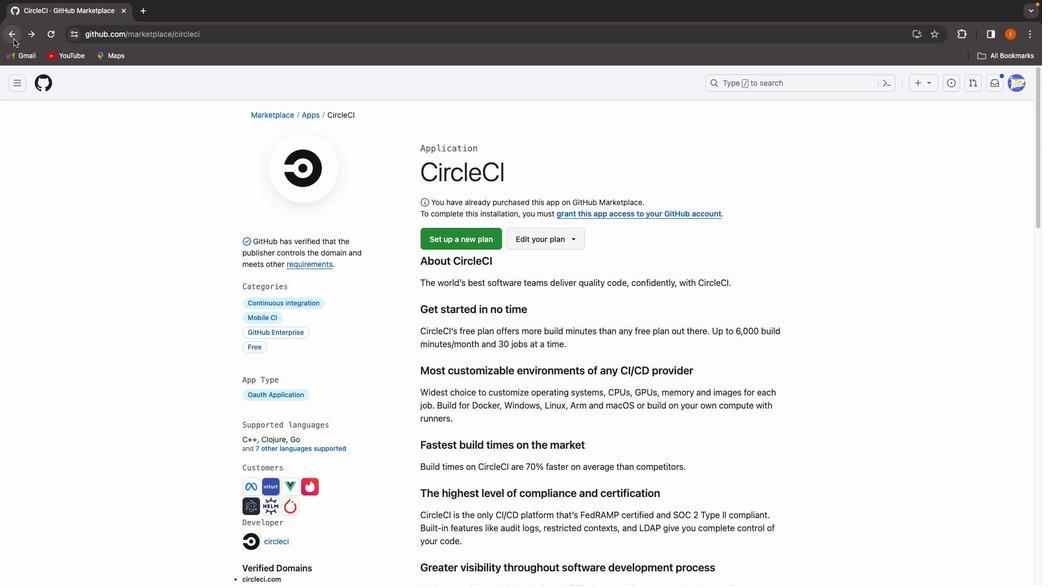 
Action: Mouse pressed left at (14, 39)
Screenshot: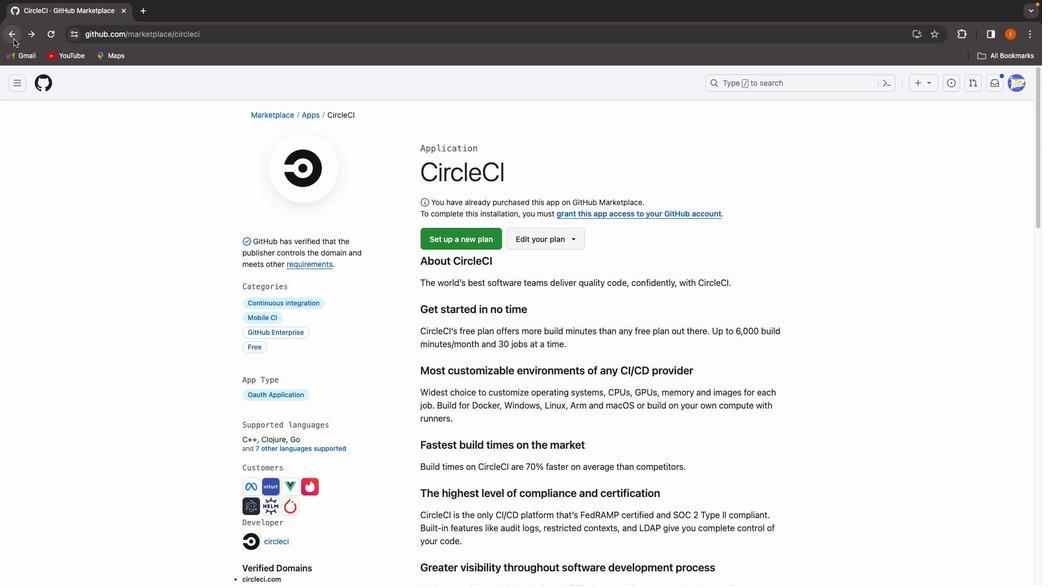 
Action: Mouse moved to (605, 396)
Screenshot: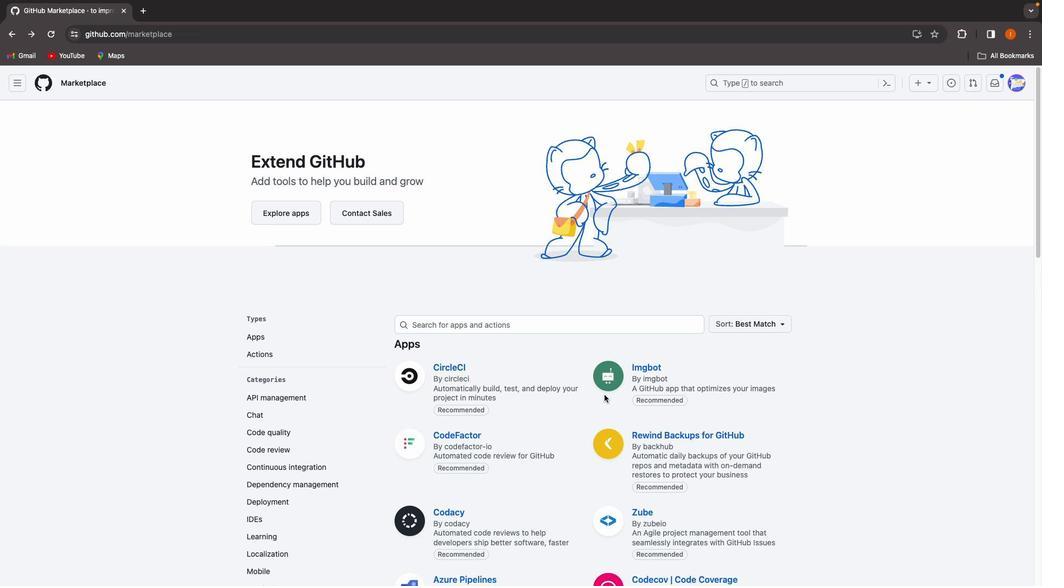 
Action: Mouse scrolled (605, 396) with delta (0, 0)
Screenshot: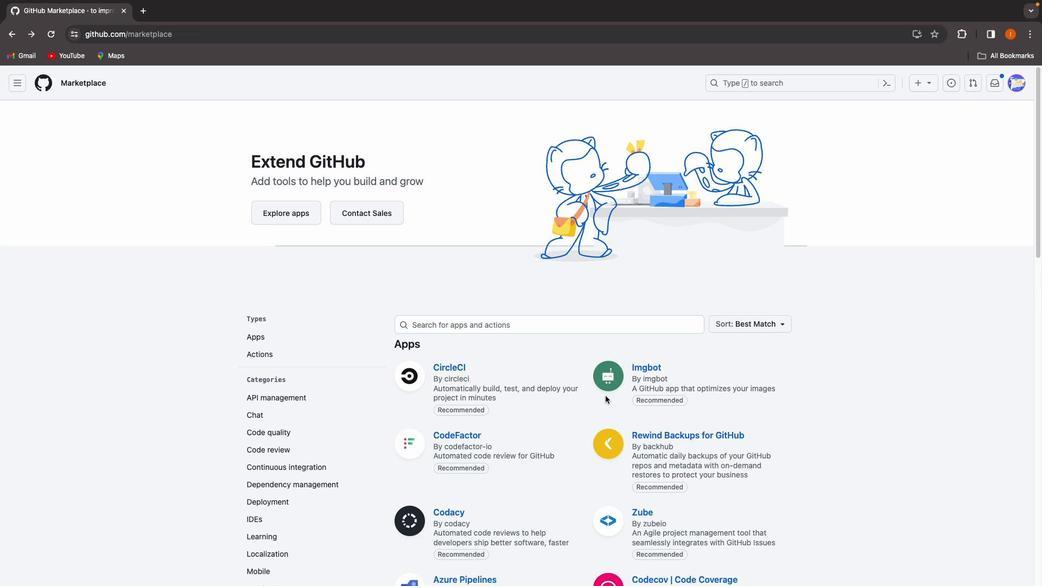 
Action: Mouse scrolled (605, 396) with delta (0, 0)
Screenshot: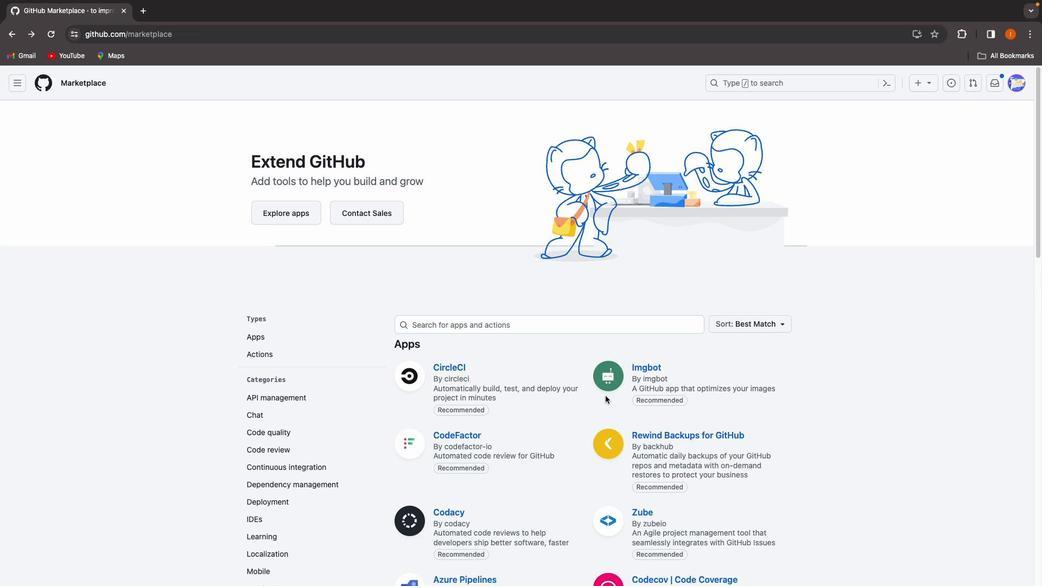 
Action: Mouse scrolled (605, 396) with delta (0, -1)
Screenshot: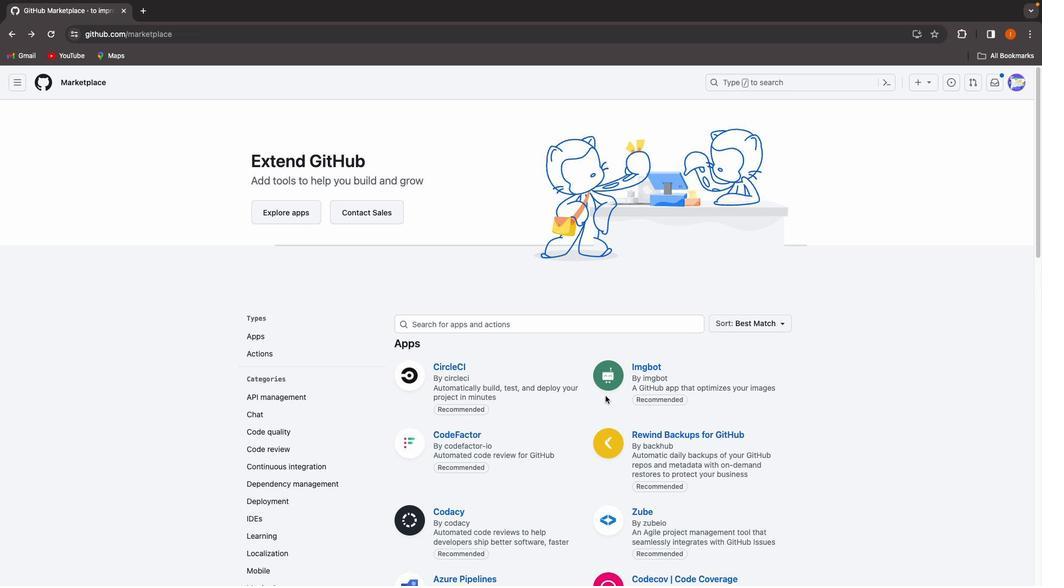 
Action: Mouse scrolled (605, 396) with delta (0, 0)
Screenshot: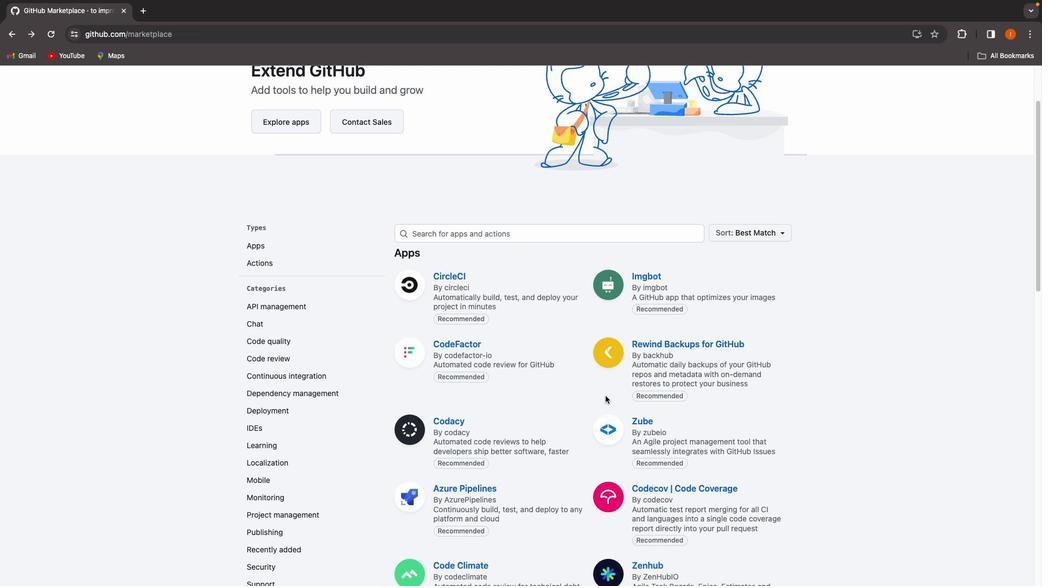 
Action: Mouse scrolled (605, 396) with delta (0, 0)
Screenshot: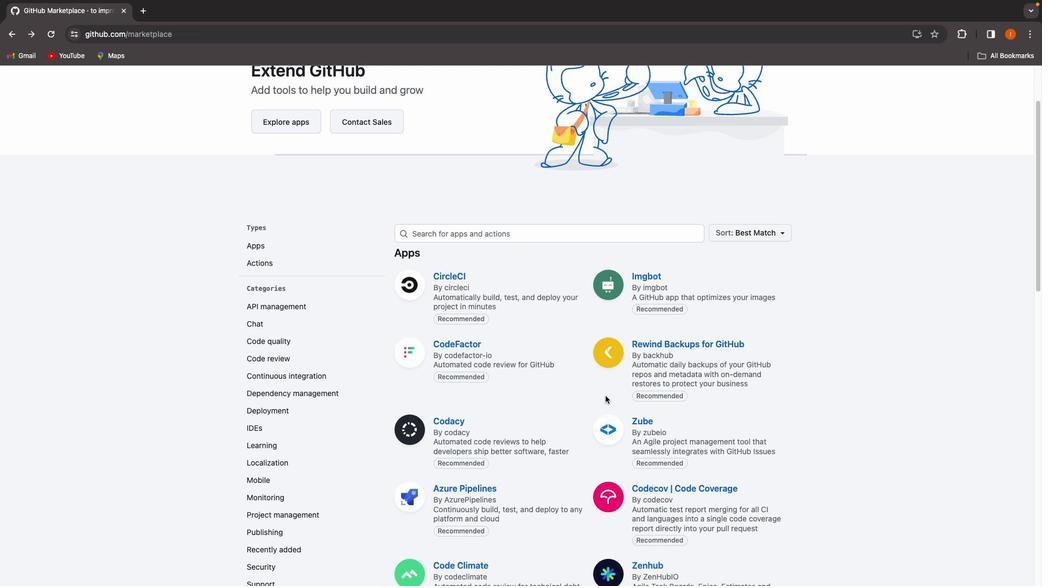 
Action: Mouse scrolled (605, 396) with delta (0, 0)
Screenshot: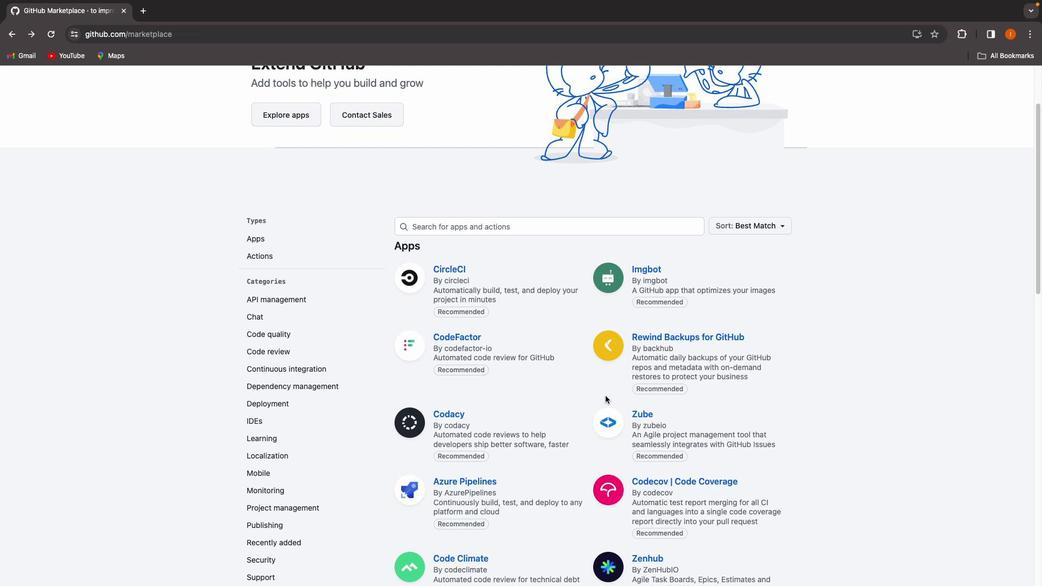 
Action: Mouse scrolled (605, 396) with delta (0, 0)
Screenshot: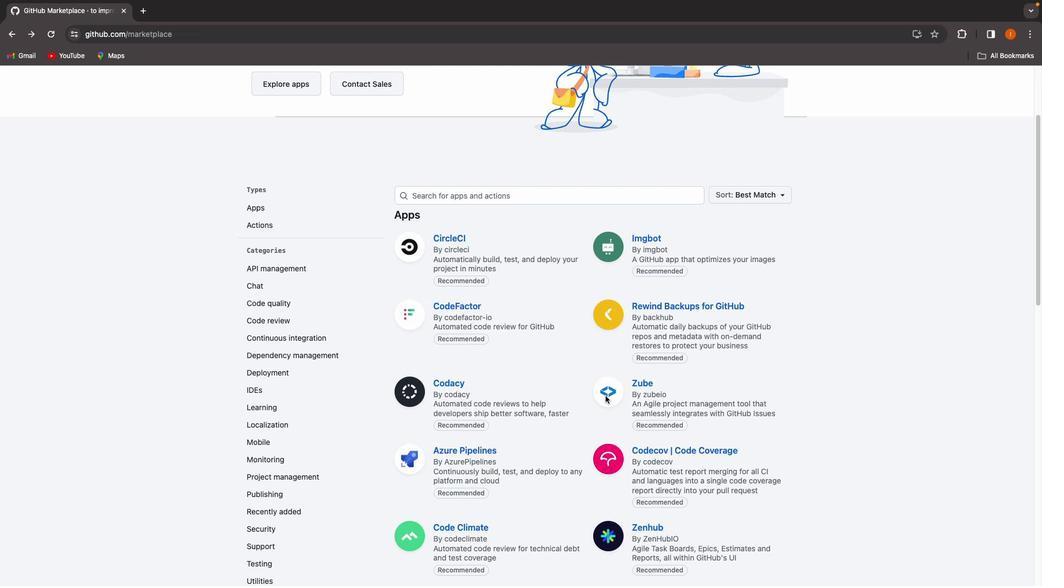 
Action: Mouse scrolled (605, 396) with delta (0, 0)
Screenshot: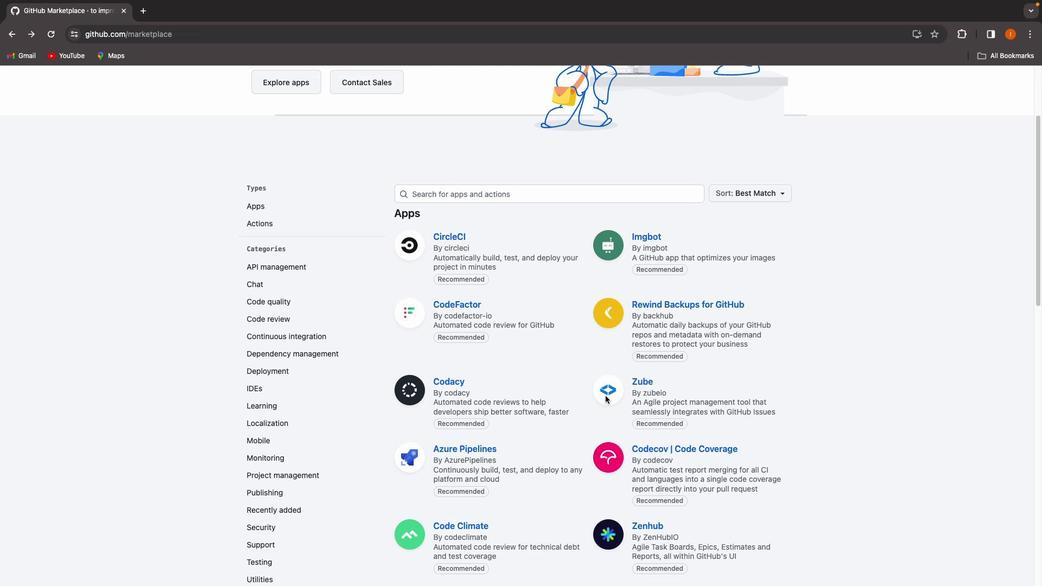 
Action: Mouse moved to (462, 401)
Screenshot: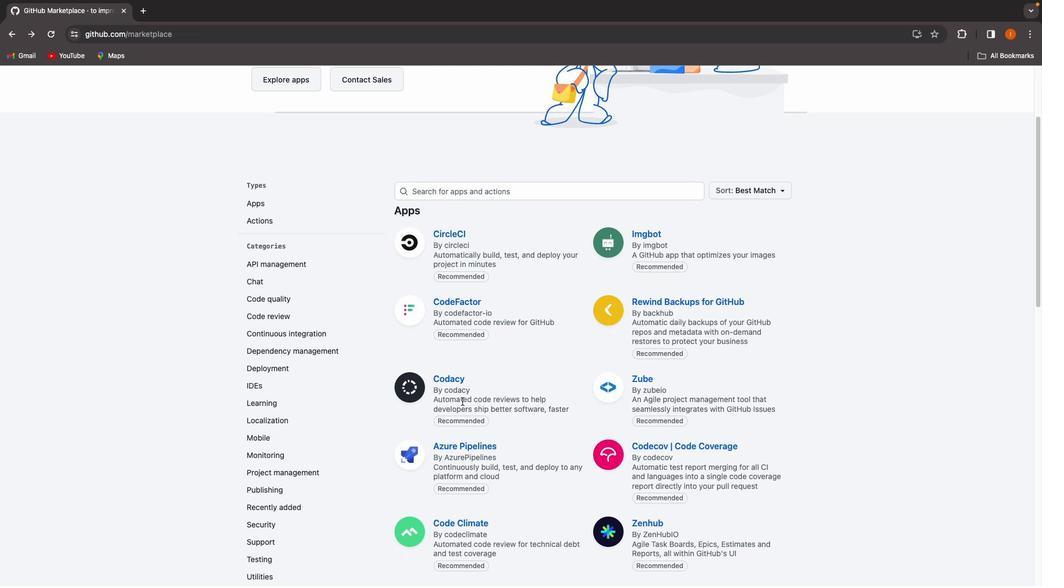 
Action: Mouse pressed left at (462, 401)
Screenshot: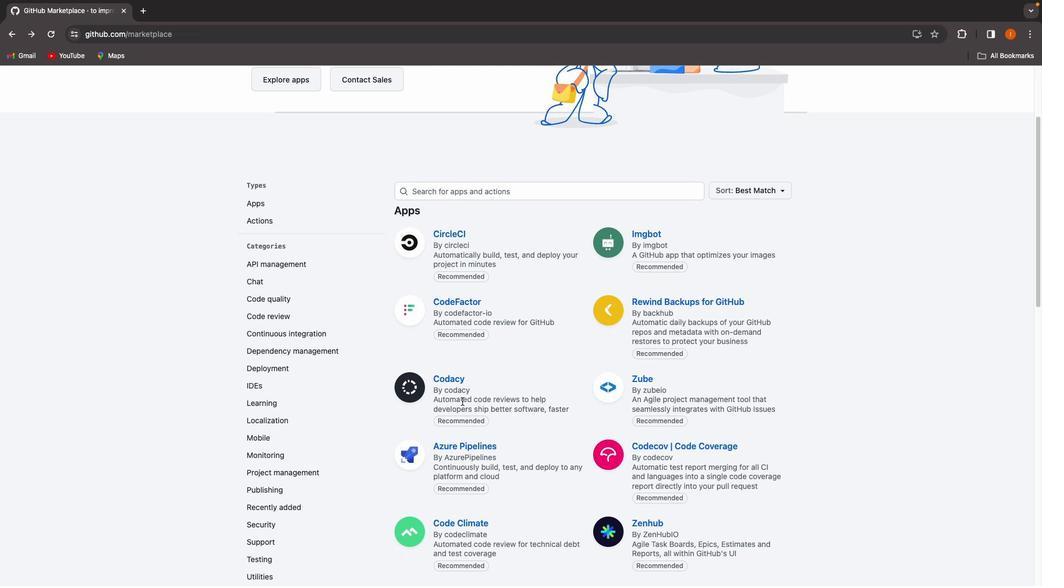 
Action: Mouse moved to (445, 380)
Screenshot: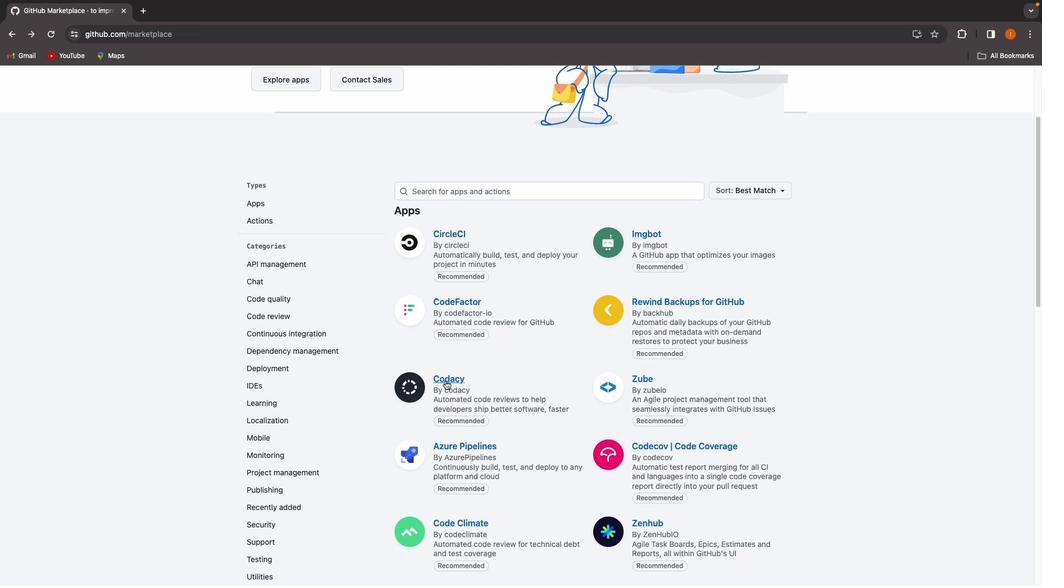 
Action: Mouse pressed left at (445, 380)
Screenshot: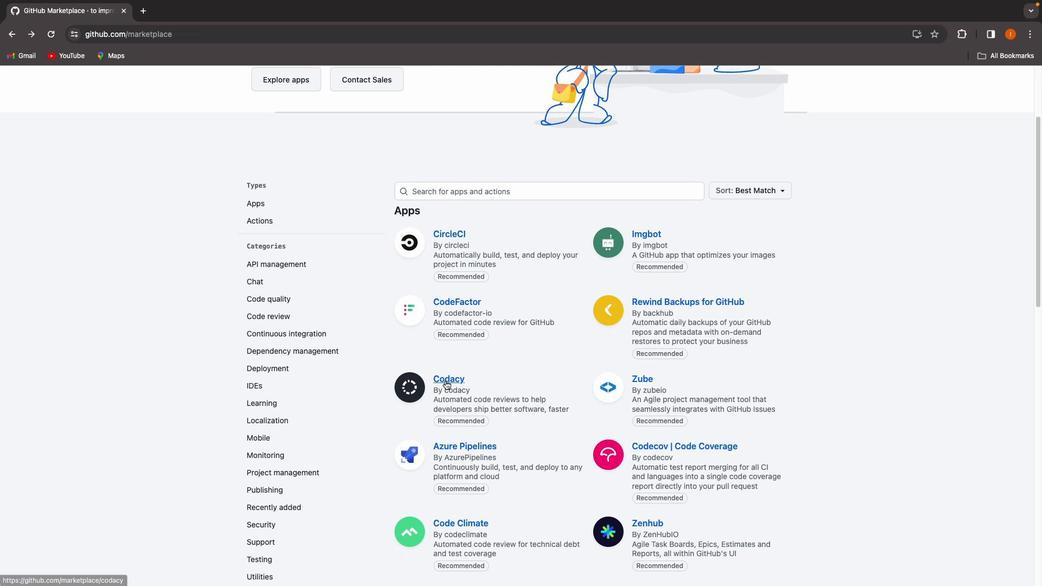 
Action: Mouse moved to (461, 199)
Screenshot: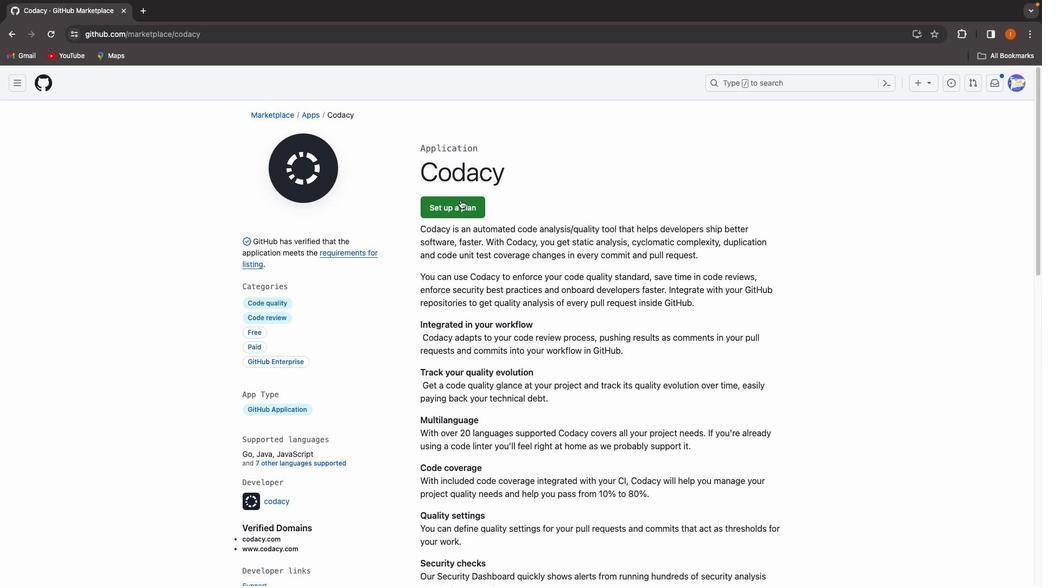 
Action: Mouse pressed left at (461, 199)
Screenshot: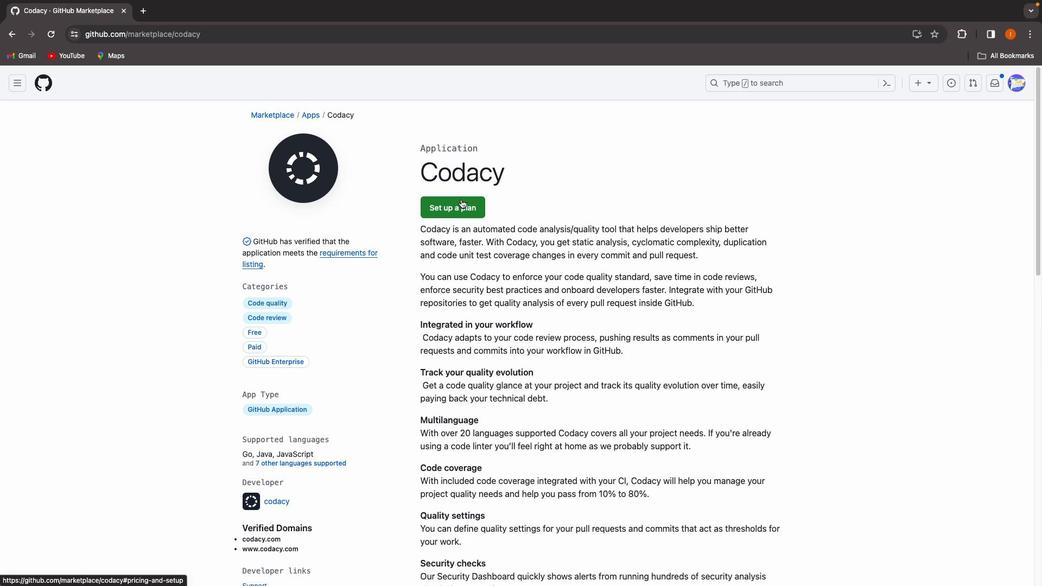 
Action: Mouse moved to (591, 423)
Screenshot: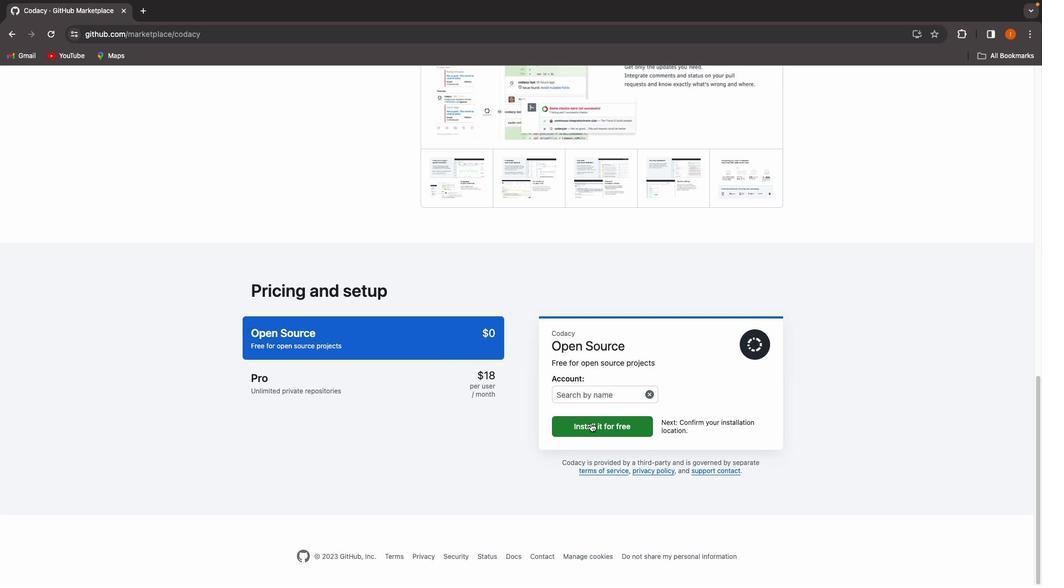 
Action: Mouse pressed left at (591, 423)
Screenshot: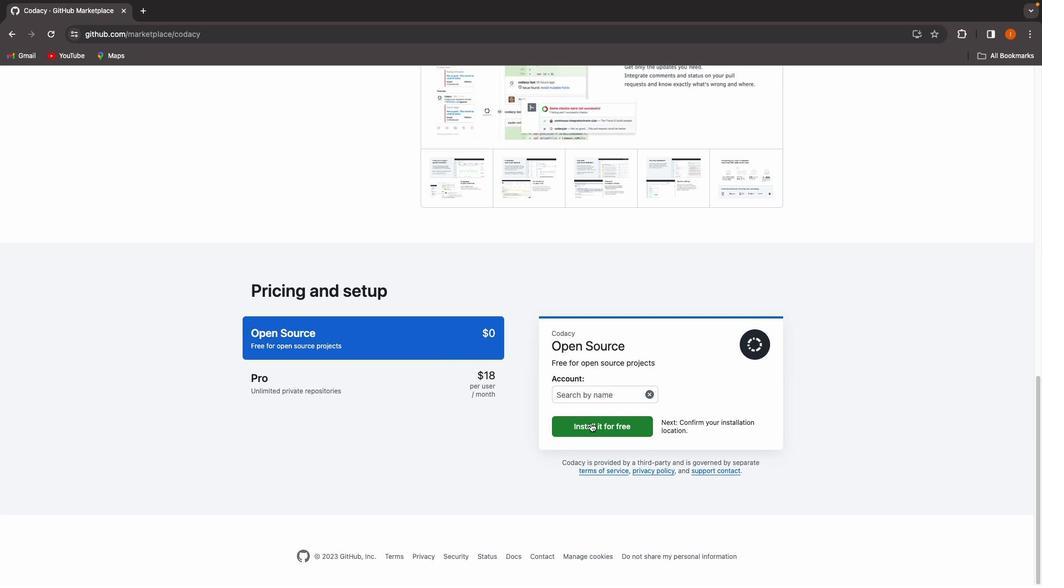 
Action: Mouse moved to (660, 449)
Screenshot: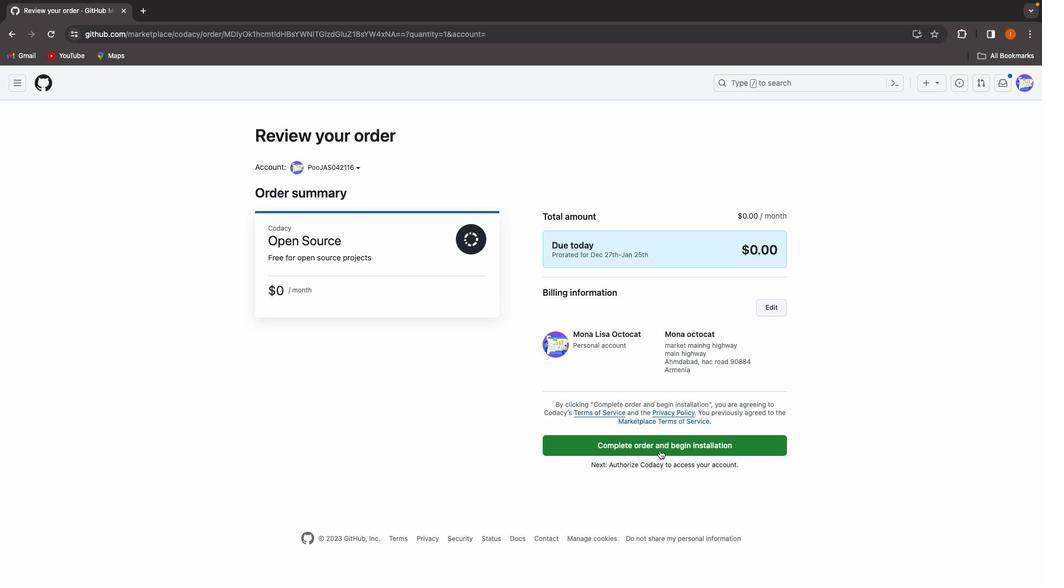 
Action: Mouse pressed left at (660, 449)
Screenshot: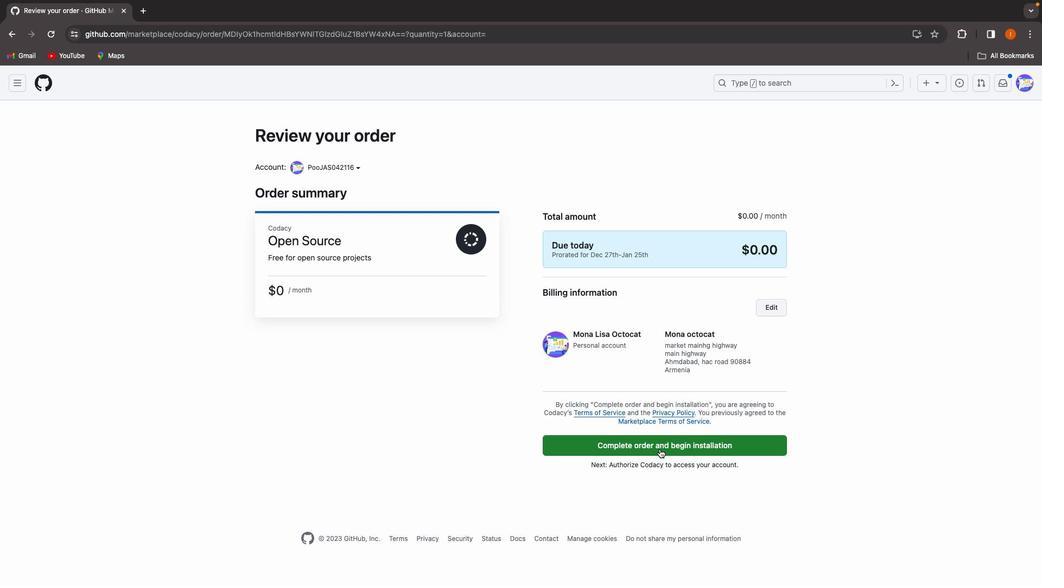 
Action: Mouse moved to (623, 468)
Screenshot: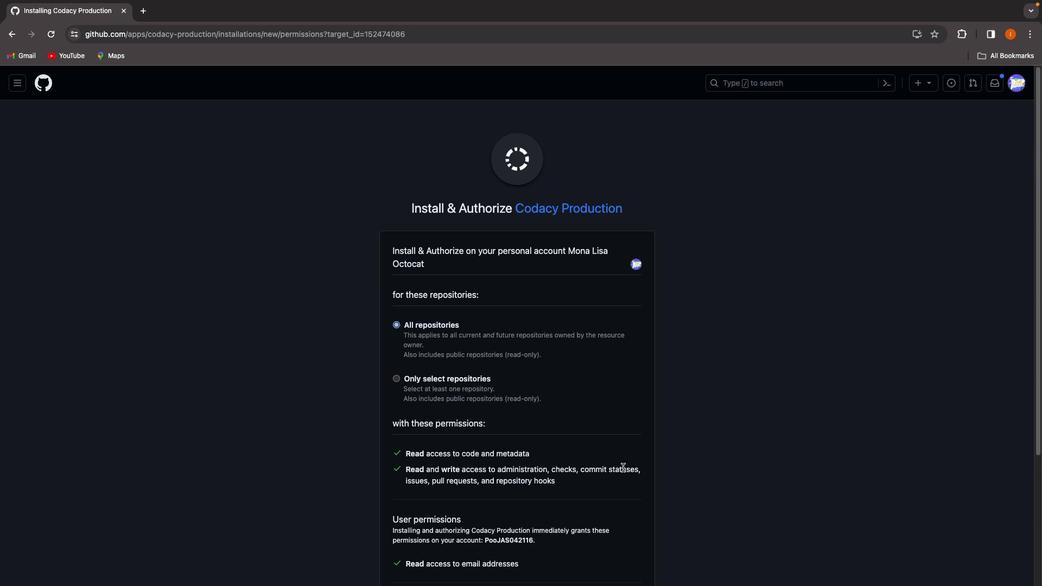 
Action: Mouse scrolled (623, 468) with delta (0, 0)
Screenshot: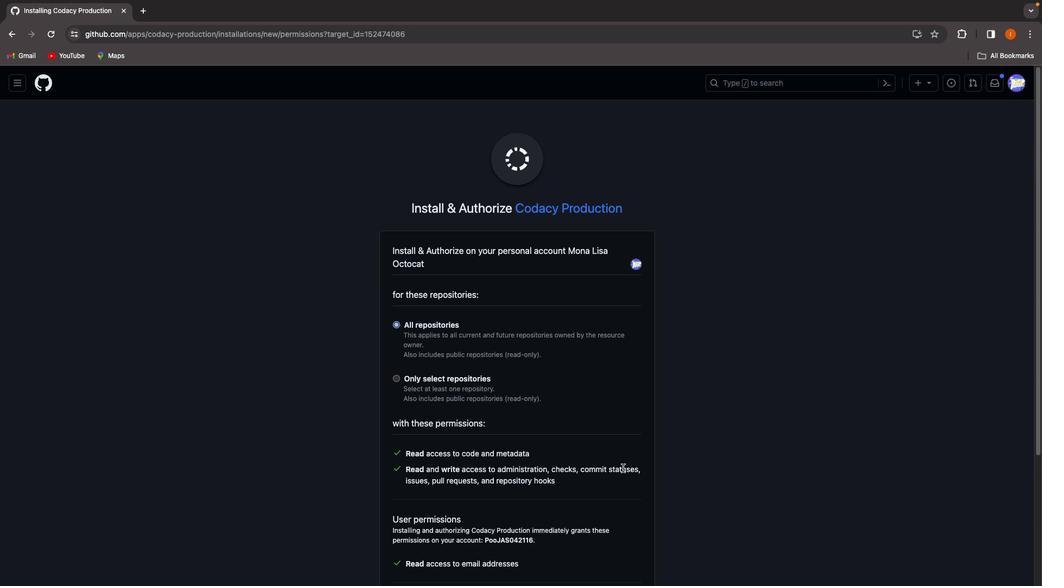 
Action: Mouse moved to (623, 468)
Screenshot: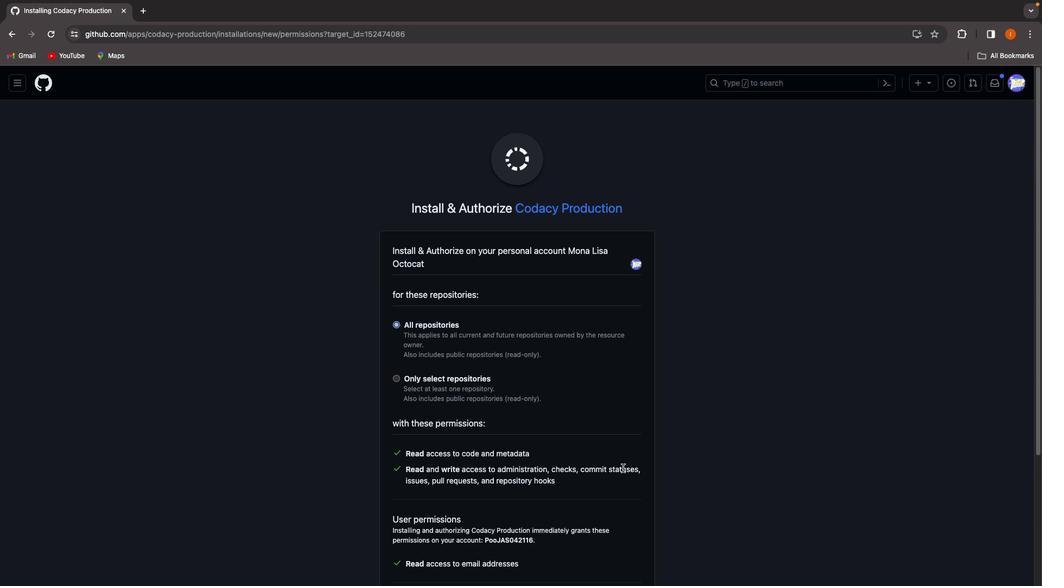 
Action: Mouse scrolled (623, 468) with delta (0, 0)
Screenshot: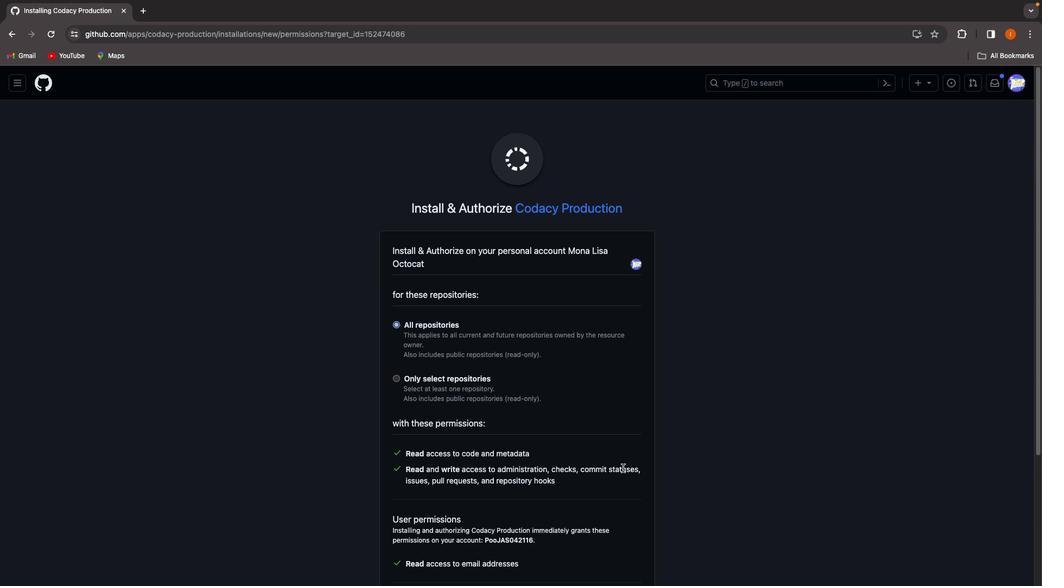 
Action: Mouse scrolled (623, 468) with delta (0, -1)
Screenshot: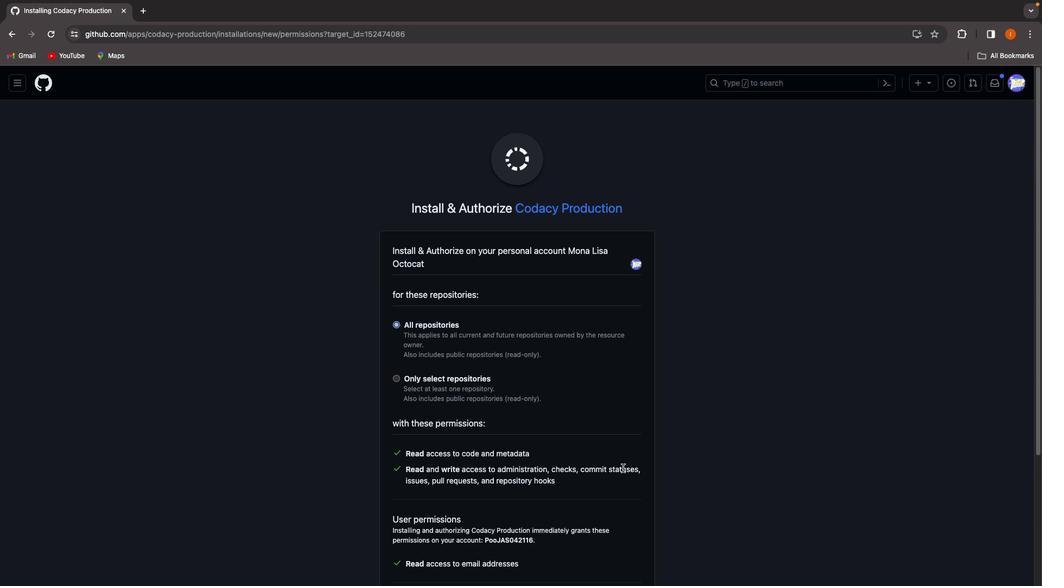 
Action: Mouse moved to (623, 468)
Screenshot: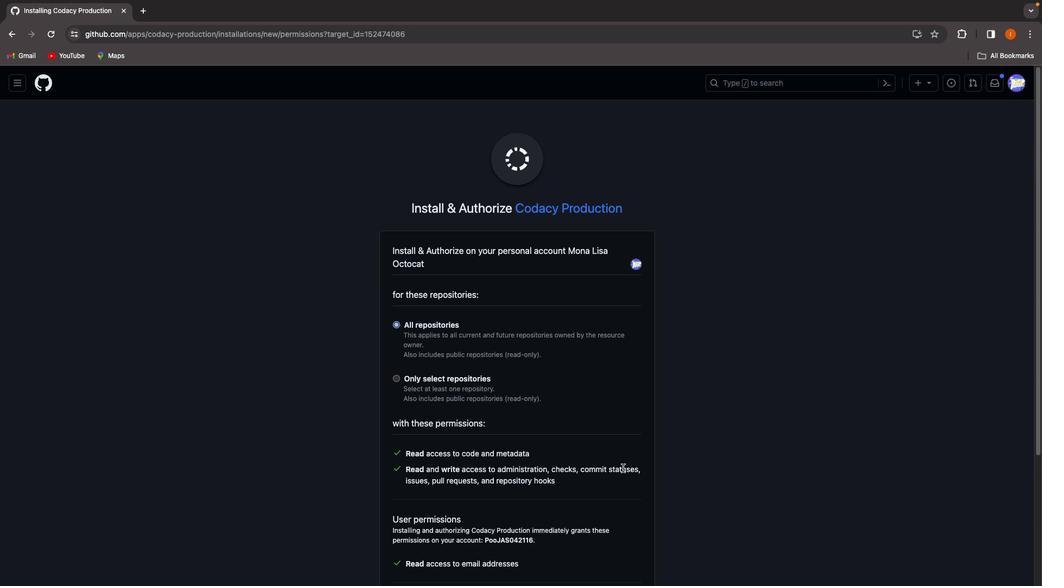
Action: Mouse scrolled (623, 468) with delta (0, 0)
Screenshot: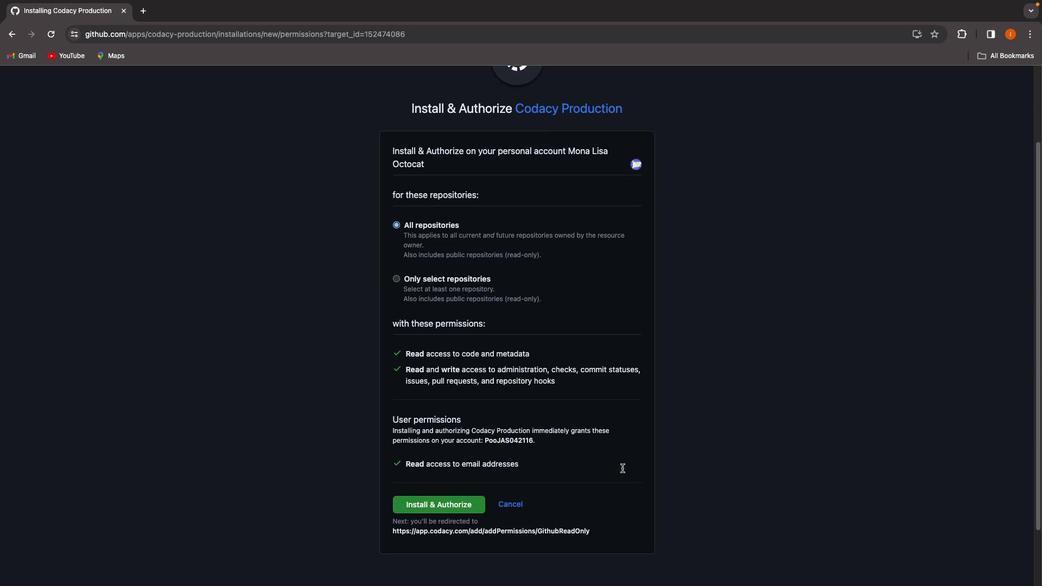 
Action: Mouse moved to (623, 468)
